 Task: Play online Dominion games in medium mode.
Action: Mouse moved to (513, 464)
Screenshot: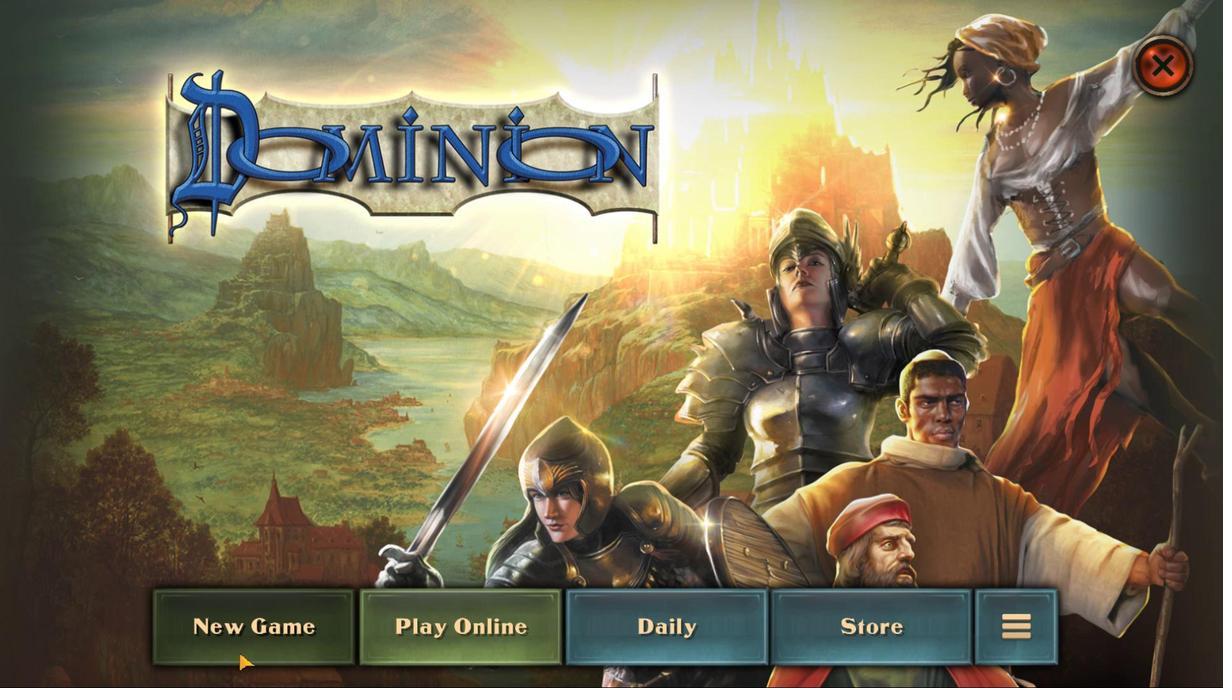 
Action: Mouse pressed left at (513, 464)
Screenshot: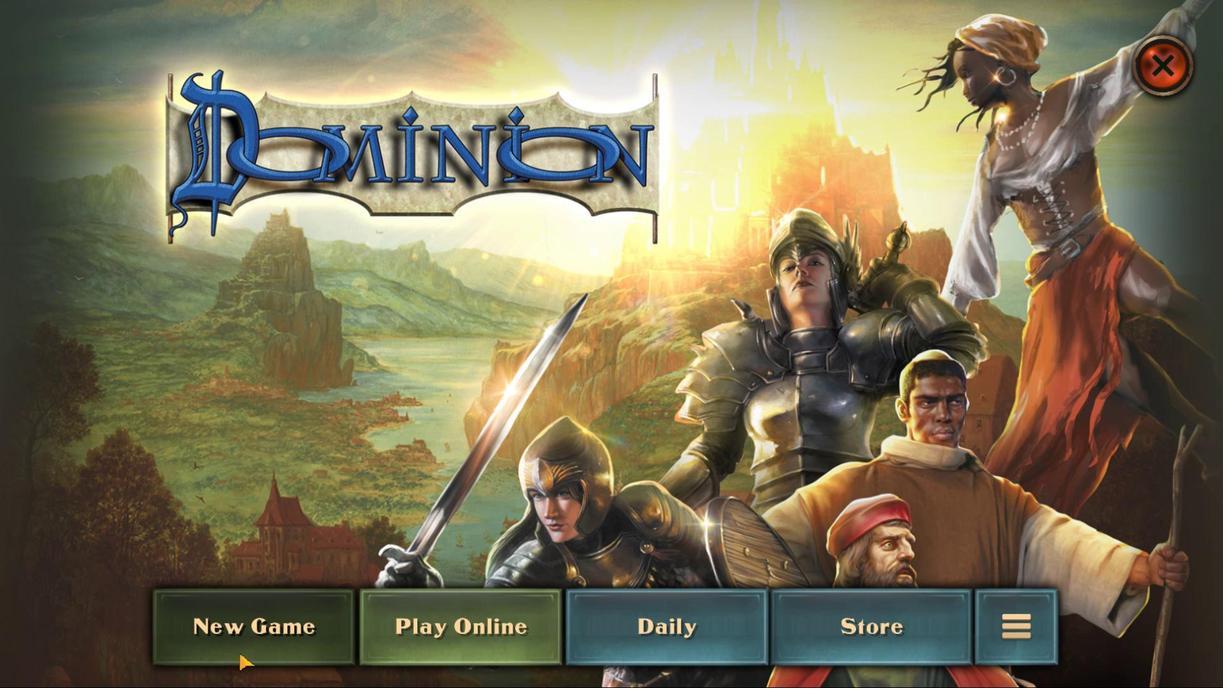 
Action: Mouse moved to (747, 488)
Screenshot: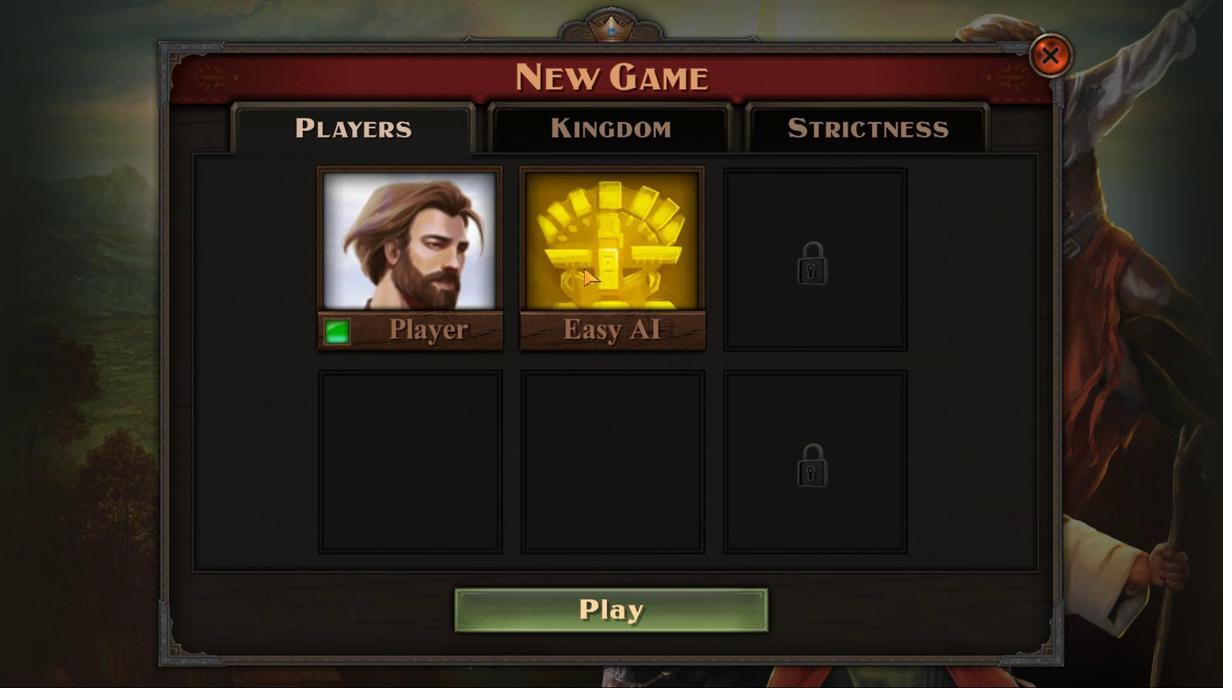 
Action: Mouse pressed left at (747, 488)
Screenshot: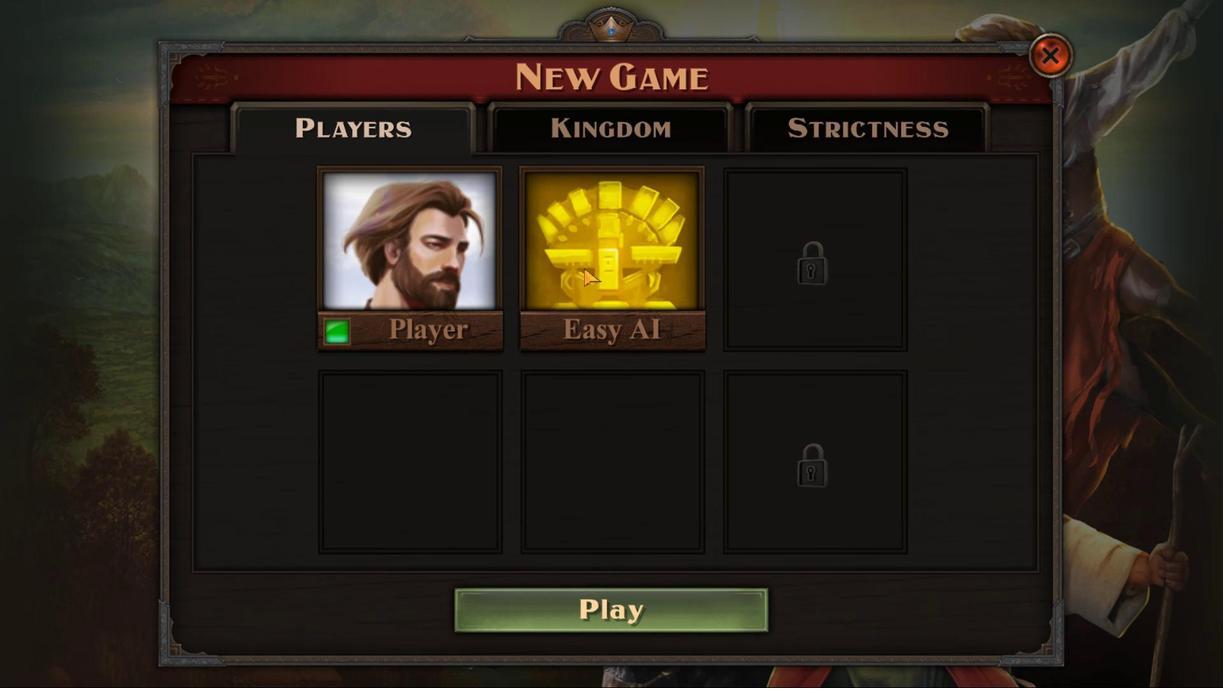
Action: Mouse moved to (578, 474)
Screenshot: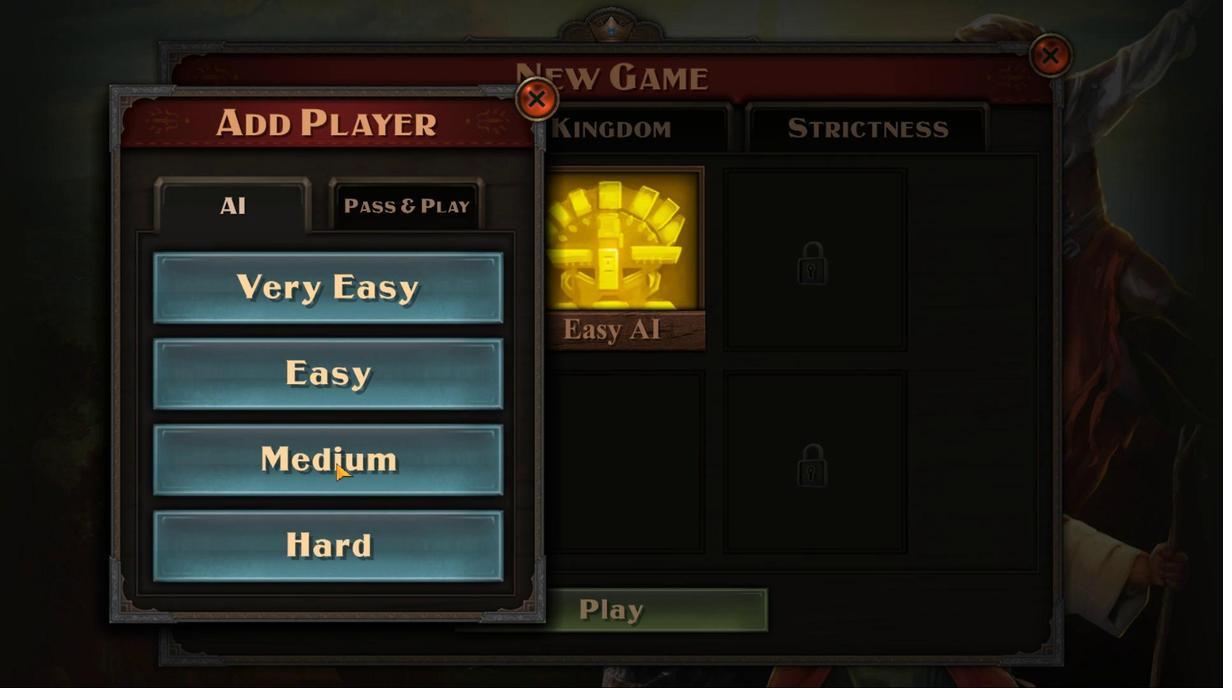 
Action: Mouse pressed left at (578, 474)
Screenshot: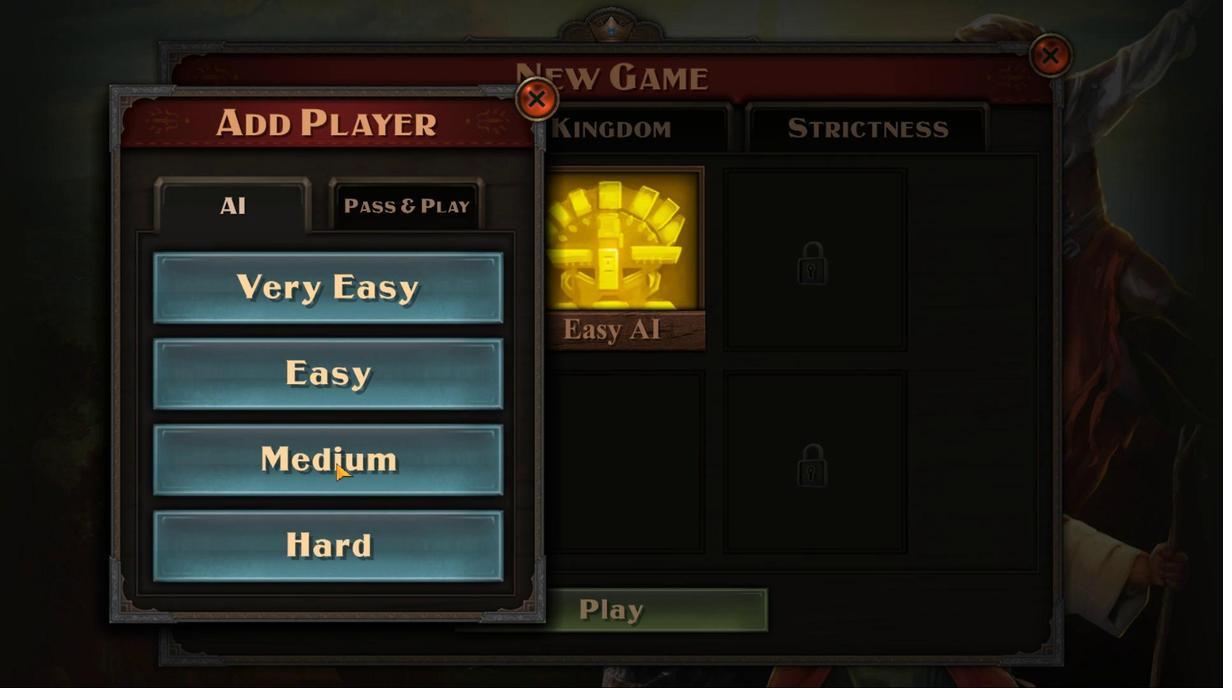
Action: Mouse moved to (778, 466)
Screenshot: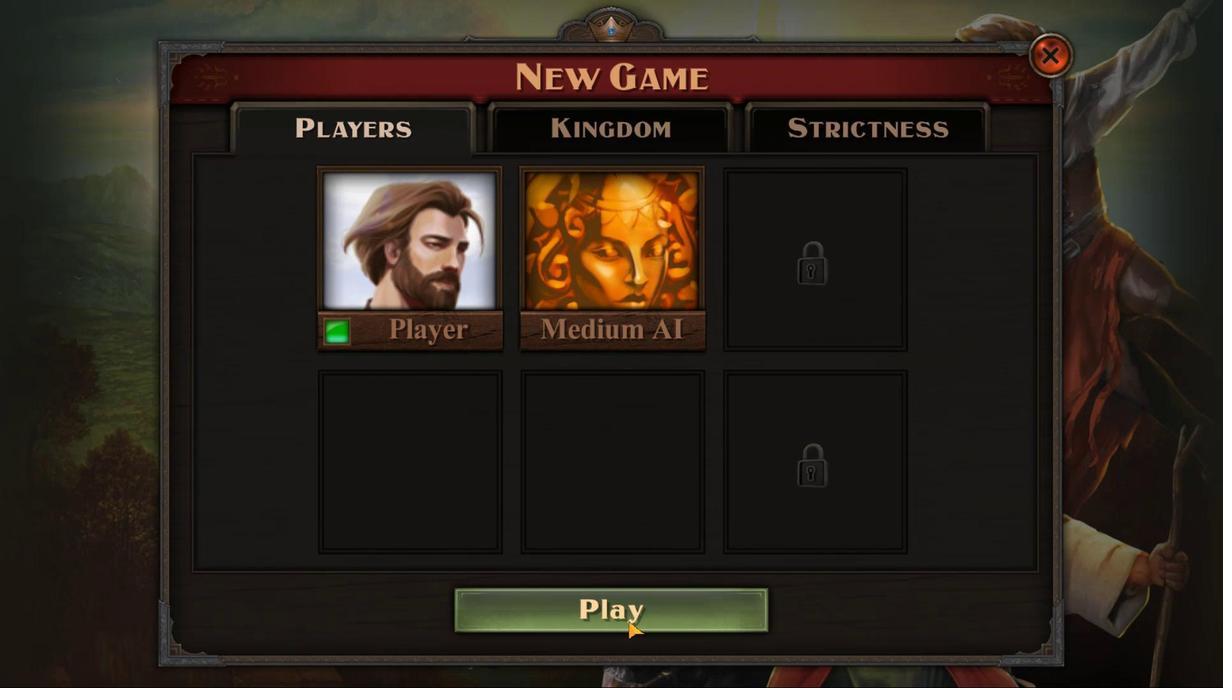 
Action: Mouse pressed left at (778, 466)
Screenshot: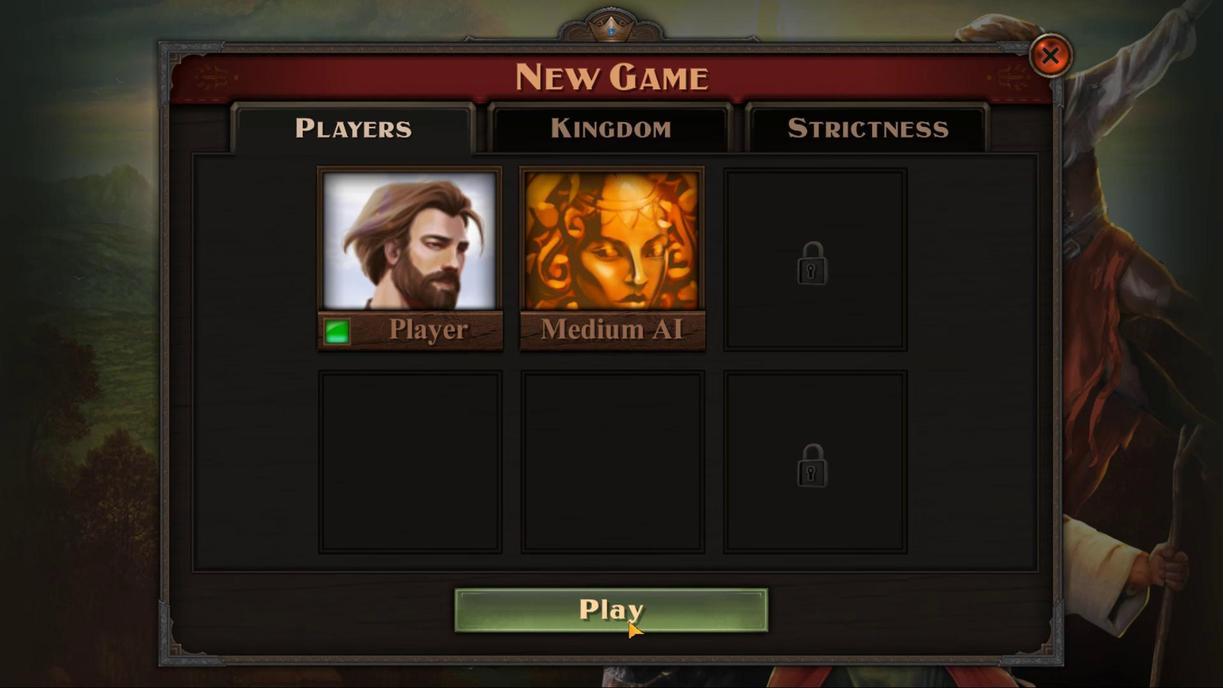 
Action: Mouse moved to (529, 468)
Screenshot: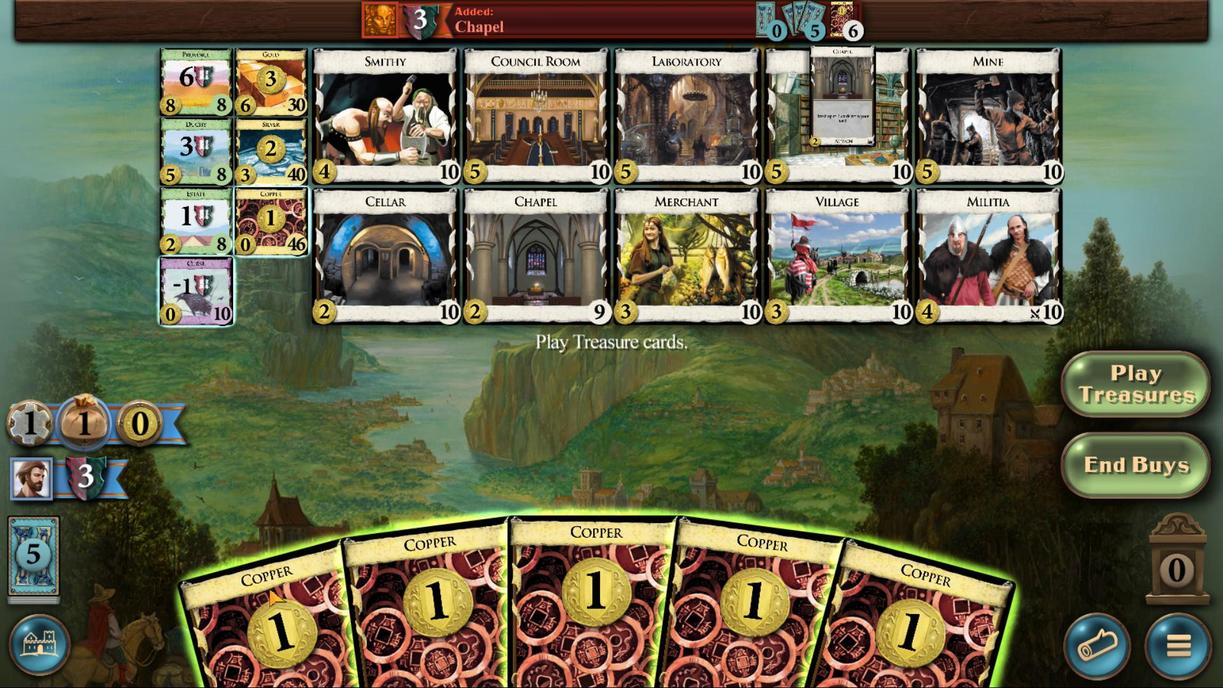 
Action: Mouse scrolled (529, 468) with delta (0, 0)
Screenshot: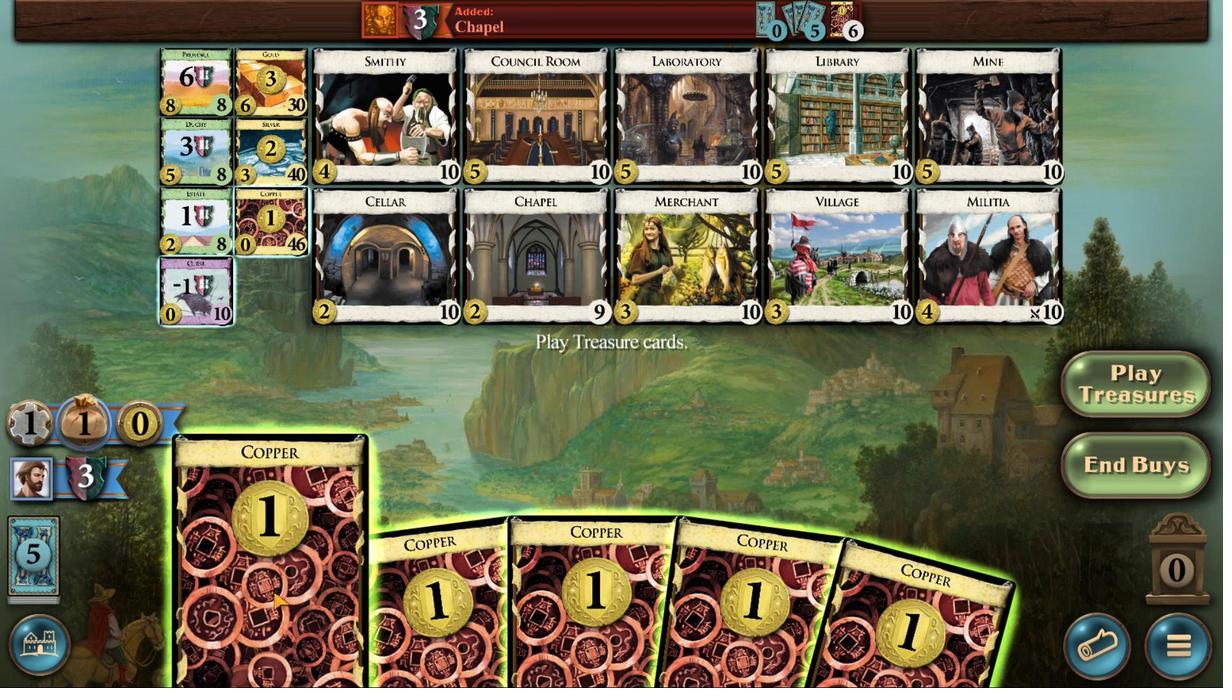
Action: Mouse moved to (531, 468)
Screenshot: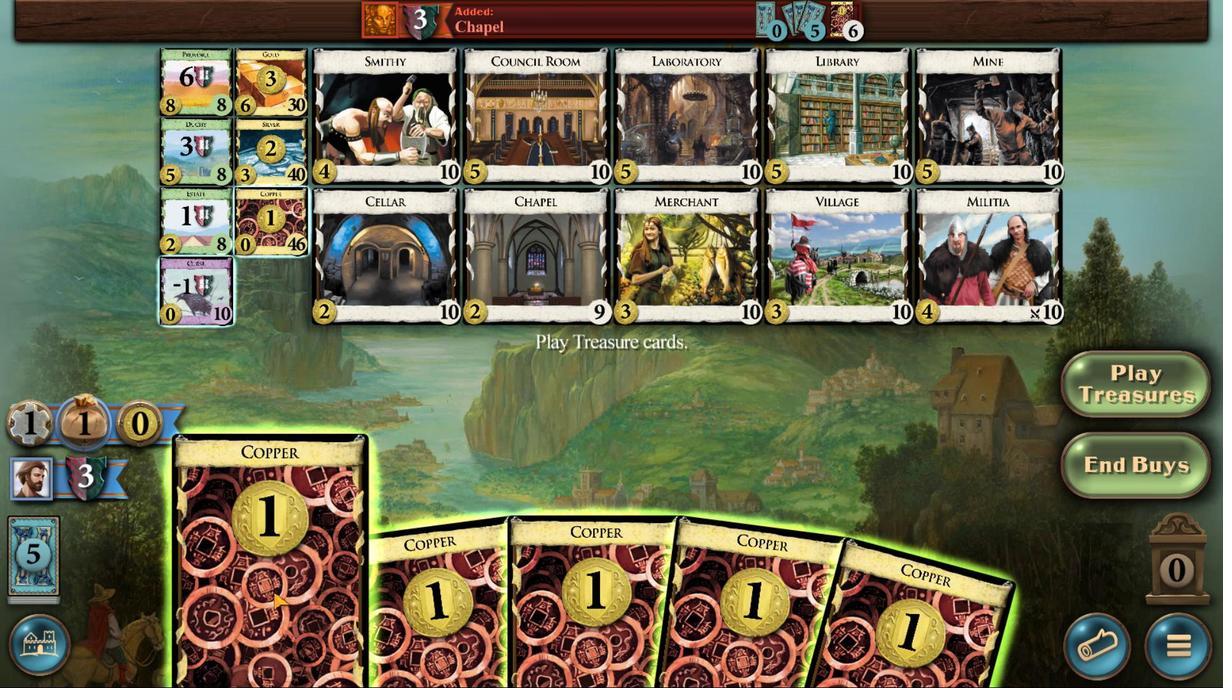 
Action: Mouse scrolled (531, 468) with delta (0, 0)
Screenshot: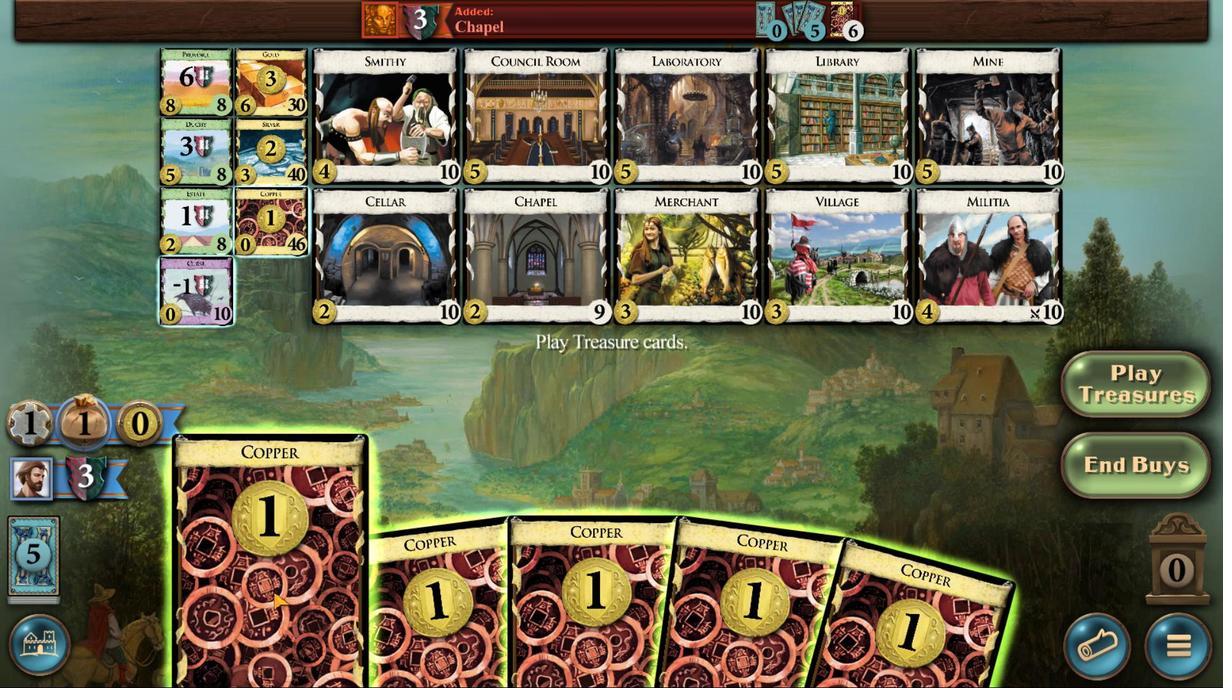 
Action: Mouse moved to (533, 468)
Screenshot: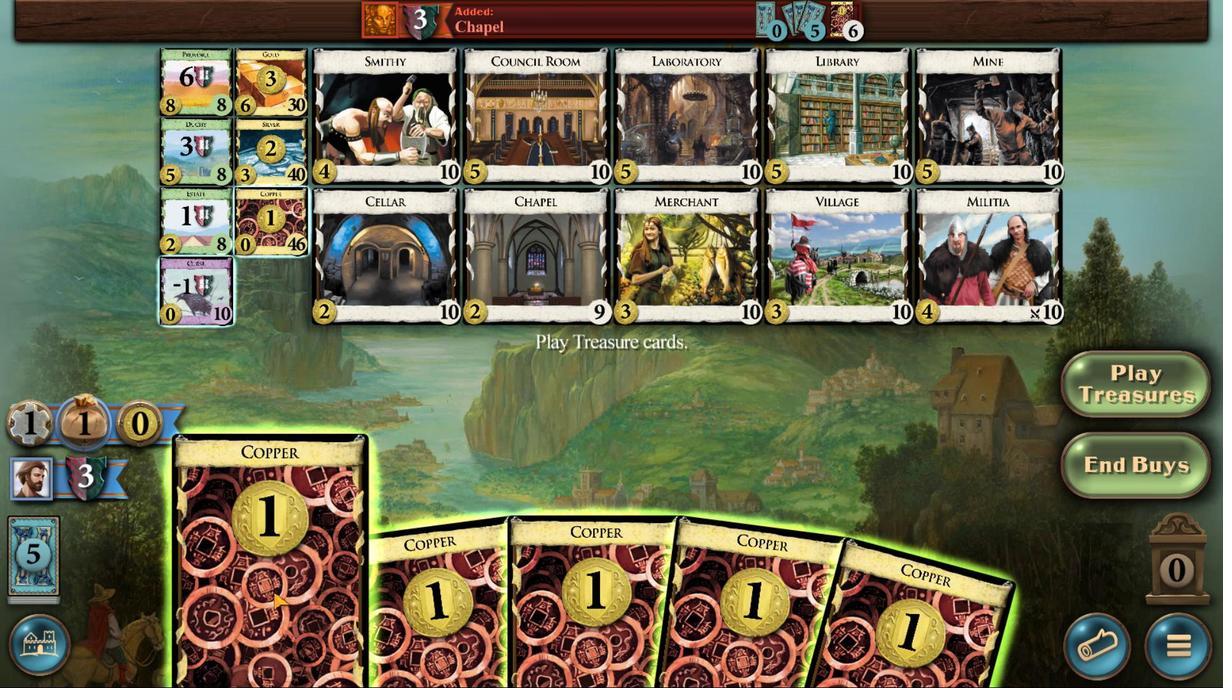 
Action: Mouse scrolled (533, 468) with delta (0, 0)
Screenshot: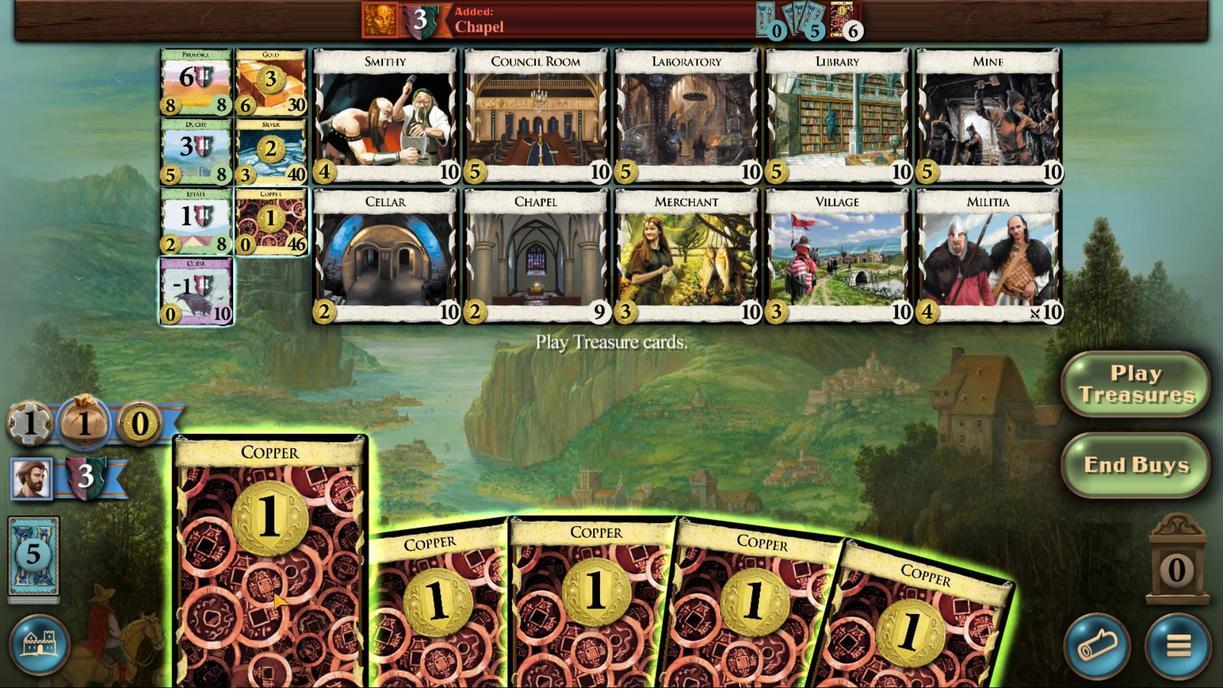 
Action: Mouse moved to (534, 468)
Screenshot: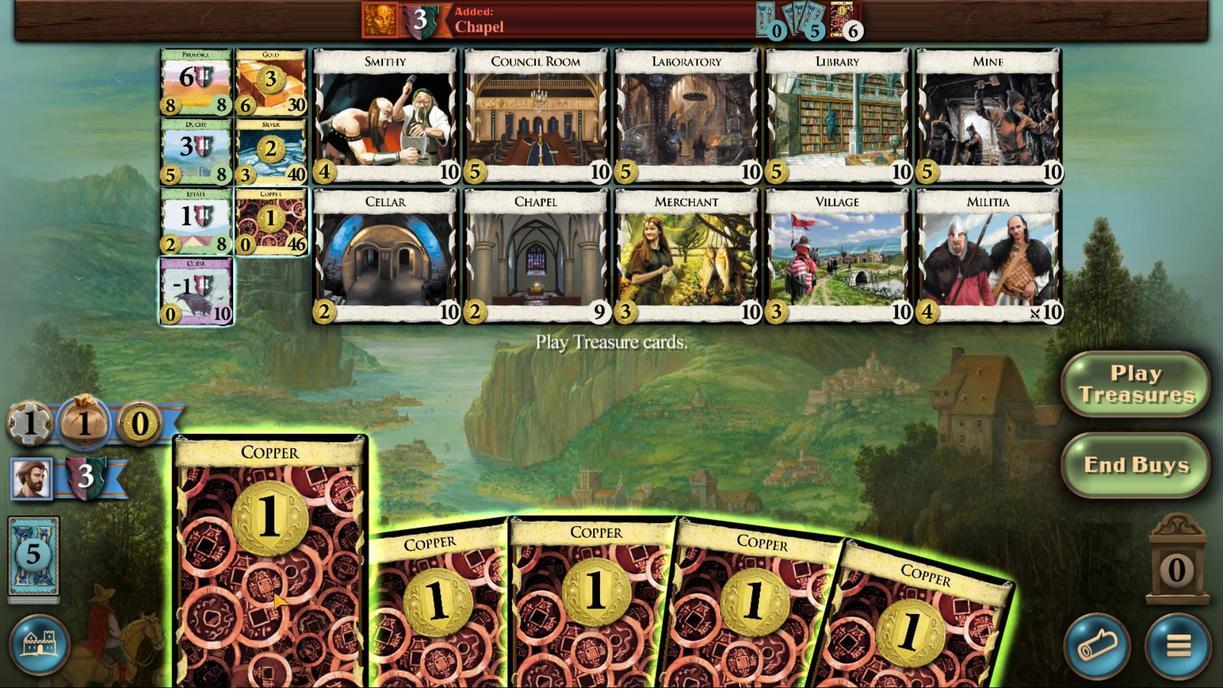 
Action: Mouse scrolled (534, 468) with delta (0, 0)
Screenshot: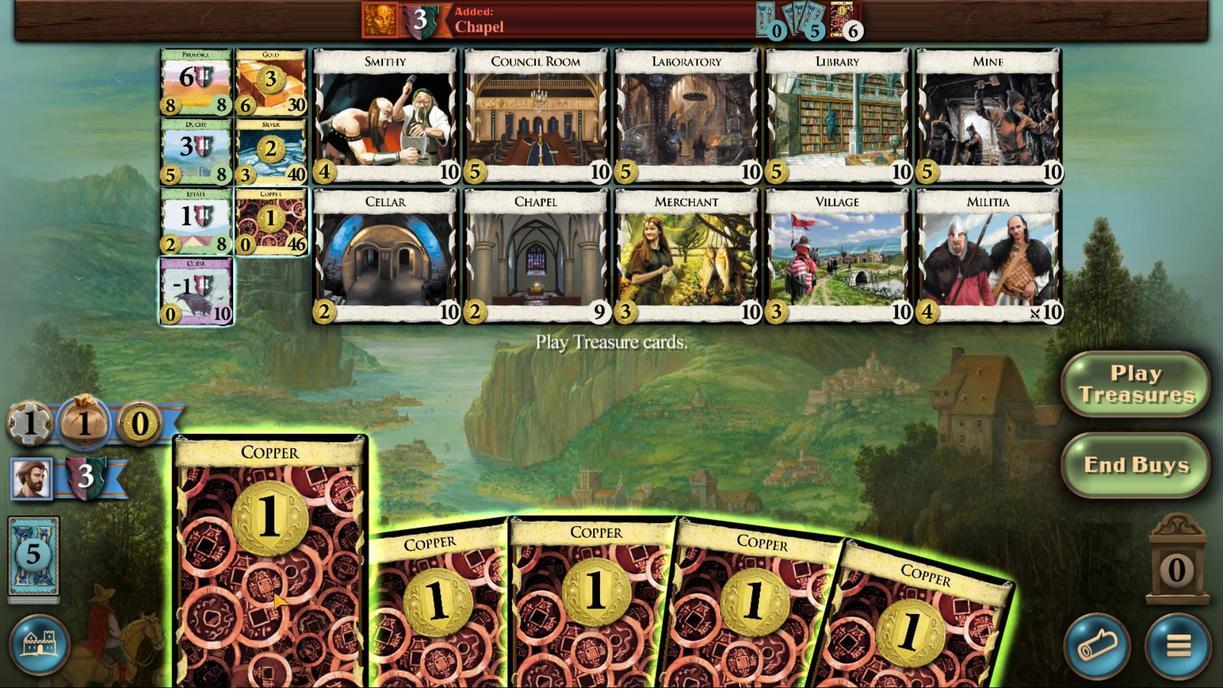 
Action: Mouse moved to (535, 468)
Screenshot: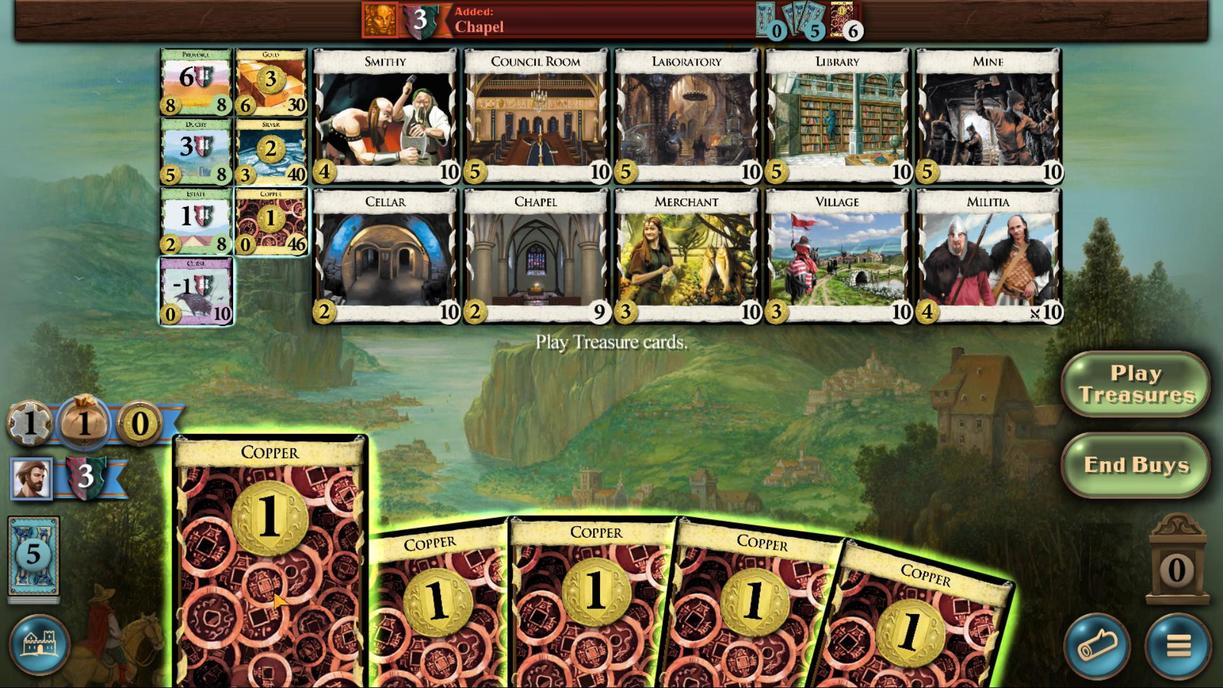 
Action: Mouse scrolled (535, 468) with delta (0, 0)
Screenshot: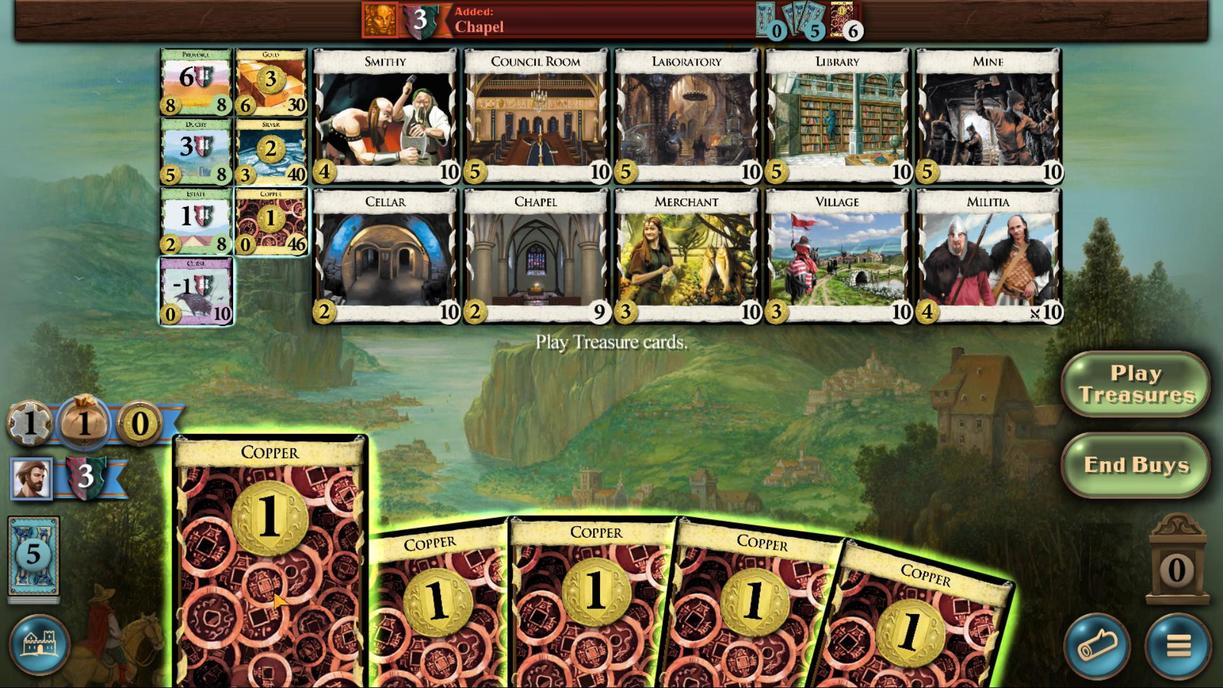 
Action: Mouse scrolled (535, 468) with delta (0, 0)
Screenshot: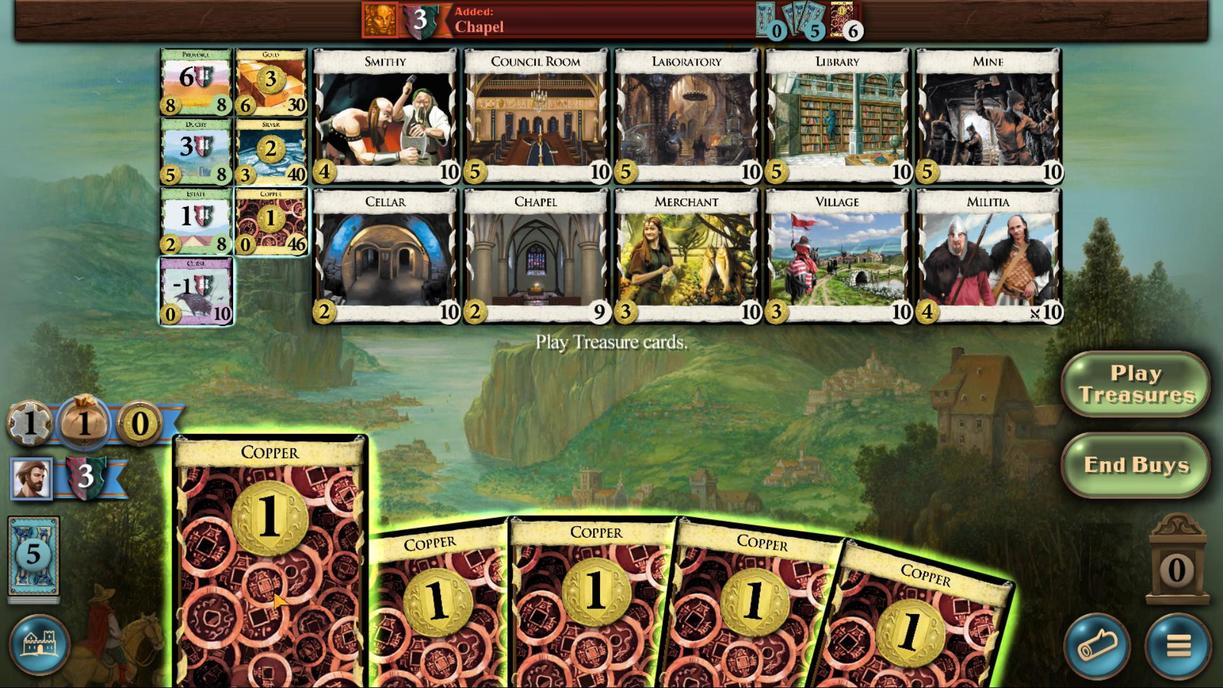 
Action: Mouse moved to (624, 467)
Screenshot: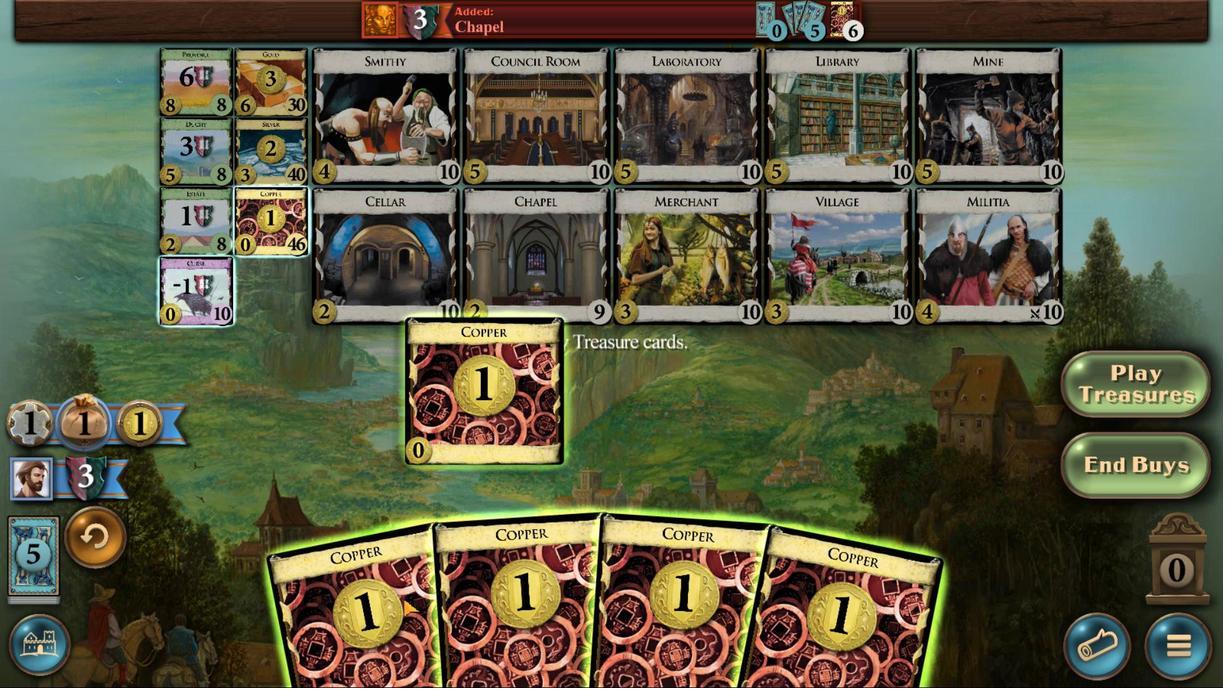 
Action: Mouse scrolled (624, 467) with delta (0, 0)
Screenshot: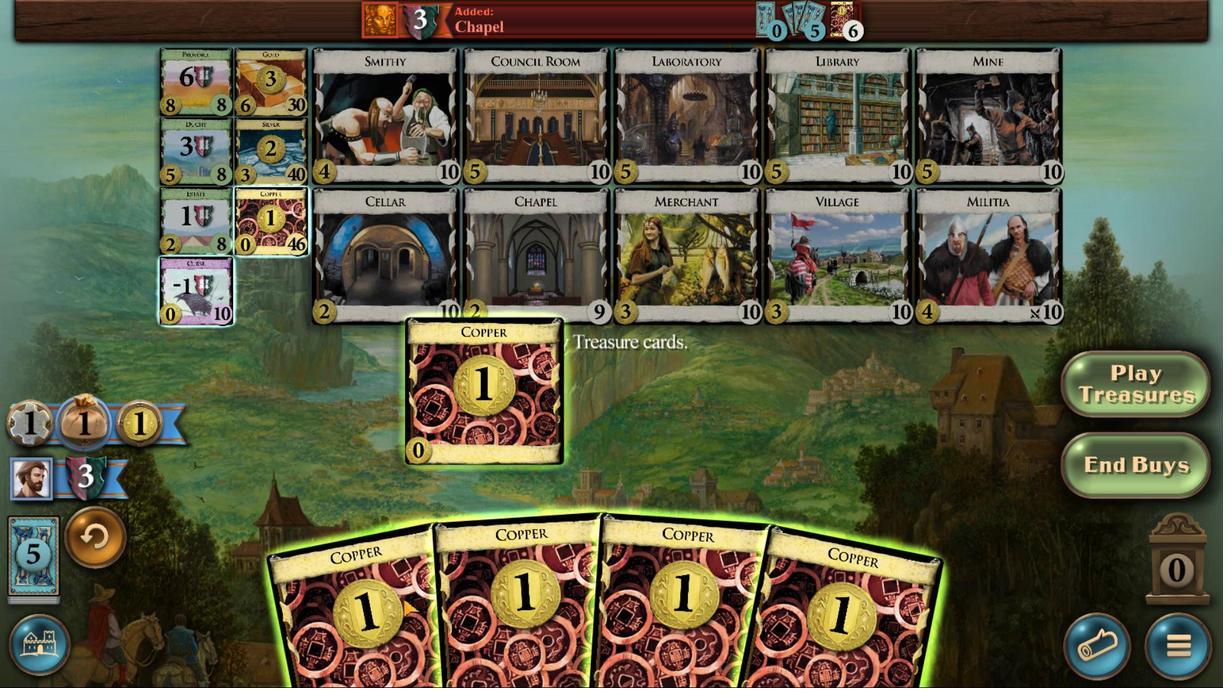 
Action: Mouse moved to (624, 467)
Screenshot: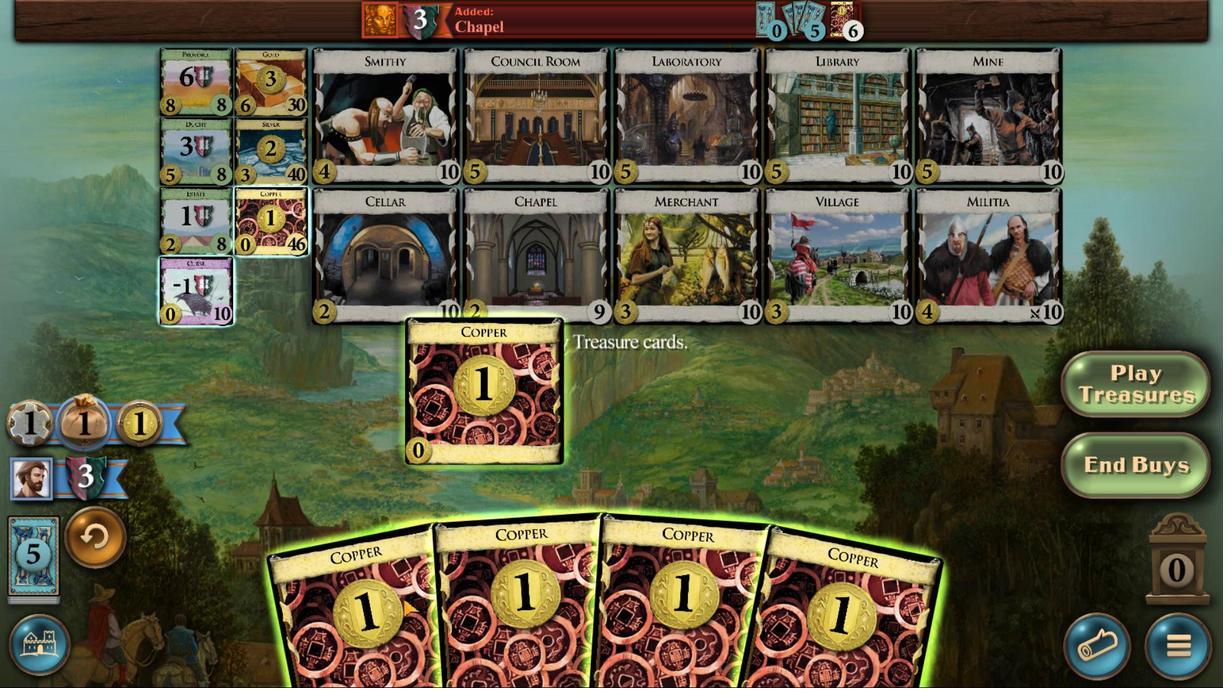 
Action: Mouse scrolled (624, 467) with delta (0, 0)
Screenshot: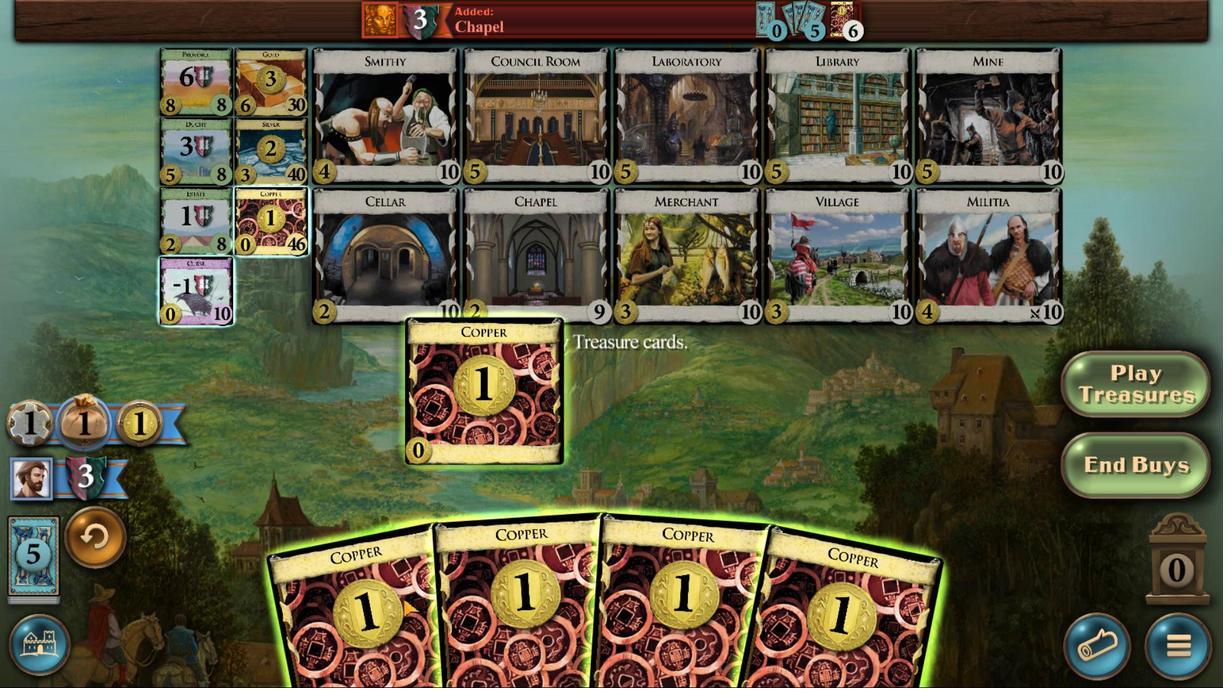 
Action: Mouse moved to (624, 467)
Screenshot: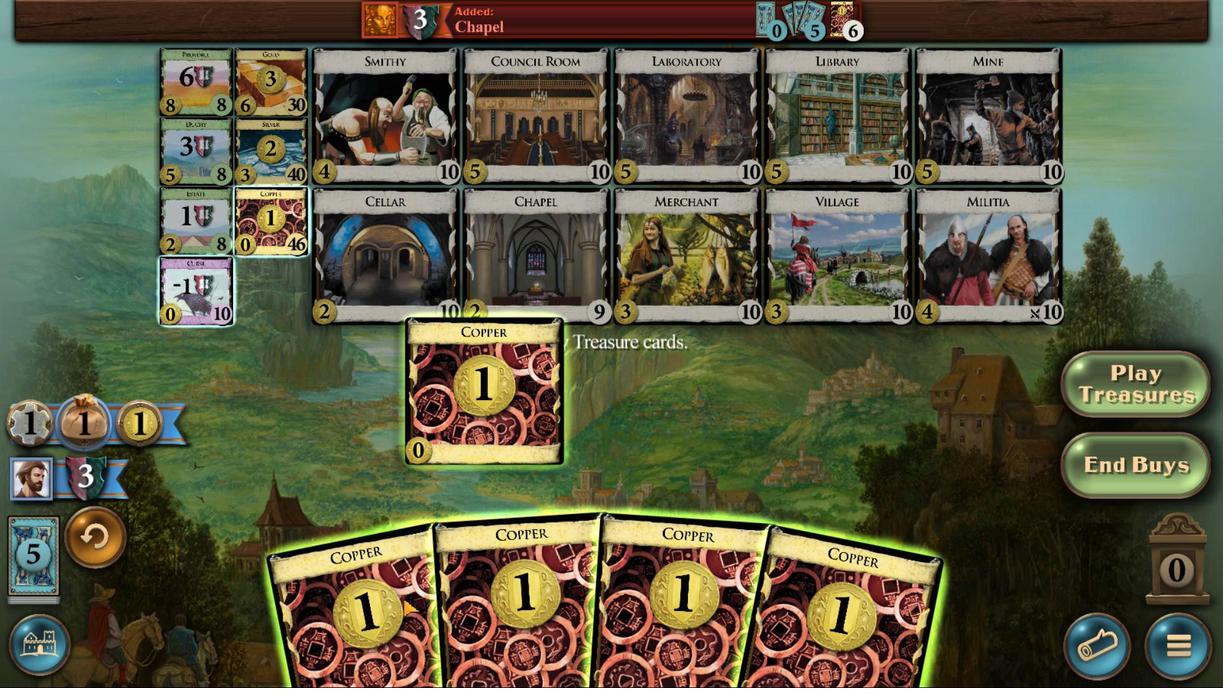 
Action: Mouse scrolled (624, 467) with delta (0, 0)
Screenshot: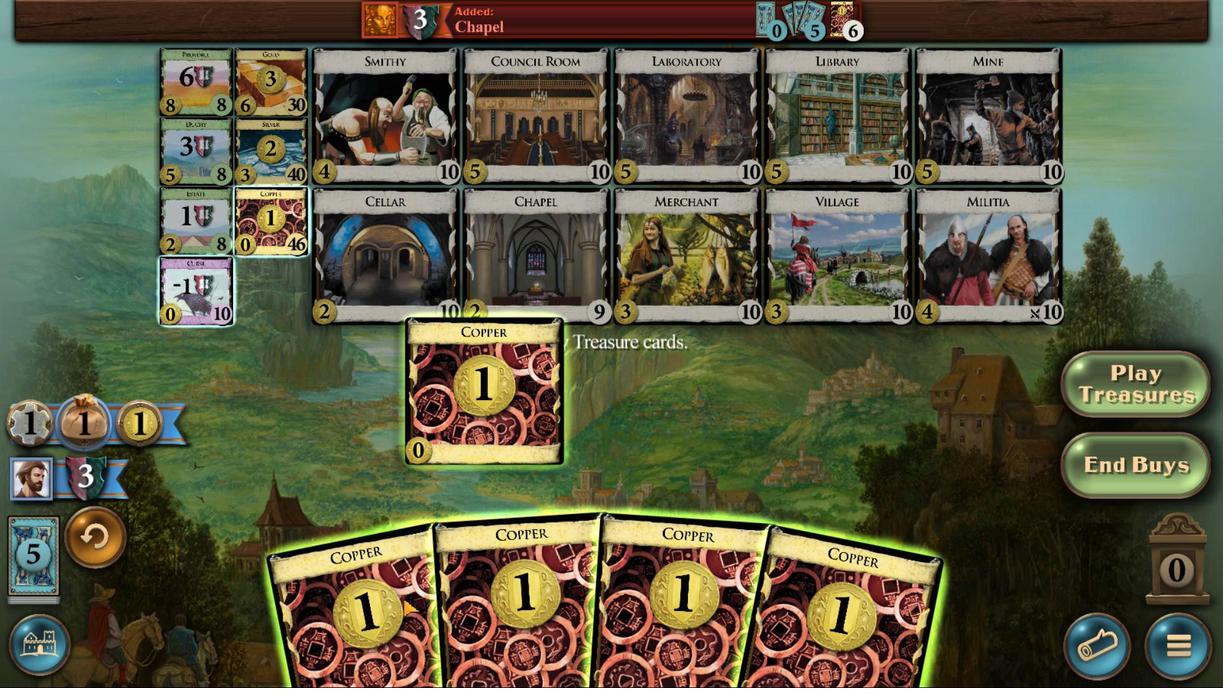 
Action: Mouse scrolled (624, 467) with delta (0, 0)
Screenshot: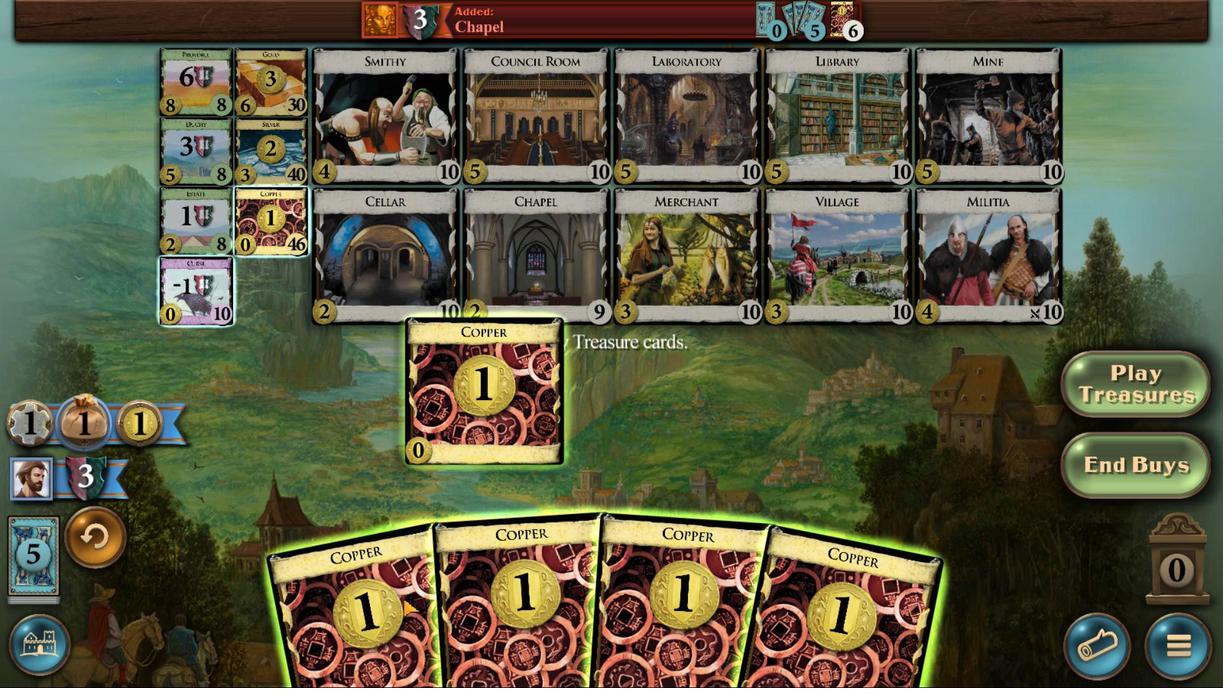 
Action: Mouse scrolled (624, 467) with delta (0, 0)
Screenshot: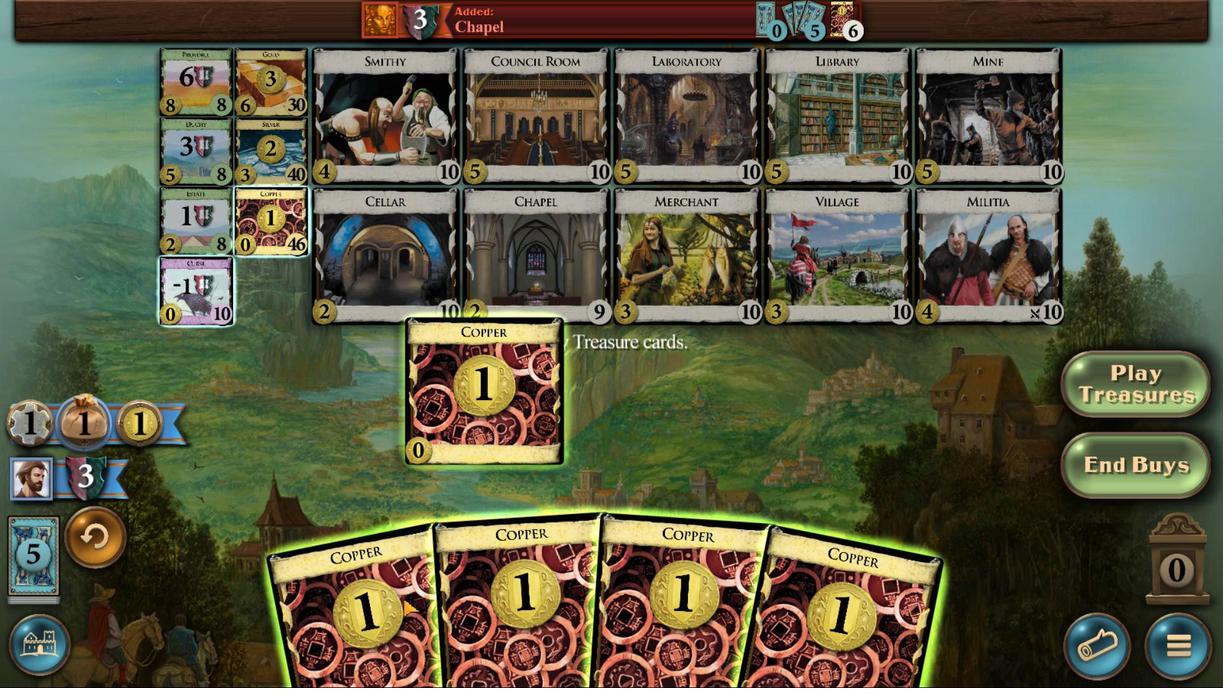 
Action: Mouse scrolled (624, 467) with delta (0, 0)
Screenshot: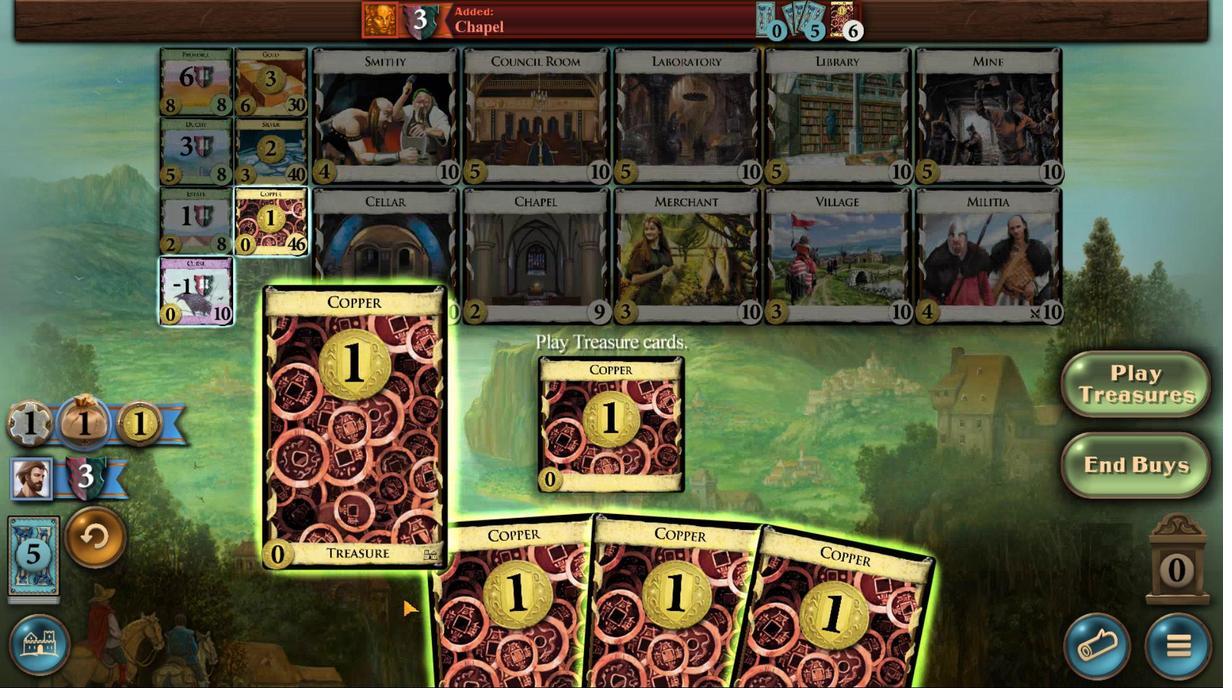 
Action: Mouse scrolled (624, 467) with delta (0, 0)
Screenshot: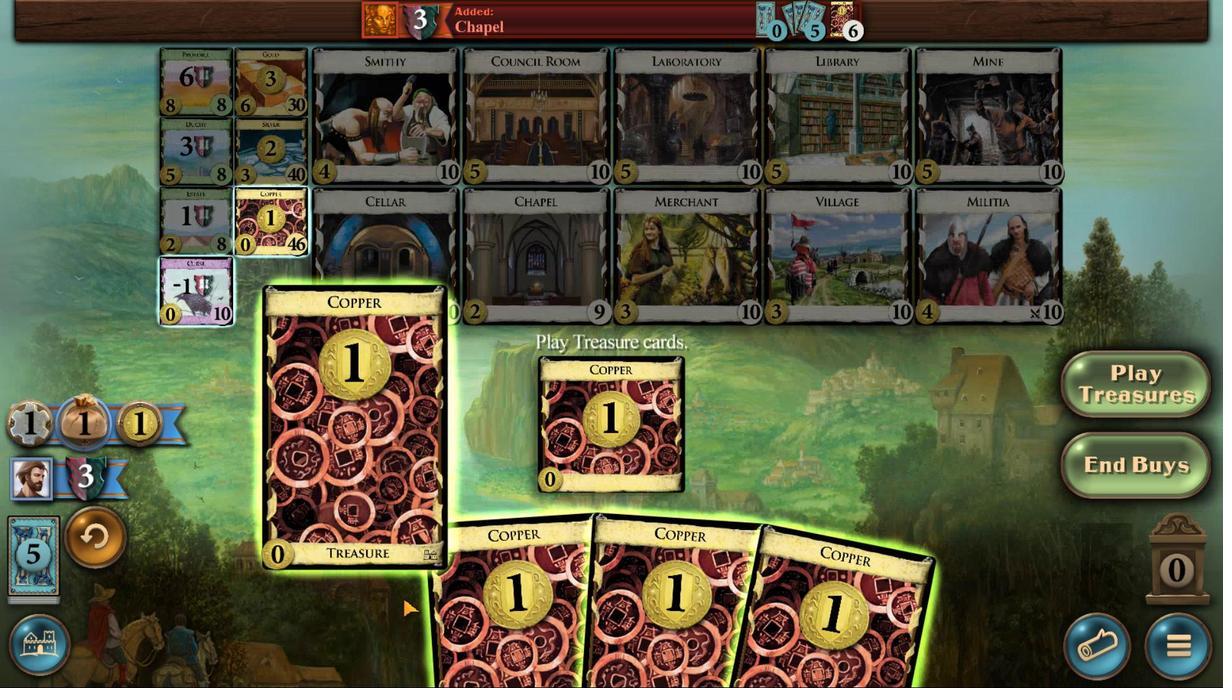 
Action: Mouse scrolled (624, 467) with delta (0, 0)
Screenshot: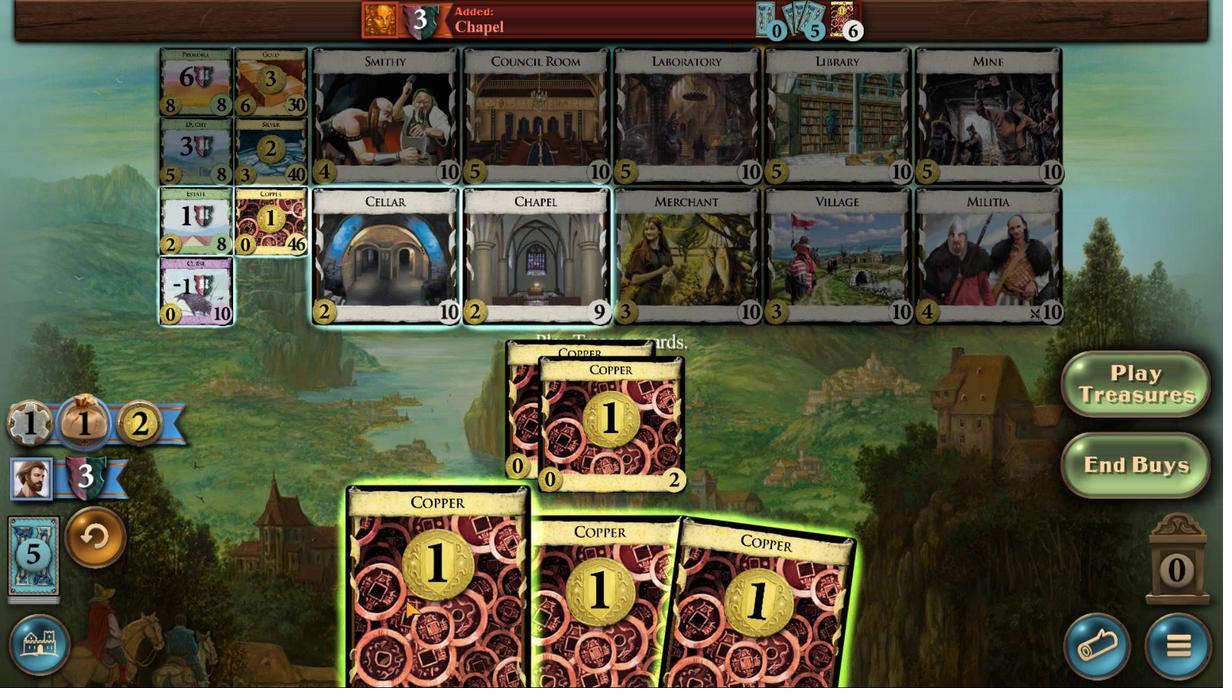 
Action: Mouse moved to (625, 467)
Screenshot: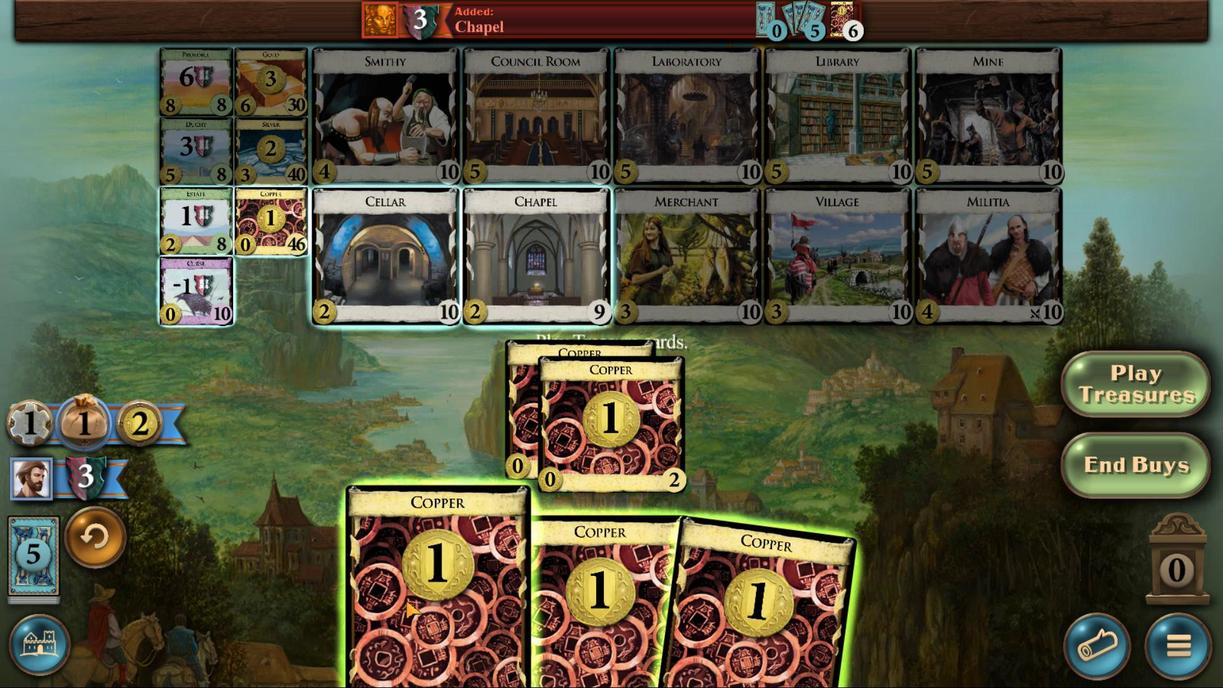 
Action: Mouse scrolled (625, 467) with delta (0, 0)
Screenshot: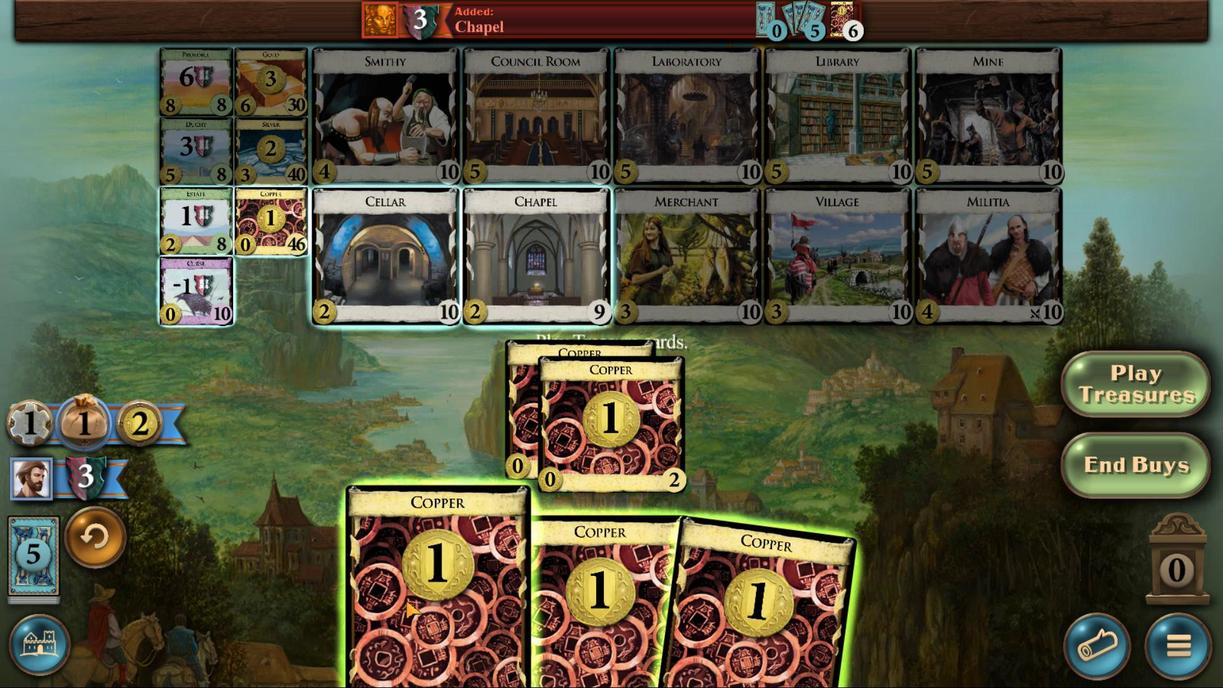 
Action: Mouse moved to (625, 467)
Screenshot: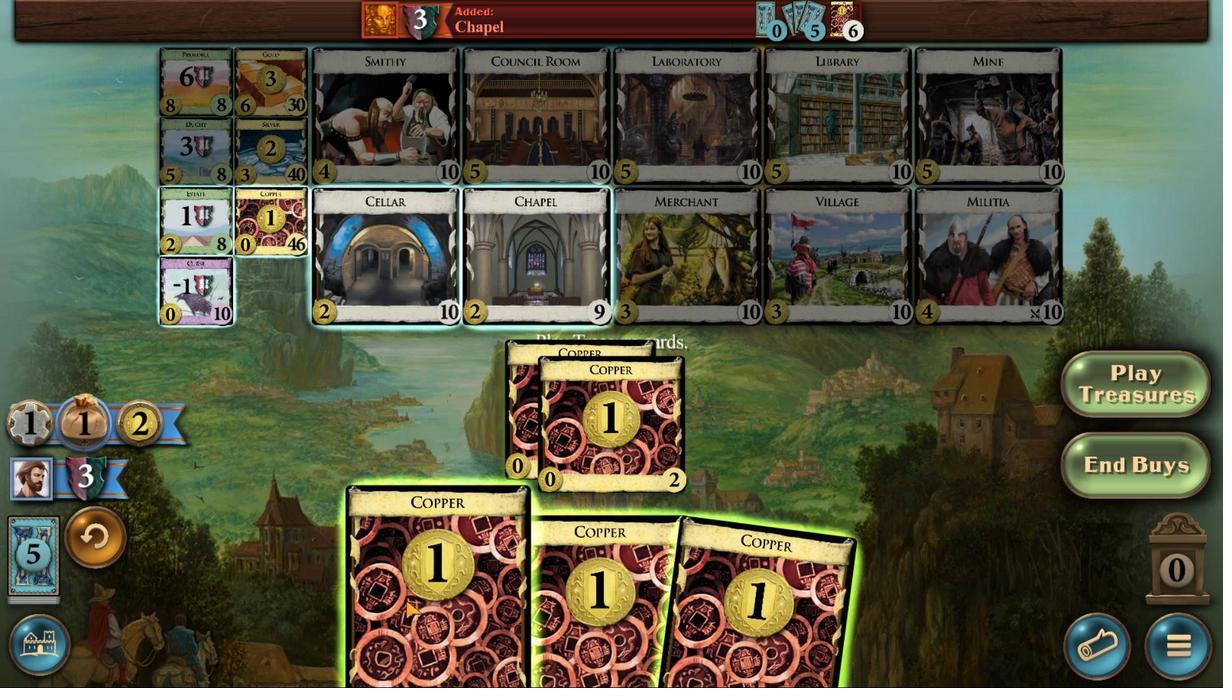 
Action: Mouse scrolled (625, 467) with delta (0, 0)
Screenshot: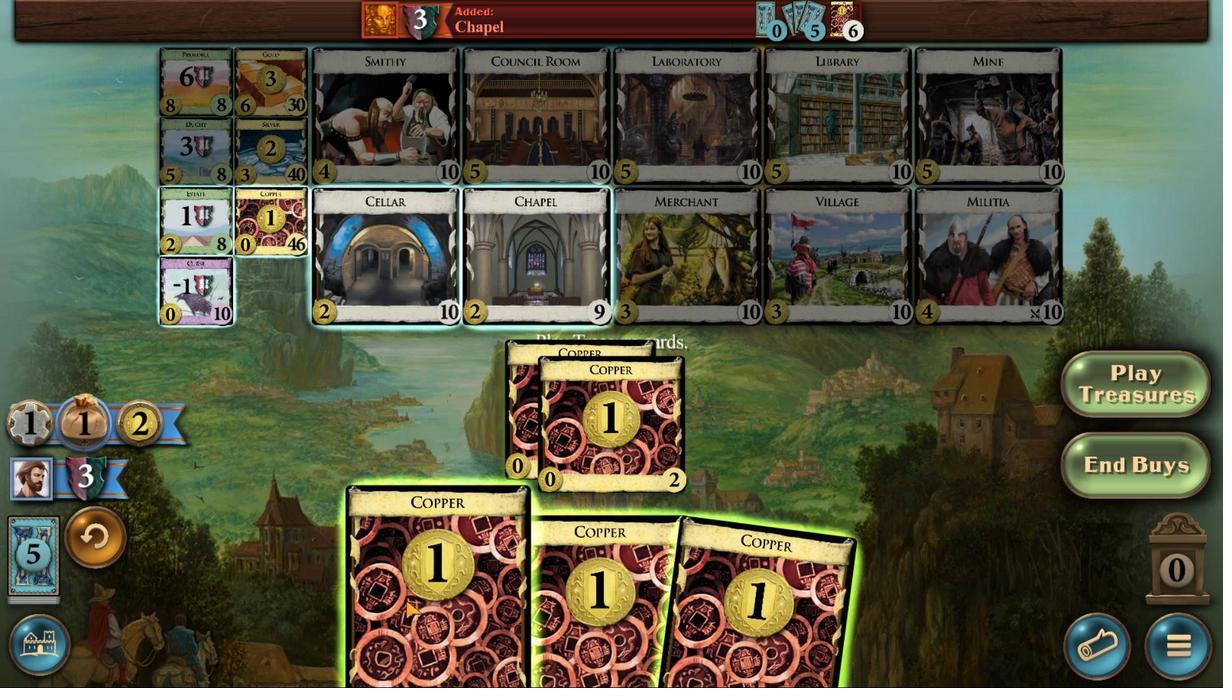 
Action: Mouse scrolled (625, 467) with delta (0, 0)
Screenshot: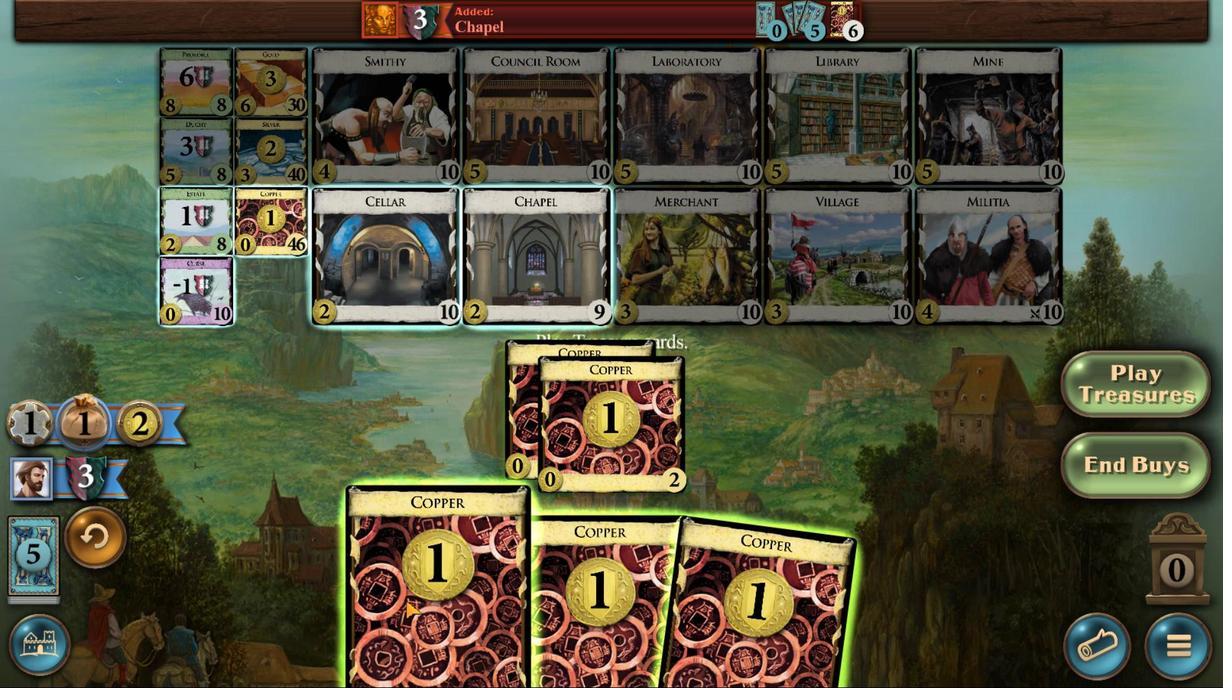 
Action: Mouse scrolled (625, 467) with delta (0, 0)
Screenshot: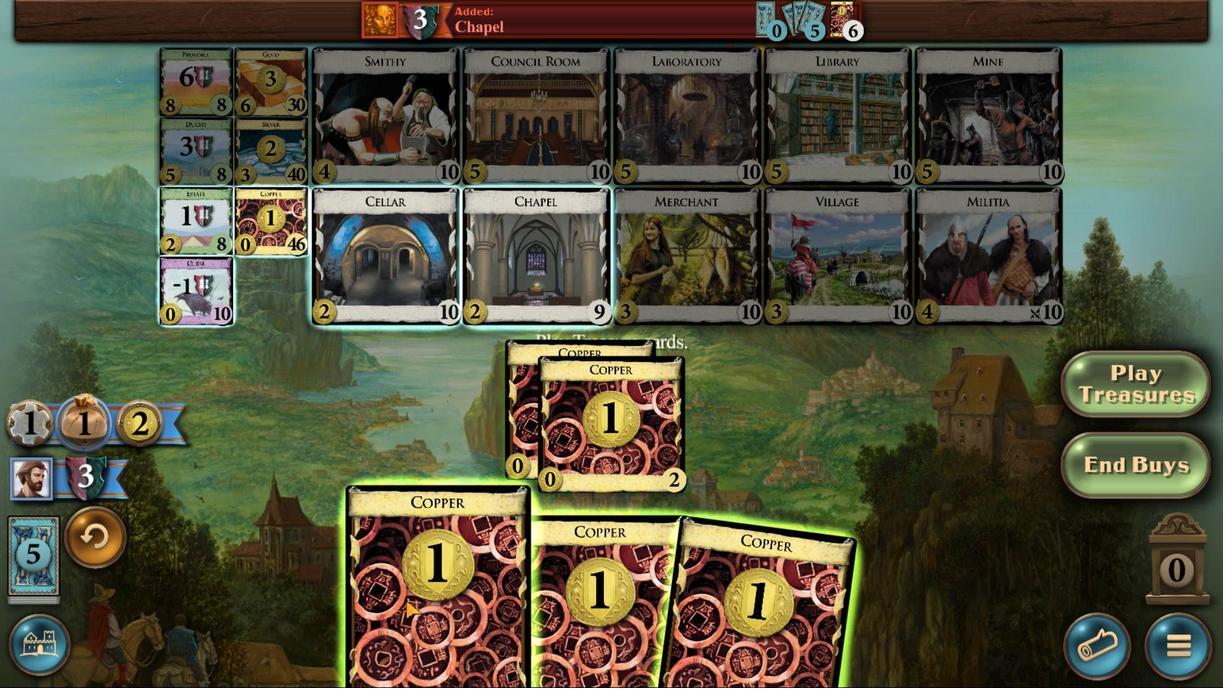 
Action: Mouse scrolled (625, 467) with delta (0, 0)
Screenshot: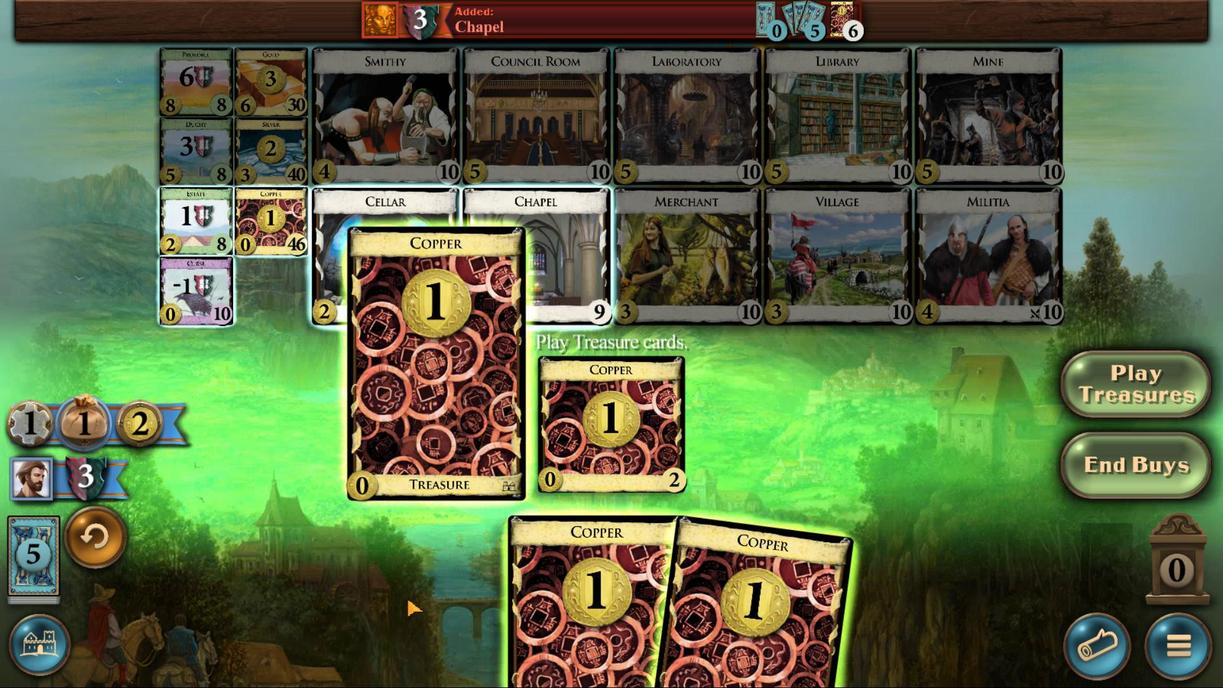 
Action: Mouse moved to (680, 467)
Screenshot: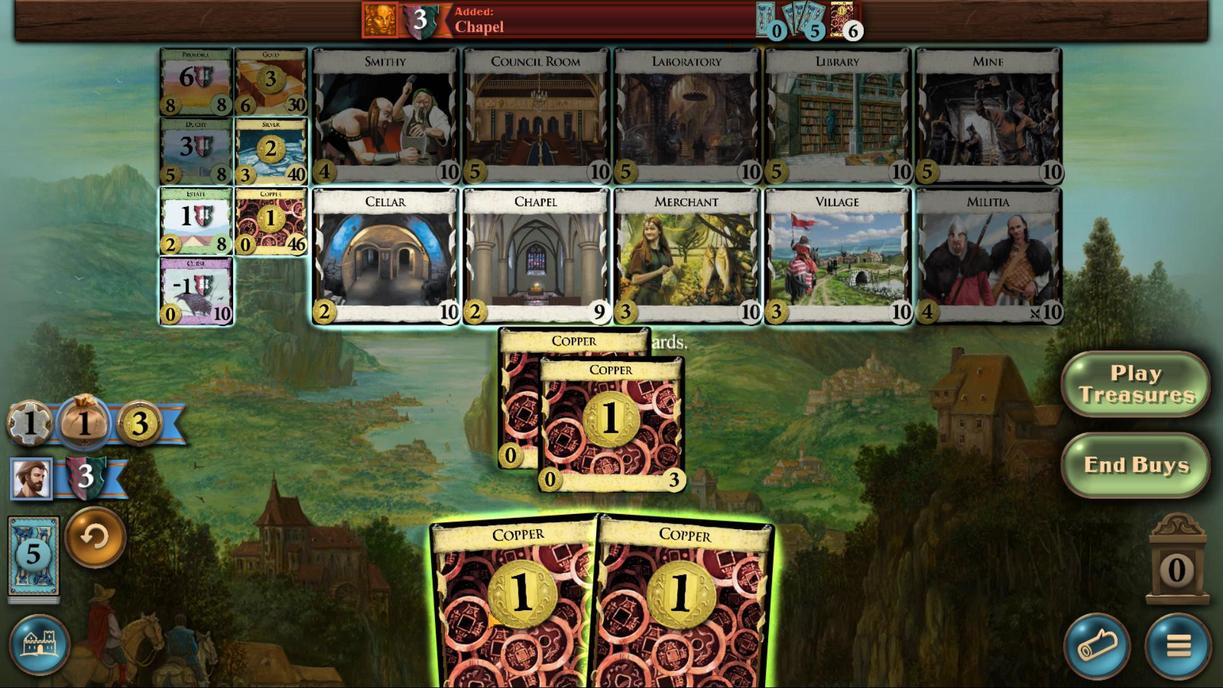 
Action: Mouse scrolled (680, 467) with delta (0, 0)
Screenshot: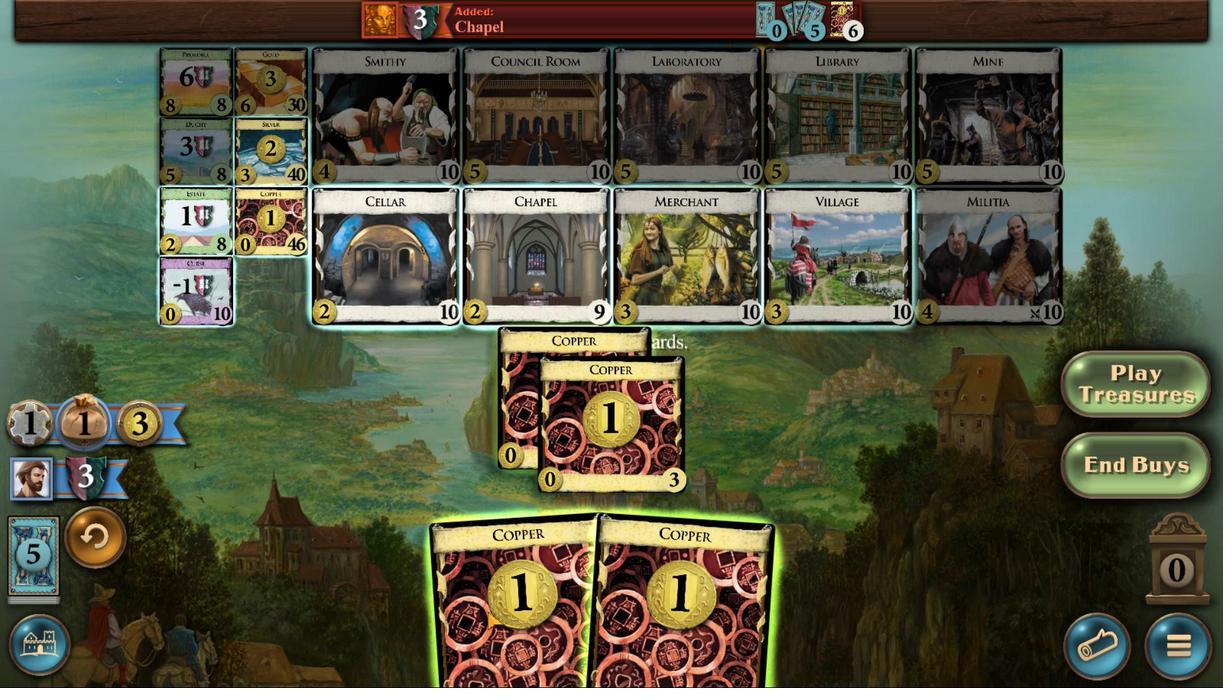 
Action: Mouse moved to (681, 467)
Screenshot: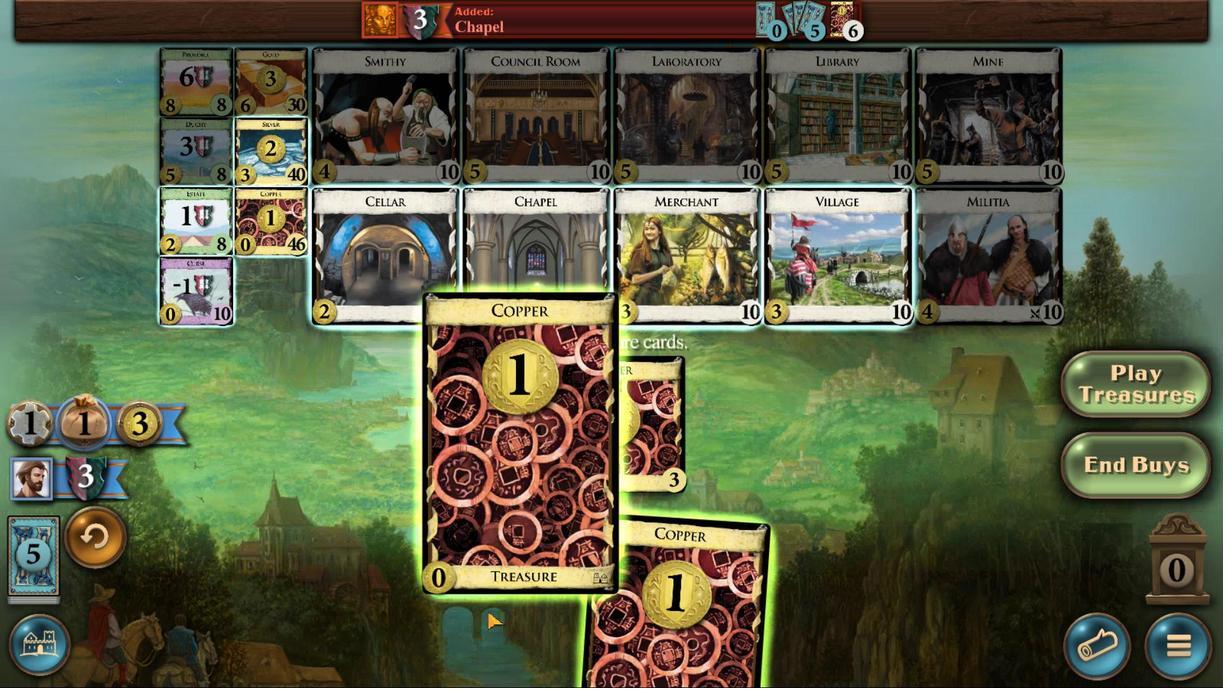 
Action: Mouse scrolled (681, 467) with delta (0, 0)
Screenshot: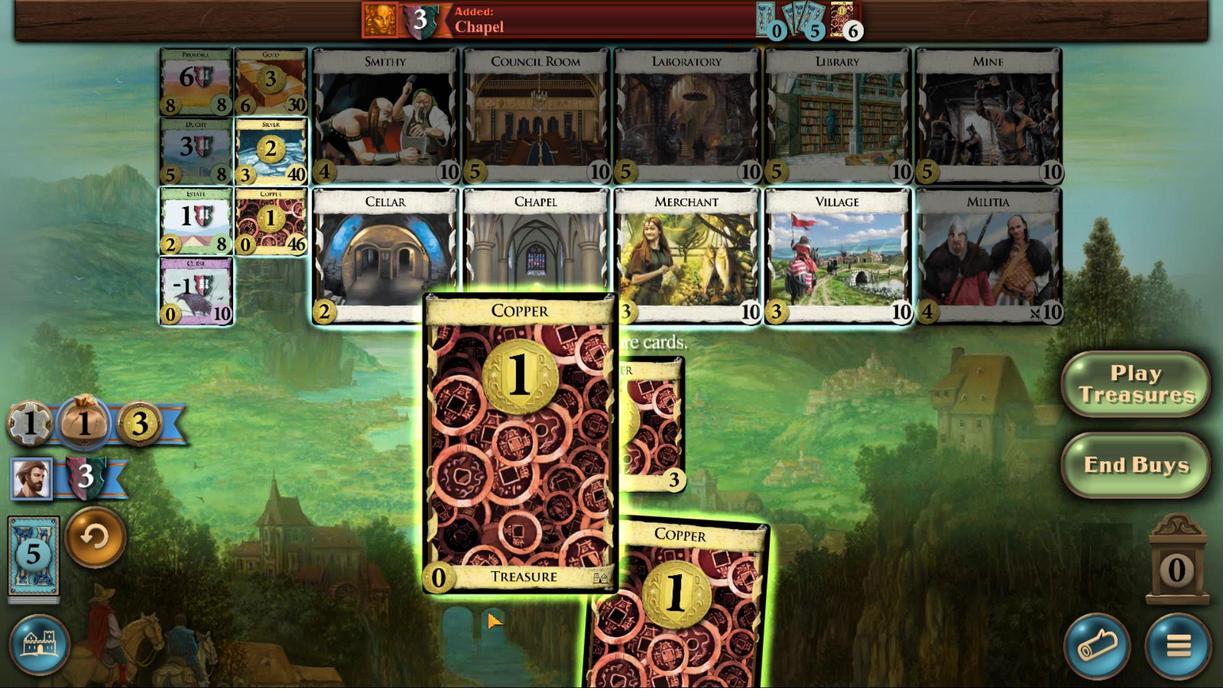 
Action: Mouse moved to (681, 467)
Screenshot: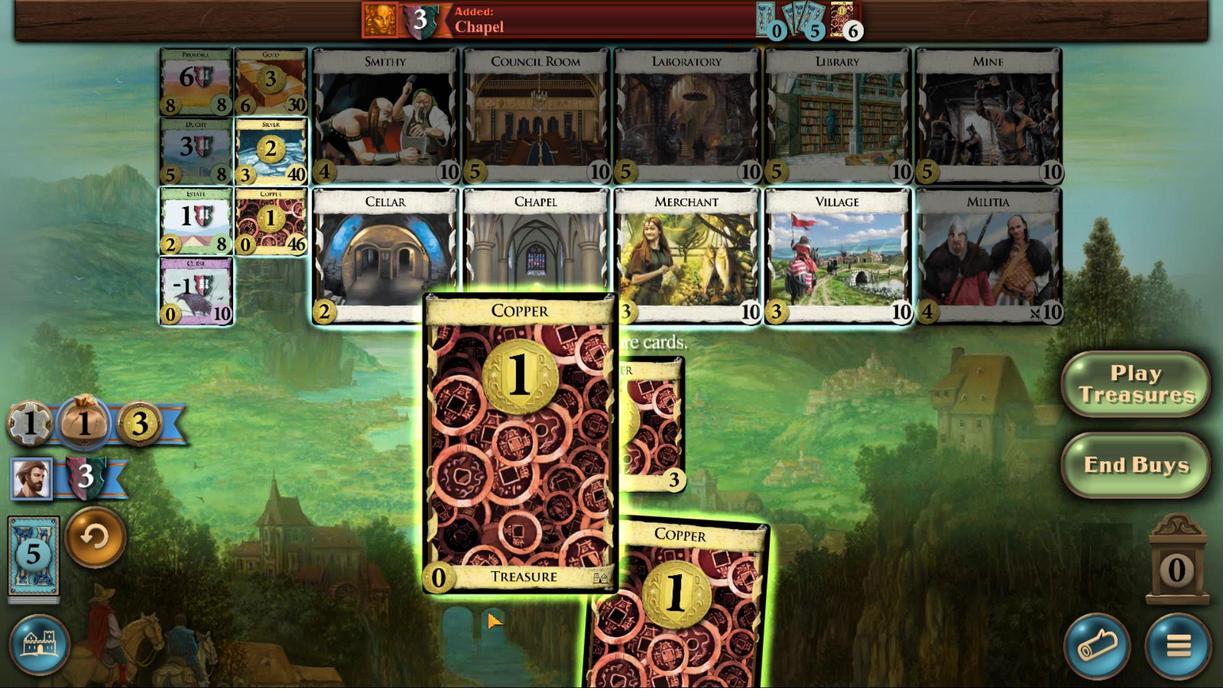 
Action: Mouse scrolled (681, 467) with delta (0, 0)
Screenshot: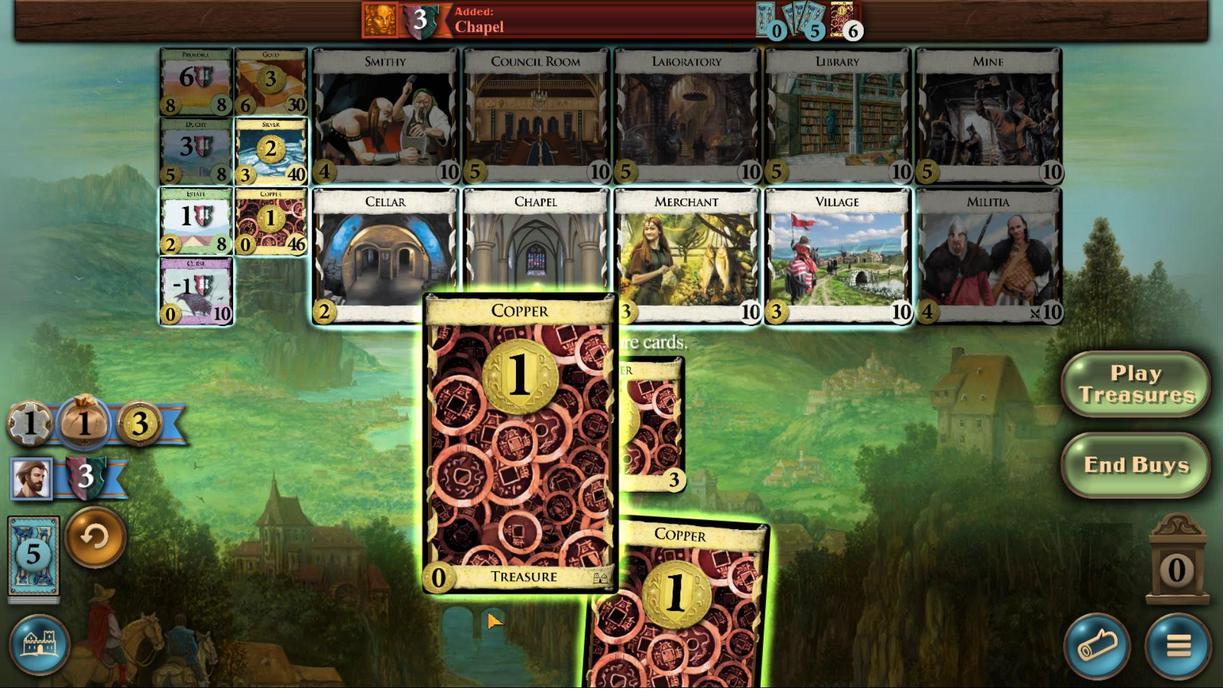 
Action: Mouse scrolled (681, 467) with delta (0, 0)
Screenshot: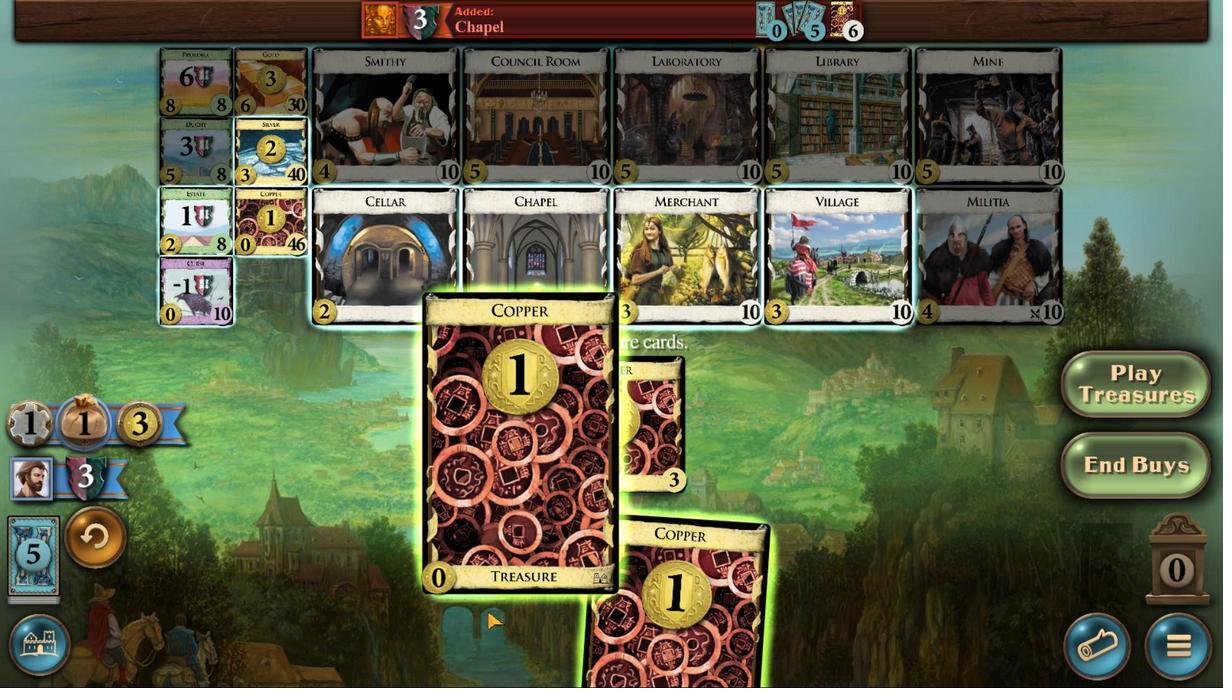 
Action: Mouse scrolled (681, 467) with delta (0, 0)
Screenshot: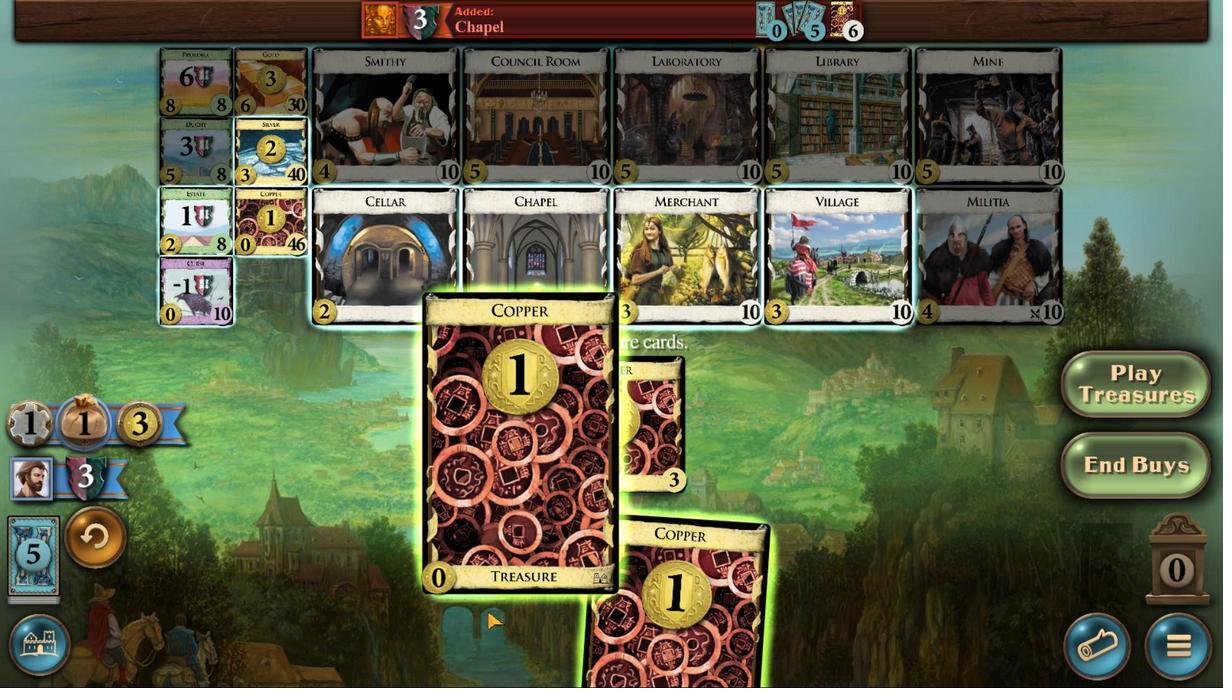 
Action: Mouse scrolled (681, 467) with delta (0, 0)
Screenshot: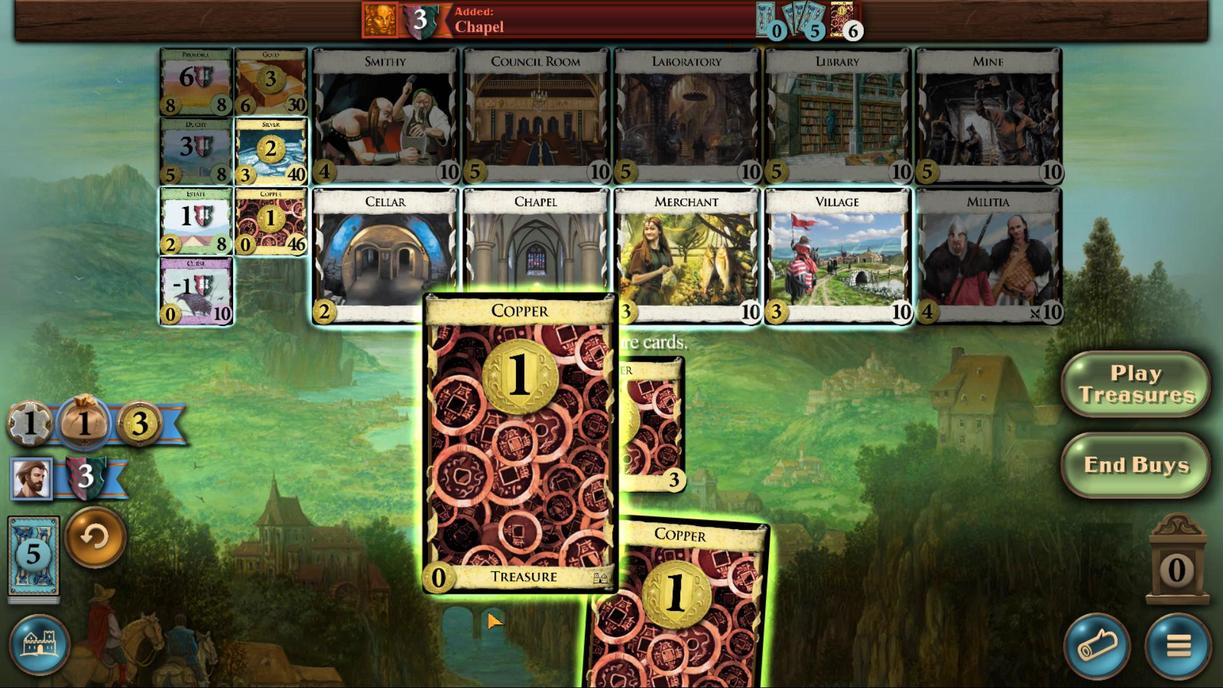 
Action: Mouse scrolled (681, 467) with delta (0, 0)
Screenshot: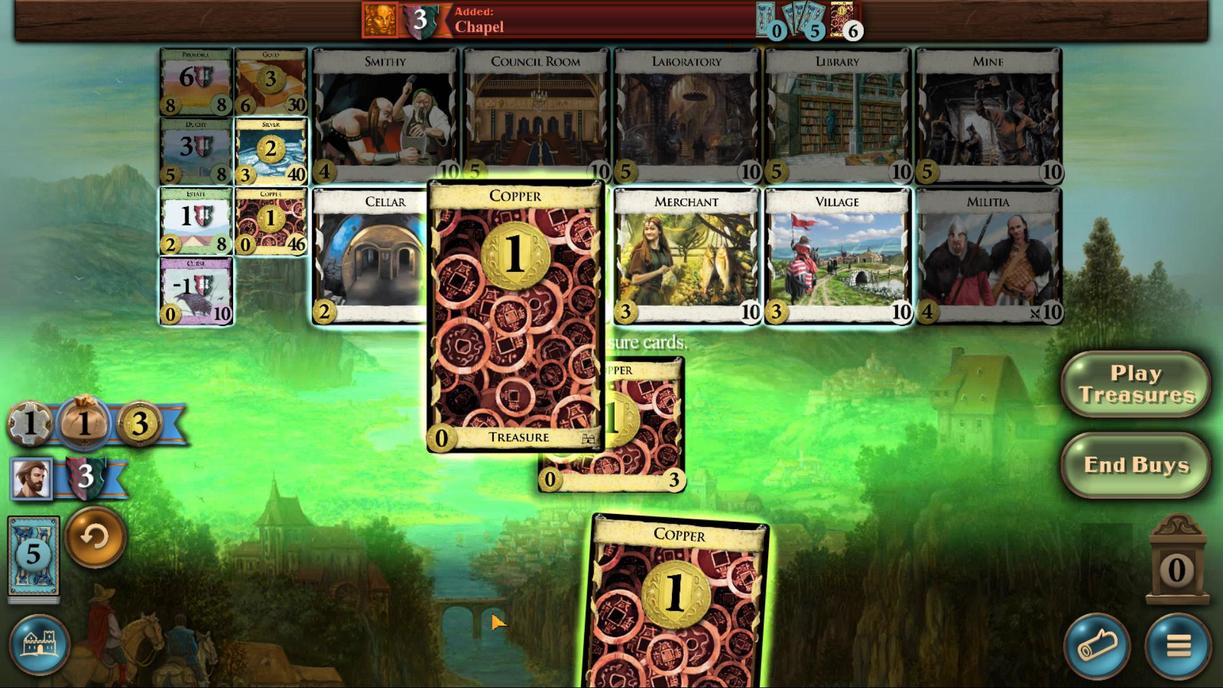 
Action: Mouse moved to (707, 466)
Screenshot: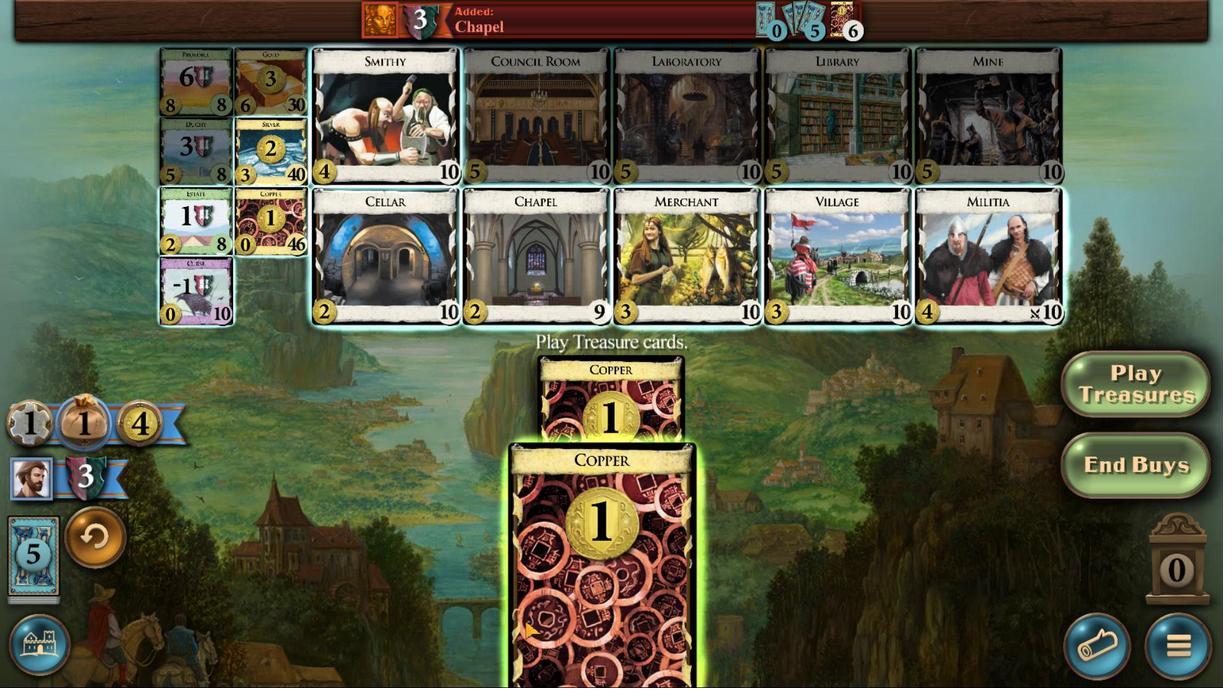 
Action: Mouse scrolled (707, 466) with delta (0, 0)
Screenshot: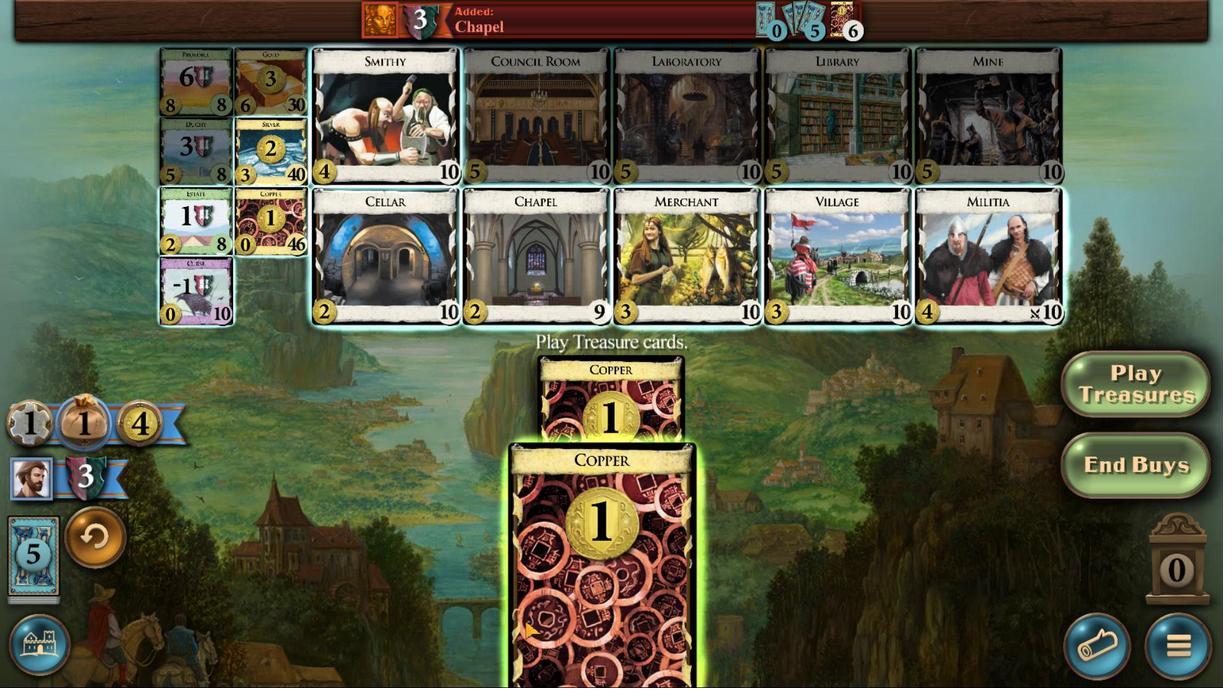 
Action: Mouse scrolled (707, 466) with delta (0, 0)
Screenshot: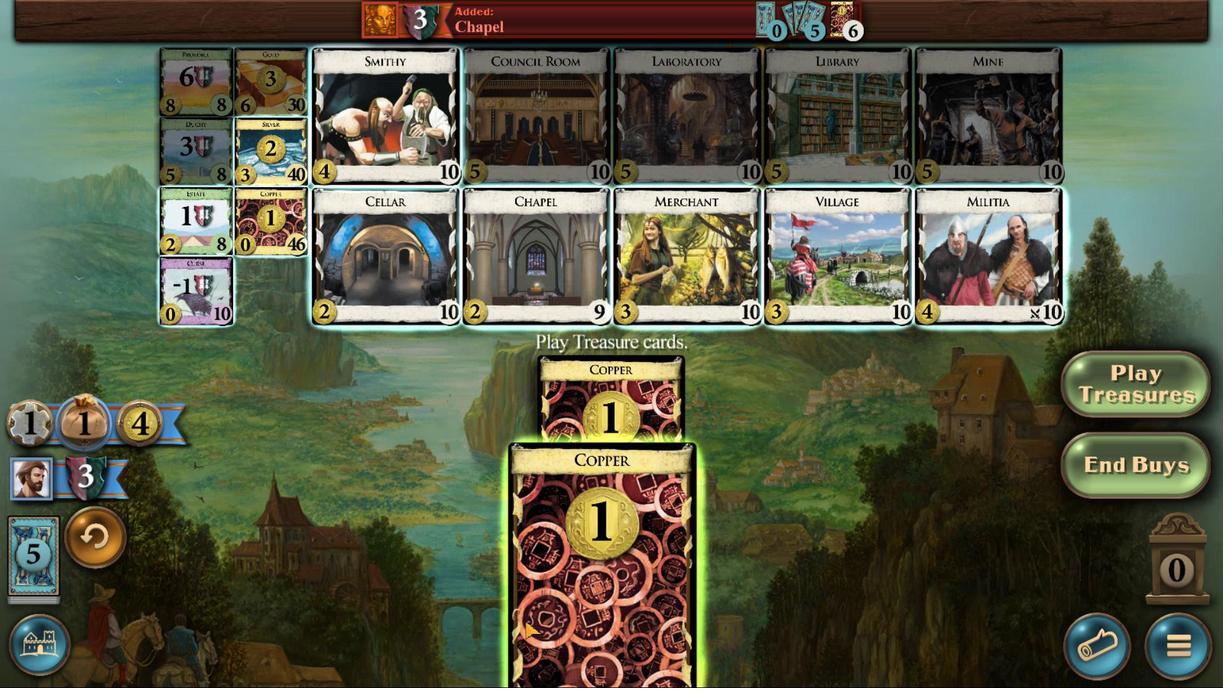 
Action: Mouse scrolled (707, 466) with delta (0, 0)
Screenshot: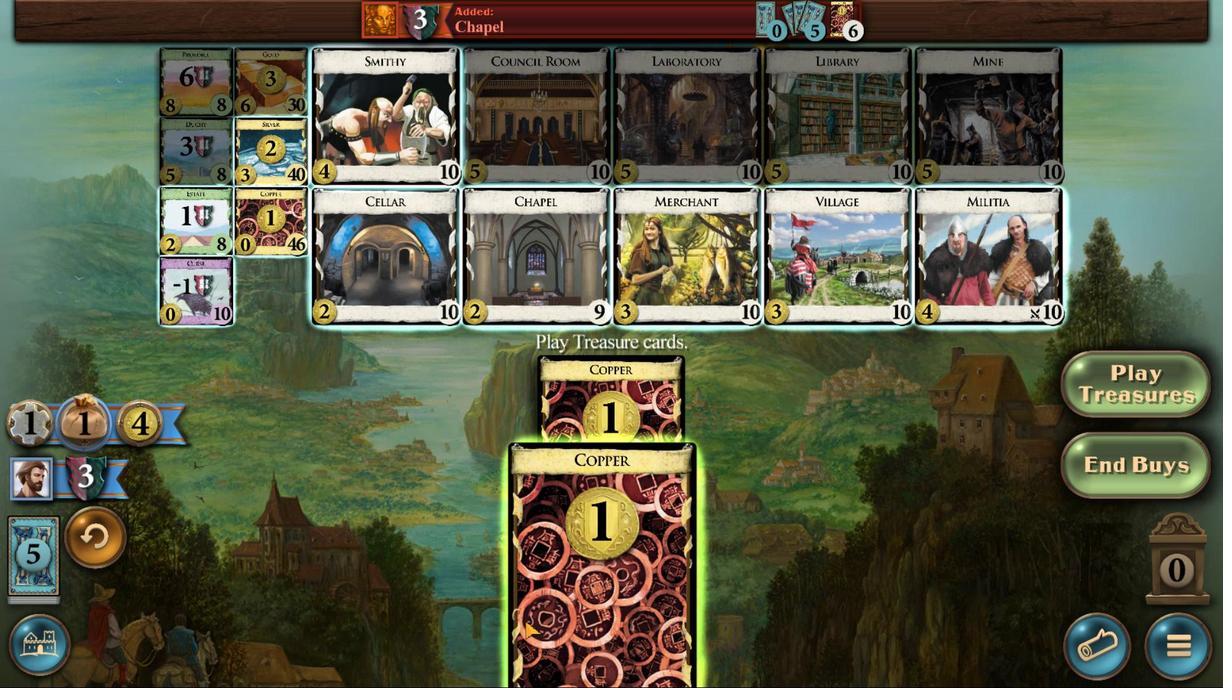 
Action: Mouse moved to (707, 466)
Screenshot: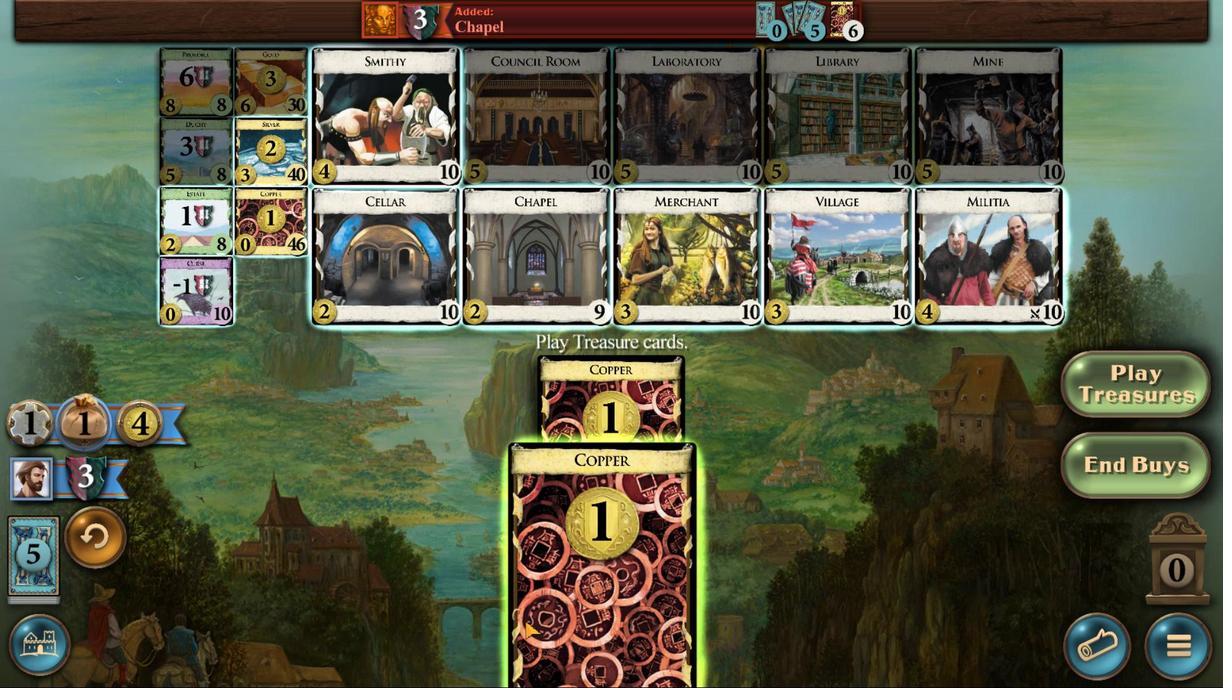 
Action: Mouse scrolled (707, 466) with delta (0, 0)
Screenshot: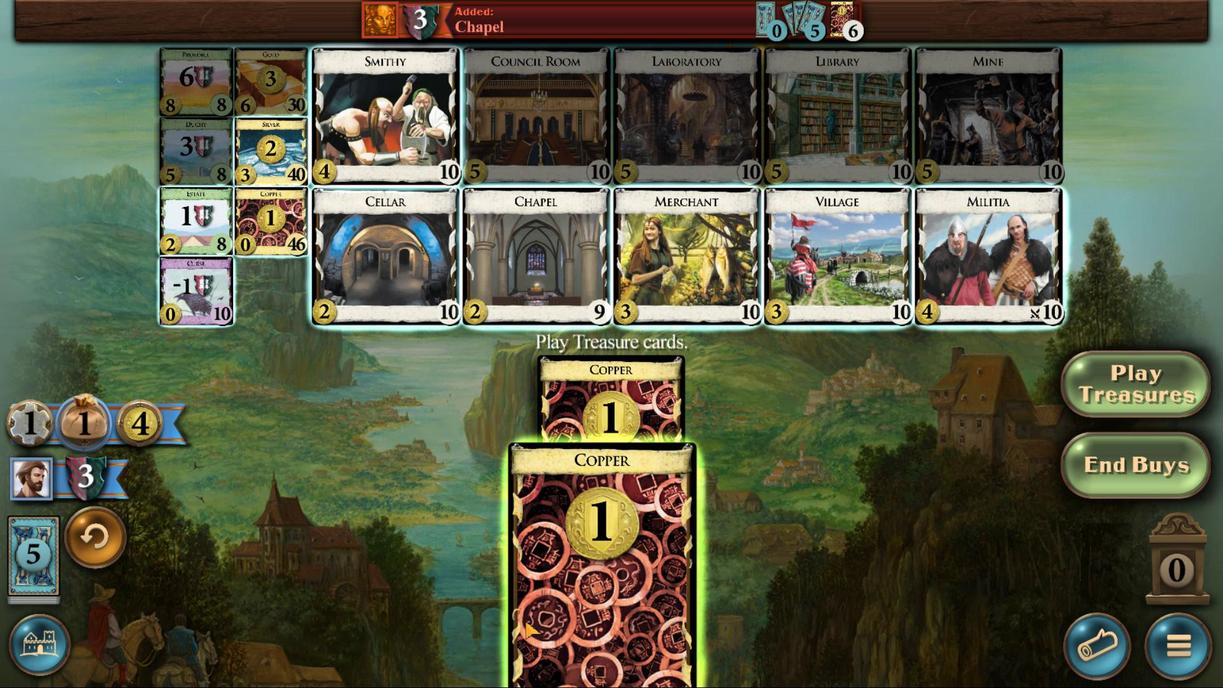 
Action: Mouse scrolled (707, 466) with delta (0, 0)
Screenshot: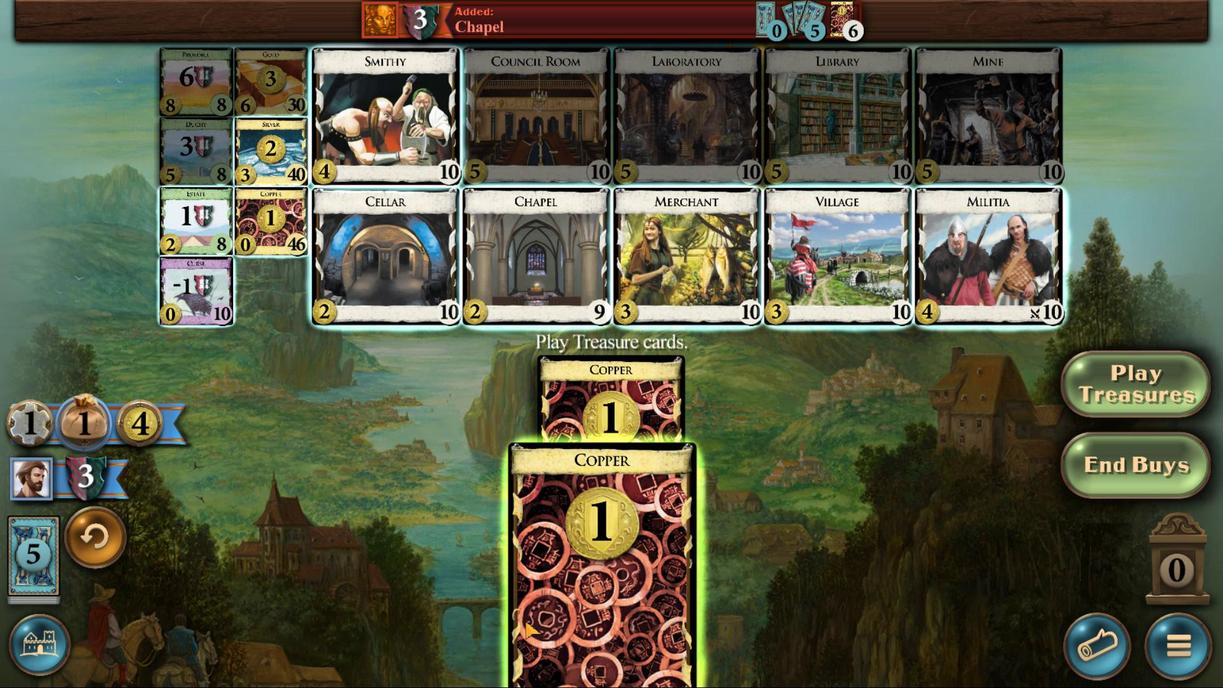 
Action: Mouse scrolled (707, 466) with delta (0, 0)
Screenshot: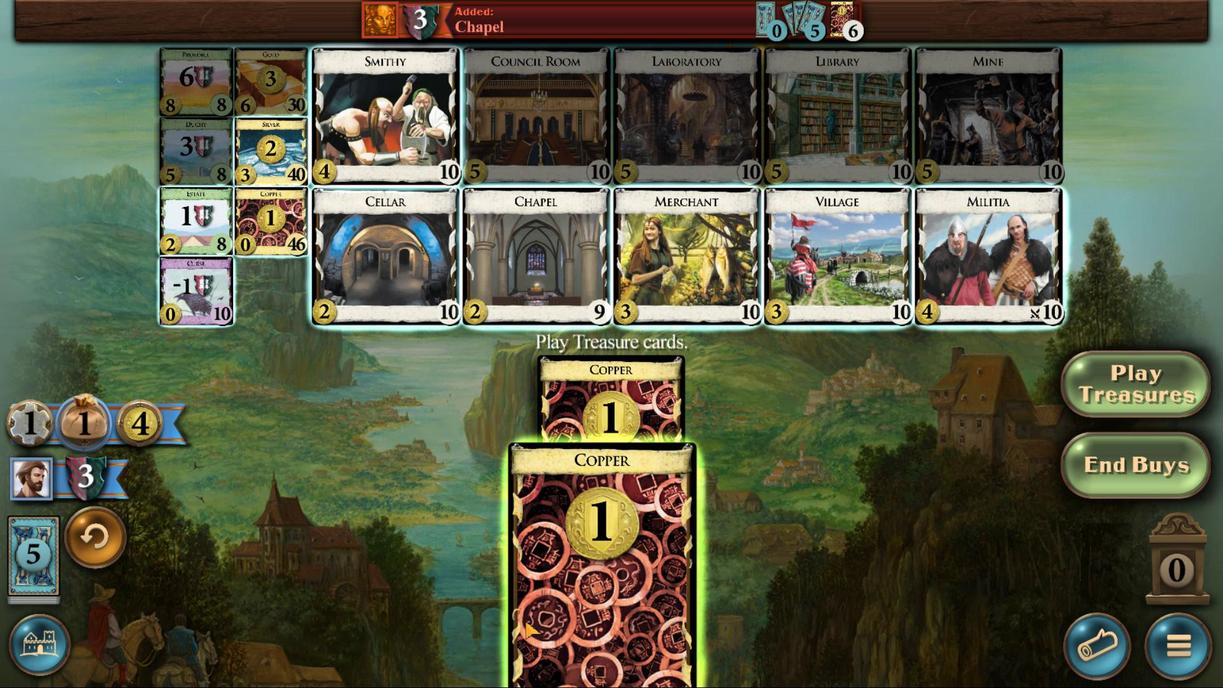 
Action: Mouse scrolled (707, 466) with delta (0, 0)
Screenshot: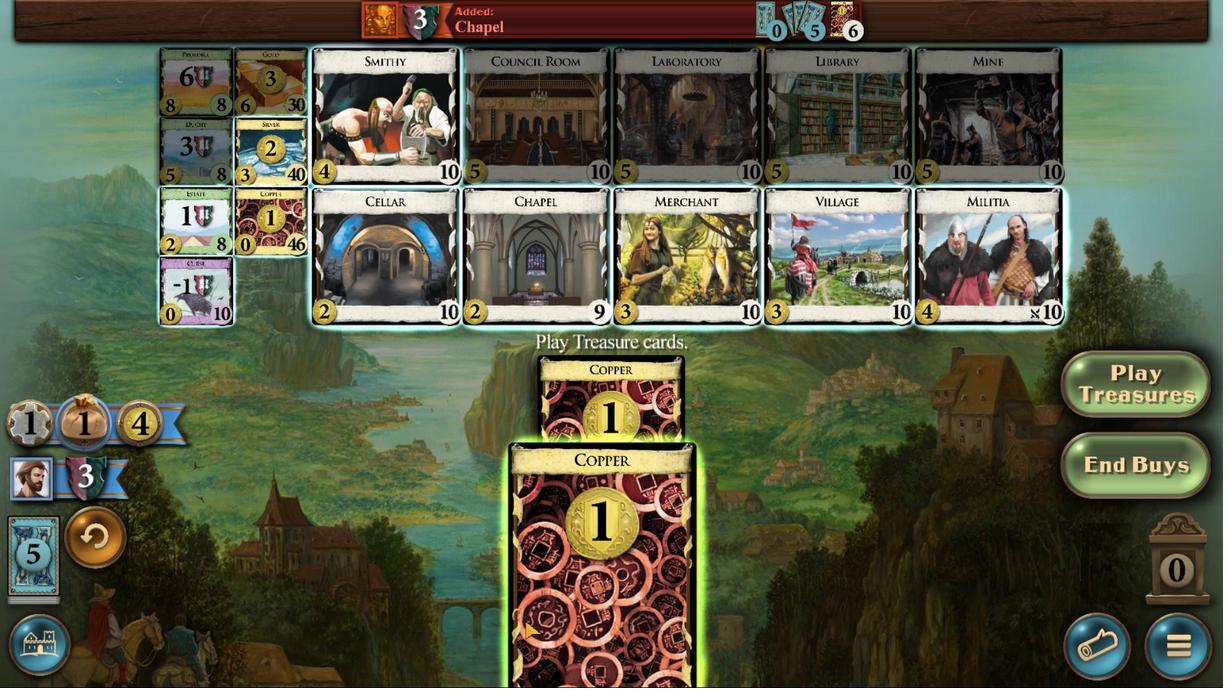 
Action: Mouse moved to (476, 497)
Screenshot: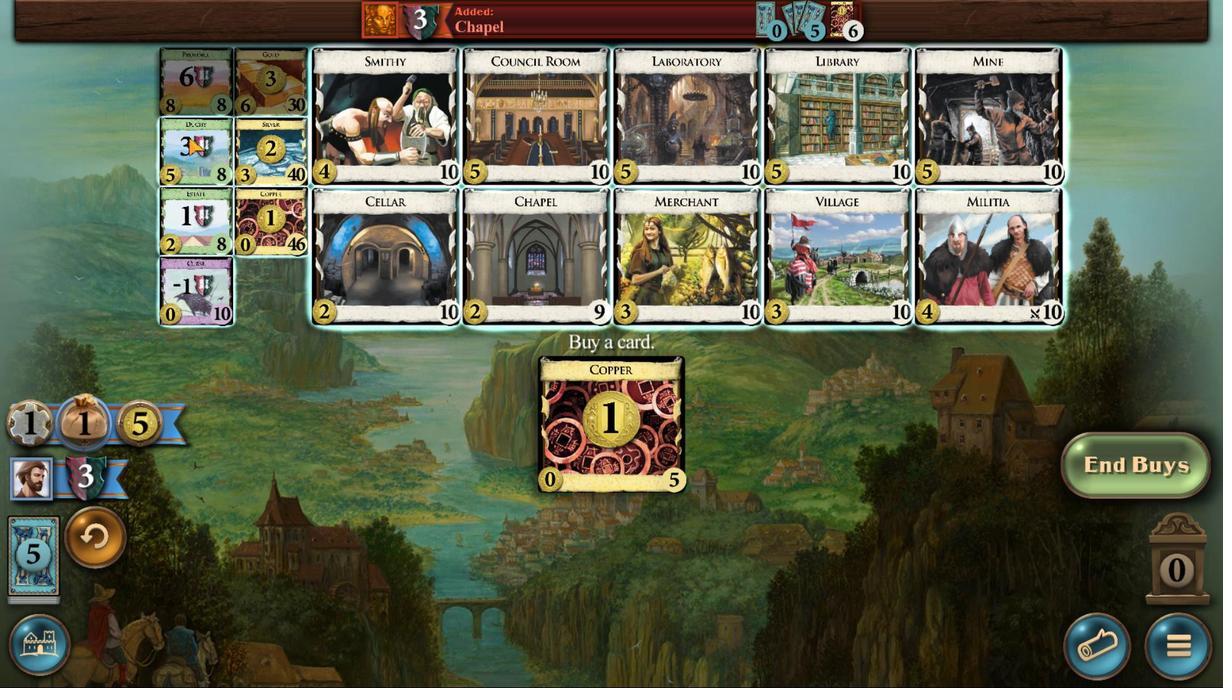 
Action: Mouse pressed left at (476, 497)
Screenshot: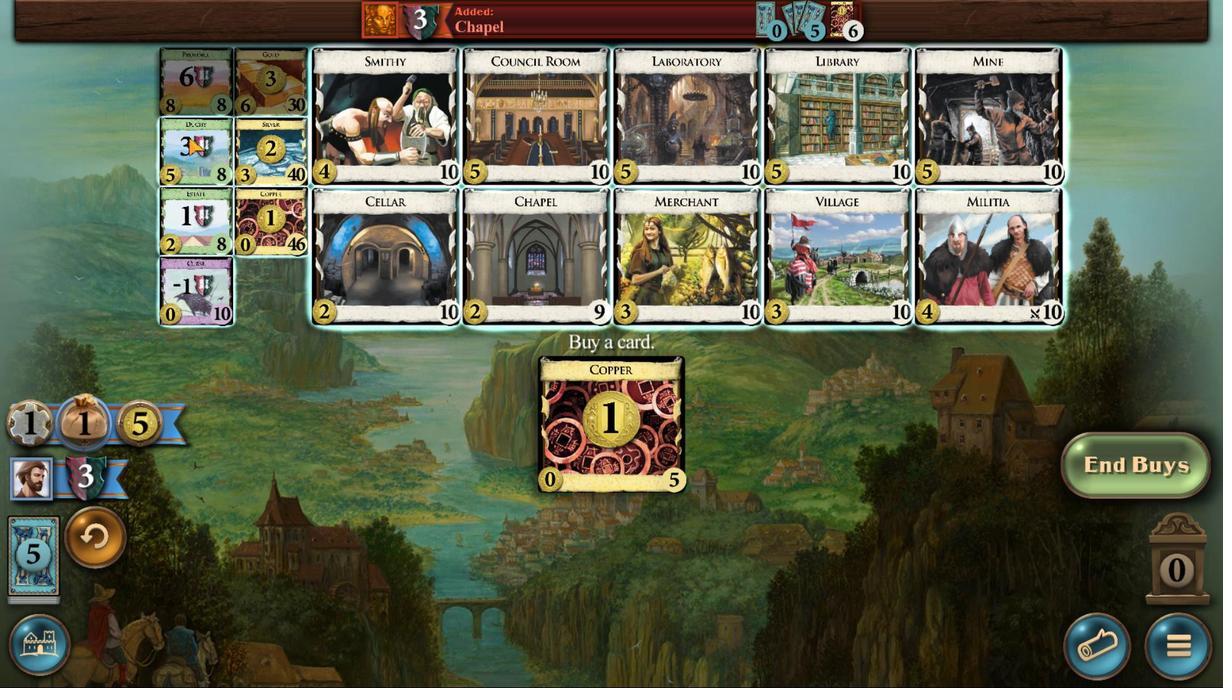 
Action: Mouse moved to (628, 464)
Screenshot: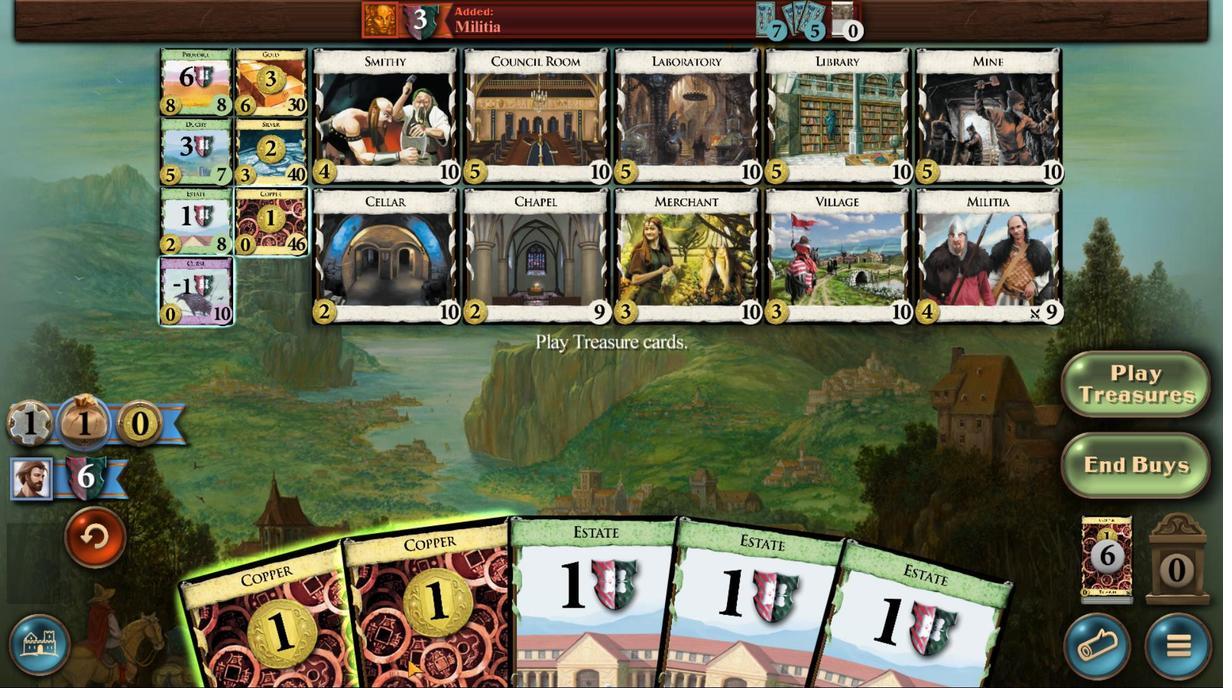
Action: Mouse scrolled (628, 464) with delta (0, 0)
Screenshot: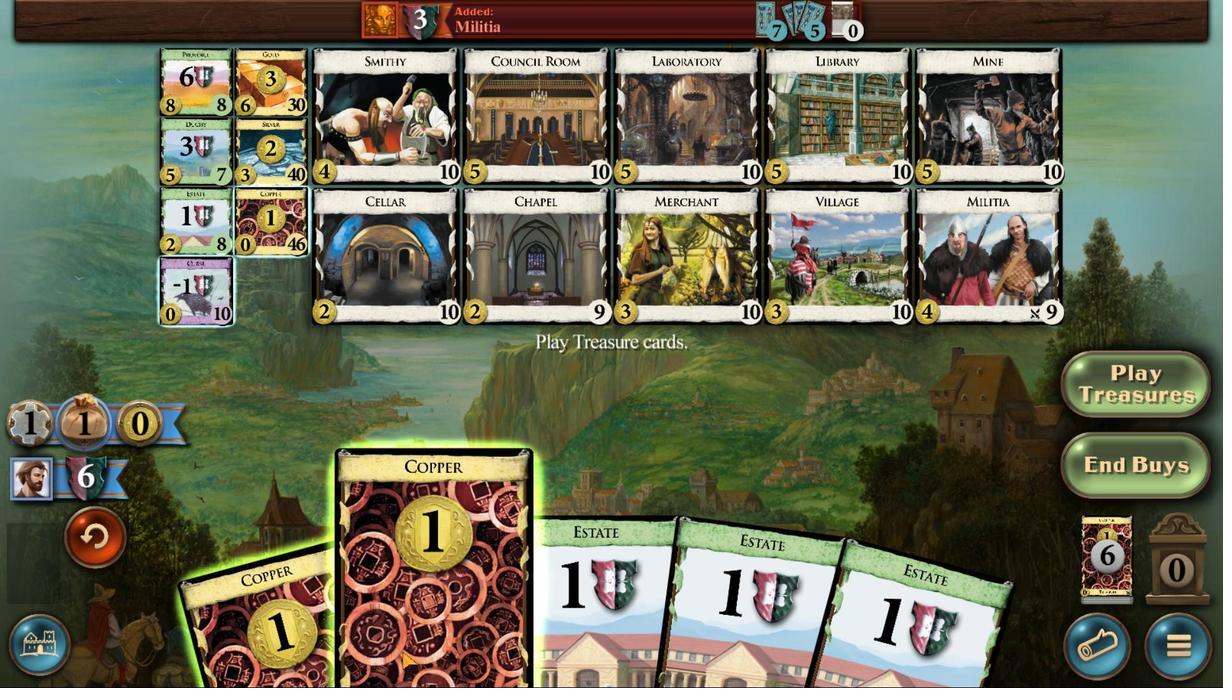 
Action: Mouse moved to (628, 463)
Screenshot: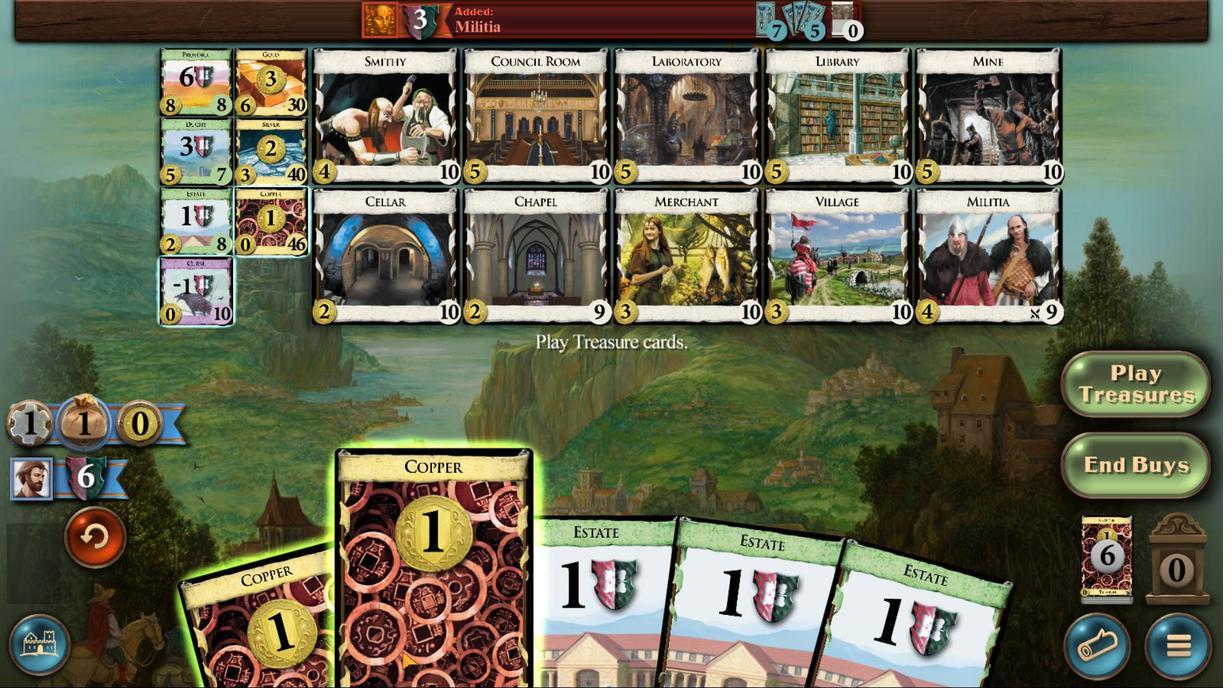 
Action: Mouse scrolled (628, 463) with delta (0, 0)
Screenshot: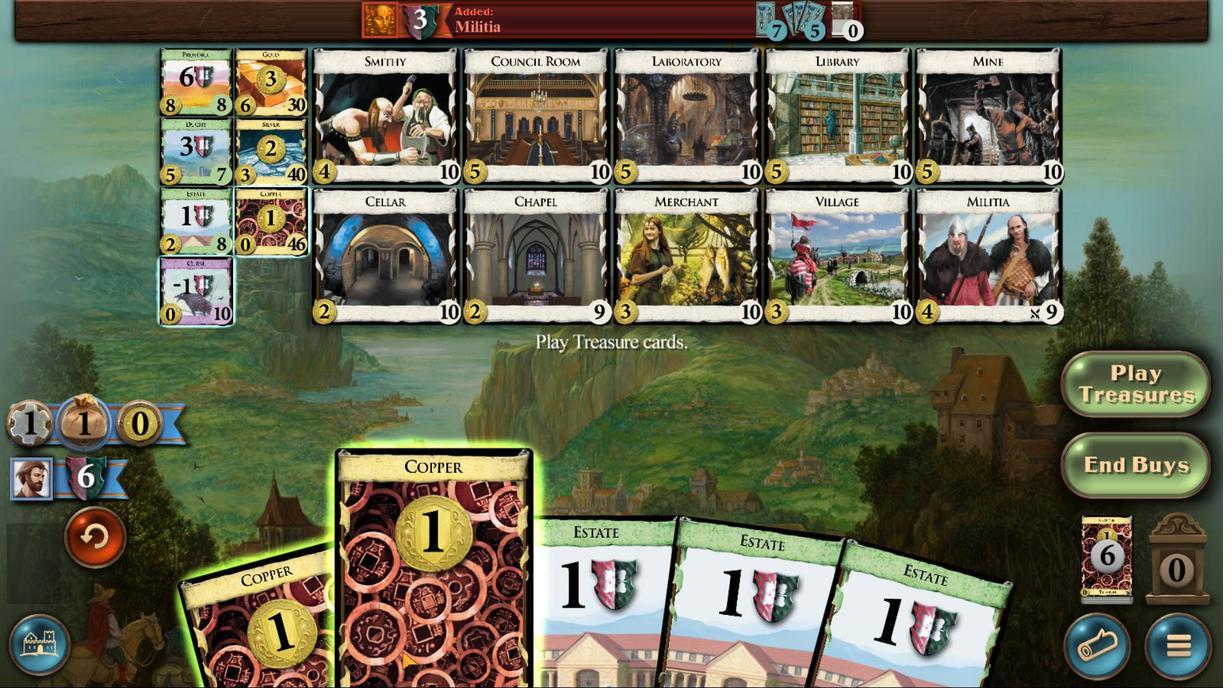 
Action: Mouse moved to (548, 465)
Screenshot: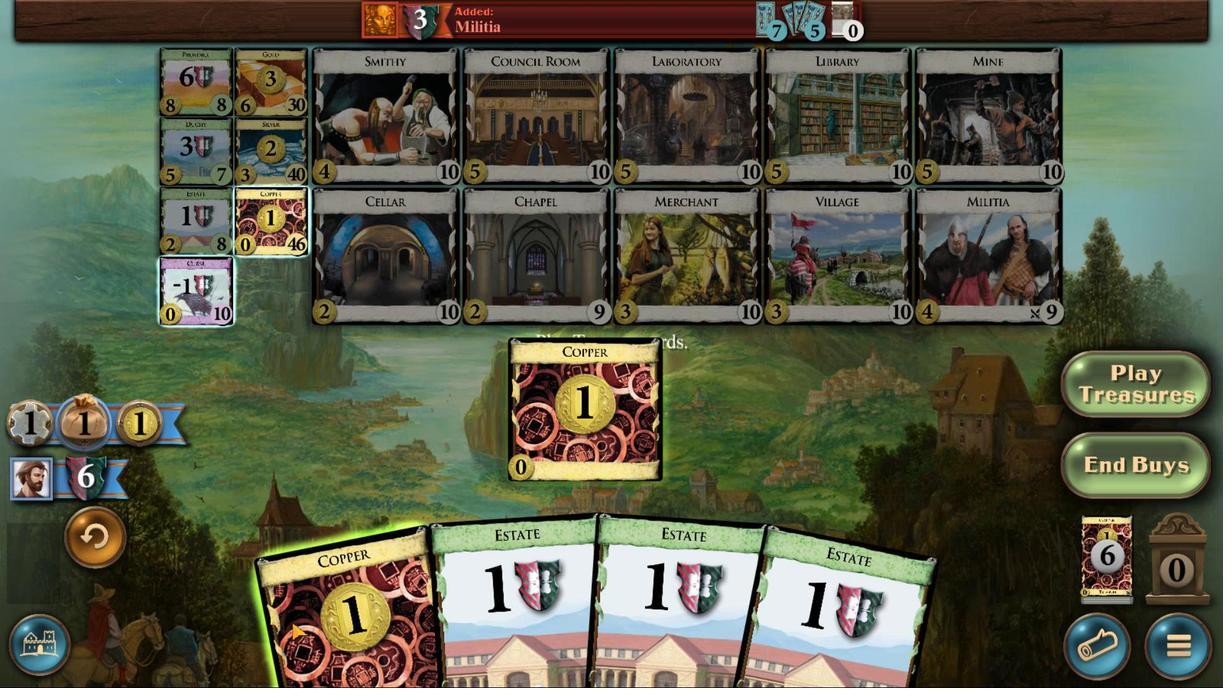 
Action: Mouse scrolled (548, 466) with delta (0, 0)
Screenshot: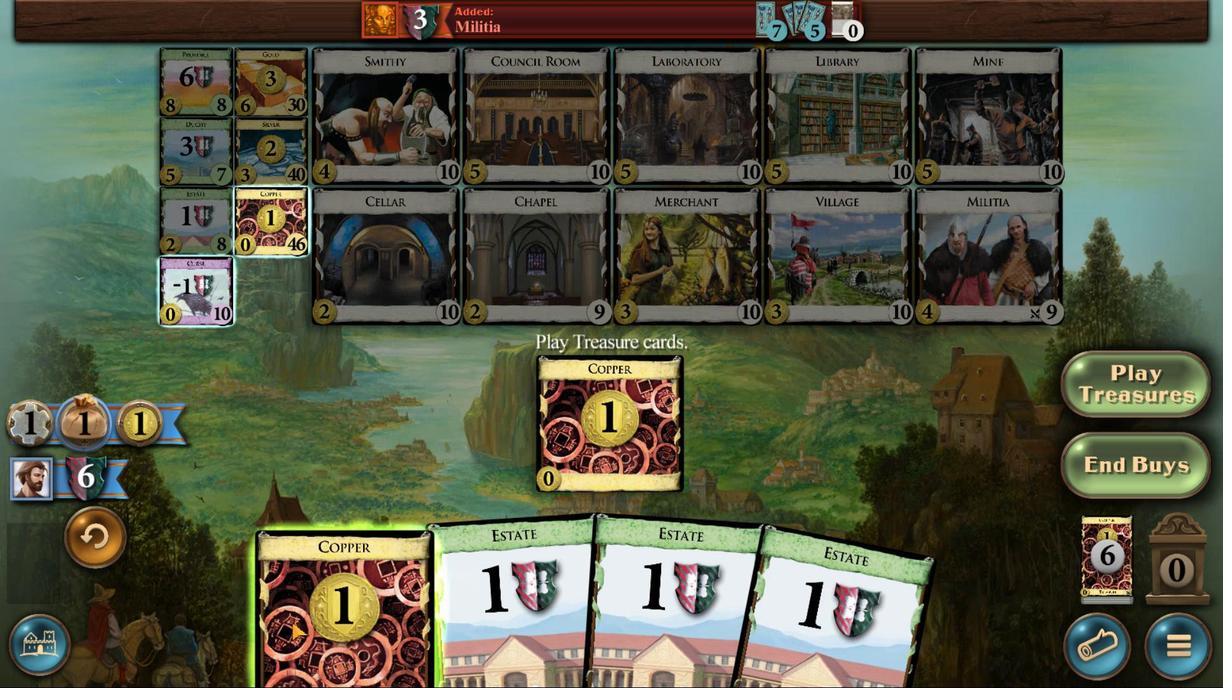 
Action: Mouse scrolled (548, 466) with delta (0, 0)
Screenshot: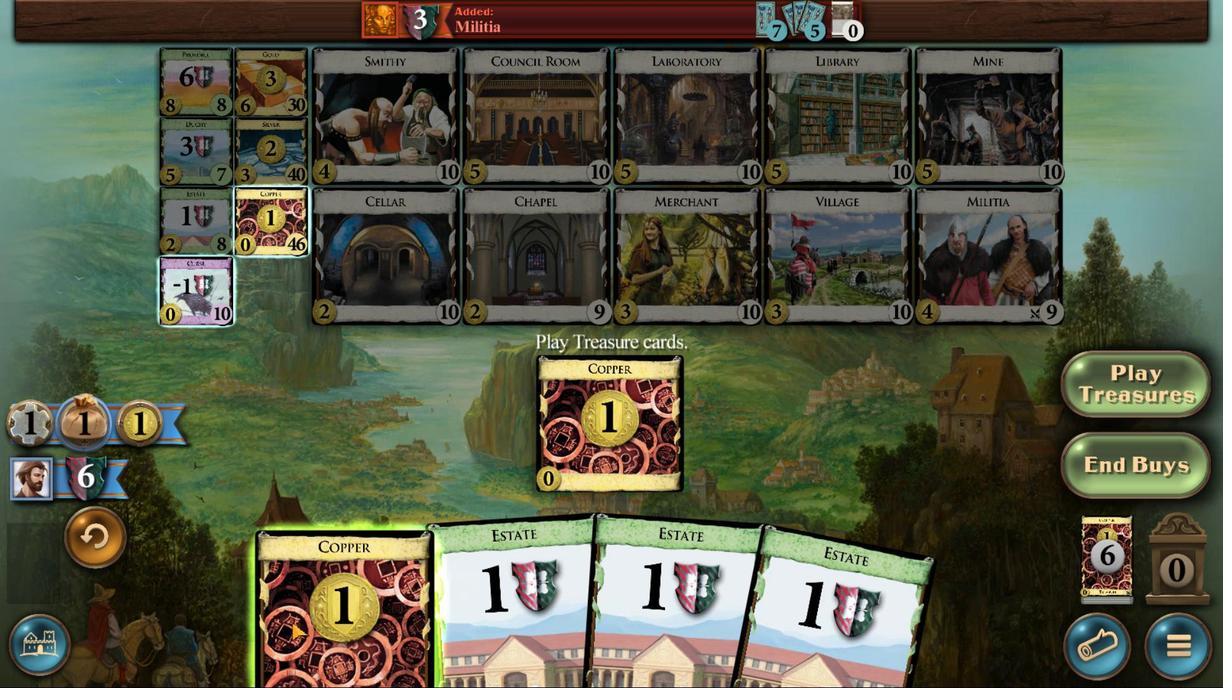 
Action: Mouse scrolled (548, 466) with delta (0, 0)
Screenshot: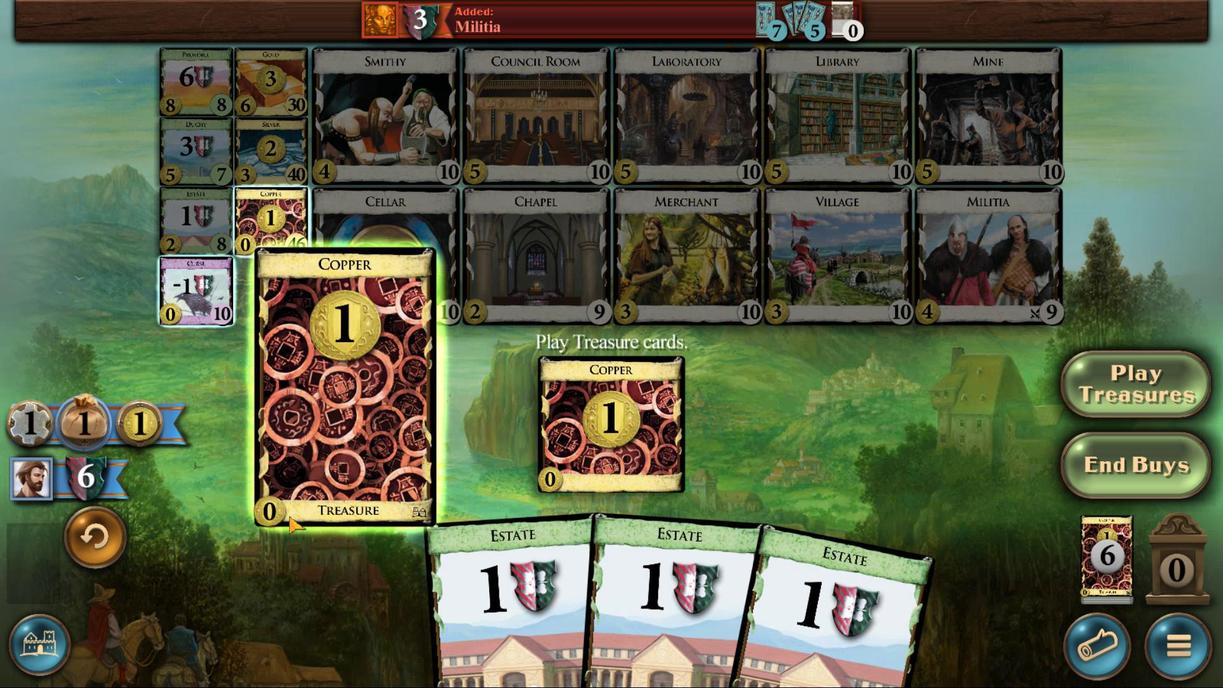 
Action: Mouse moved to (489, 492)
Screenshot: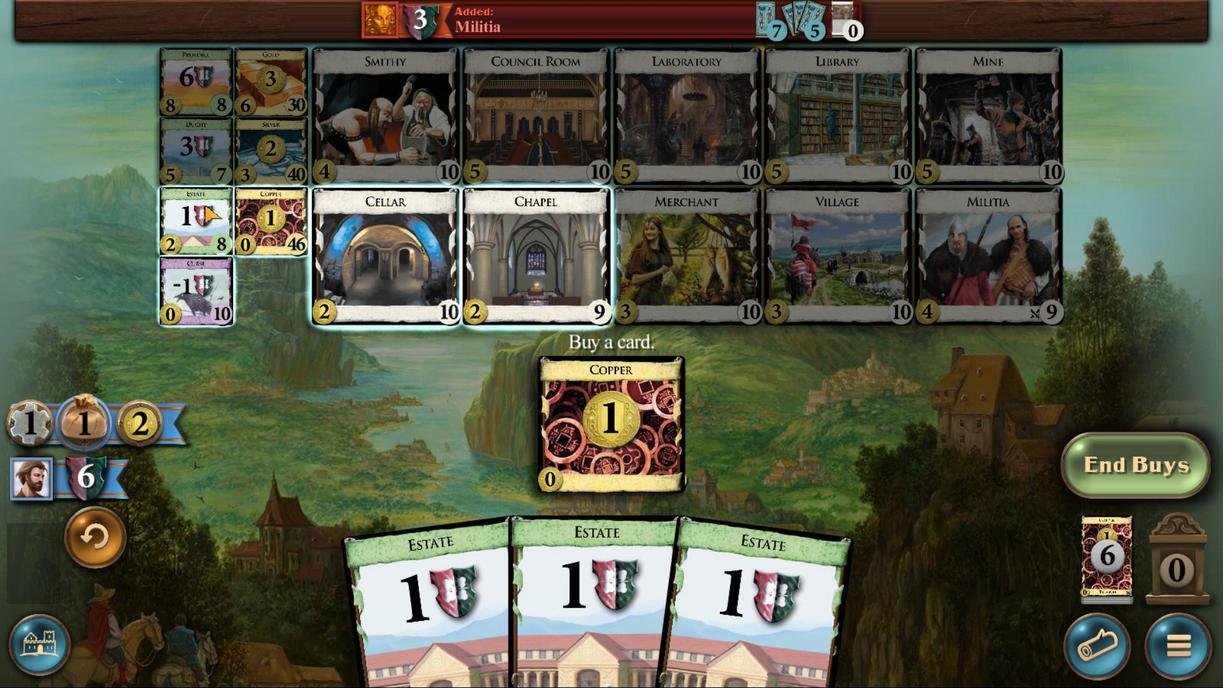 
Action: Mouse pressed left at (489, 492)
Screenshot: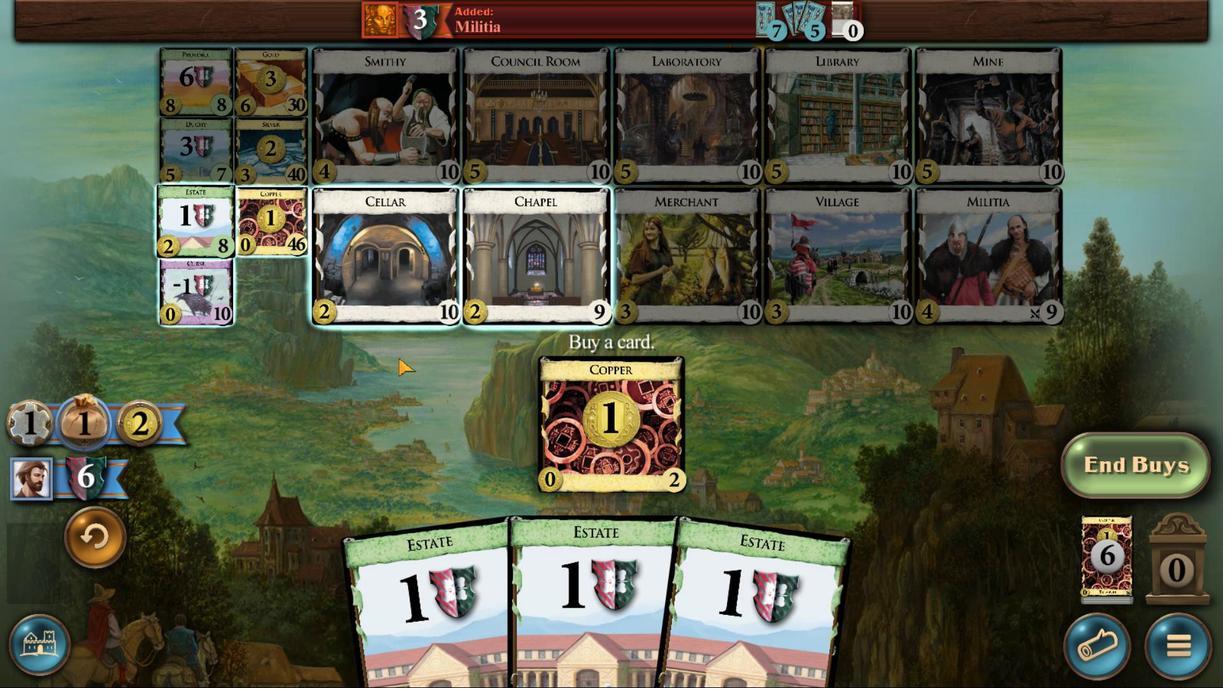 
Action: Mouse moved to (738, 467)
Screenshot: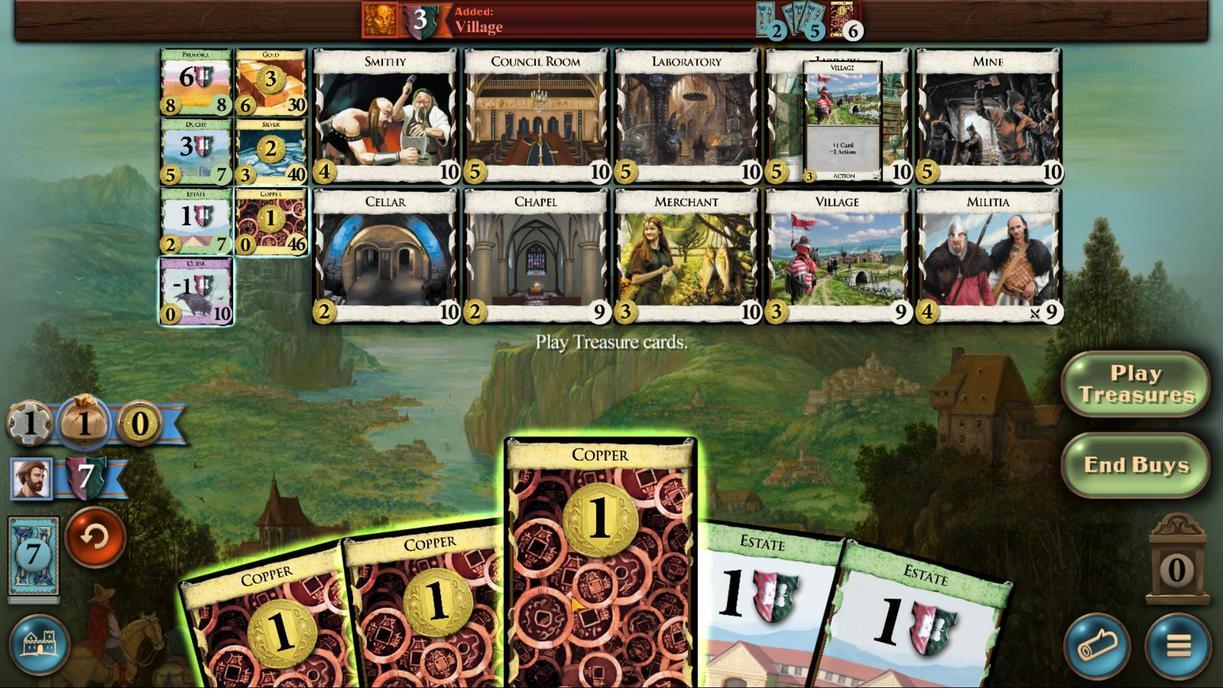 
Action: Mouse scrolled (738, 467) with delta (0, 0)
Screenshot: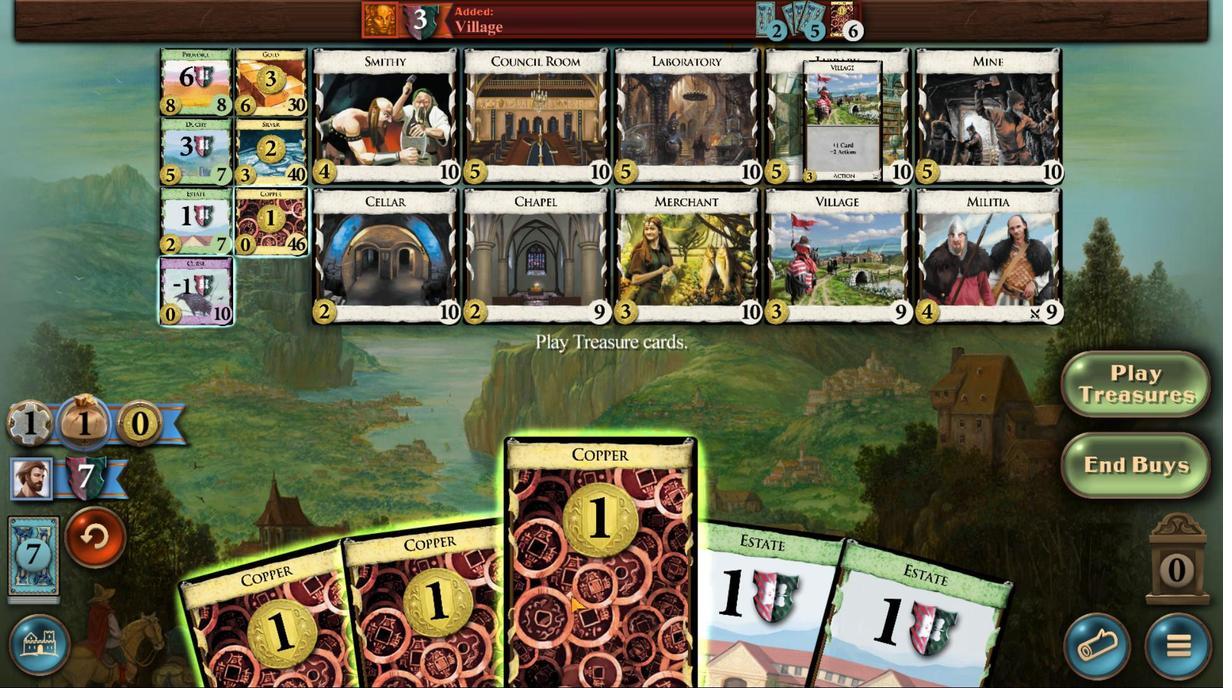 
Action: Mouse scrolled (738, 467) with delta (0, 0)
Screenshot: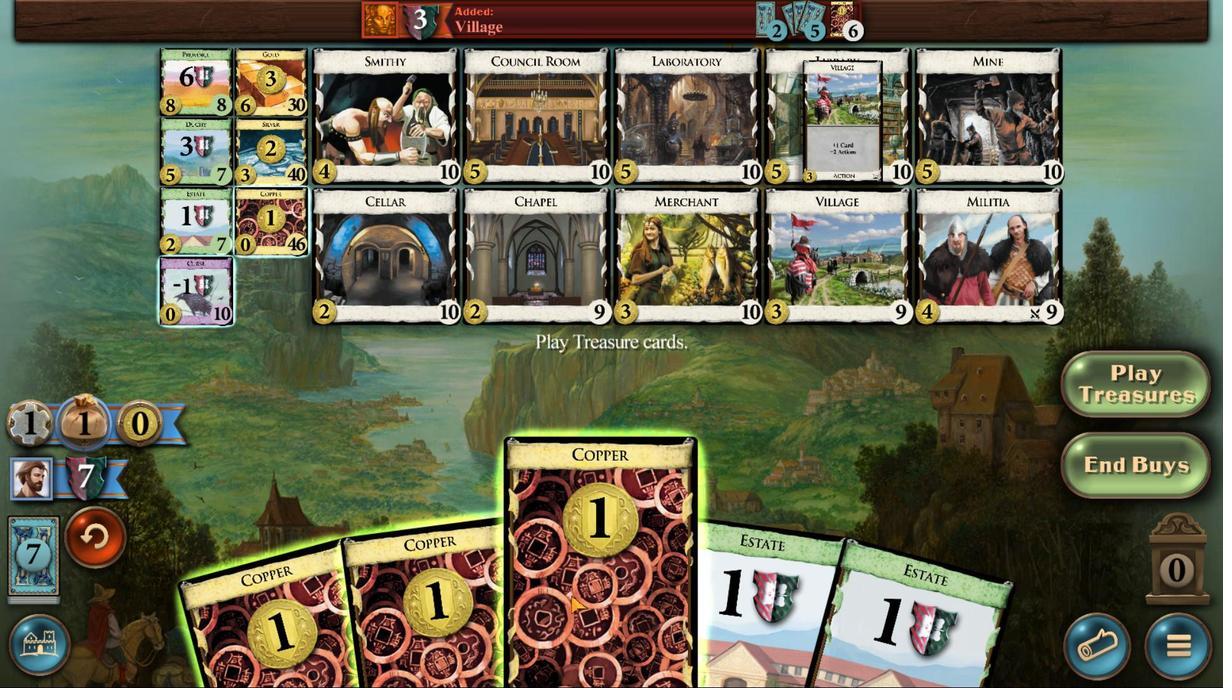 
Action: Mouse scrolled (738, 467) with delta (0, 0)
Screenshot: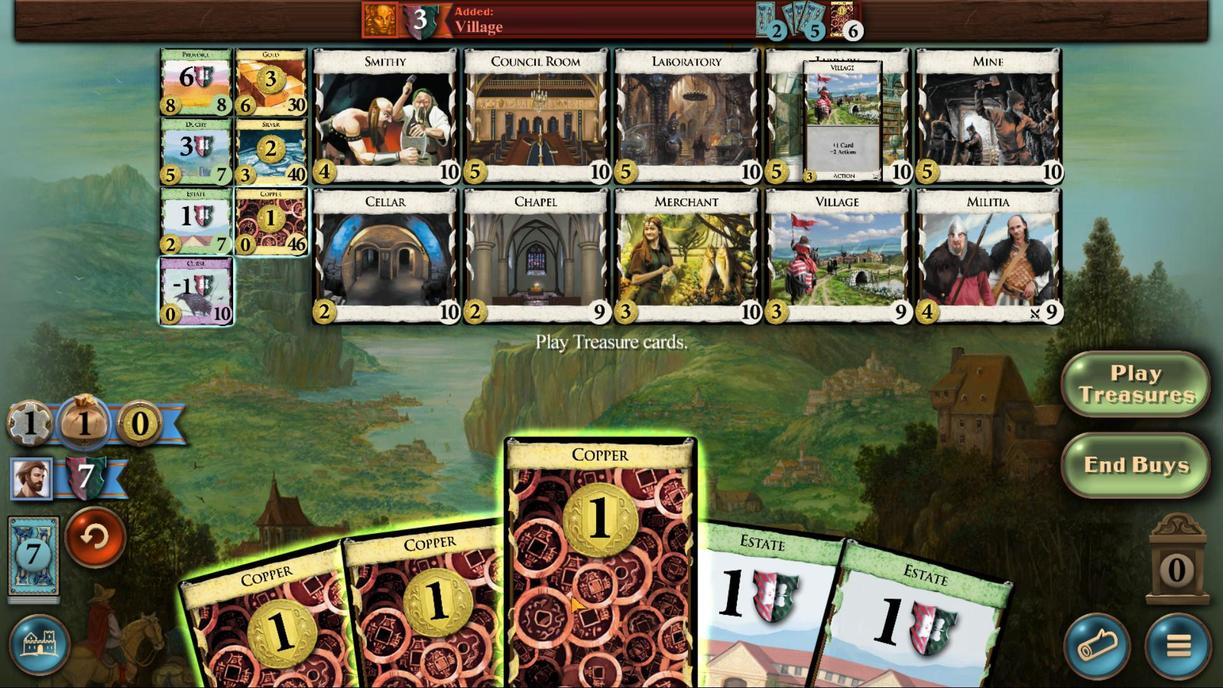 
Action: Mouse moved to (699, 466)
Screenshot: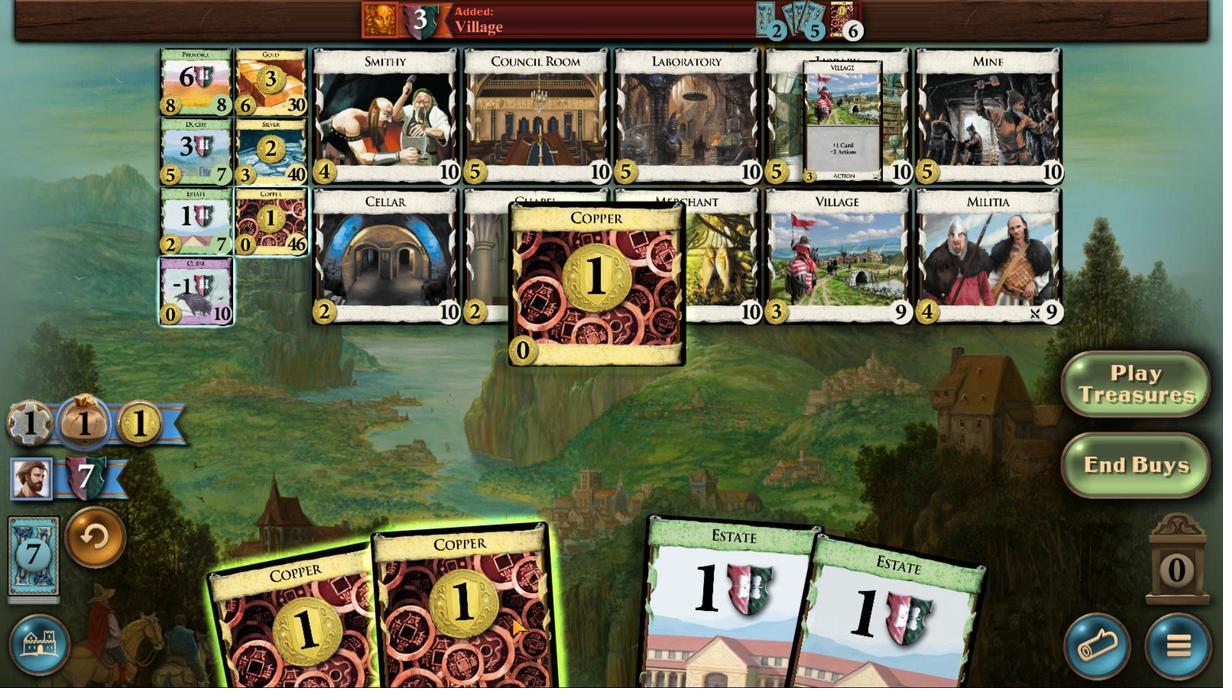 
Action: Mouse scrolled (699, 466) with delta (0, 0)
Screenshot: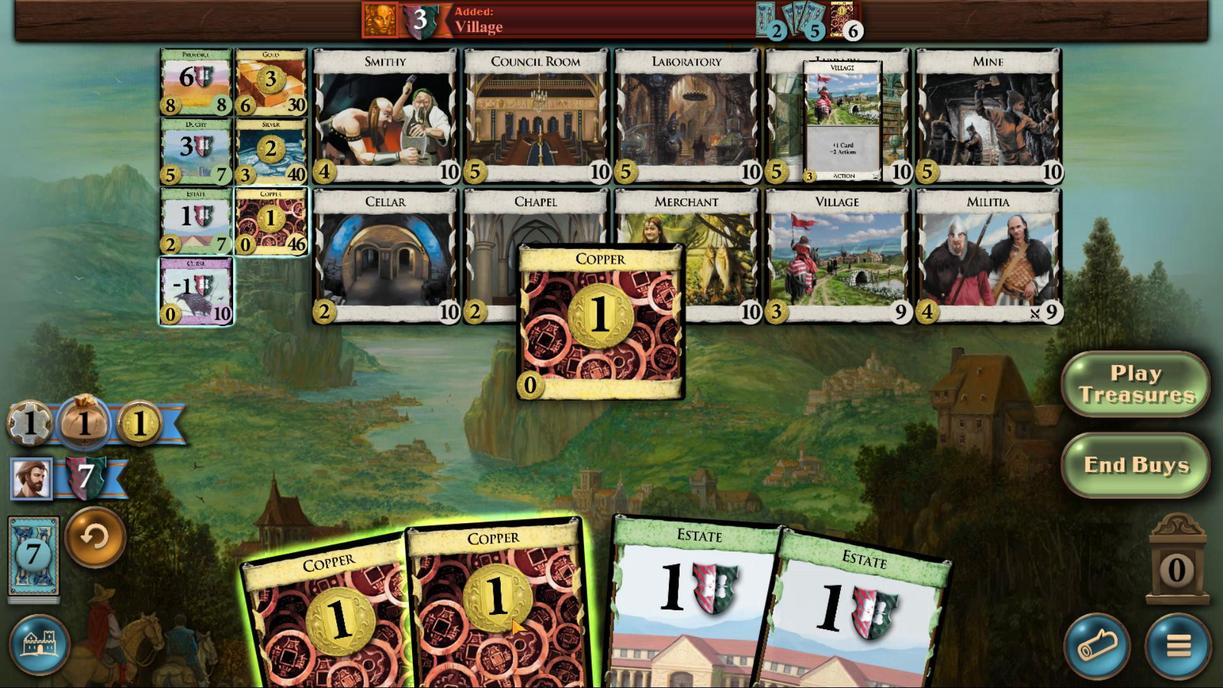 
Action: Mouse scrolled (699, 466) with delta (0, 0)
Screenshot: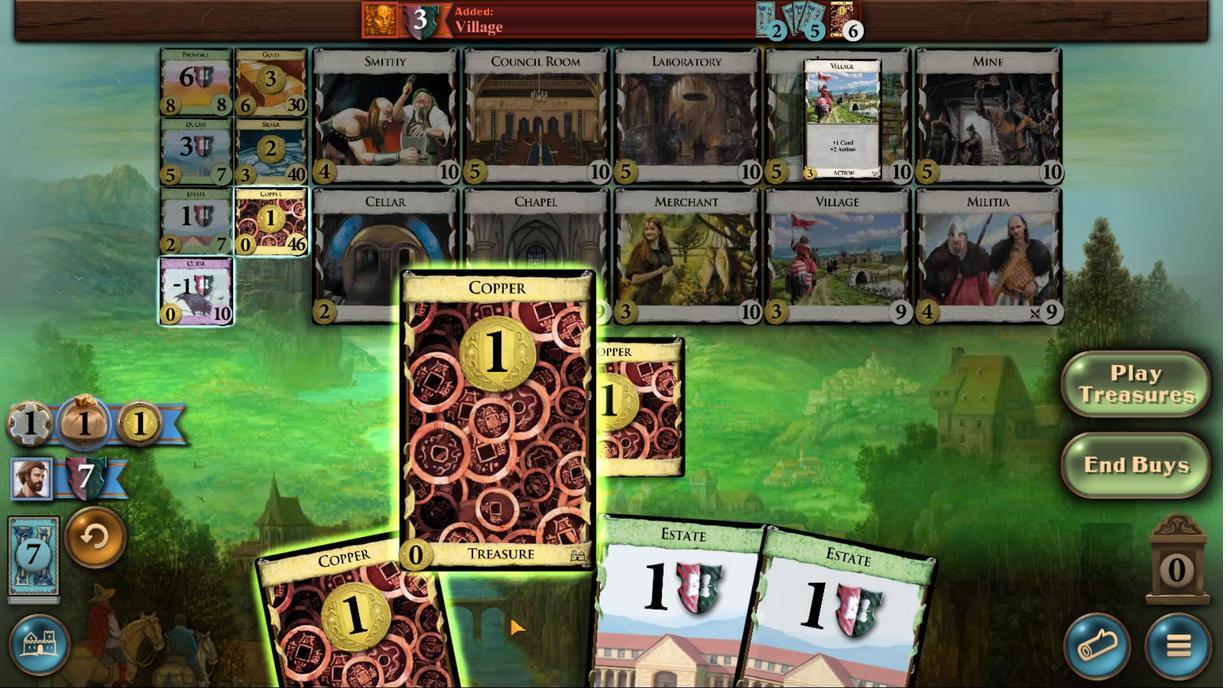 
Action: Mouse moved to (698, 466)
Screenshot: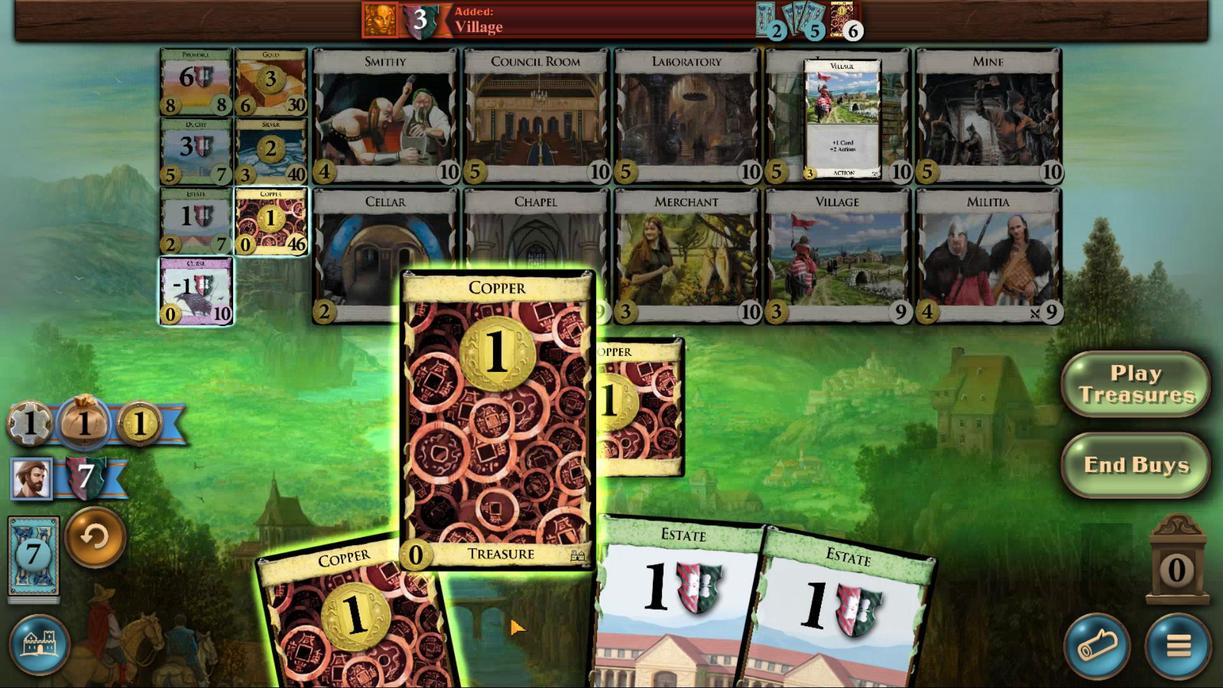 
Action: Mouse scrolled (698, 466) with delta (0, 0)
Screenshot: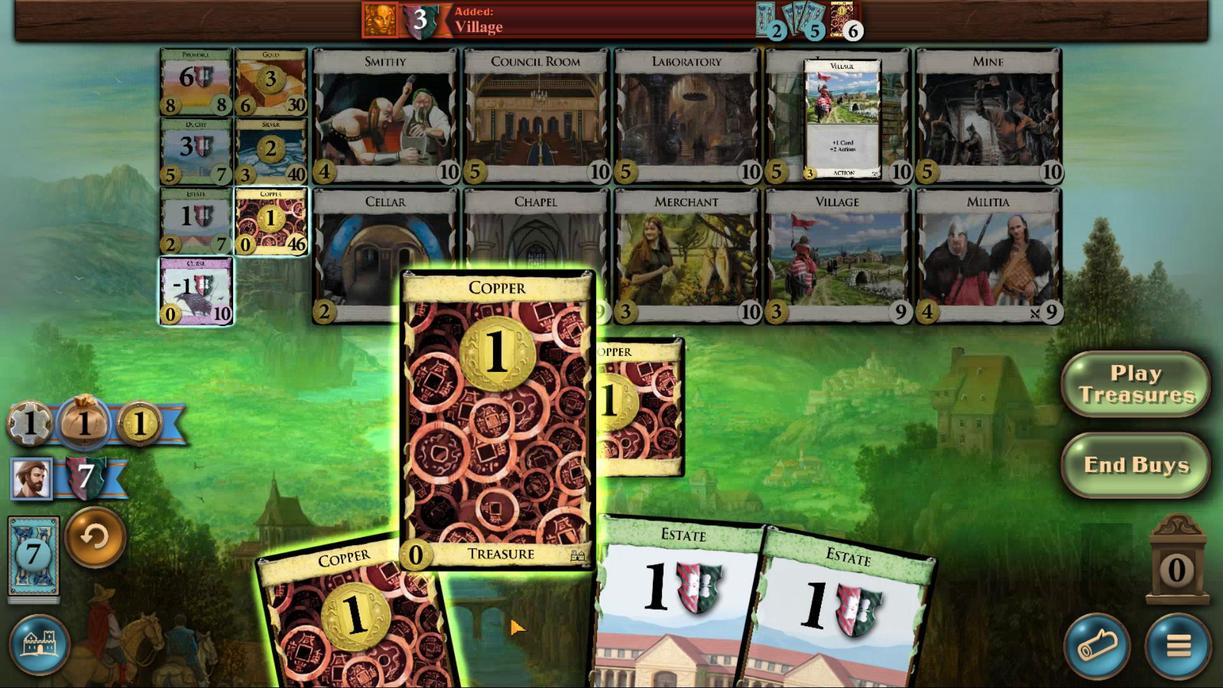 
Action: Mouse moved to (698, 466)
Screenshot: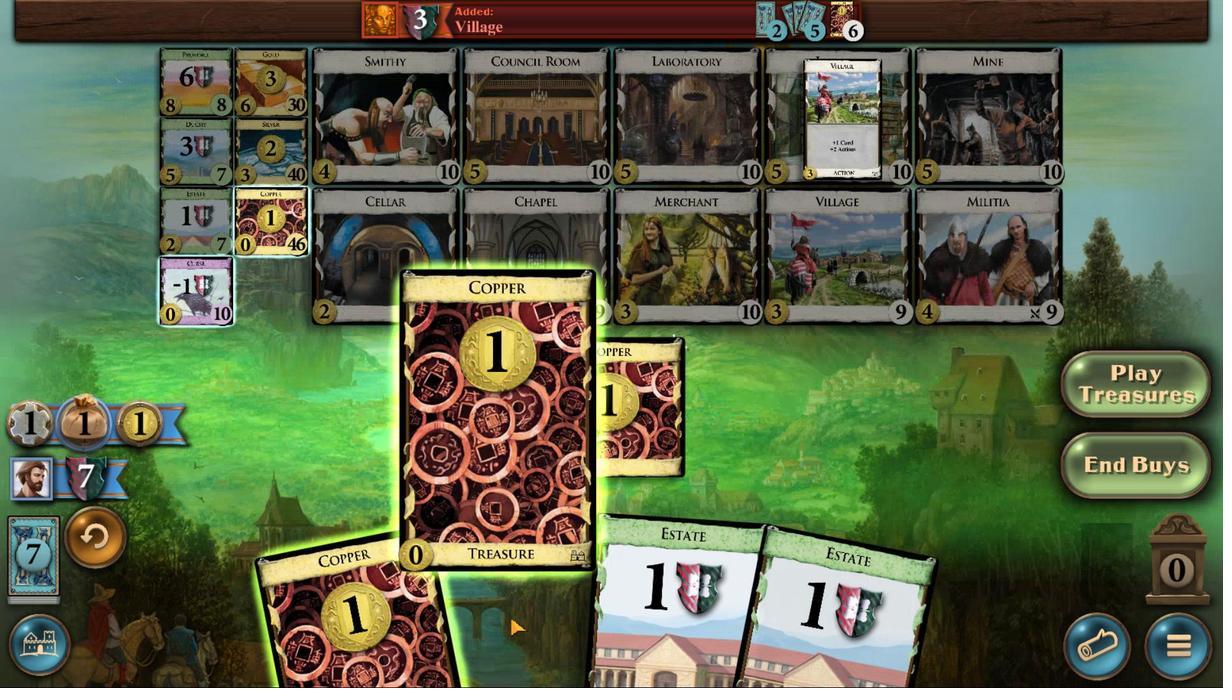 
Action: Mouse scrolled (698, 466) with delta (0, 0)
Screenshot: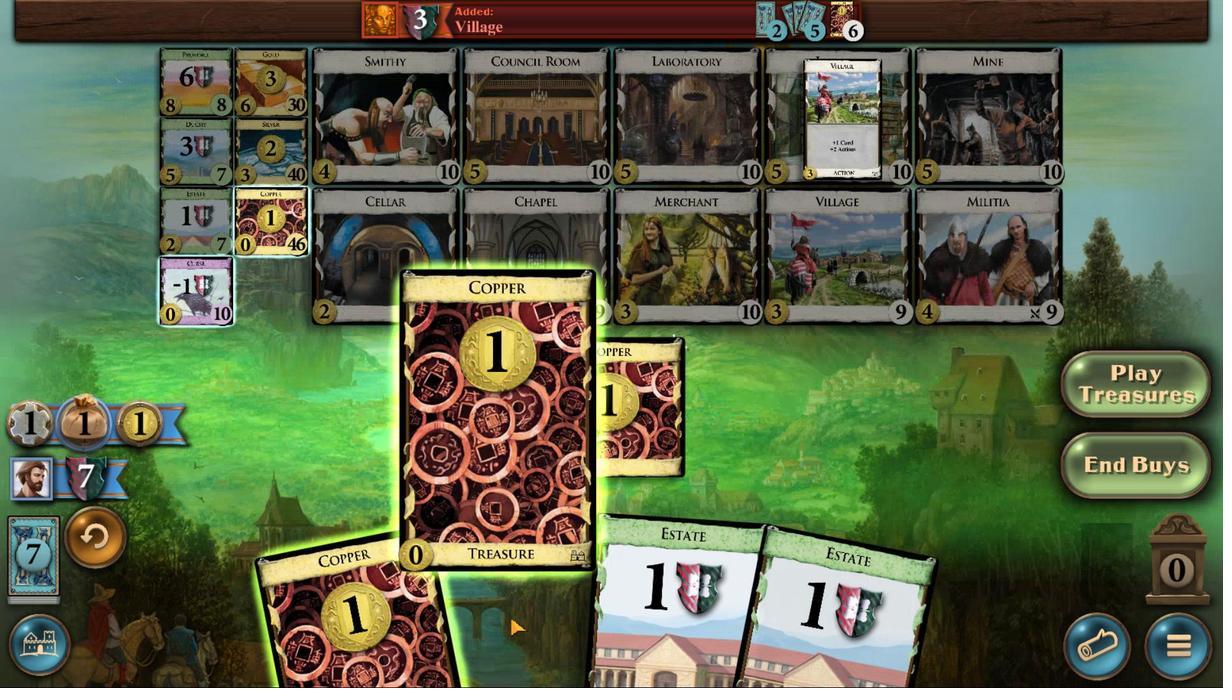 
Action: Mouse scrolled (698, 466) with delta (0, 0)
Screenshot: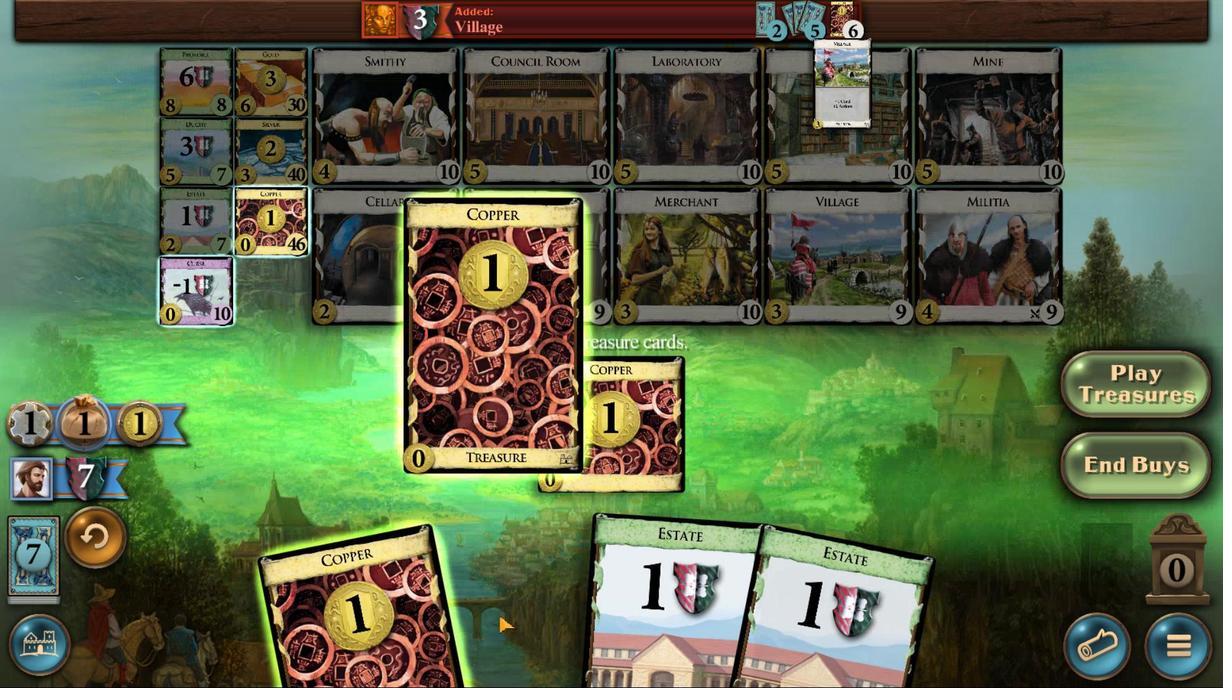 
Action: Mouse moved to (633, 465)
Screenshot: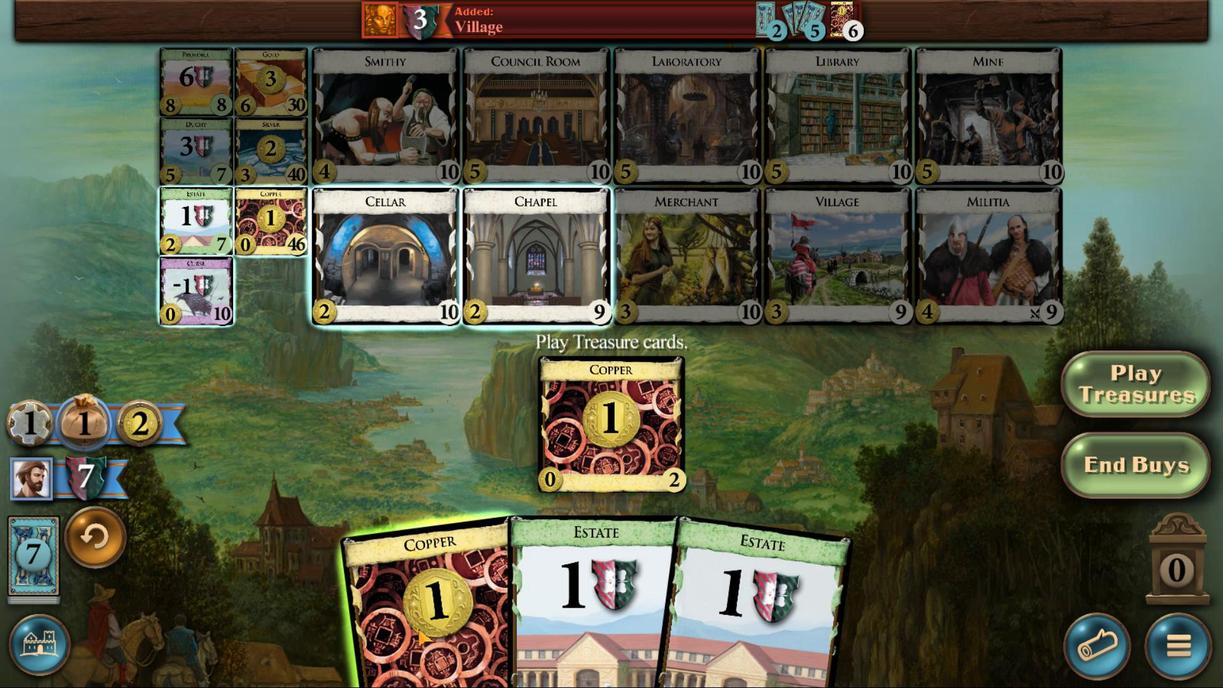 
Action: Mouse scrolled (633, 465) with delta (0, 0)
Screenshot: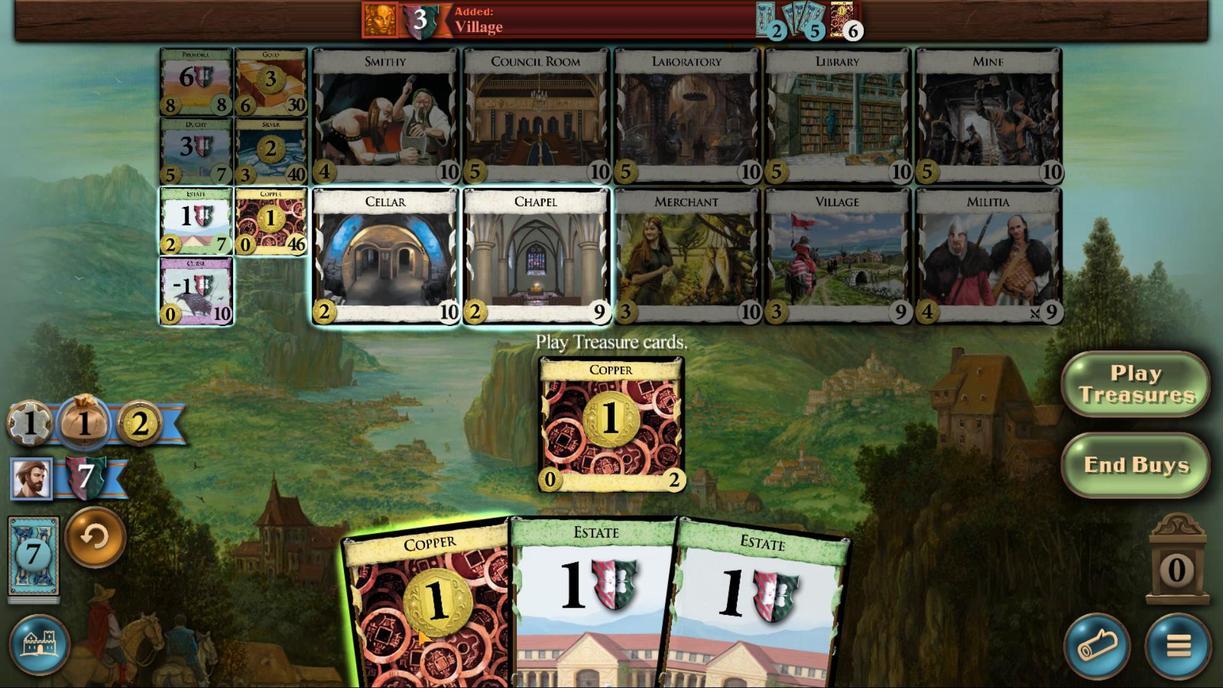 
Action: Mouse moved to (634, 465)
Screenshot: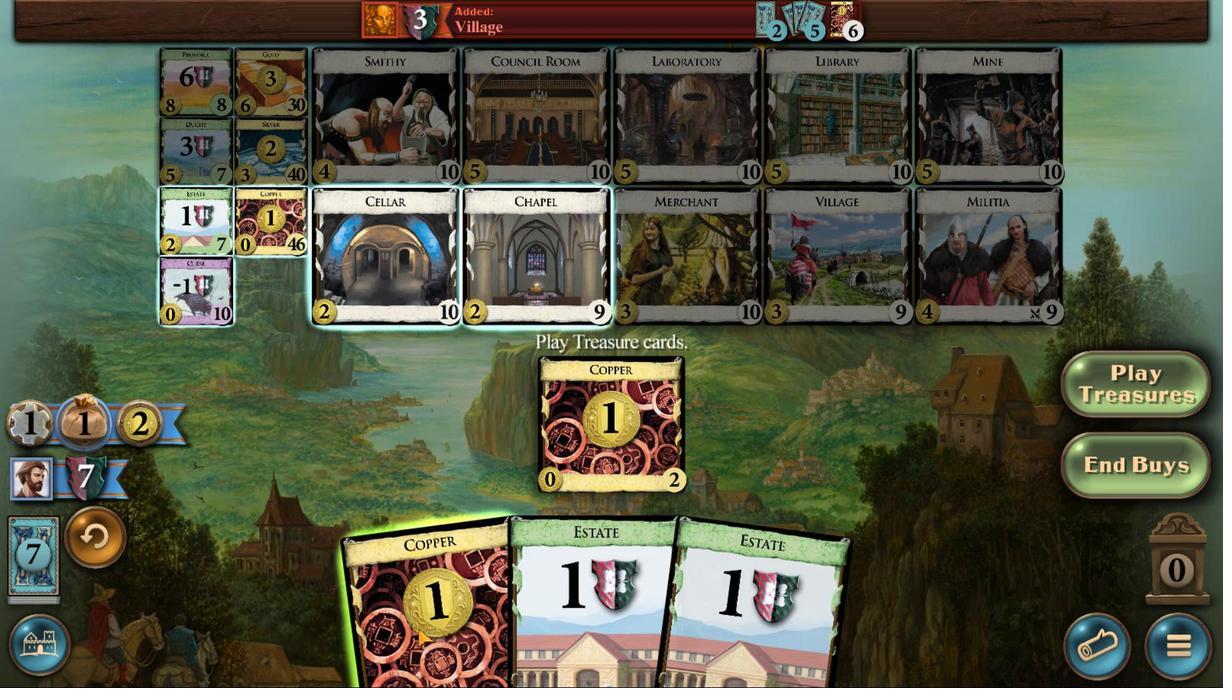 
Action: Mouse scrolled (634, 465) with delta (0, 0)
Screenshot: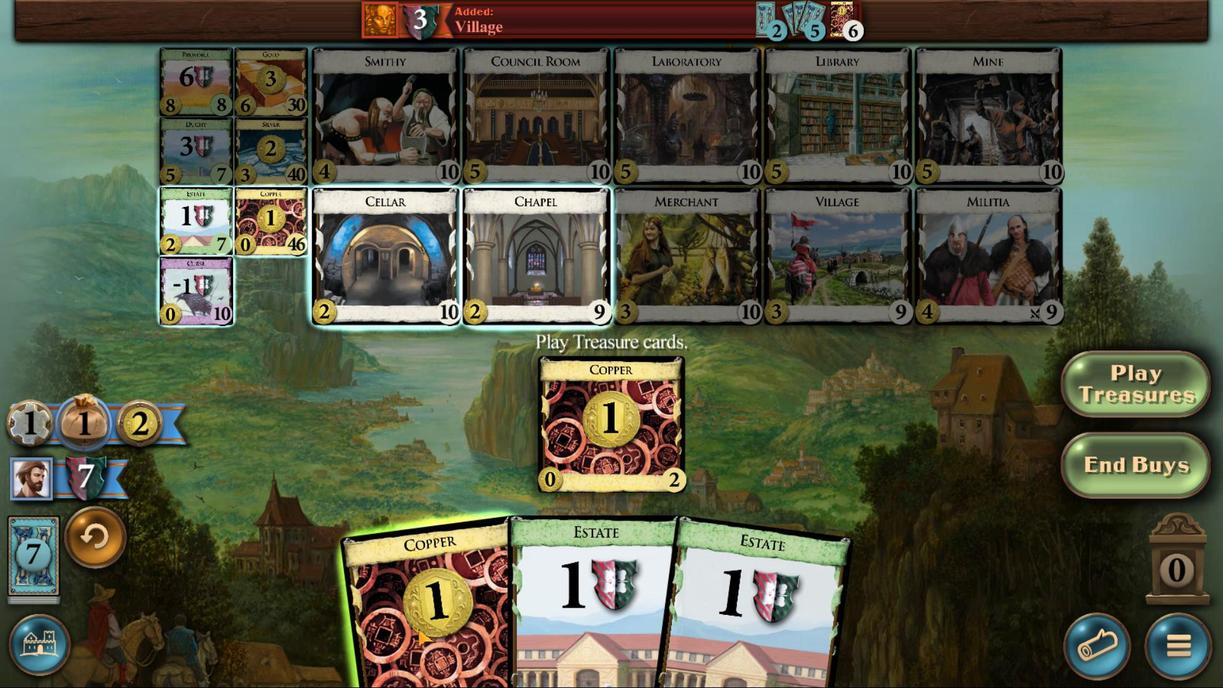 
Action: Mouse moved to (634, 465)
Screenshot: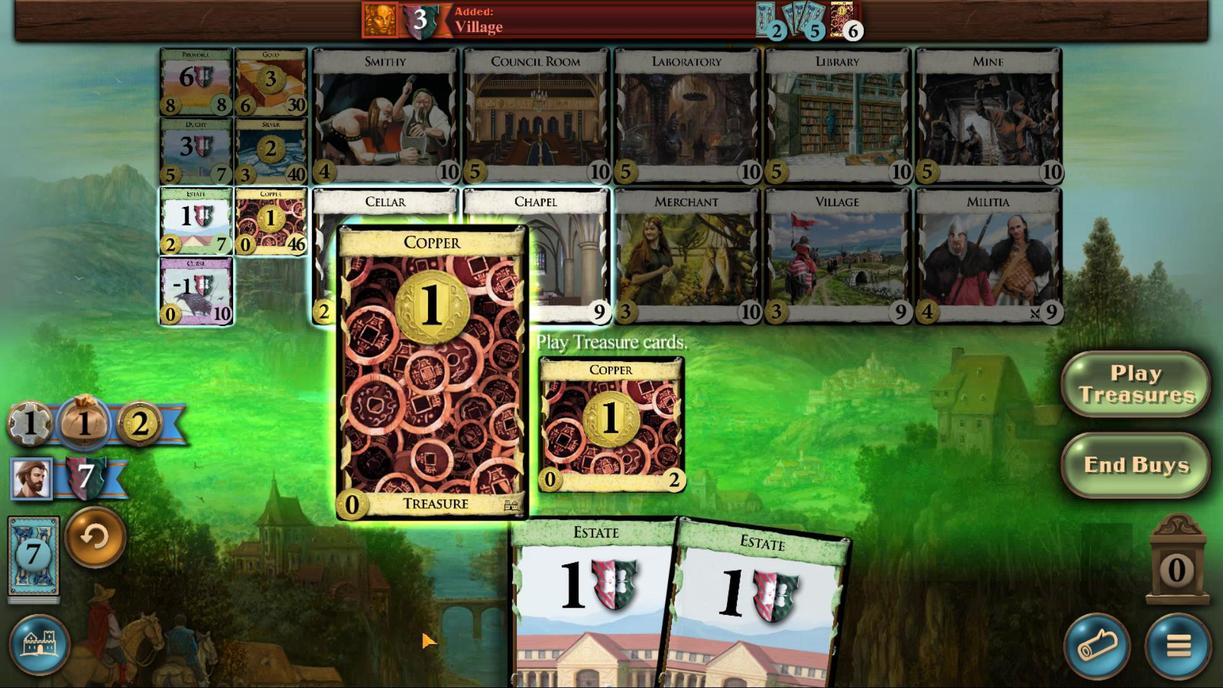 
Action: Mouse scrolled (634, 465) with delta (0, 0)
Screenshot: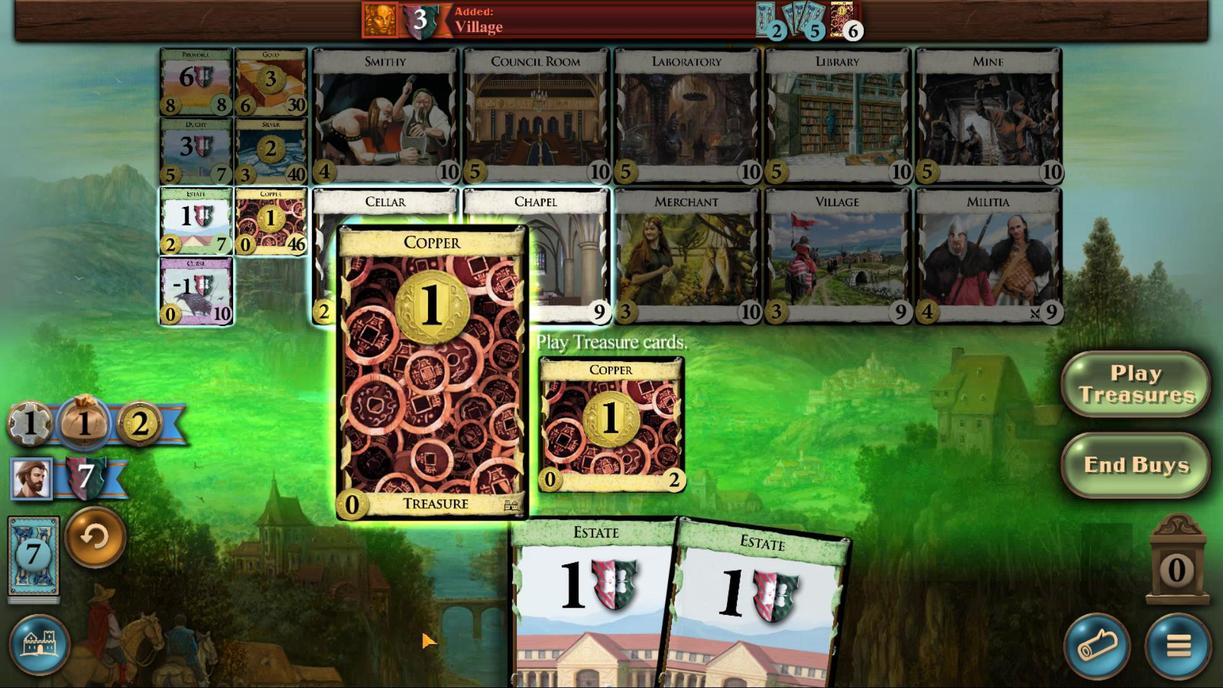 
Action: Mouse moved to (634, 465)
Screenshot: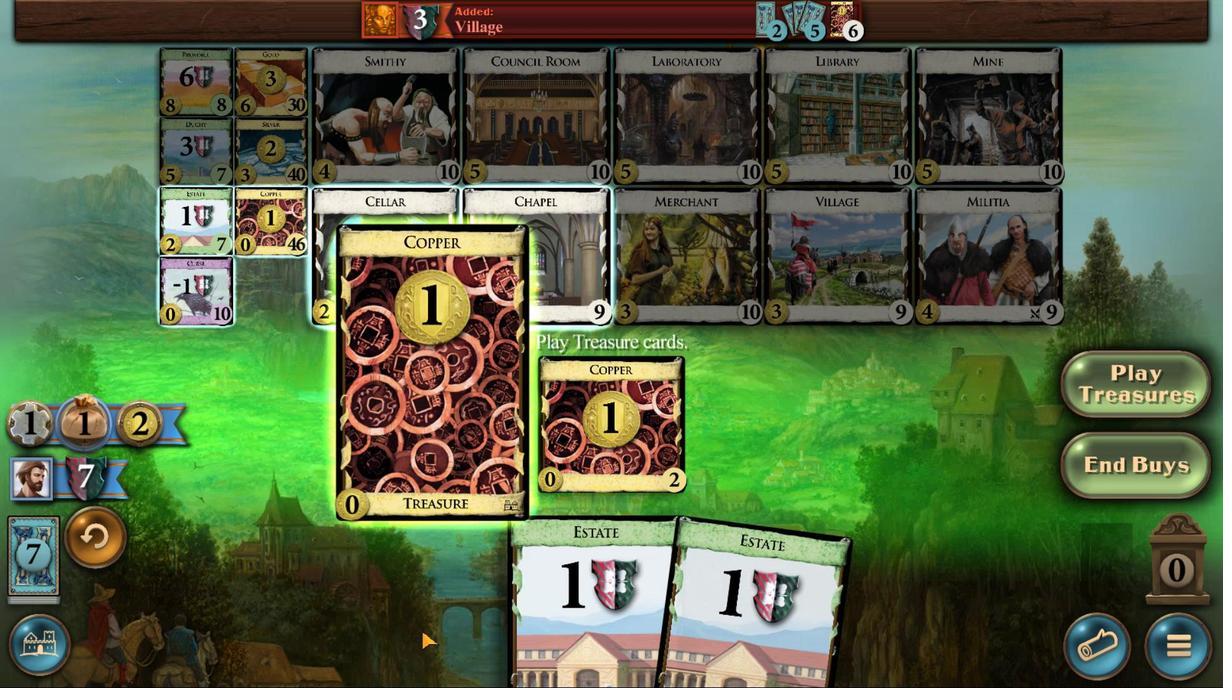 
Action: Mouse scrolled (634, 465) with delta (0, 0)
Screenshot: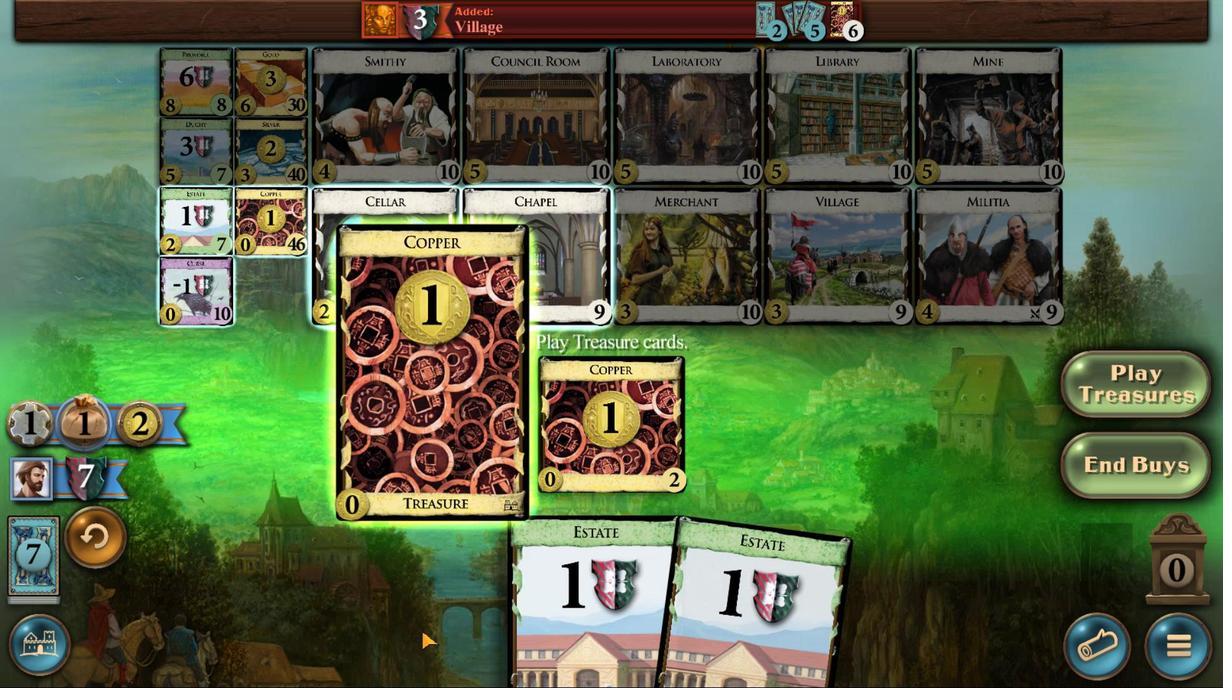 
Action: Mouse moved to (635, 465)
Screenshot: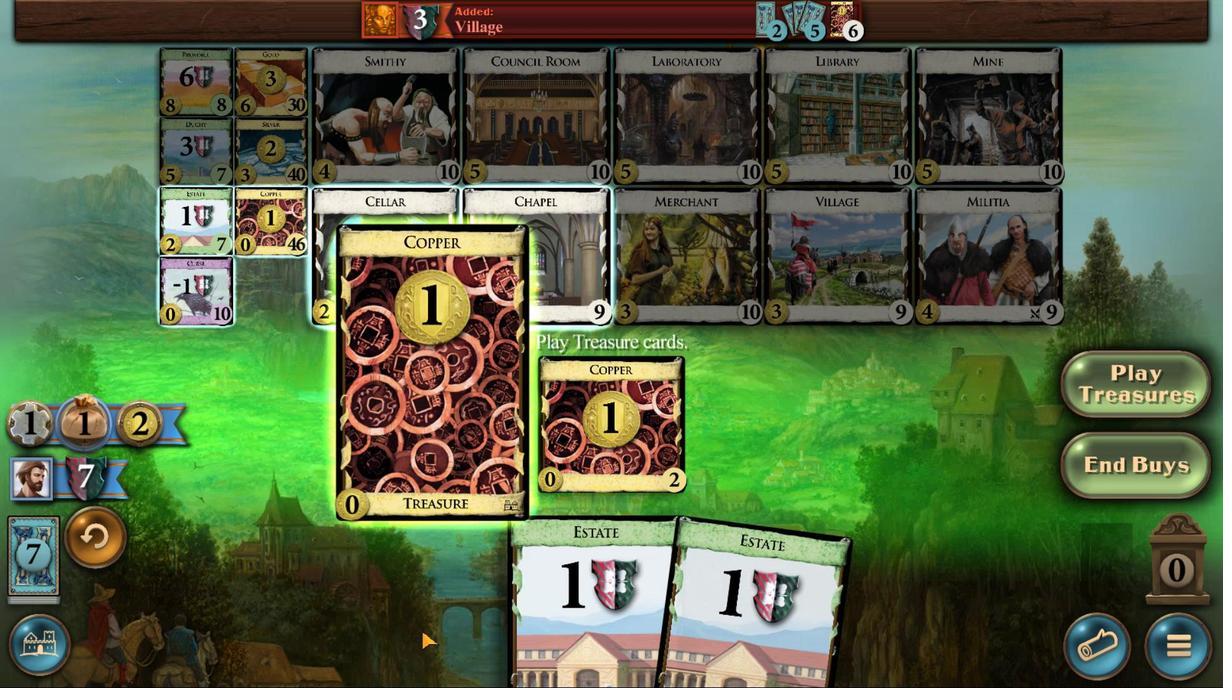 
Action: Mouse scrolled (635, 465) with delta (0, 0)
Screenshot: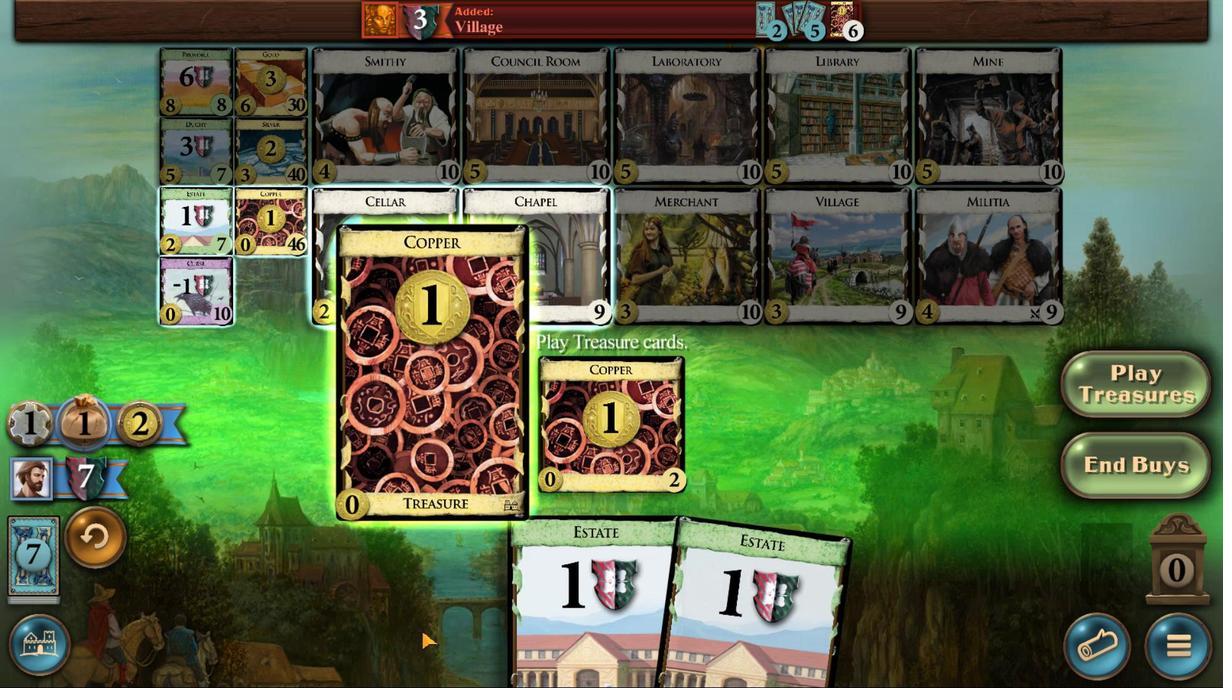 
Action: Mouse moved to (522, 495)
Screenshot: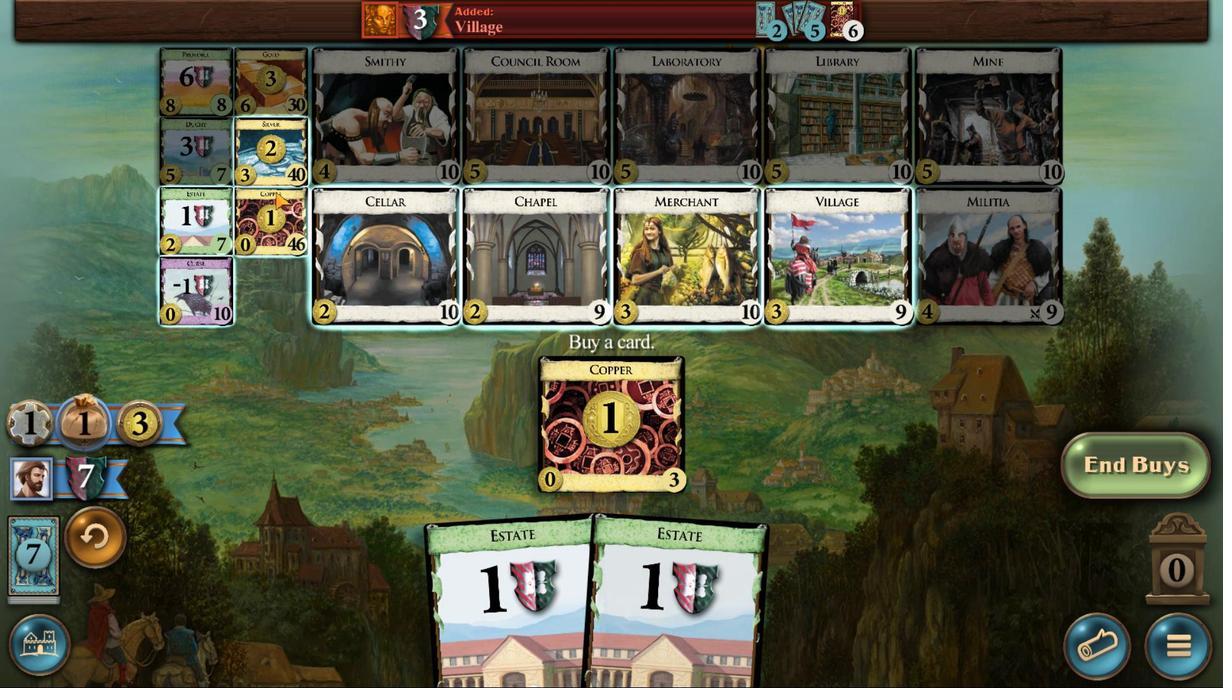 
Action: Mouse pressed left at (522, 495)
Screenshot: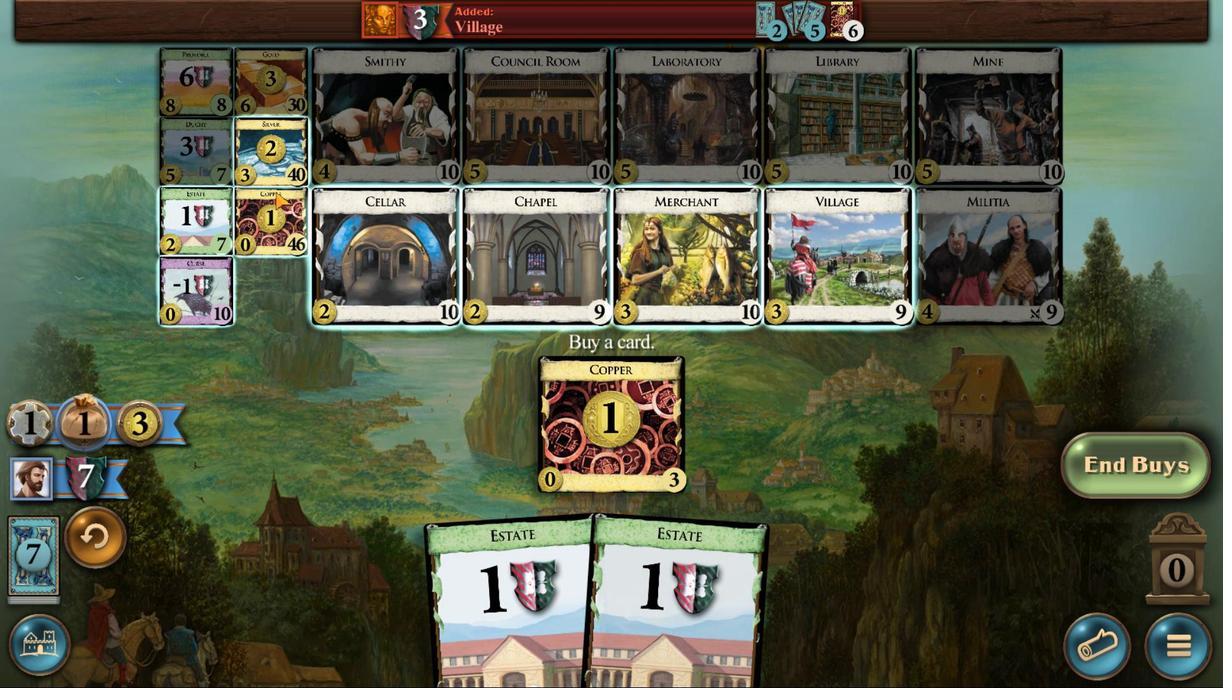 
Action: Mouse moved to (662, 465)
Screenshot: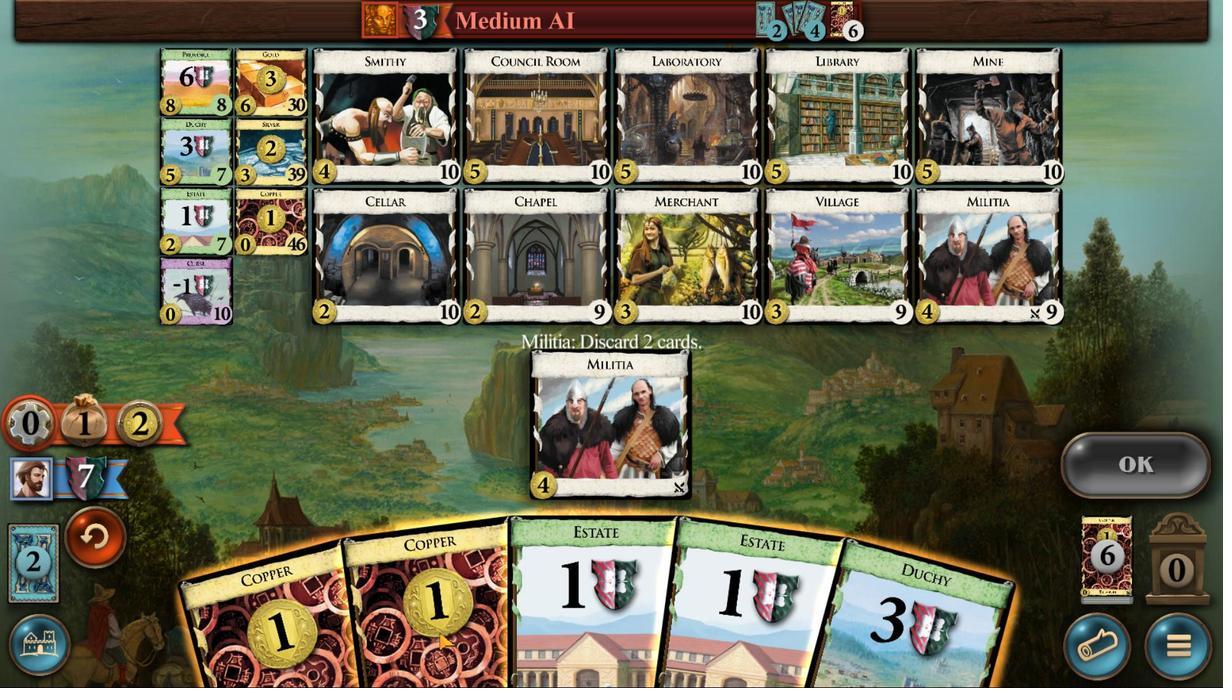 
Action: Mouse scrolled (662, 465) with delta (0, 0)
Screenshot: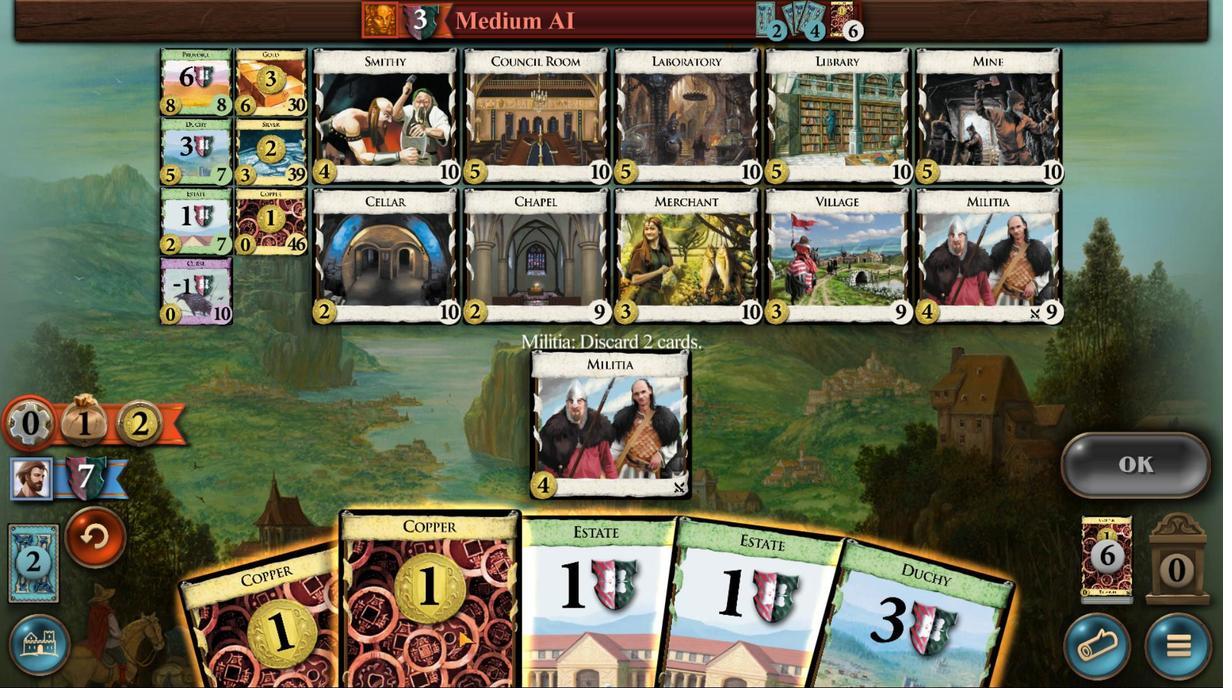 
Action: Mouse moved to (673, 467)
Screenshot: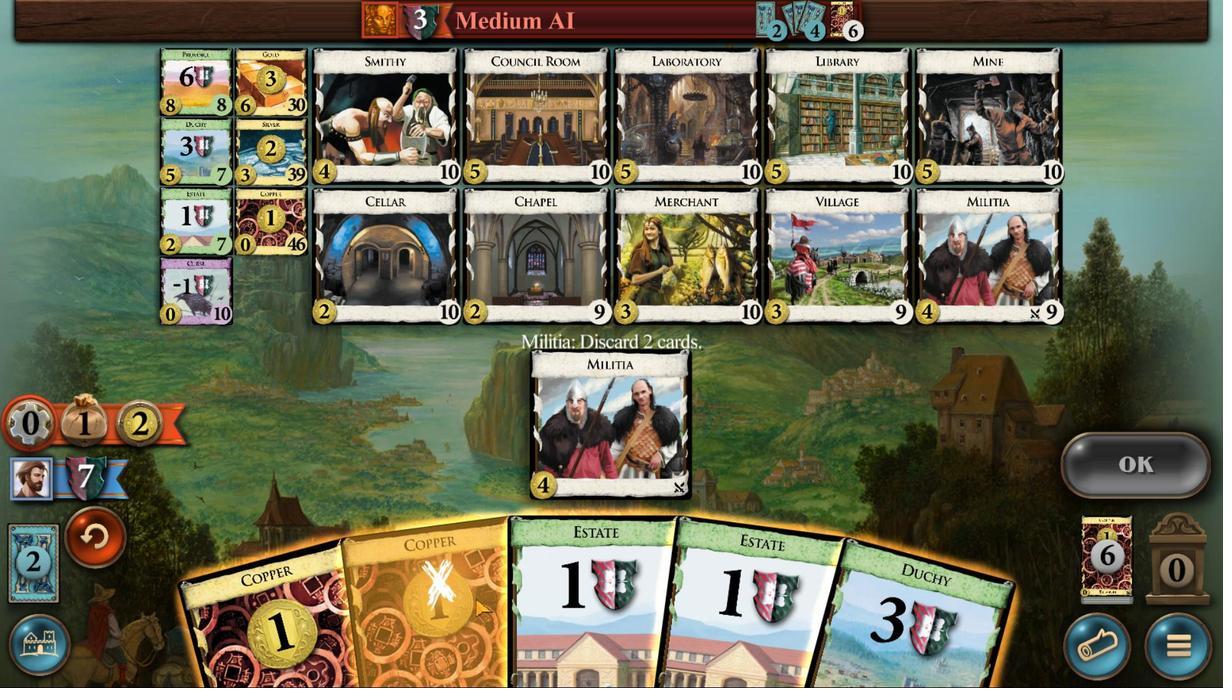 
Action: Mouse scrolled (673, 467) with delta (0, 0)
Screenshot: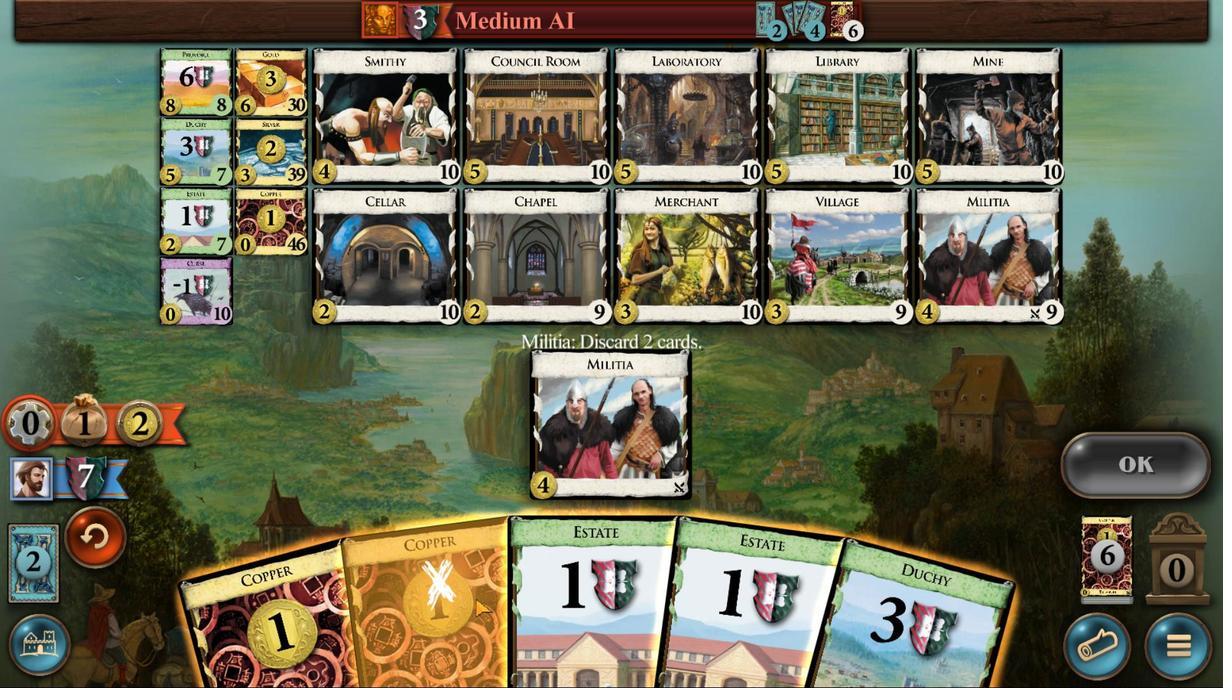 
Action: Mouse scrolled (673, 467) with delta (0, 0)
Screenshot: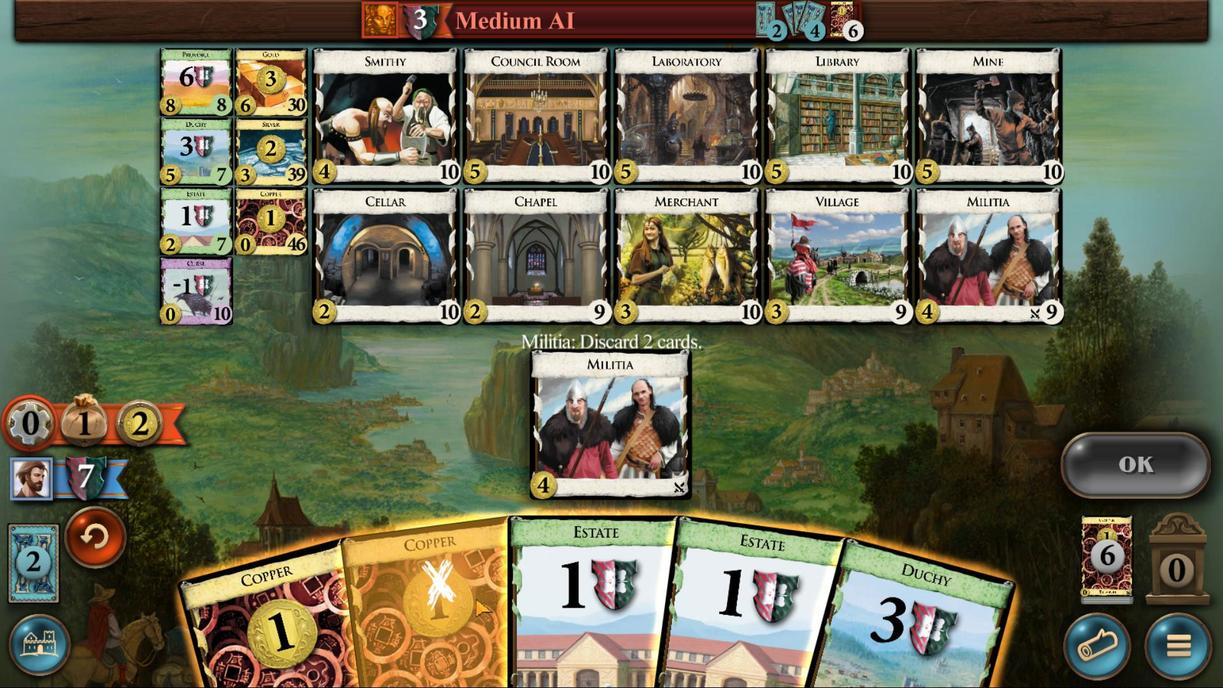 
Action: Mouse scrolled (673, 467) with delta (0, 0)
Screenshot: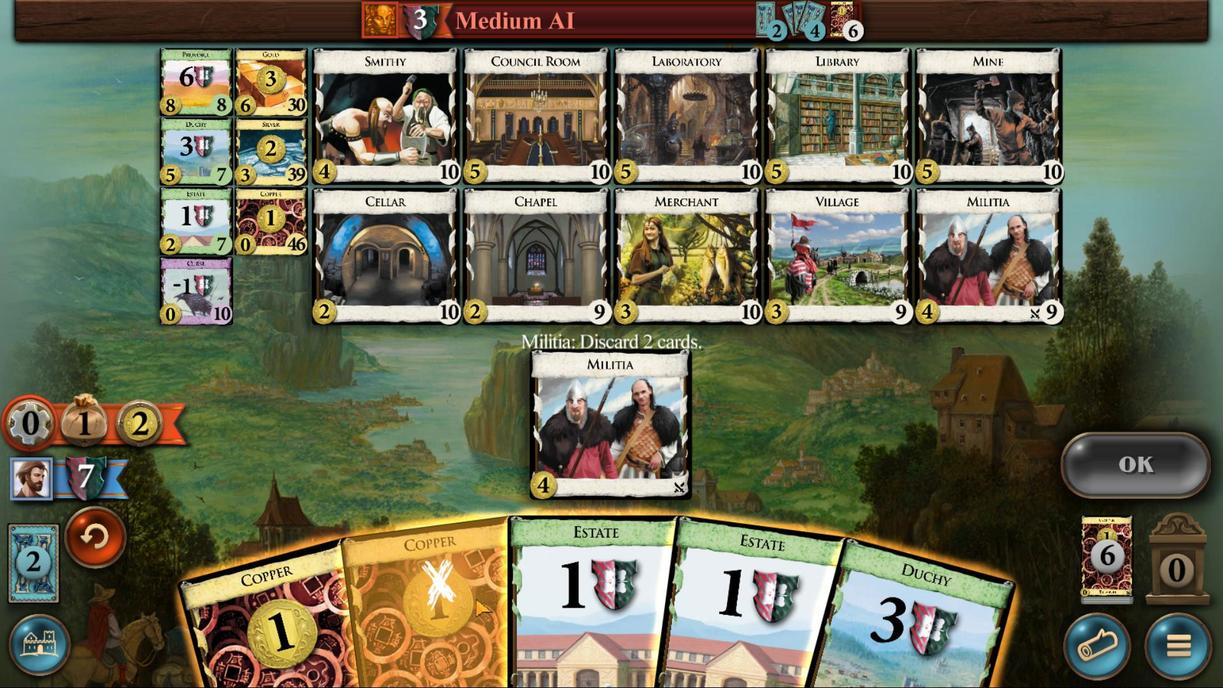 
Action: Mouse scrolled (673, 467) with delta (0, 0)
Screenshot: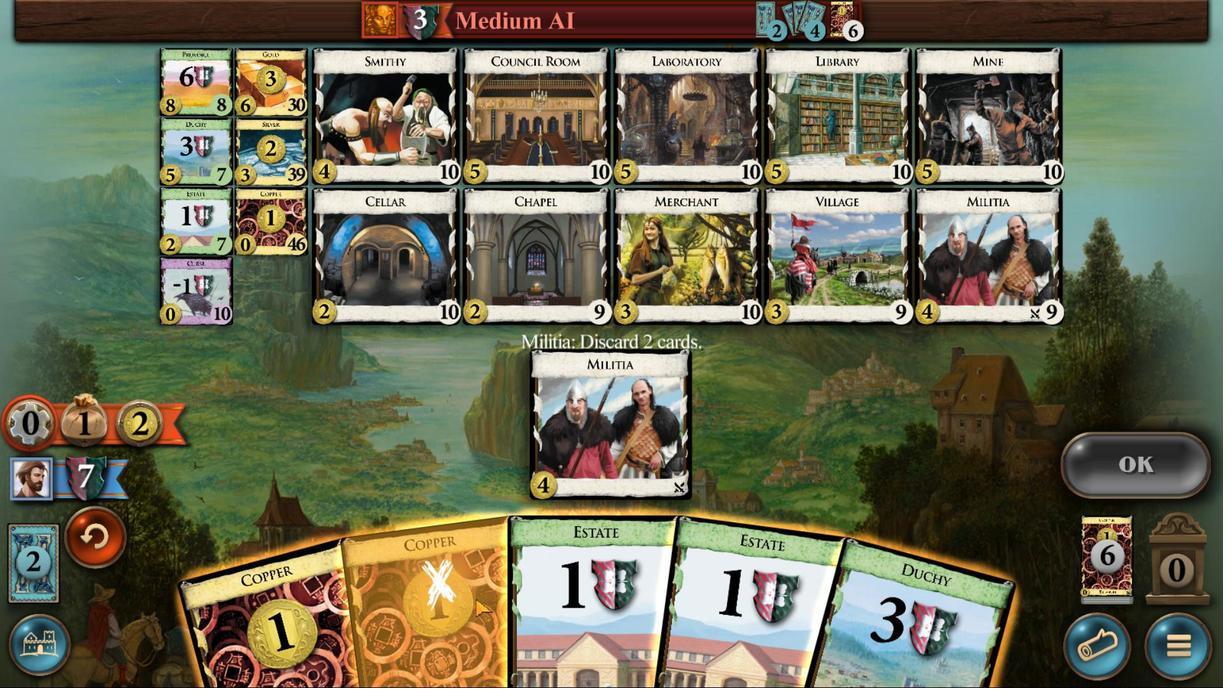 
Action: Mouse scrolled (673, 467) with delta (0, 0)
Screenshot: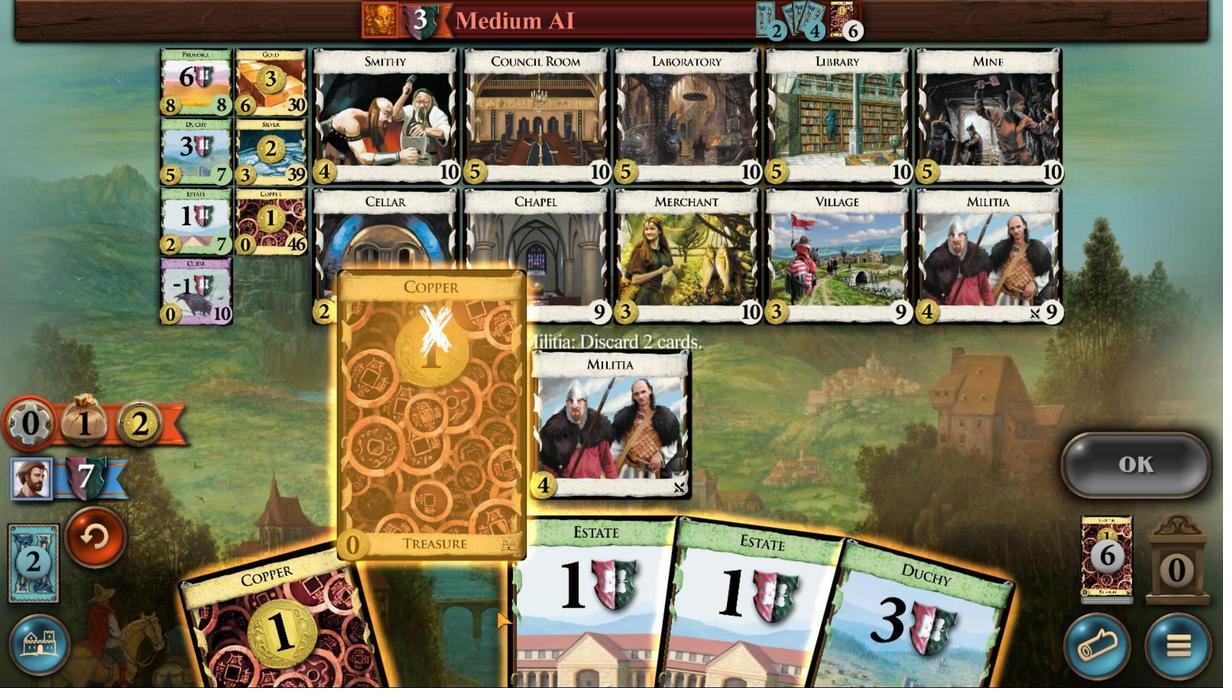 
Action: Mouse scrolled (673, 467) with delta (0, 0)
Screenshot: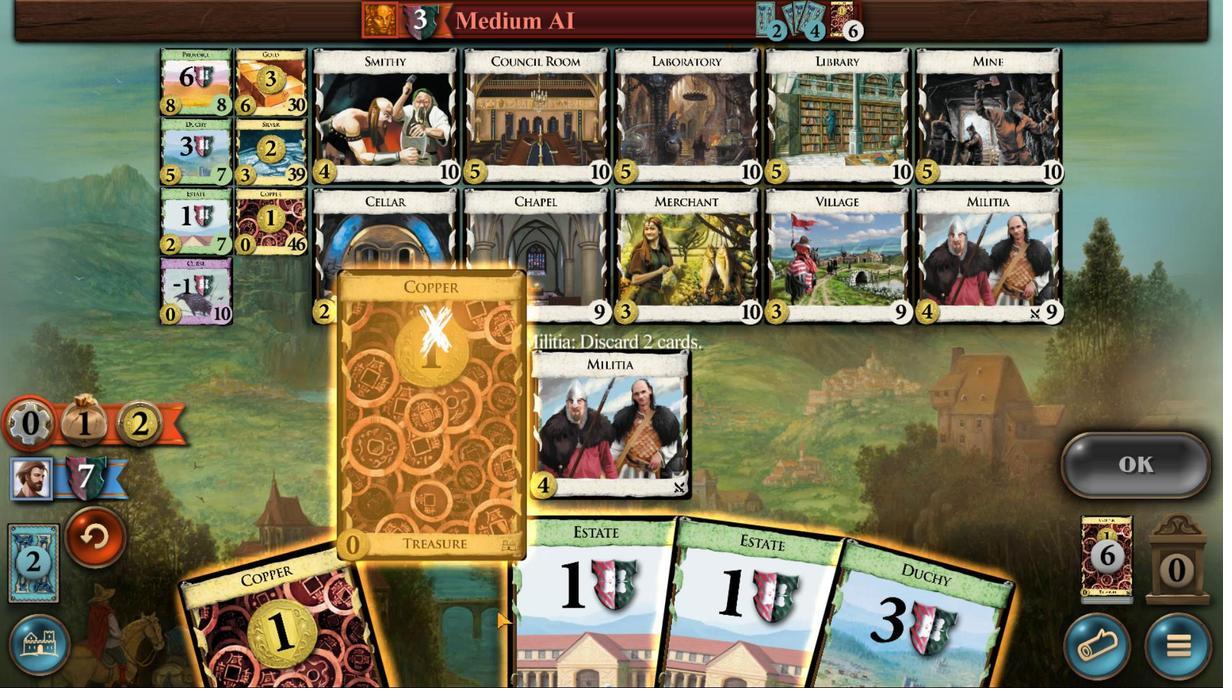 
Action: Mouse moved to (724, 466)
Screenshot: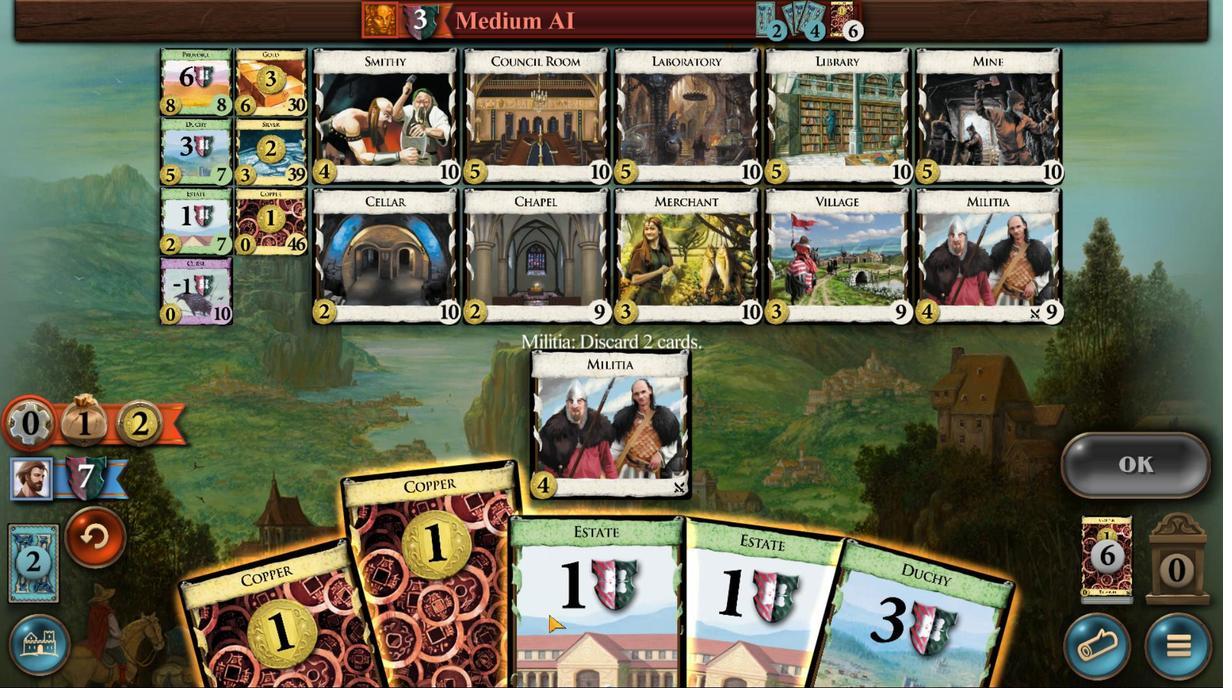 
Action: Mouse scrolled (724, 466) with delta (0, 0)
Screenshot: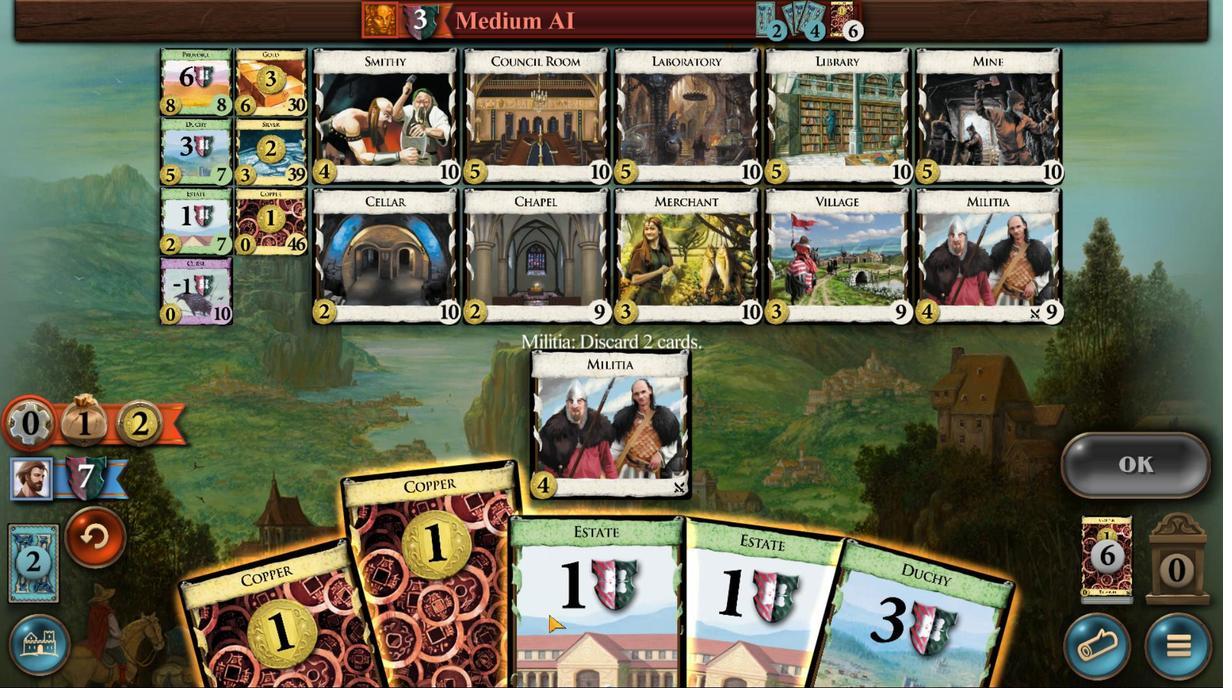 
Action: Mouse moved to (724, 466)
Screenshot: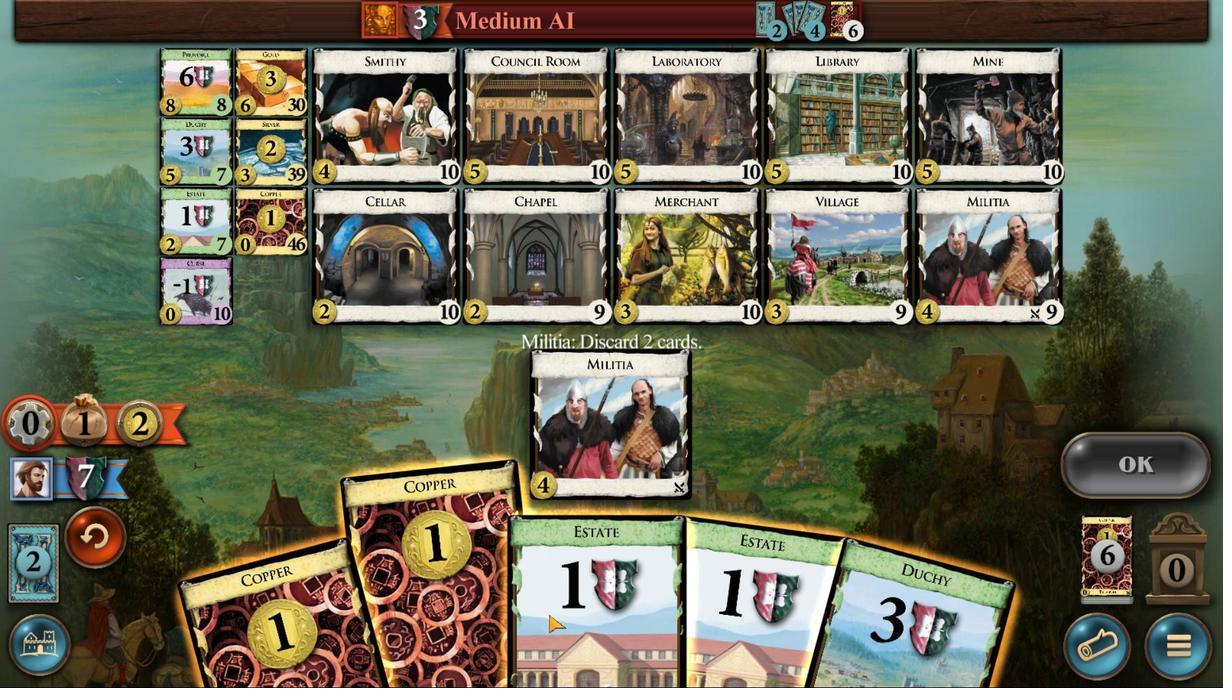 
Action: Mouse scrolled (724, 466) with delta (0, 0)
Screenshot: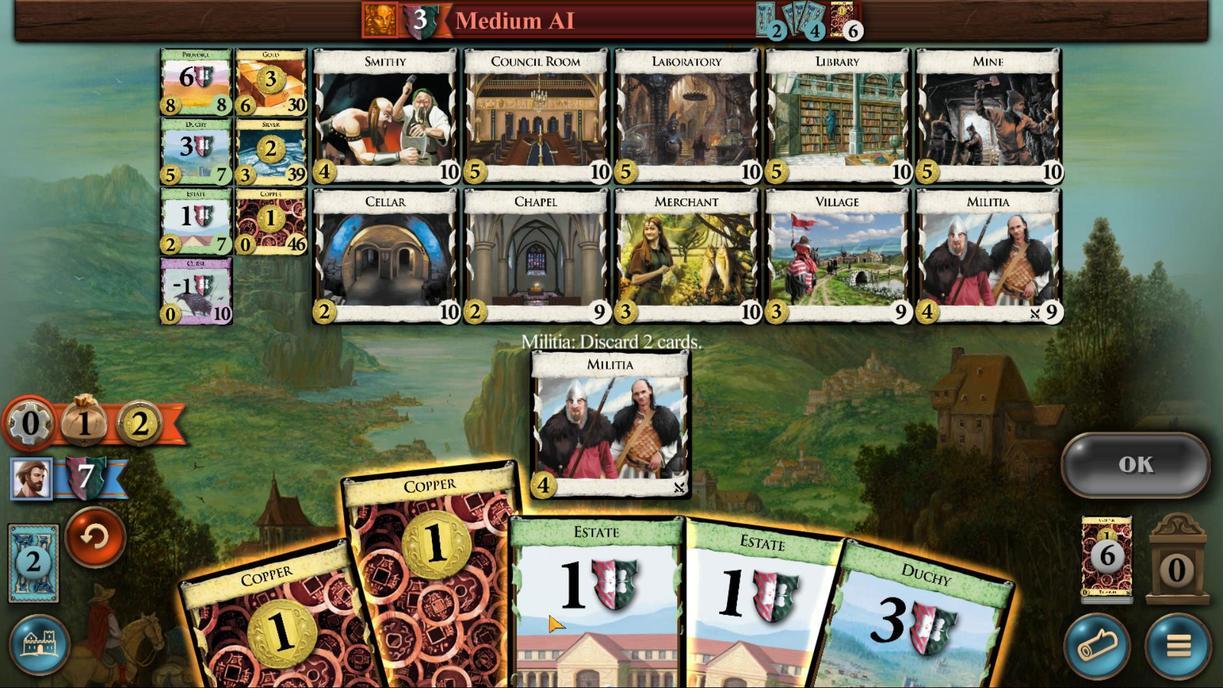 
Action: Mouse scrolled (724, 466) with delta (0, 0)
Screenshot: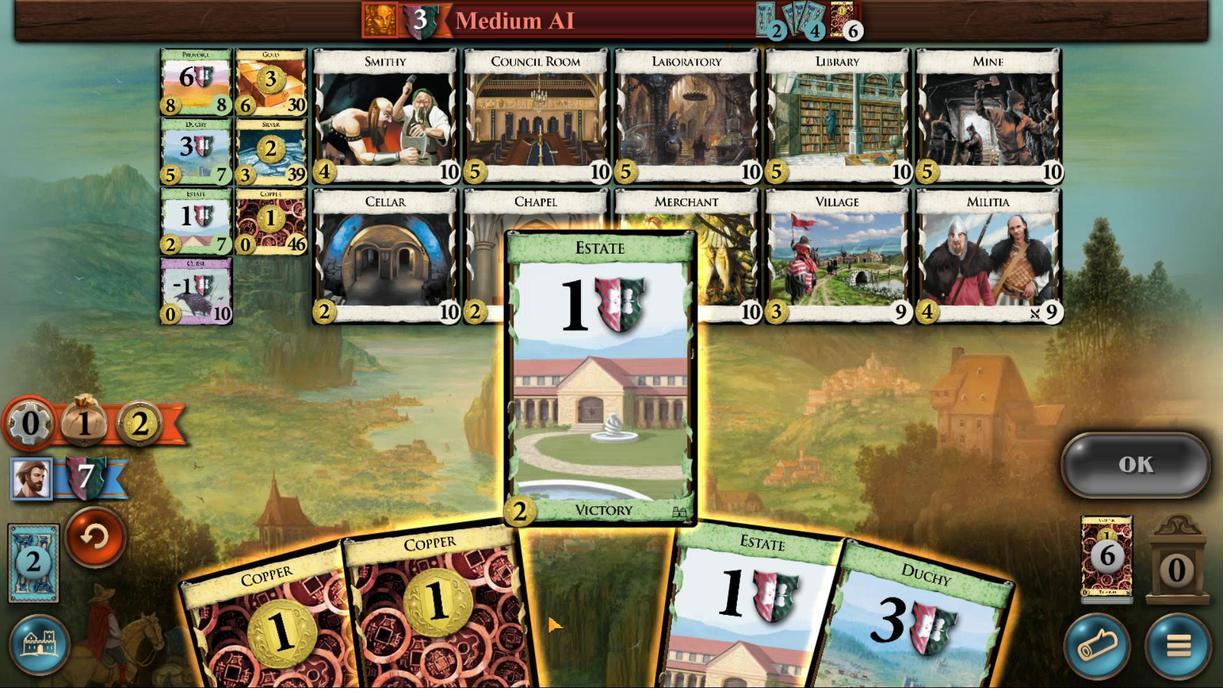 
Action: Mouse moved to (723, 466)
Screenshot: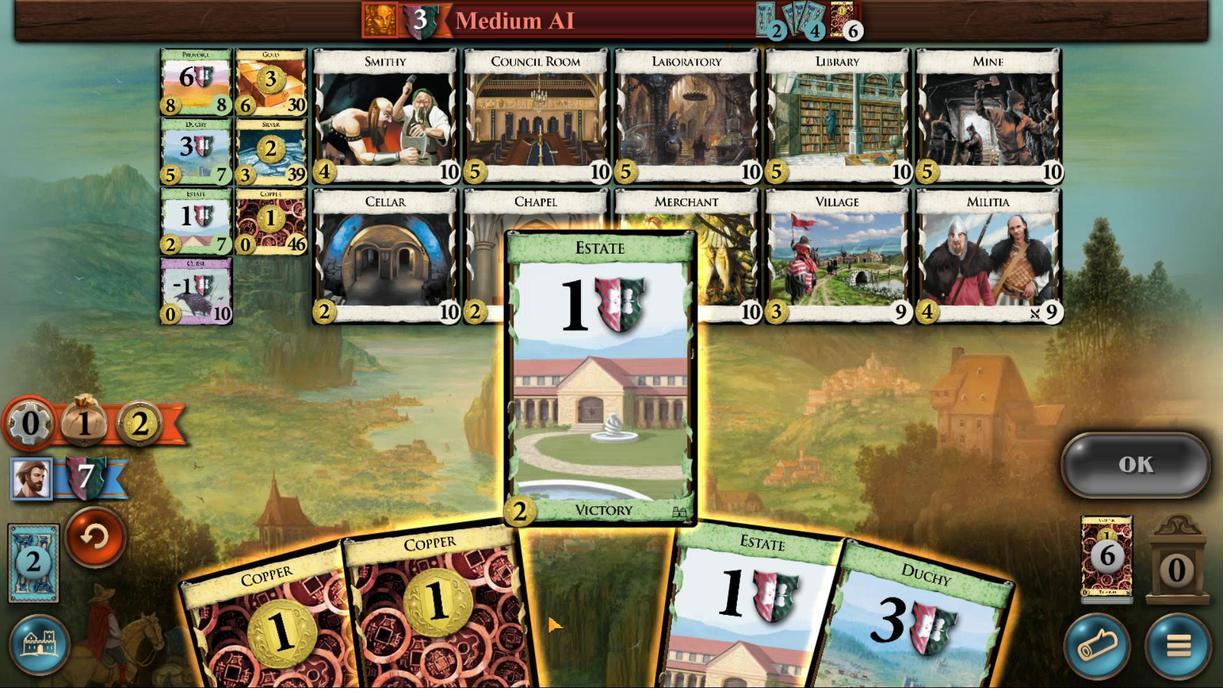 
Action: Mouse scrolled (723, 466) with delta (0, 0)
Screenshot: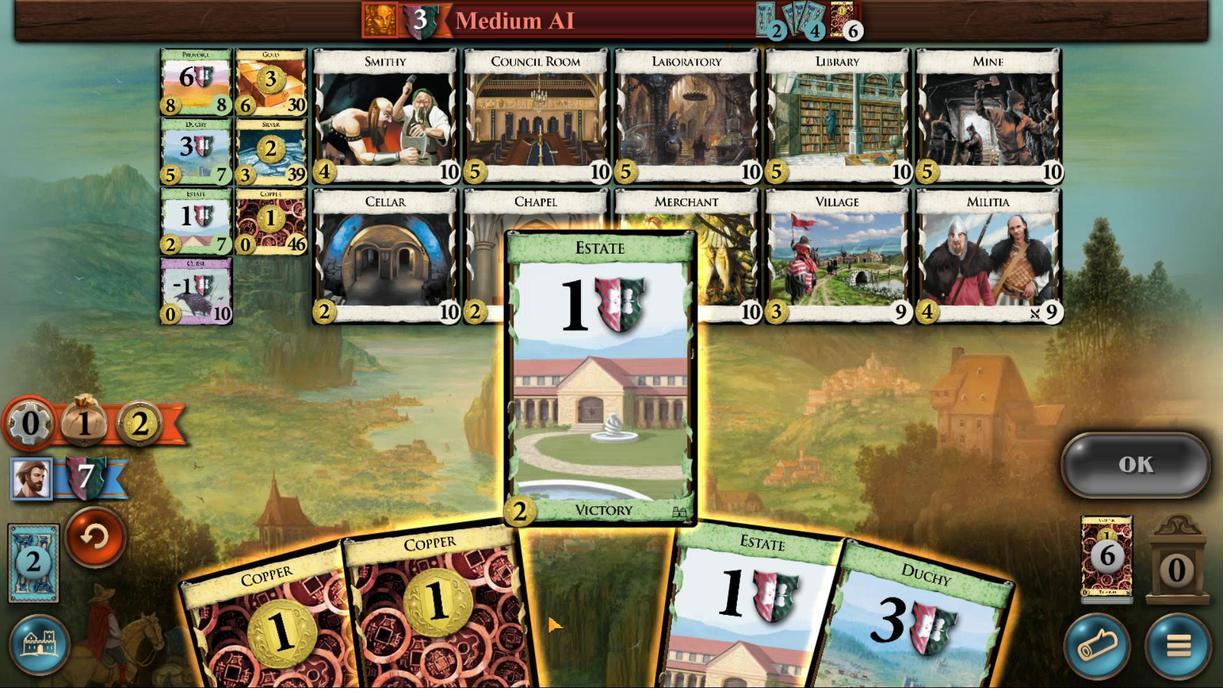 
Action: Mouse scrolled (723, 466) with delta (0, 0)
Screenshot: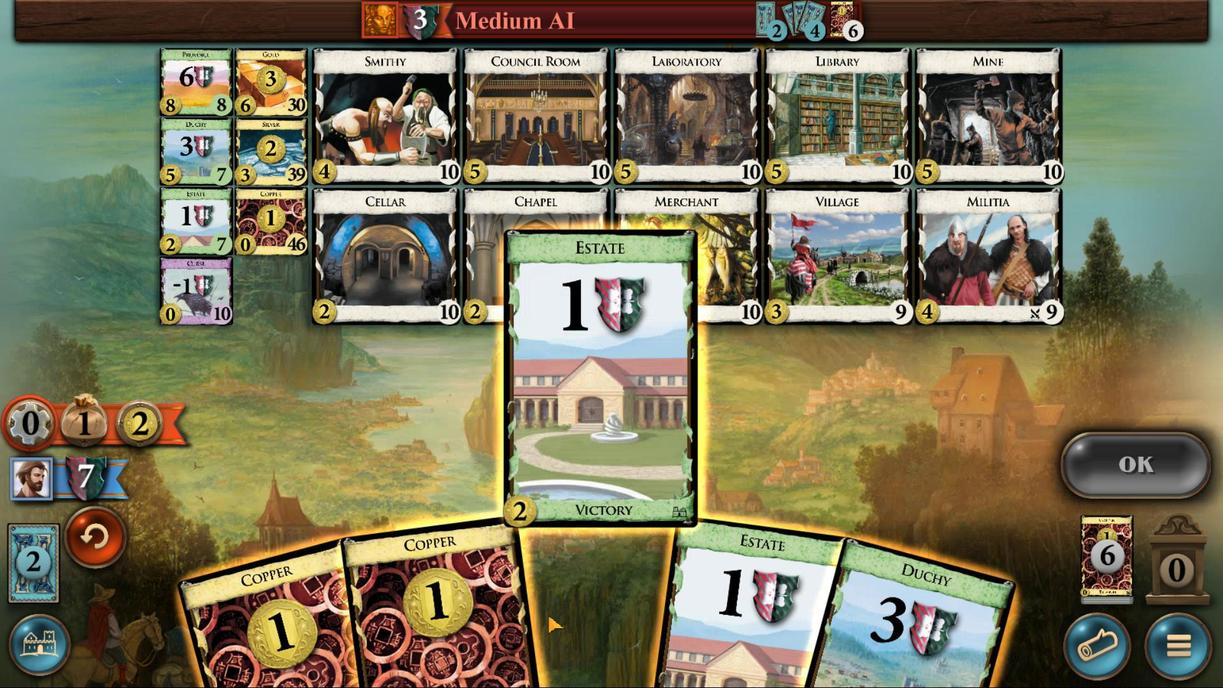 
Action: Mouse scrolled (723, 466) with delta (0, 0)
Screenshot: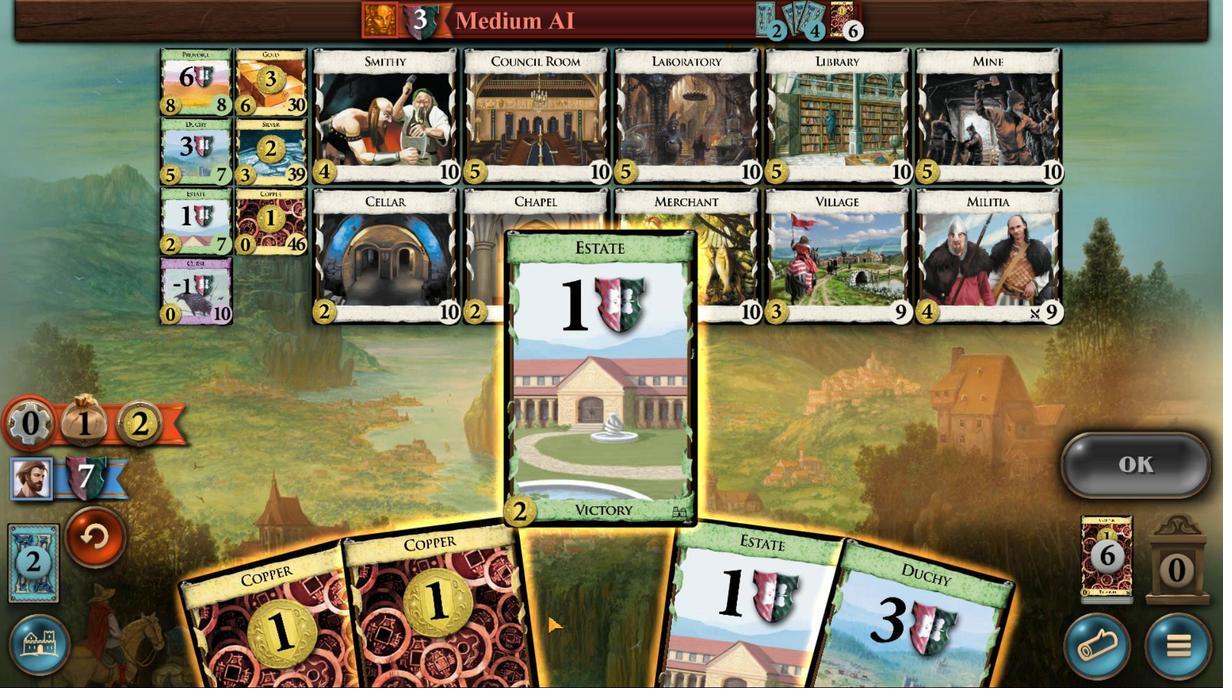 
Action: Mouse moved to (838, 466)
Screenshot: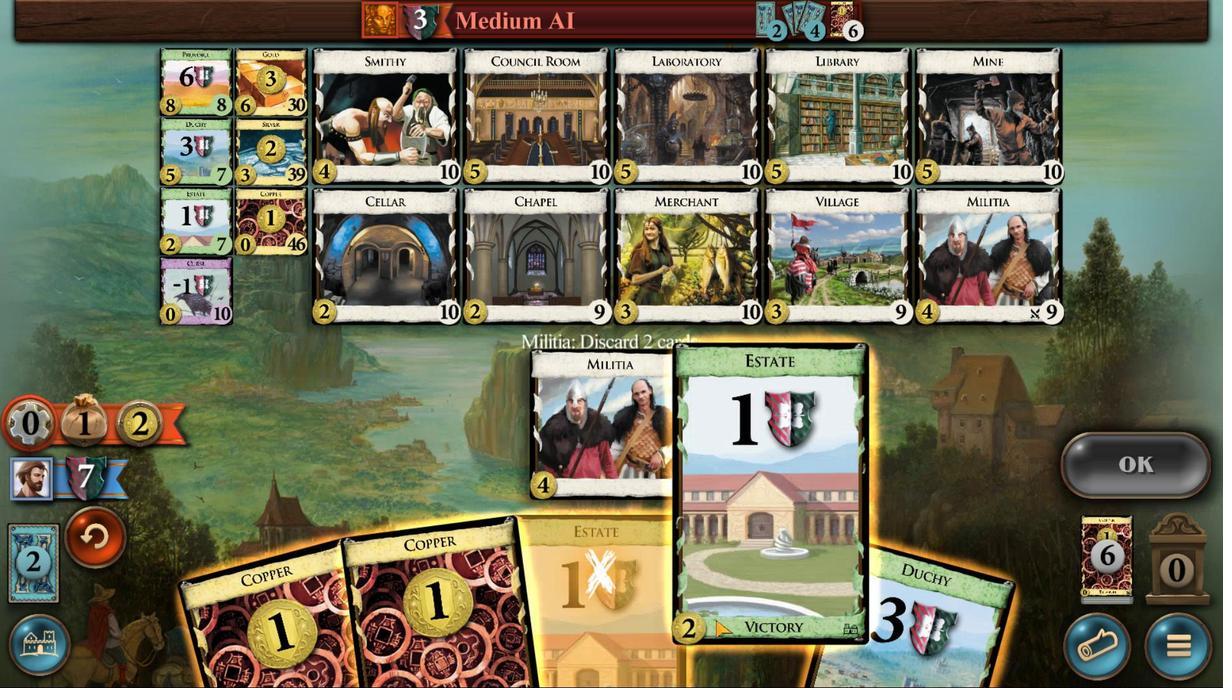 
Action: Mouse scrolled (838, 466) with delta (0, 0)
Screenshot: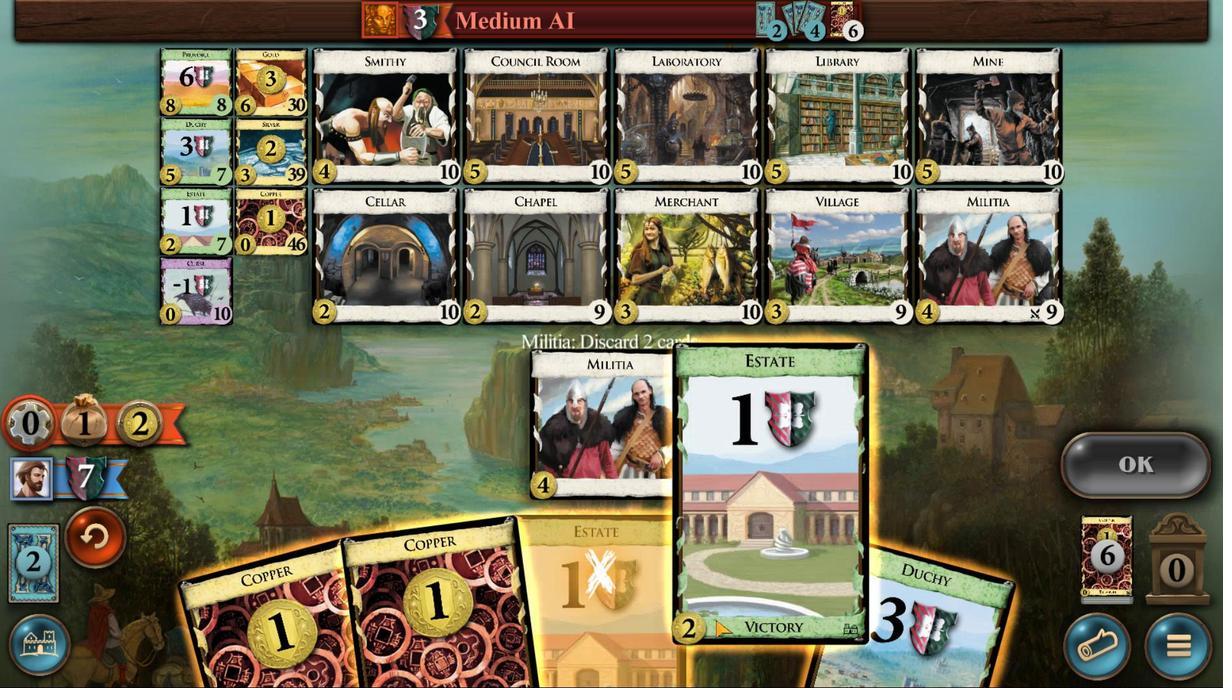 
Action: Mouse moved to (837, 466)
Screenshot: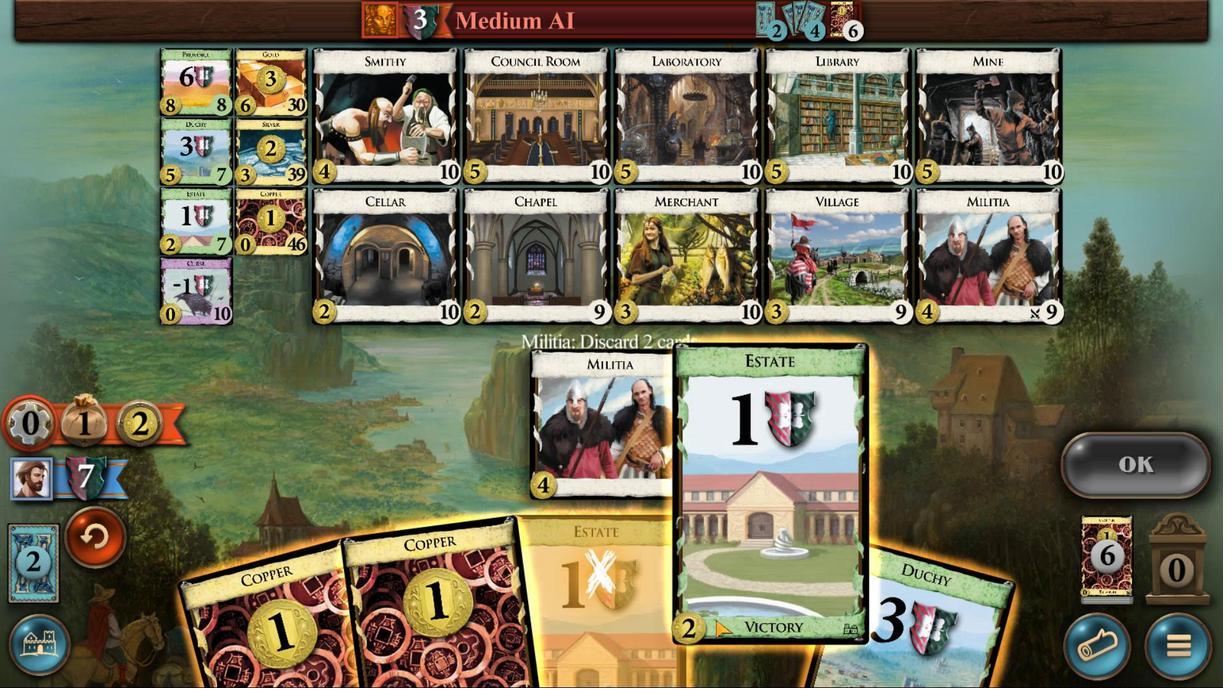 
Action: Mouse scrolled (837, 466) with delta (0, 0)
Screenshot: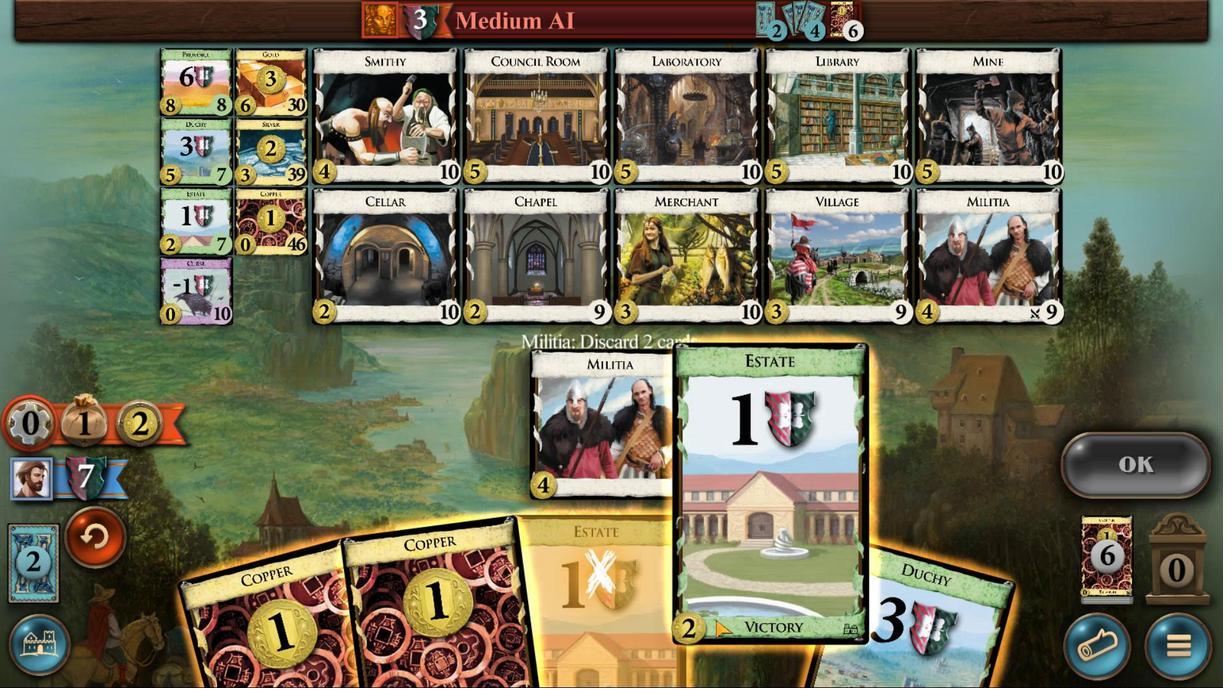 
Action: Mouse moved to (837, 466)
Screenshot: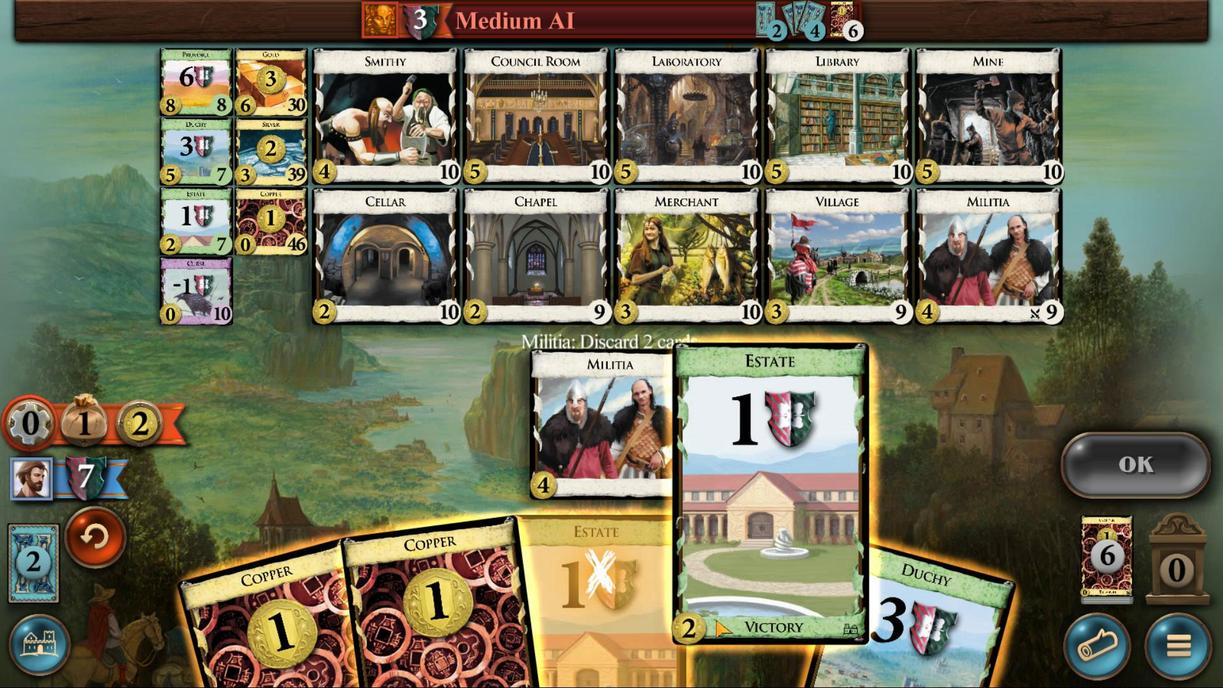 
Action: Mouse scrolled (837, 466) with delta (0, 0)
Screenshot: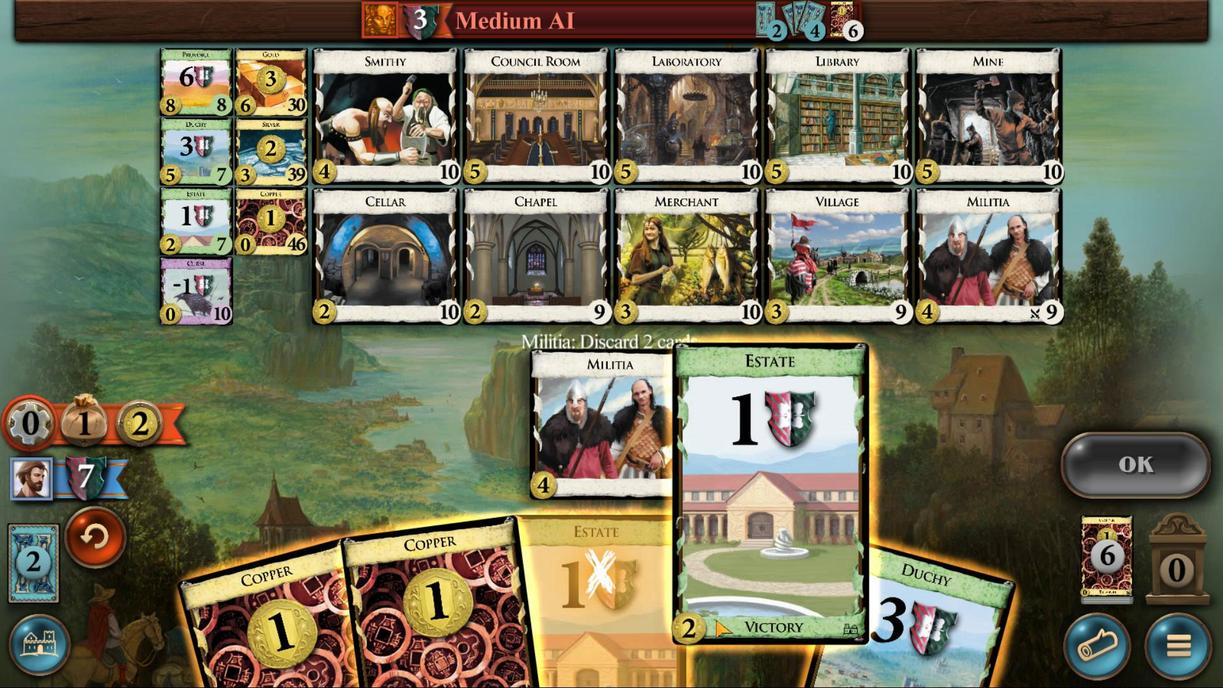 
Action: Mouse scrolled (837, 466) with delta (0, 0)
Screenshot: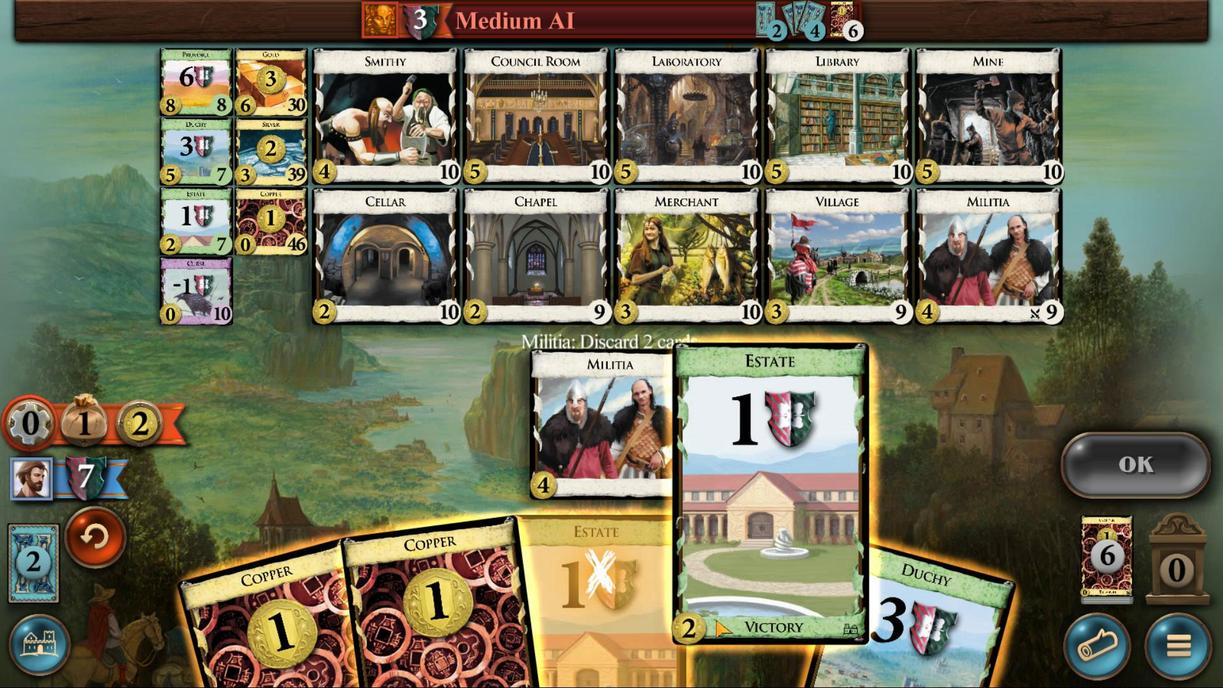 
Action: Mouse scrolled (837, 466) with delta (0, 0)
Screenshot: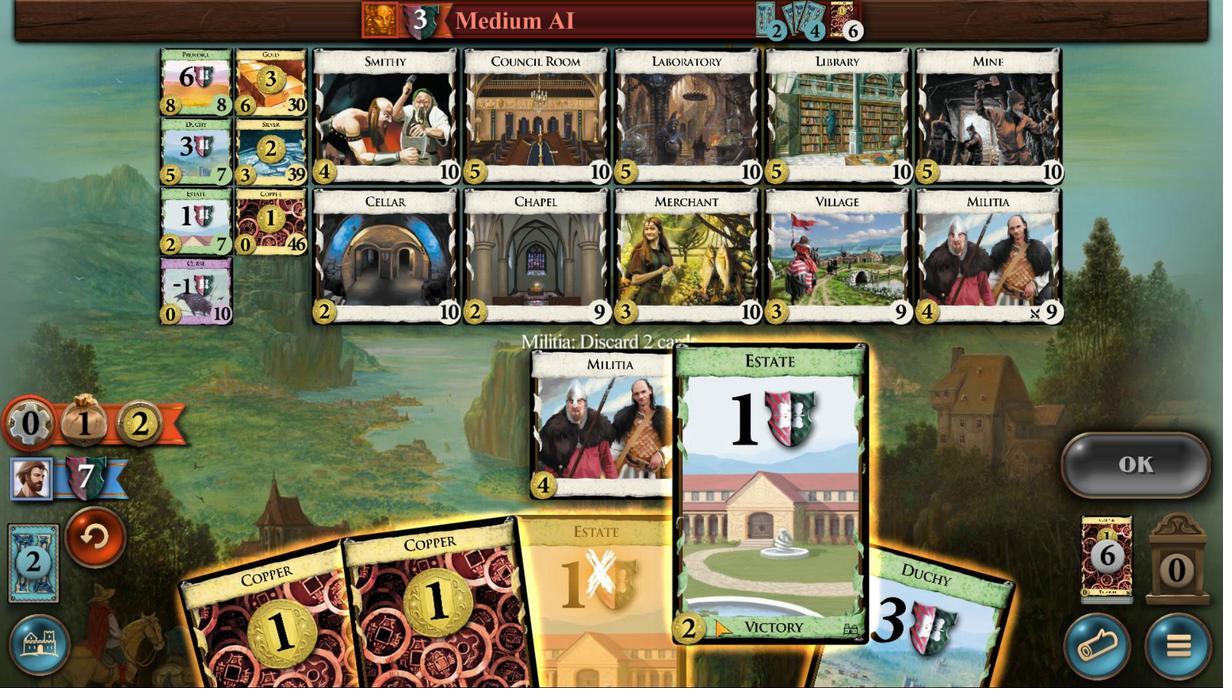 
Action: Mouse scrolled (837, 466) with delta (0, 0)
Screenshot: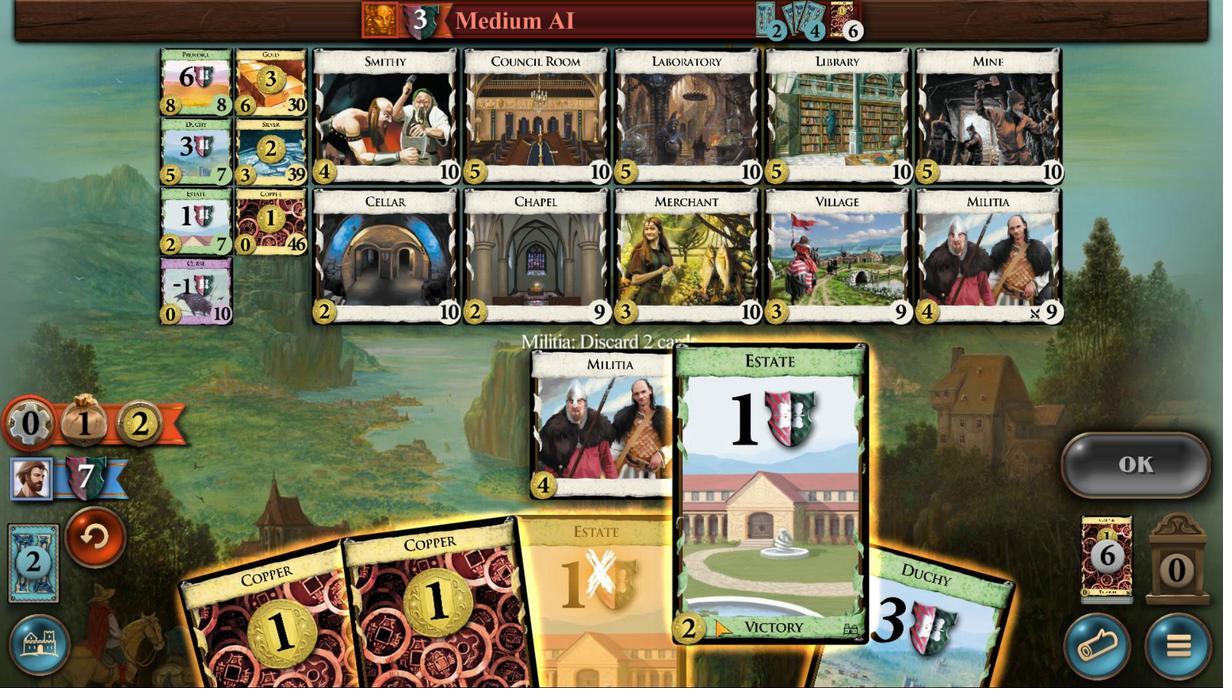 
Action: Mouse moved to (1133, 476)
Screenshot: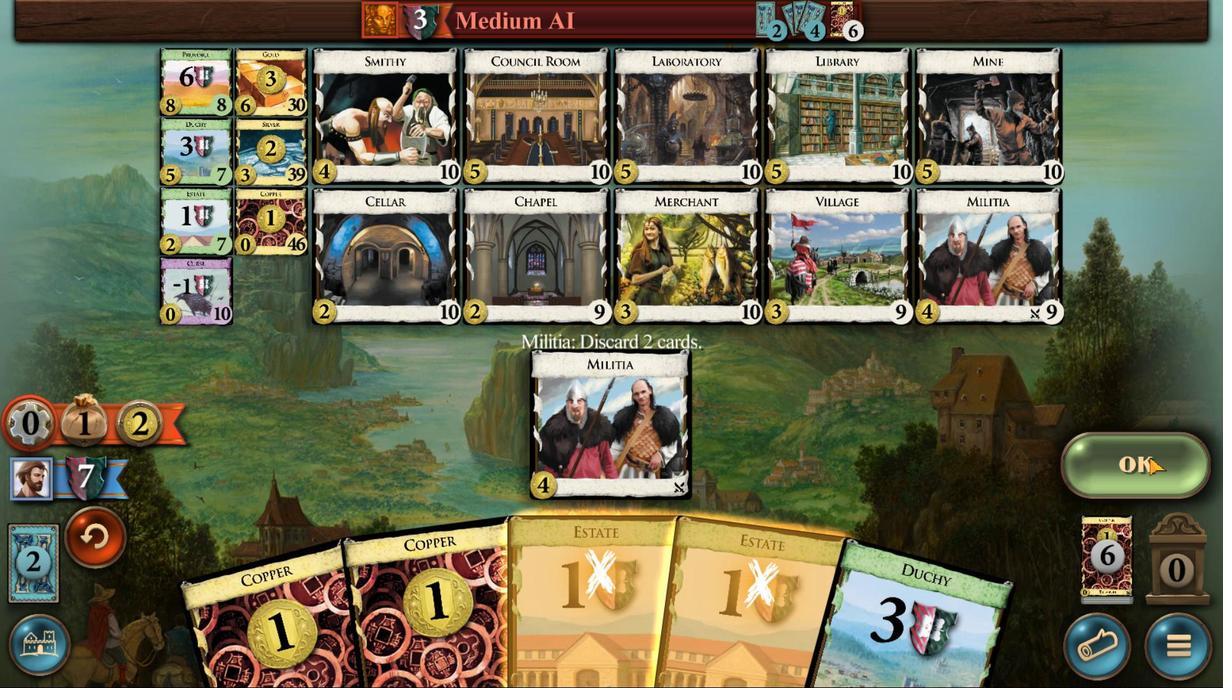 
Action: Mouse pressed left at (1133, 476)
Screenshot: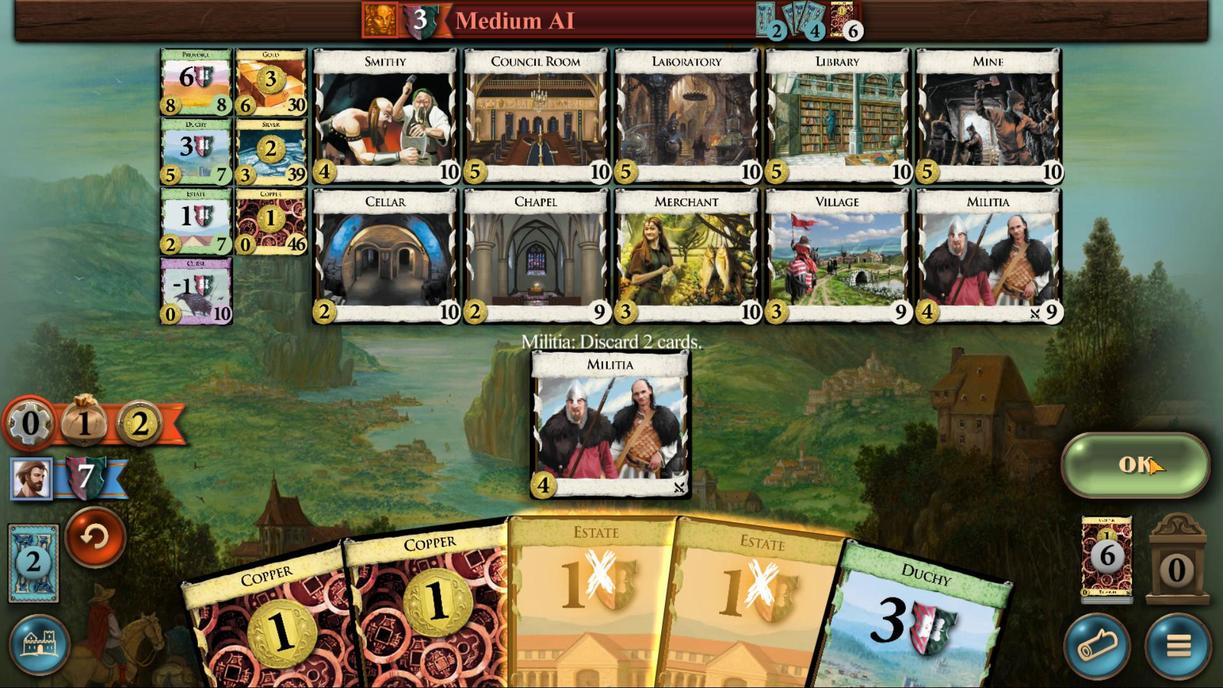 
Action: Mouse moved to (748, 468)
Screenshot: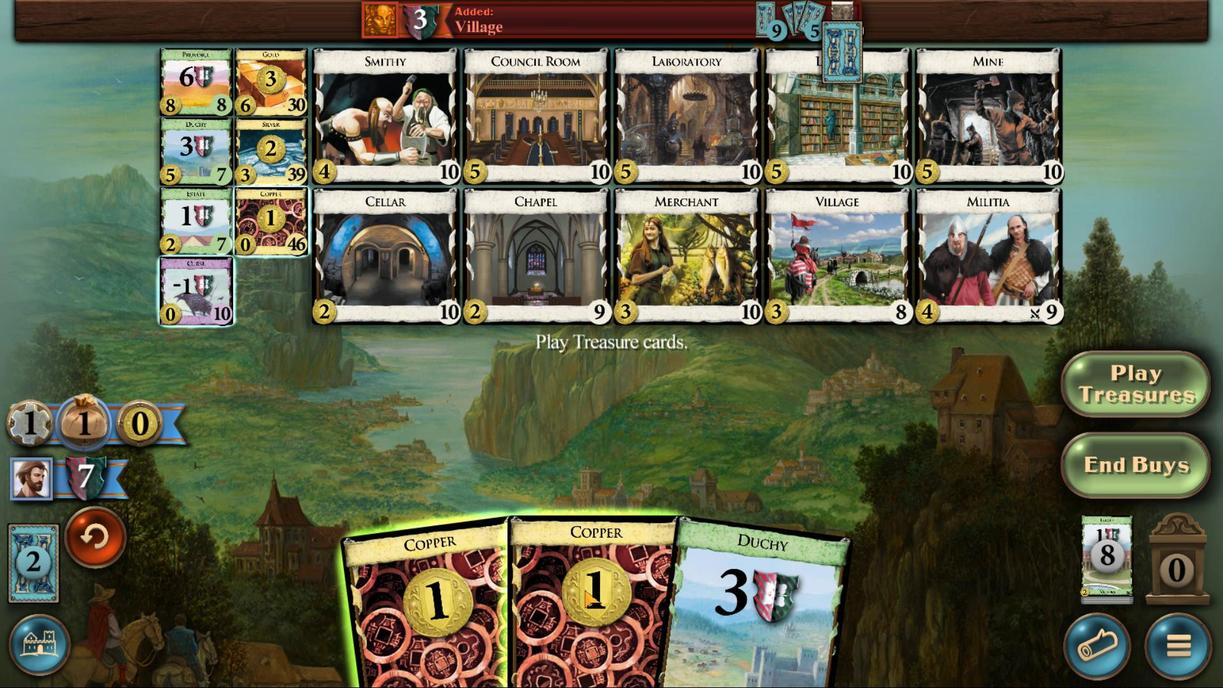 
Action: Mouse scrolled (748, 468) with delta (0, 0)
Screenshot: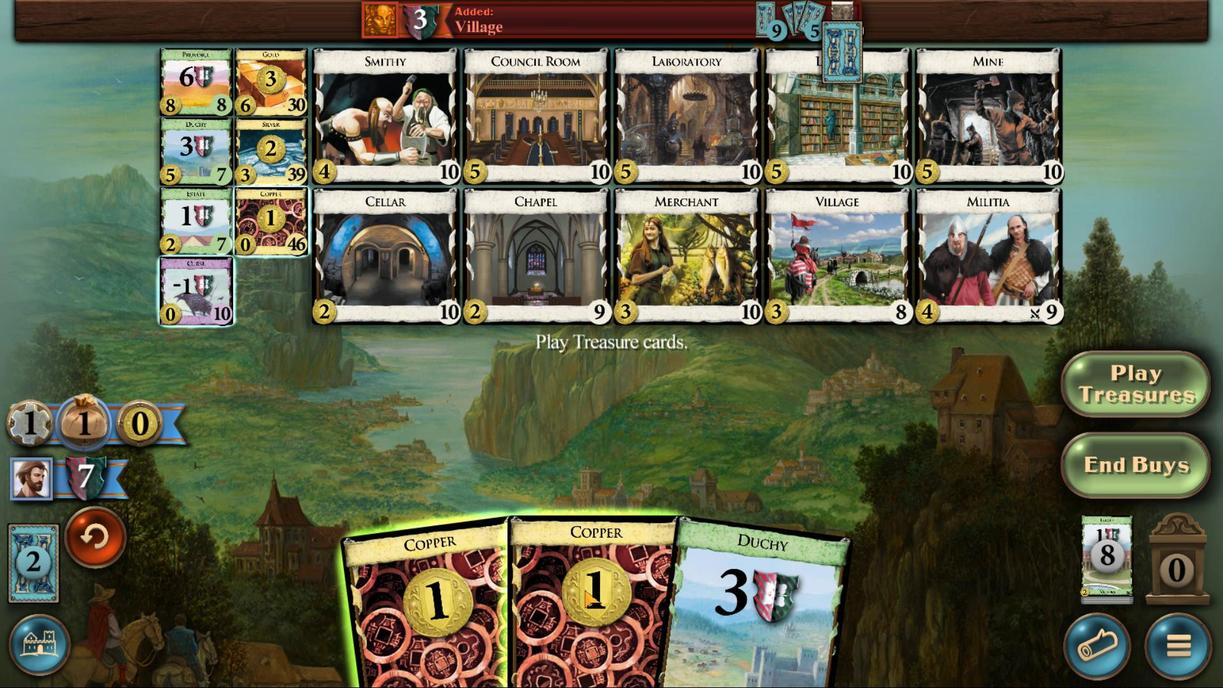 
Action: Mouse moved to (748, 468)
Screenshot: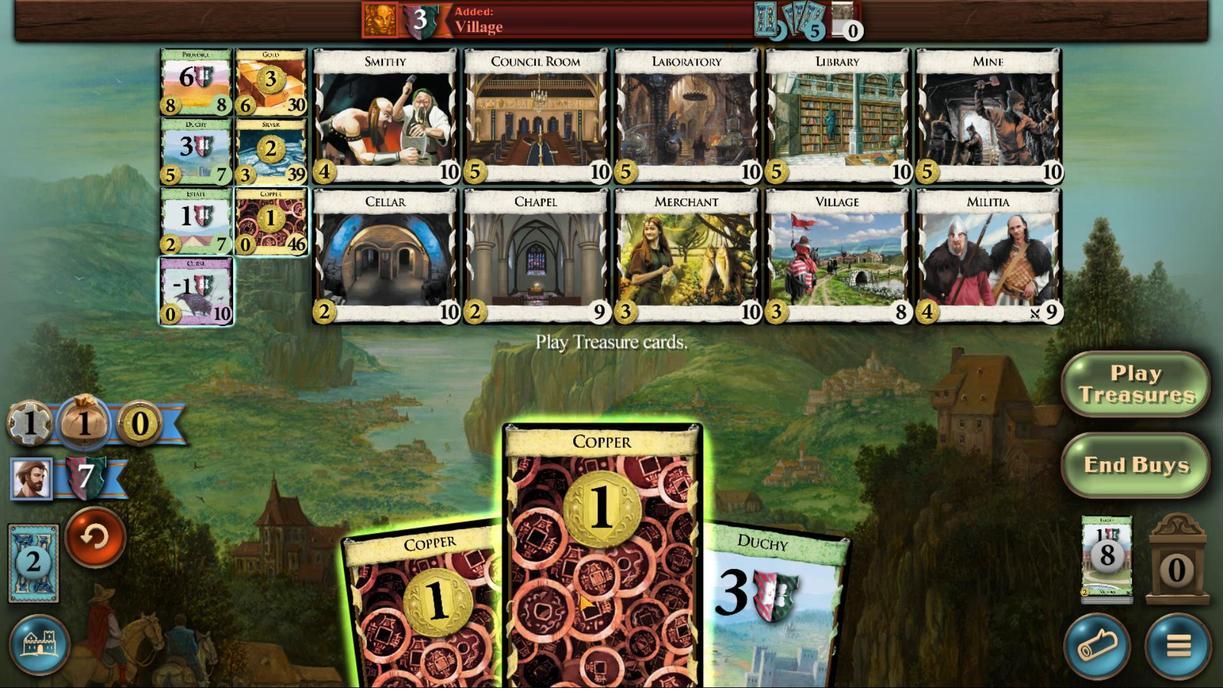 
Action: Mouse scrolled (748, 468) with delta (0, 0)
Screenshot: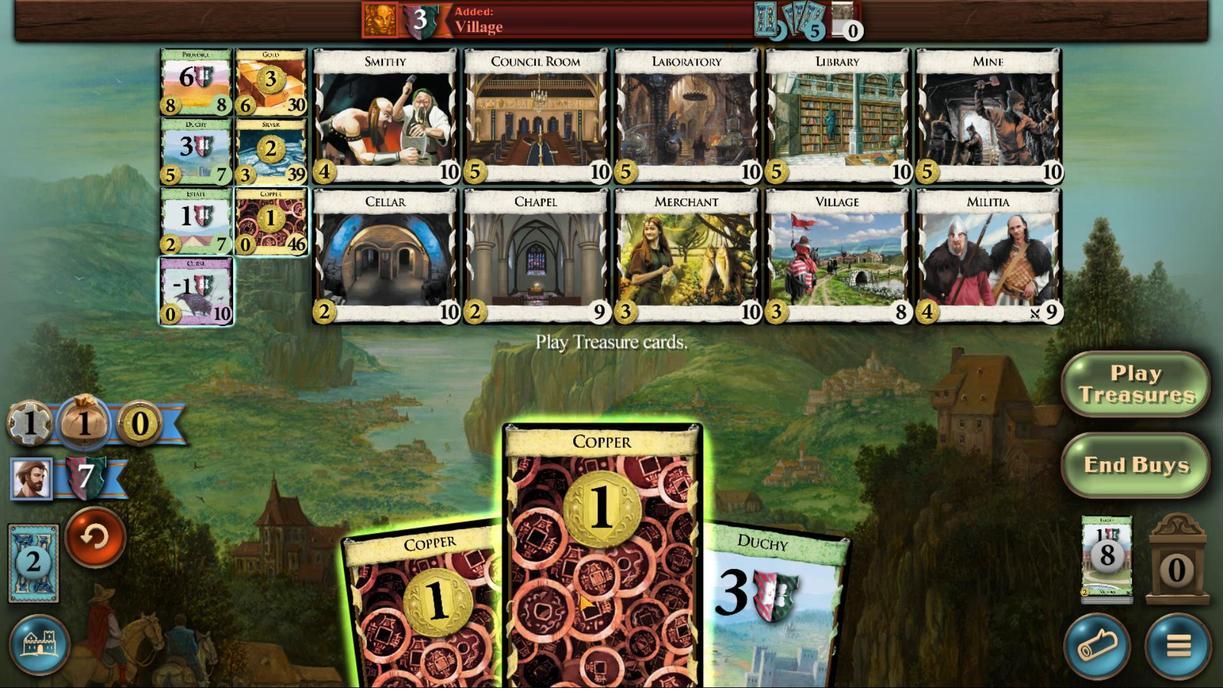 
Action: Mouse moved to (747, 467)
Screenshot: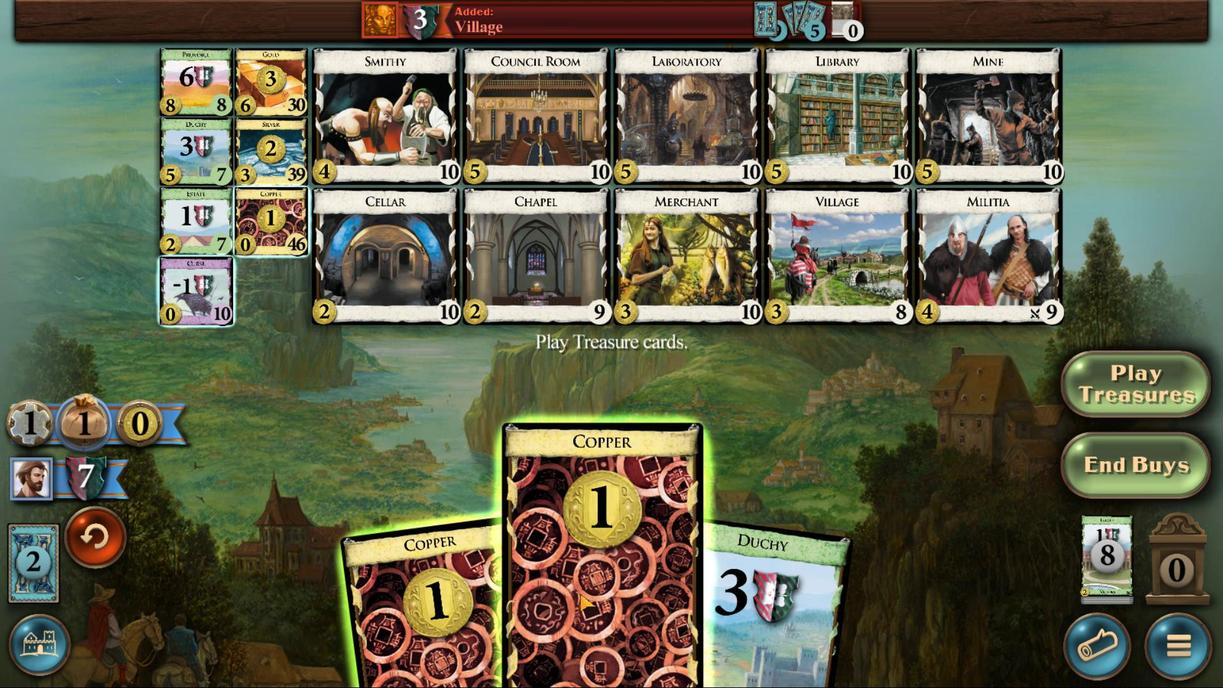 
Action: Mouse scrolled (747, 467) with delta (0, 0)
Screenshot: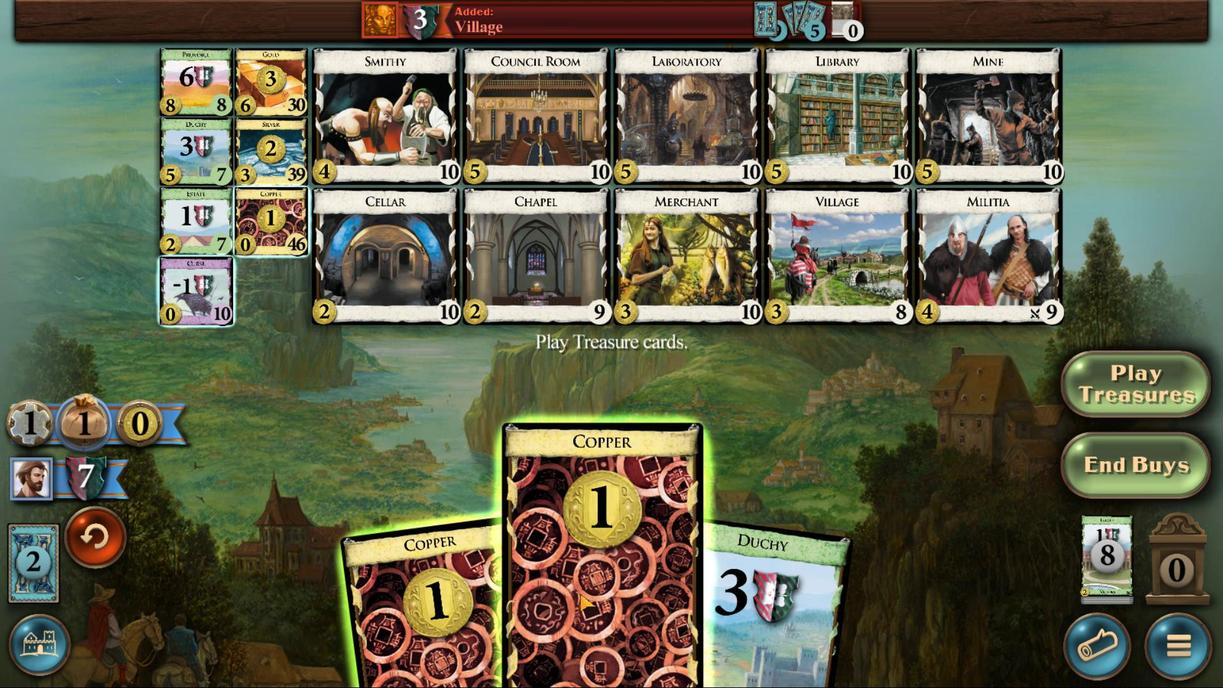 
Action: Mouse moved to (746, 467)
Screenshot: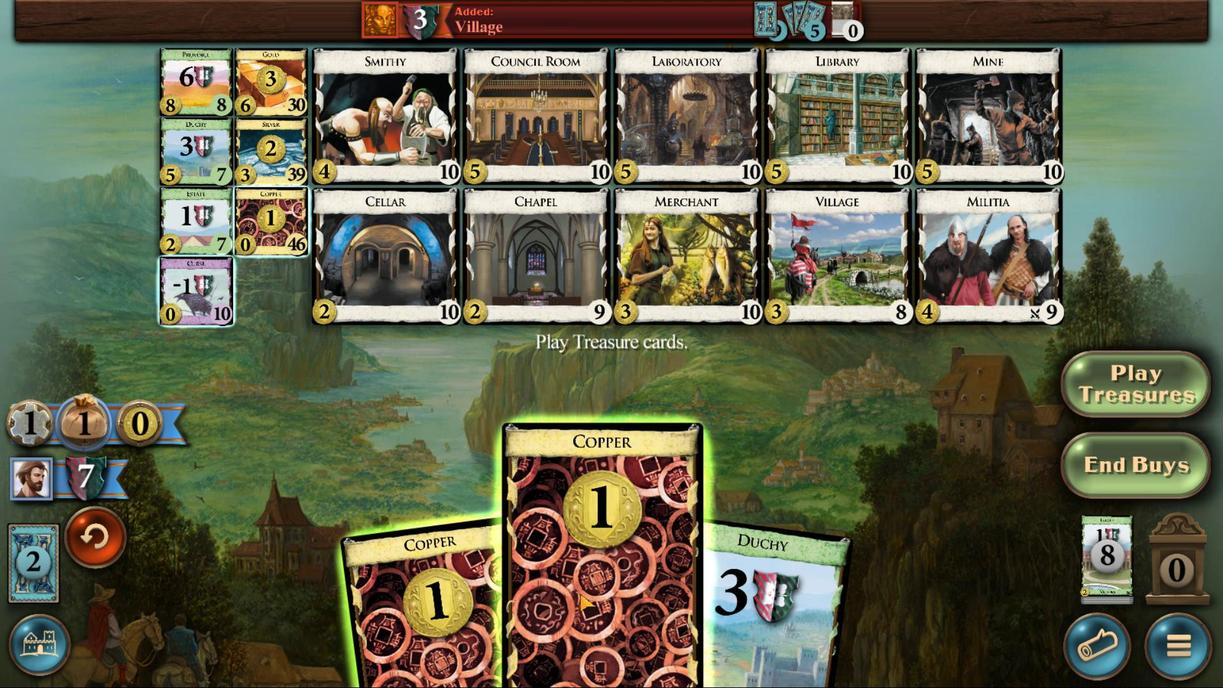 
Action: Mouse scrolled (746, 467) with delta (0, 0)
Screenshot: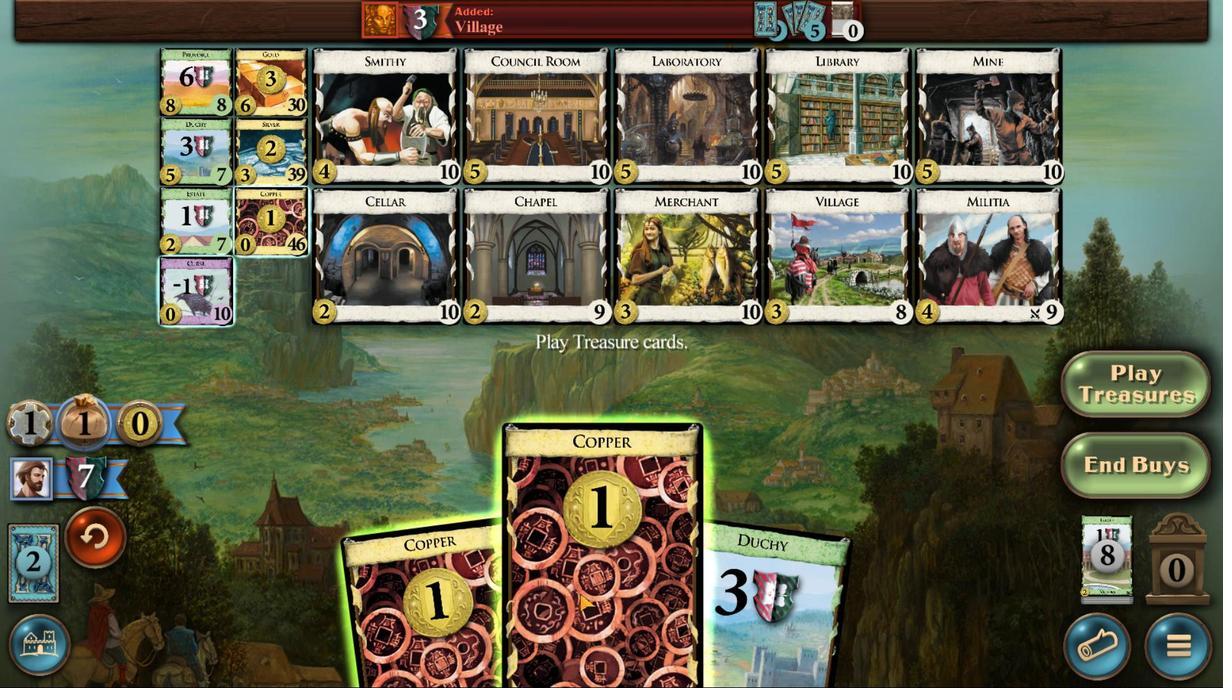 
Action: Mouse scrolled (746, 467) with delta (0, 0)
Screenshot: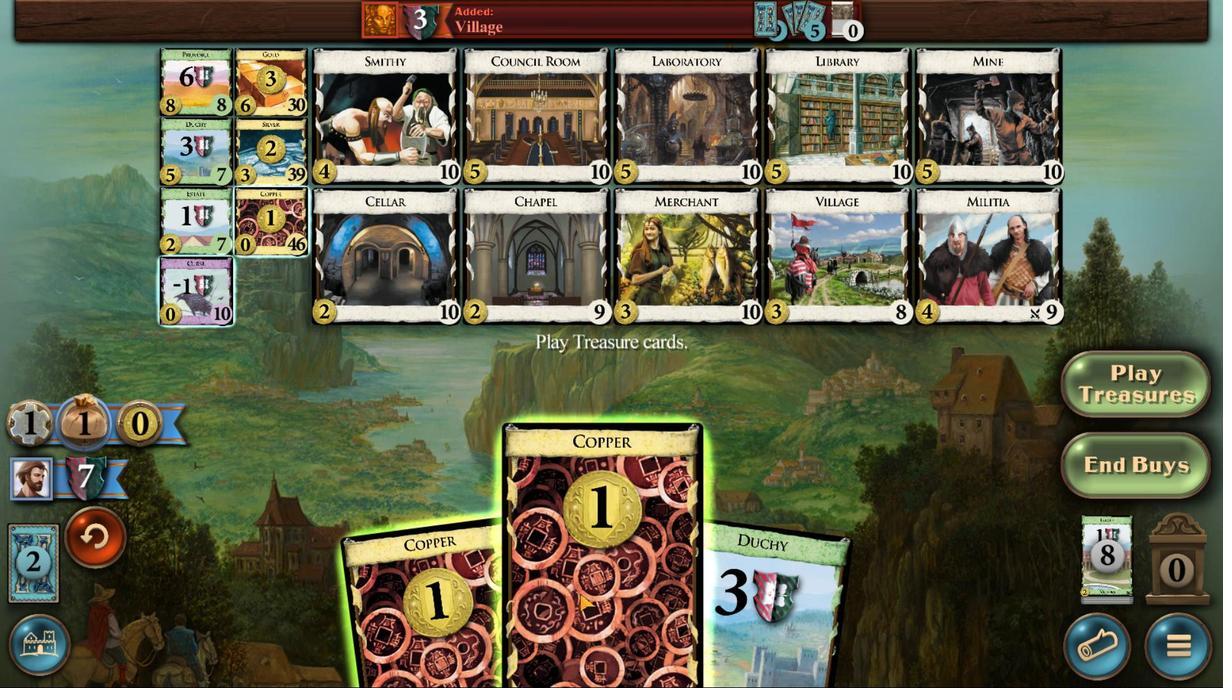 
Action: Mouse moved to (745, 467)
Screenshot: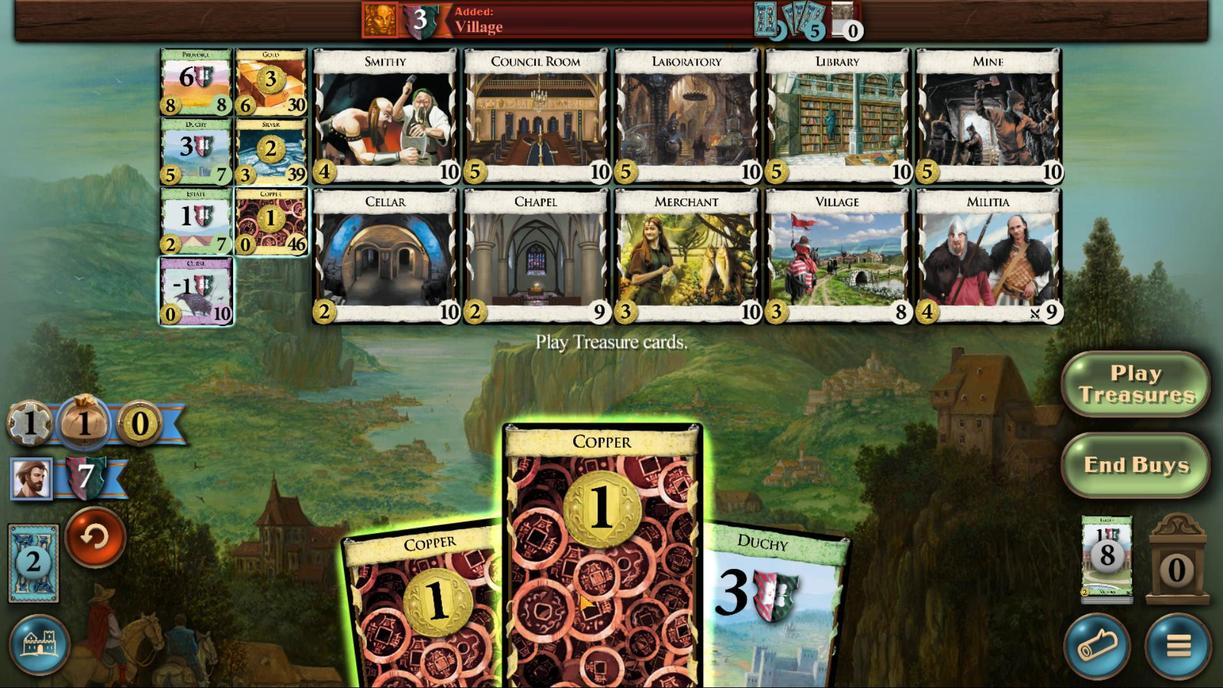 
Action: Mouse scrolled (745, 467) with delta (0, 0)
Screenshot: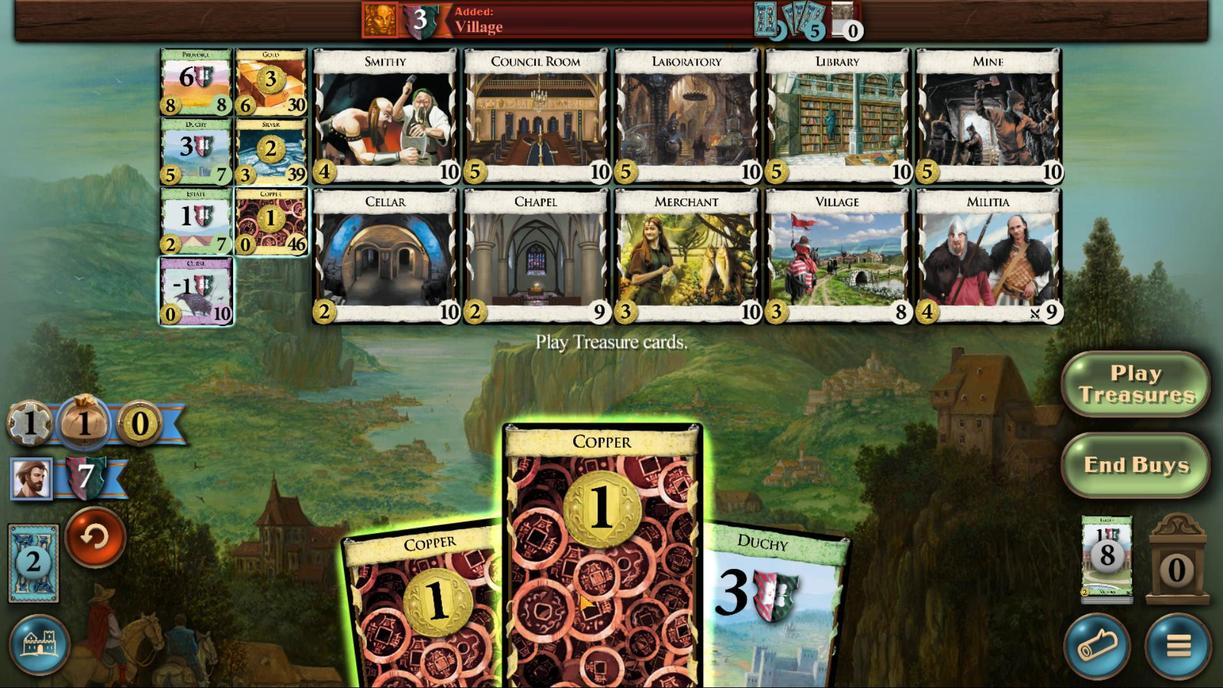 
Action: Mouse moved to (694, 467)
Screenshot: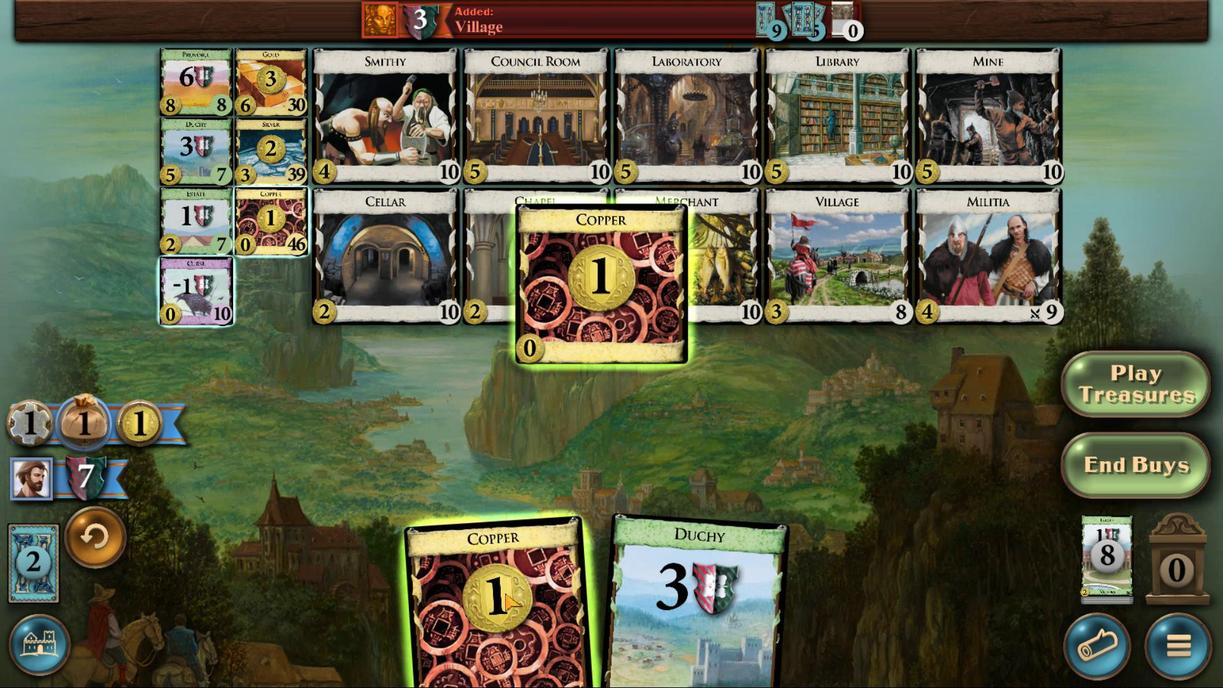 
Action: Mouse scrolled (694, 467) with delta (0, 0)
Screenshot: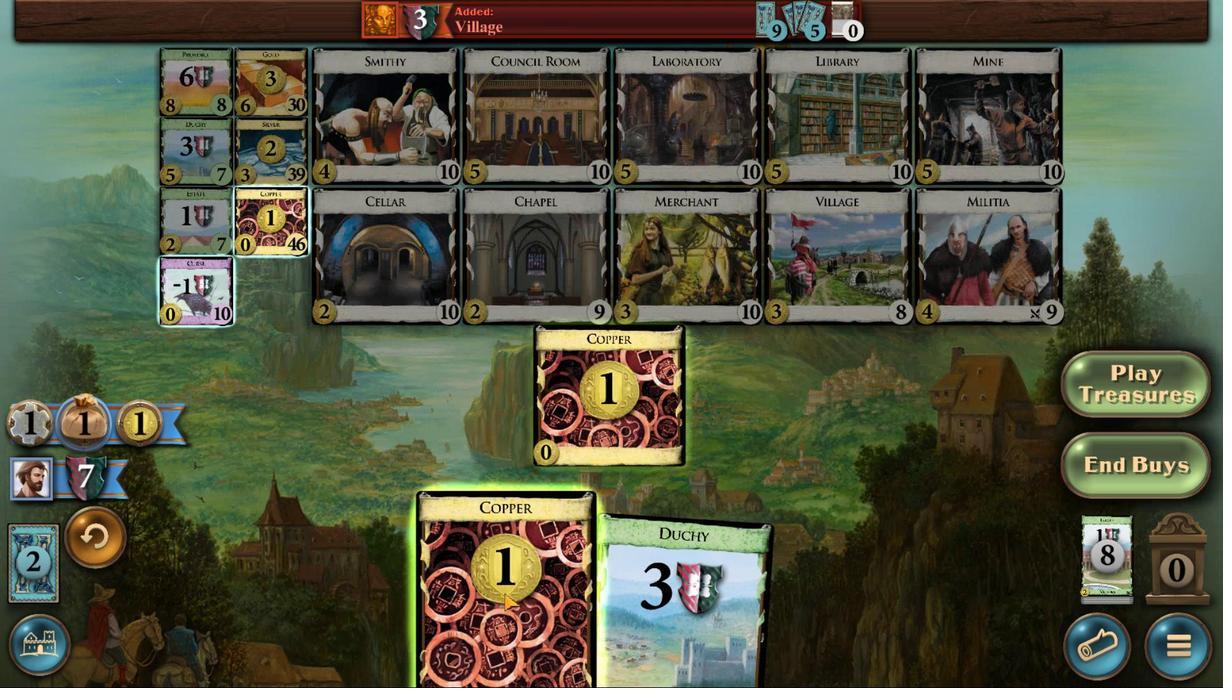 
Action: Mouse moved to (694, 467)
Screenshot: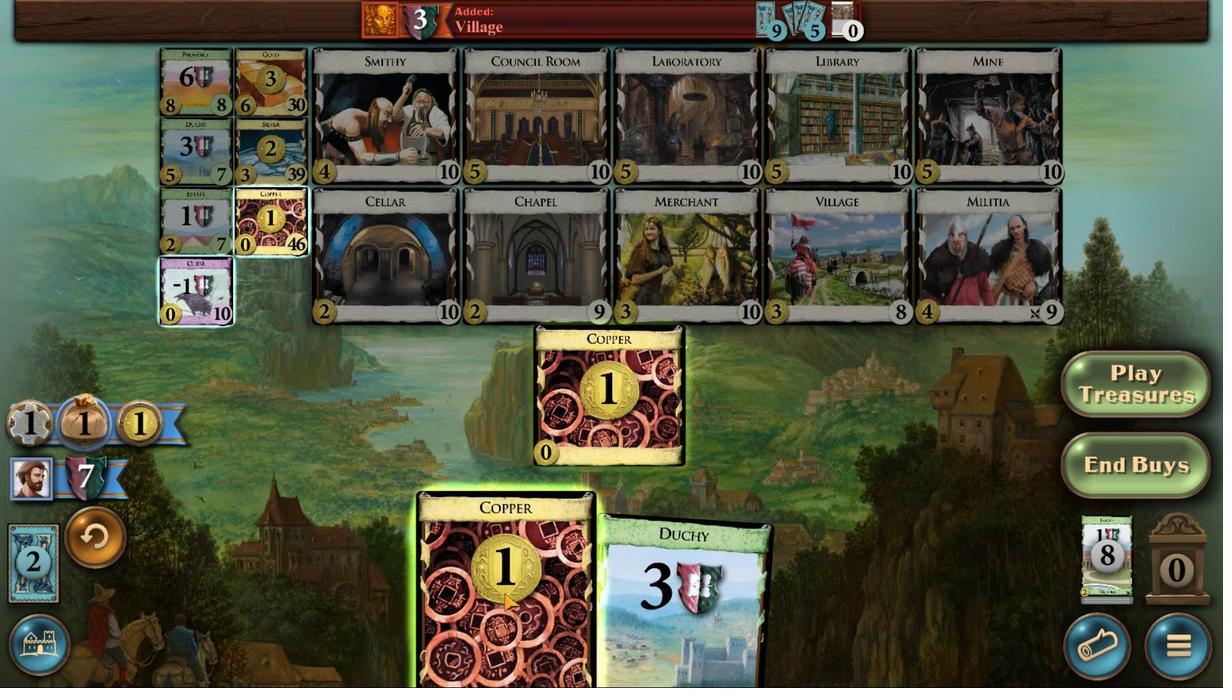 
Action: Mouse scrolled (694, 467) with delta (0, 0)
Screenshot: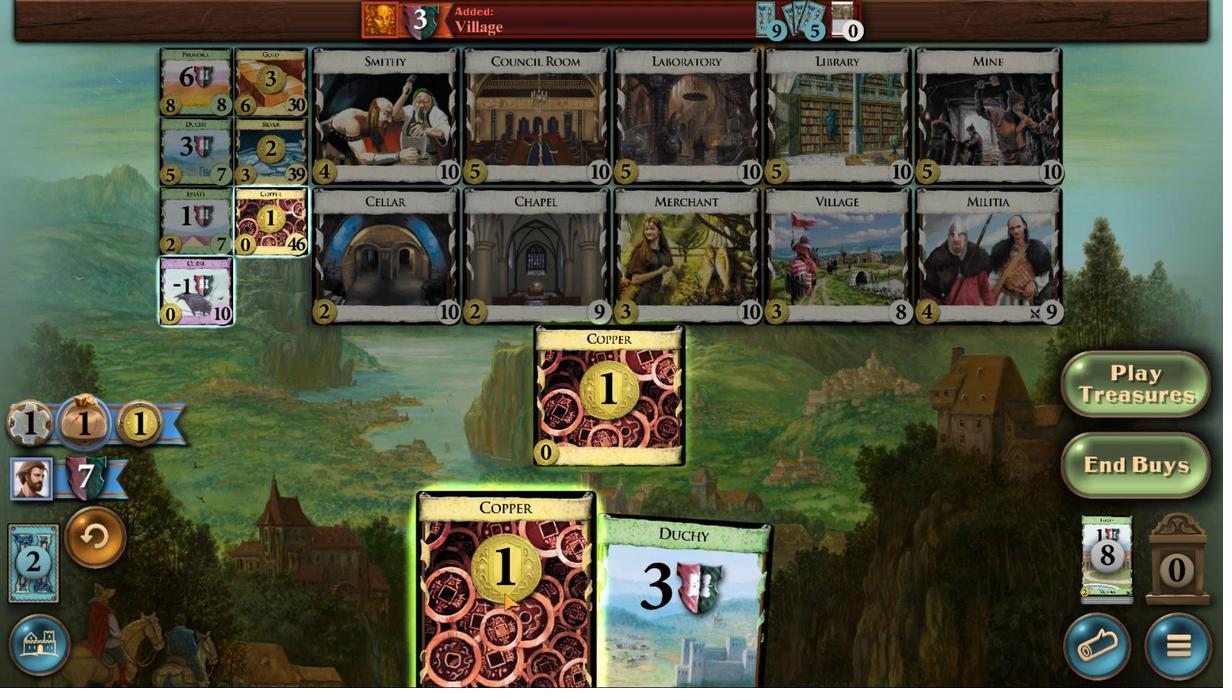
Action: Mouse scrolled (694, 467) with delta (0, 0)
Screenshot: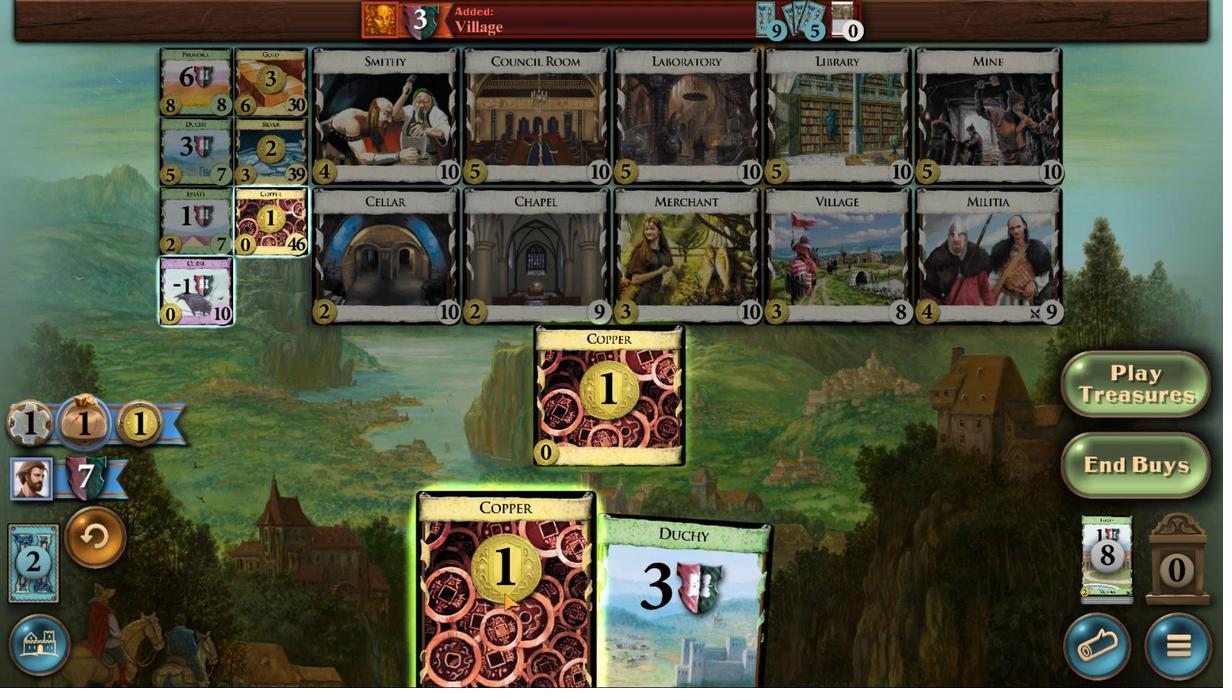 
Action: Mouse moved to (694, 467)
Screenshot: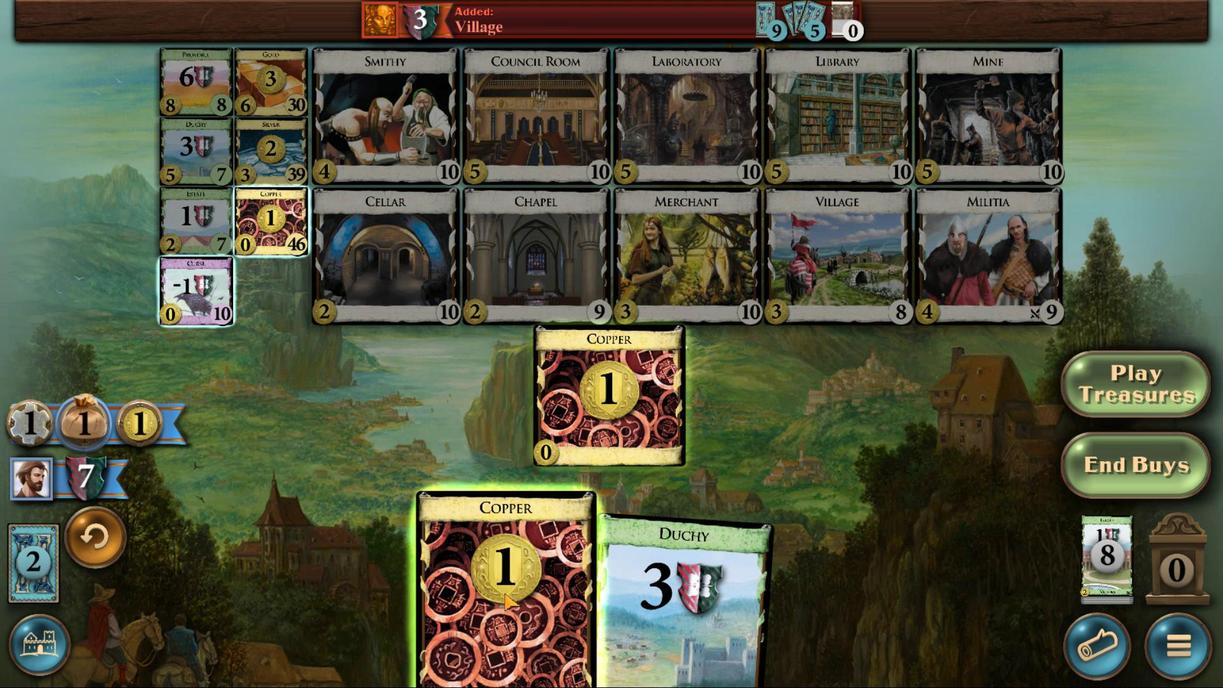 
Action: Mouse scrolled (694, 467) with delta (0, 0)
Screenshot: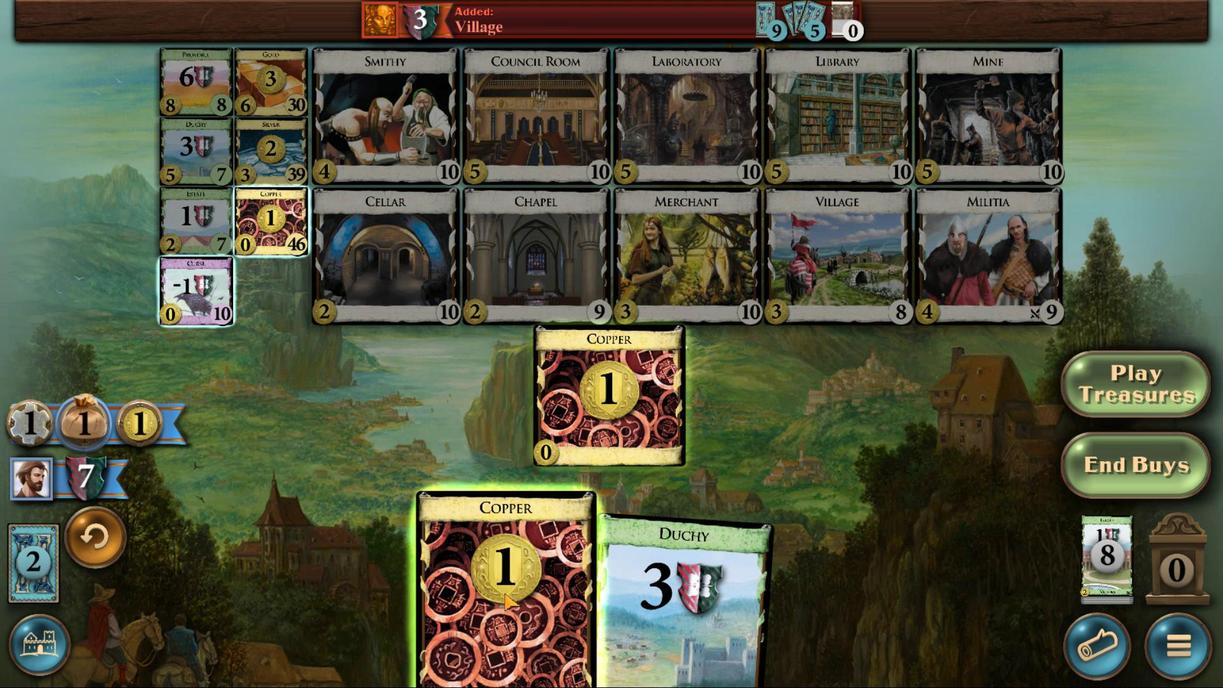 
Action: Mouse scrolled (694, 467) with delta (0, 0)
Screenshot: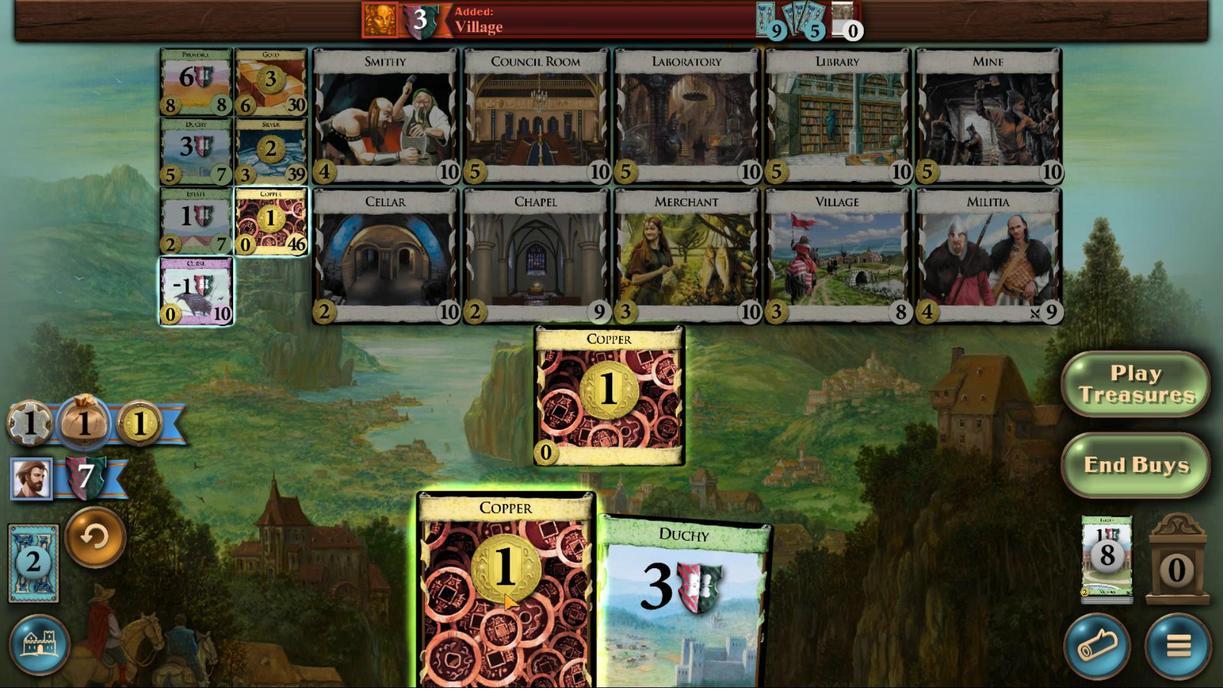 
Action: Mouse moved to (693, 467)
Screenshot: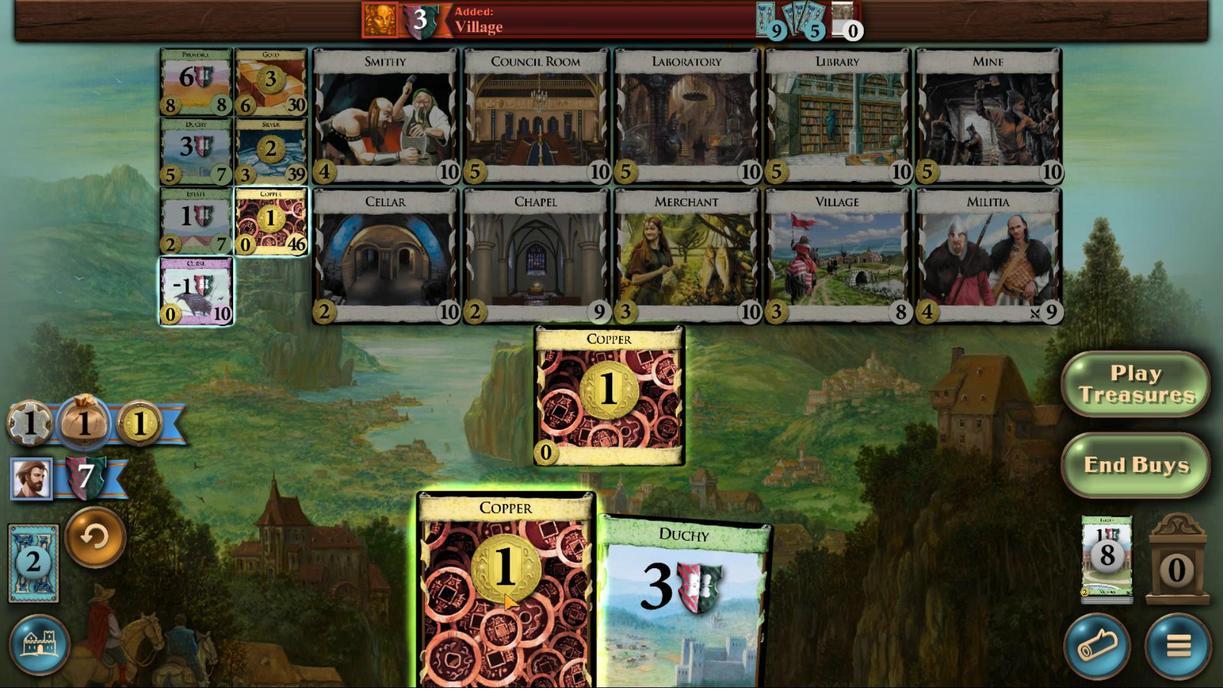 
Action: Mouse scrolled (693, 467) with delta (0, 0)
Screenshot: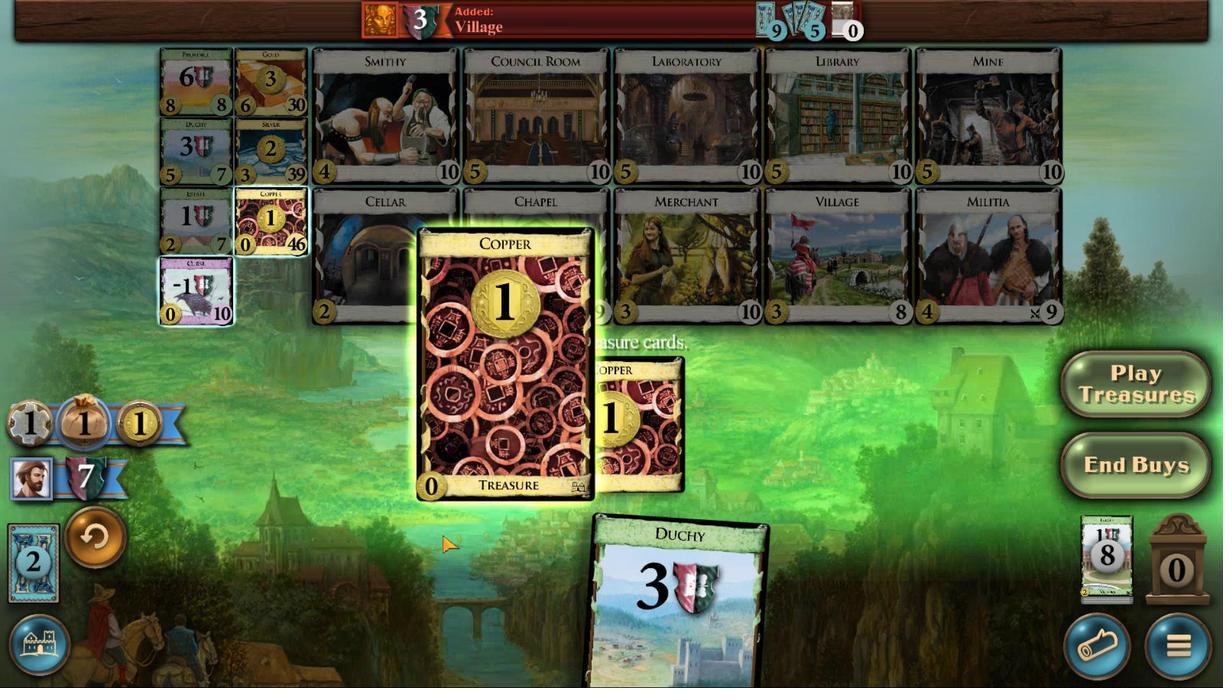 
Action: Mouse moved to (482, 491)
Screenshot: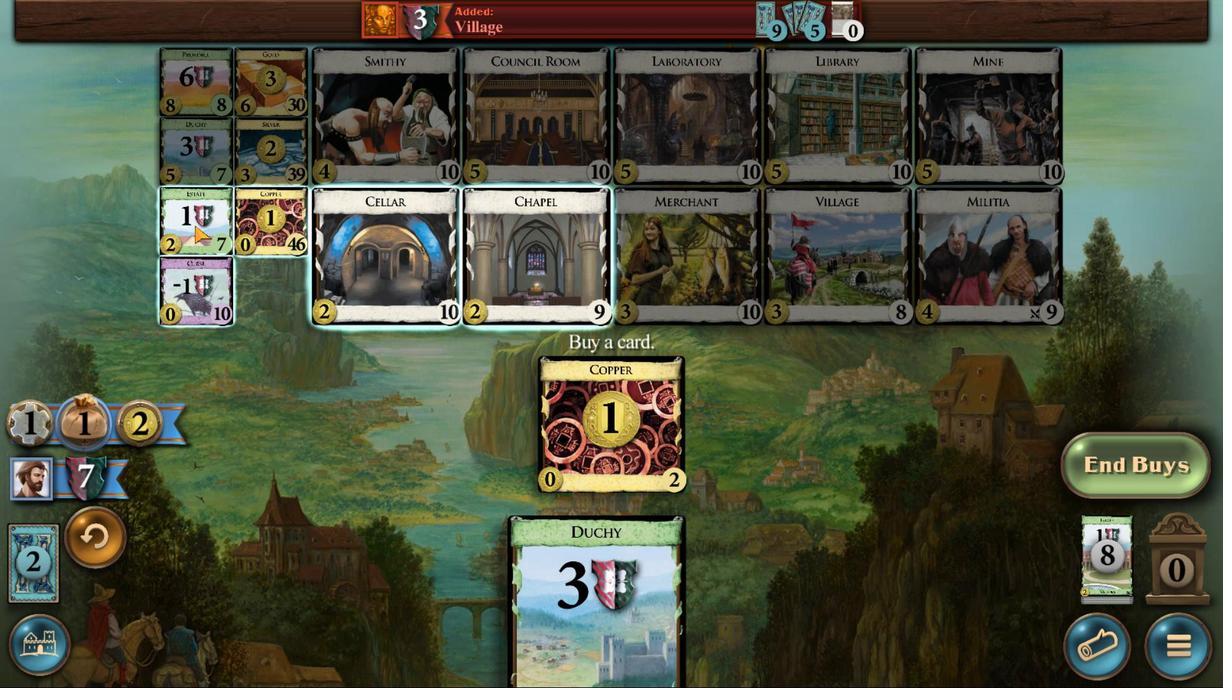 
Action: Mouse pressed left at (482, 491)
Screenshot: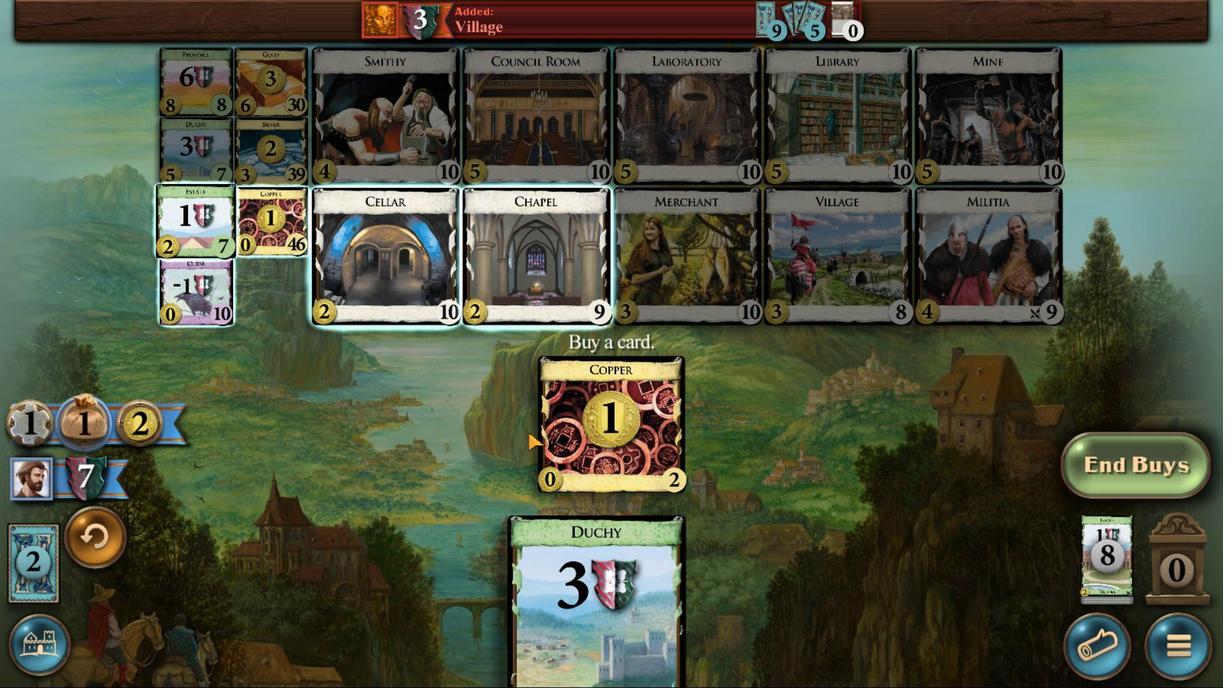 
Action: Mouse moved to (868, 469)
Screenshot: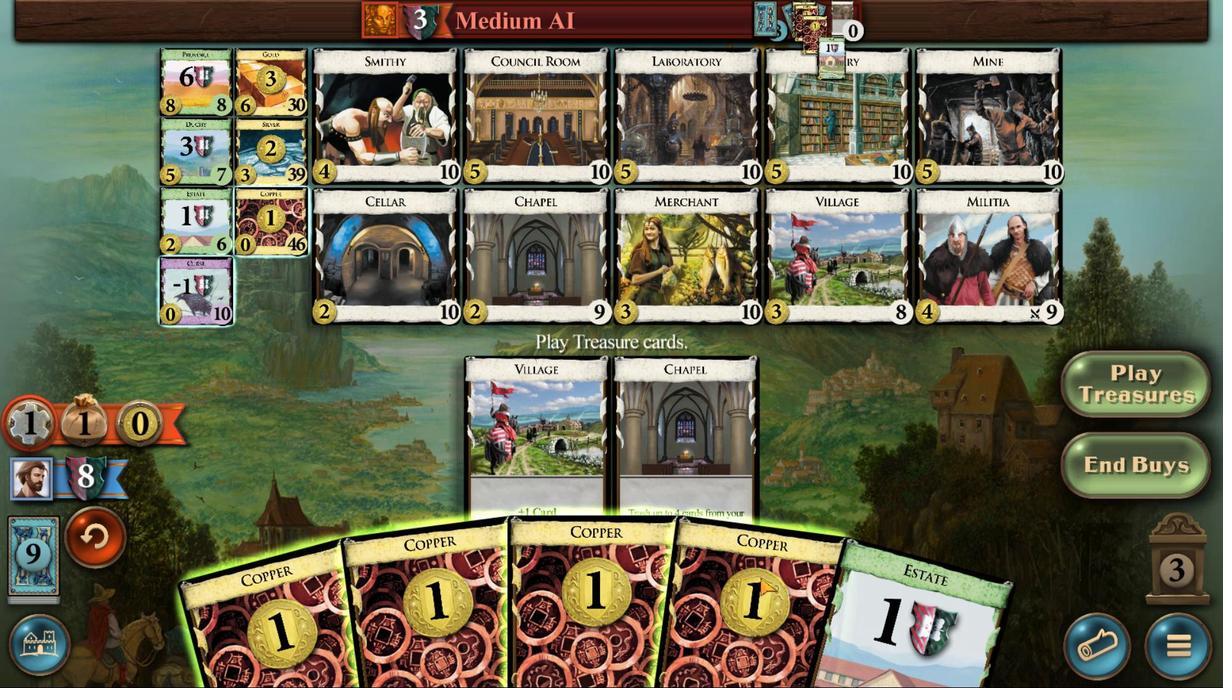 
Action: Mouse scrolled (868, 469) with delta (0, 0)
Screenshot: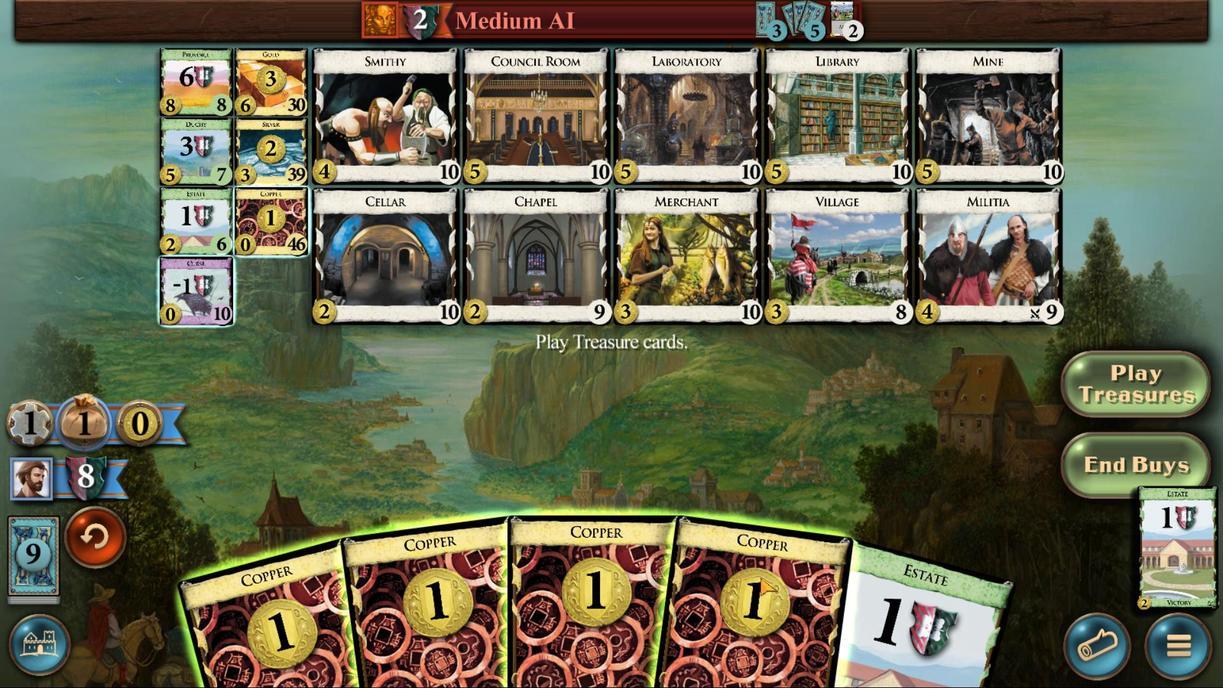 
Action: Mouse scrolled (868, 469) with delta (0, 0)
Screenshot: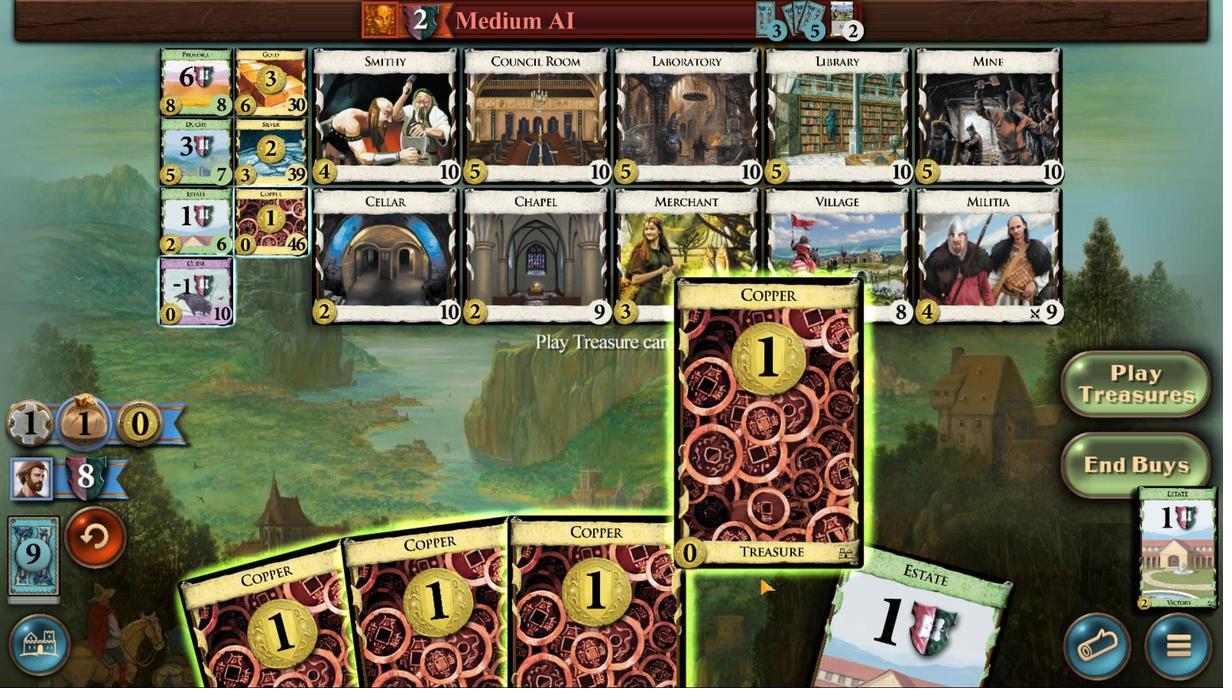 
Action: Mouse scrolled (868, 469) with delta (0, 0)
Screenshot: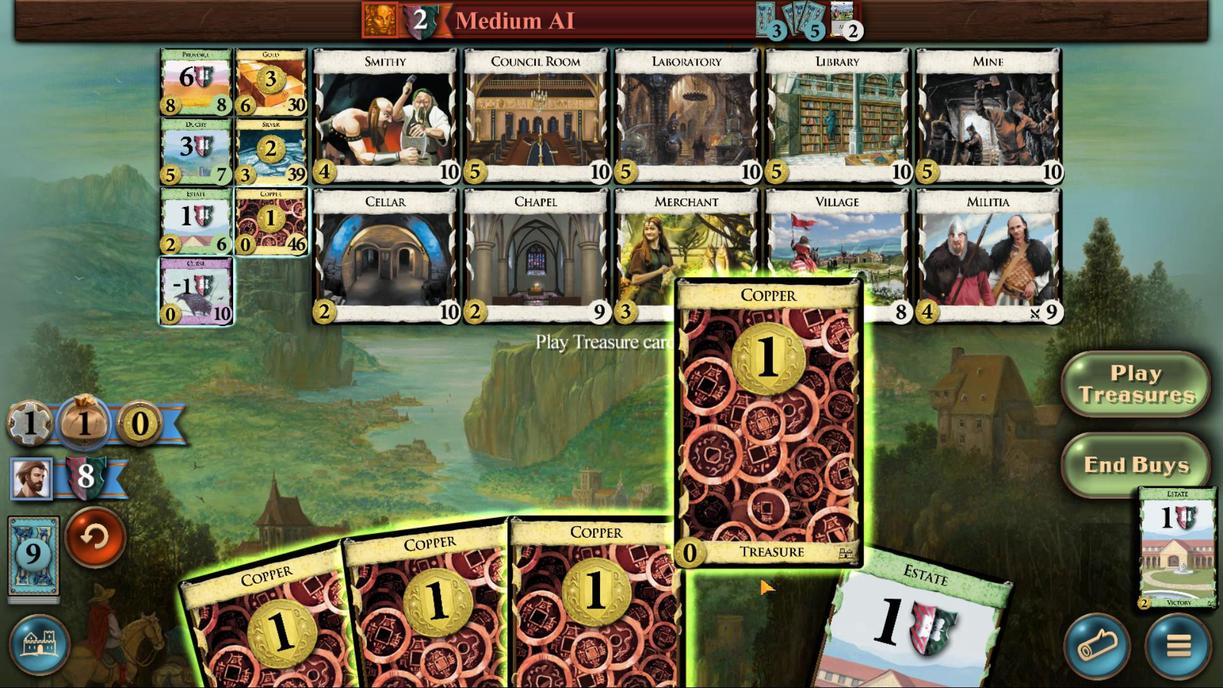 
Action: Mouse moved to (787, 469)
Screenshot: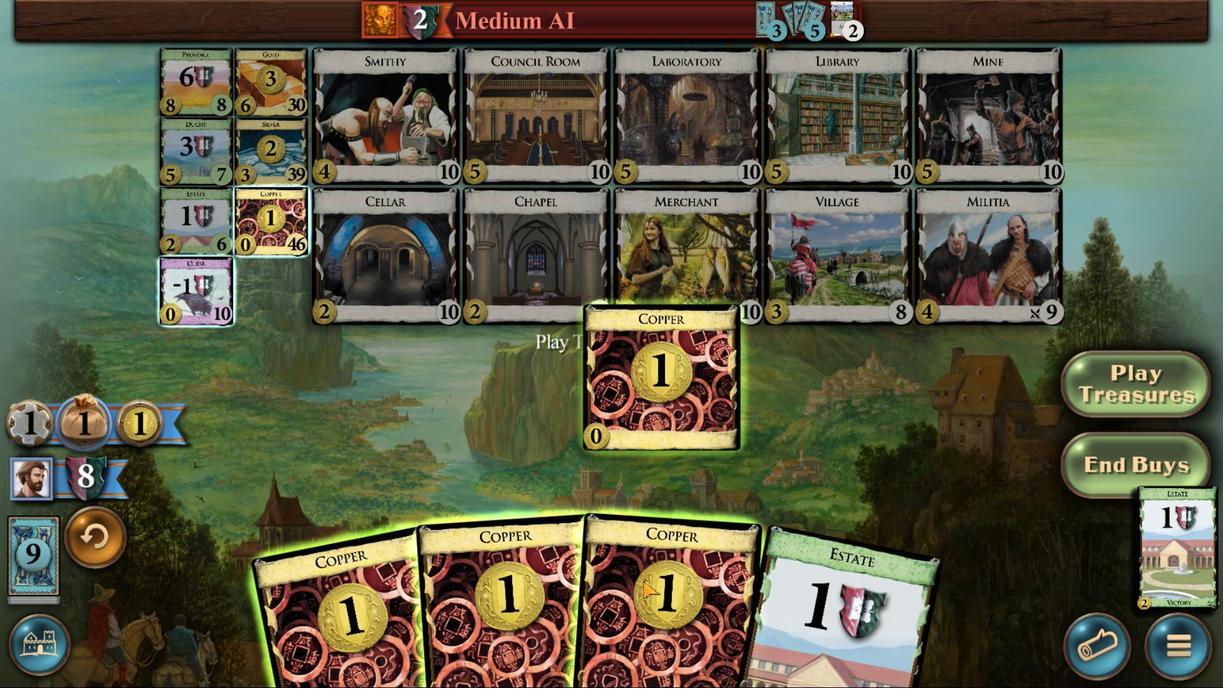 
Action: Mouse scrolled (787, 469) with delta (0, 0)
Screenshot: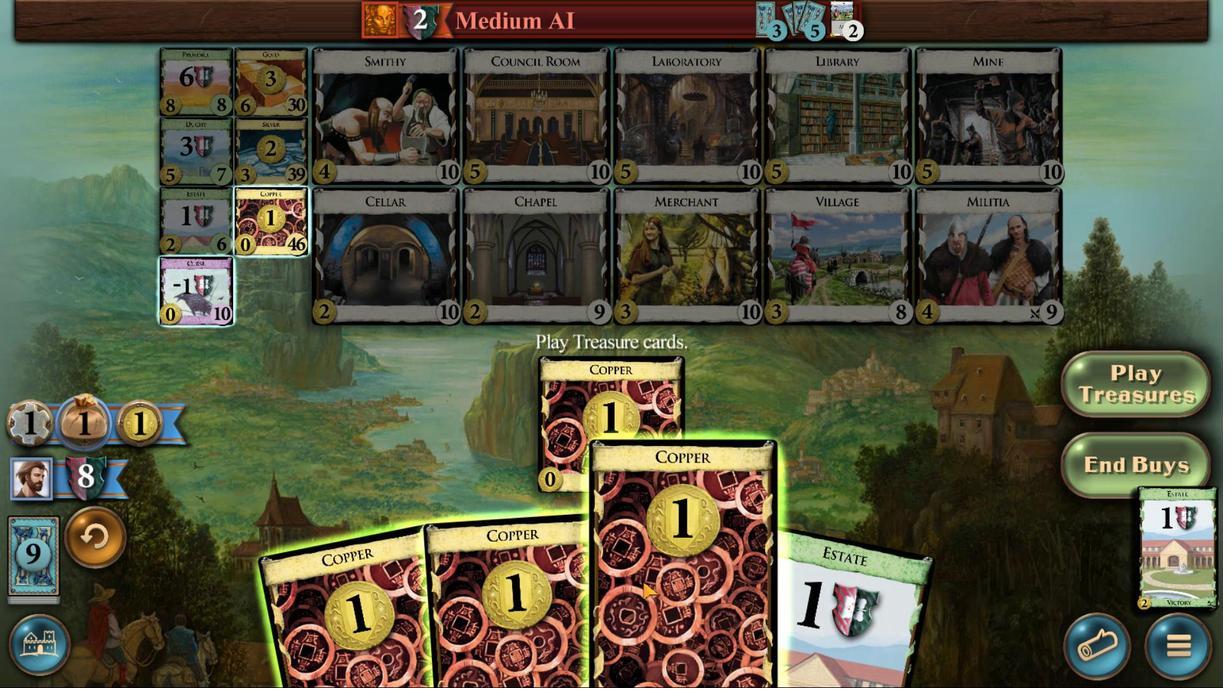 
Action: Mouse moved to (787, 469)
Screenshot: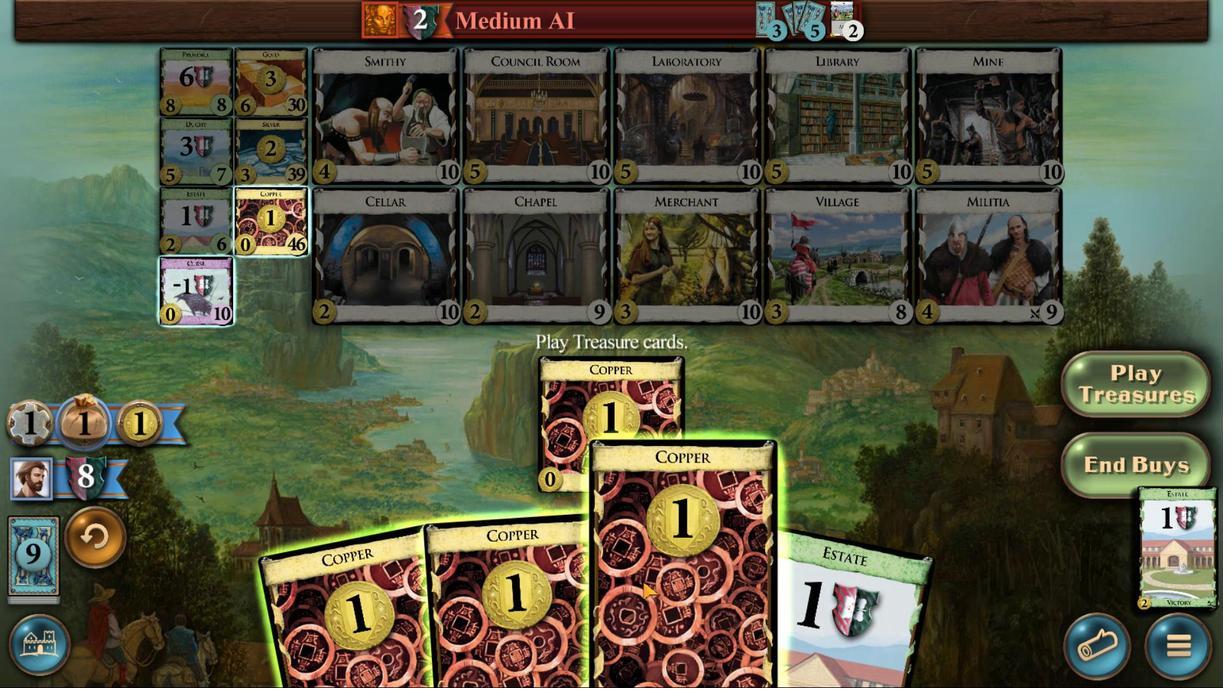 
Action: Mouse scrolled (787, 469) with delta (0, 0)
Screenshot: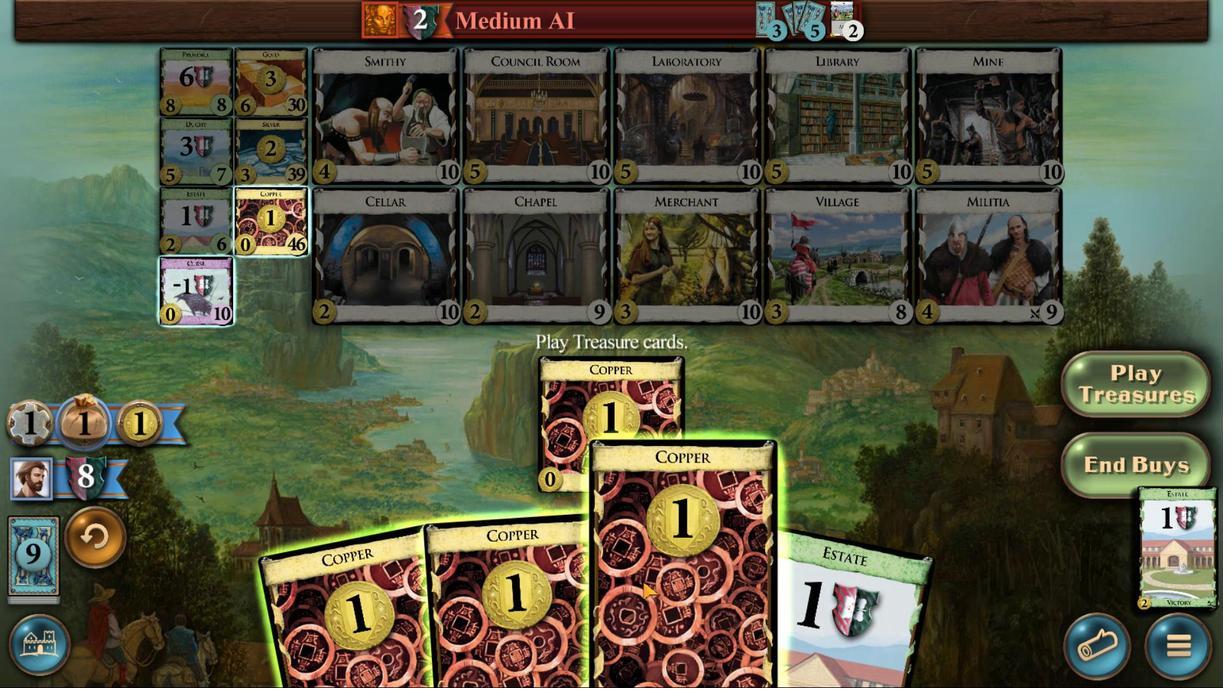 
Action: Mouse moved to (787, 469)
Screenshot: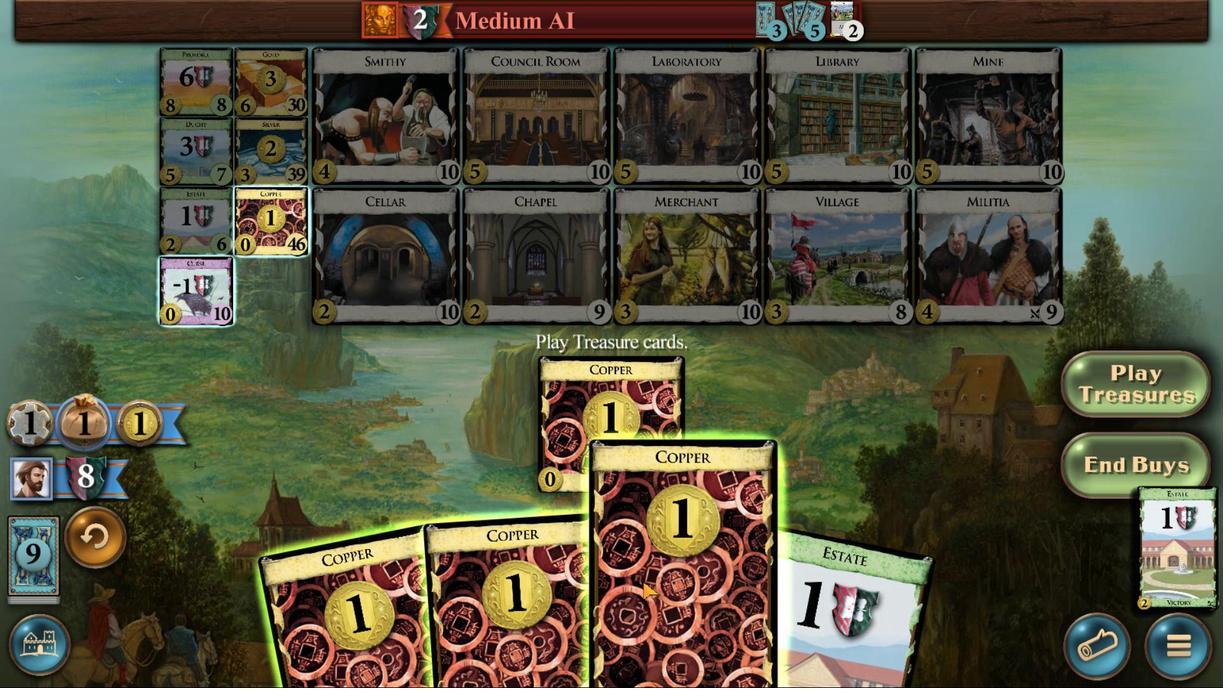 
Action: Mouse scrolled (787, 469) with delta (0, 0)
Screenshot: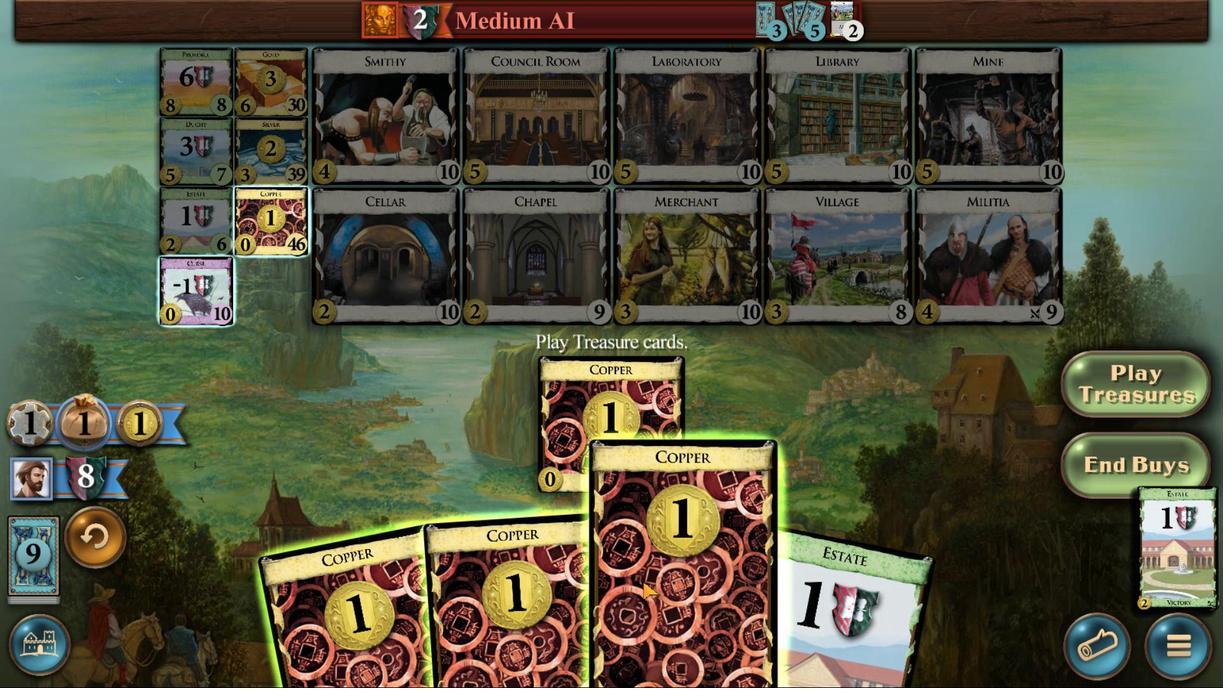
Action: Mouse scrolled (787, 469) with delta (0, 0)
Screenshot: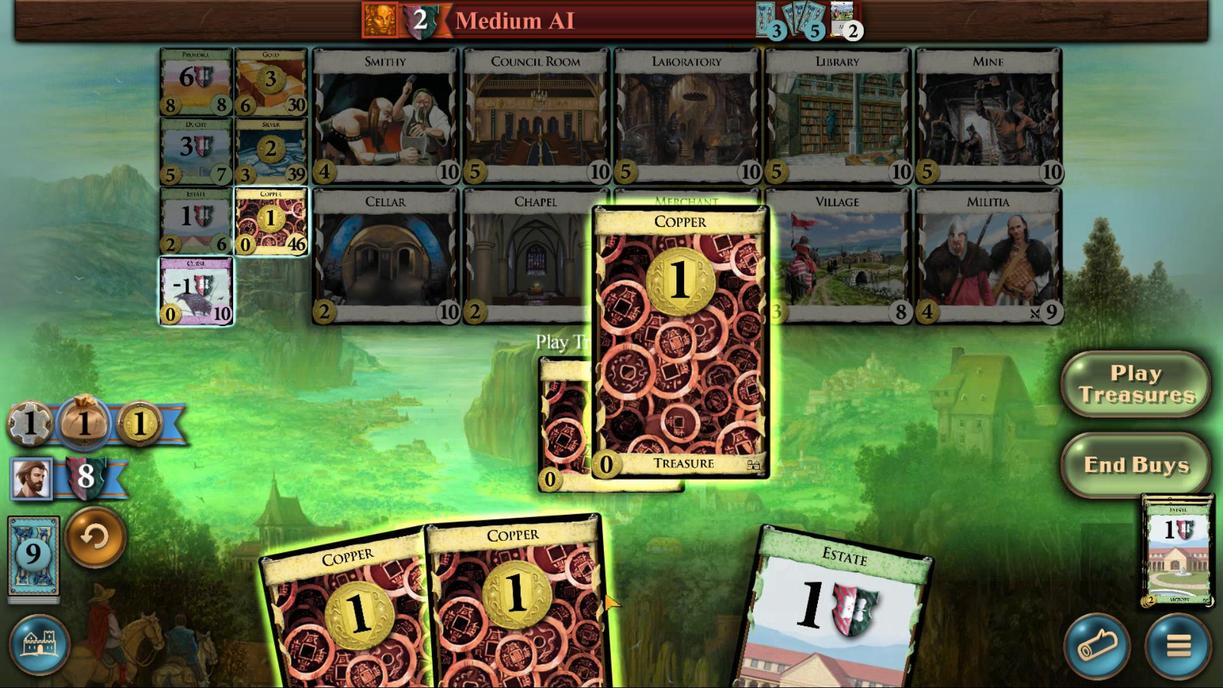 
Action: Mouse moved to (752, 467)
Screenshot: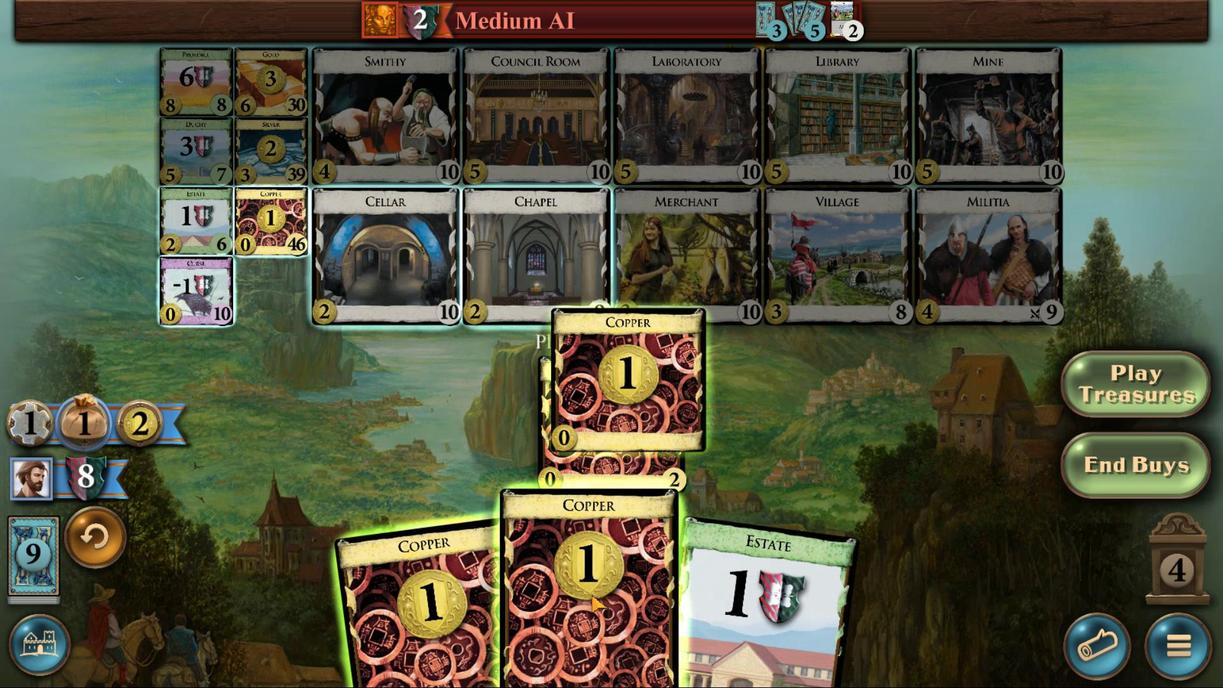 
Action: Mouse scrolled (752, 467) with delta (0, 0)
Screenshot: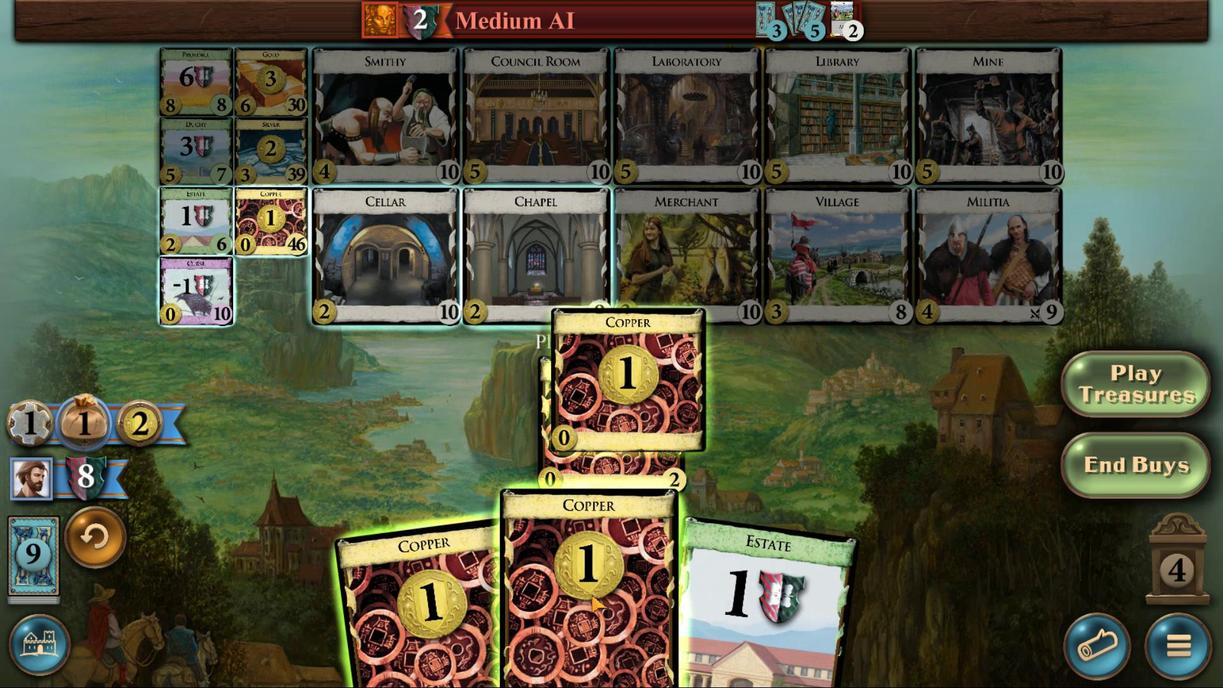 
Action: Mouse scrolled (752, 467) with delta (0, 0)
Screenshot: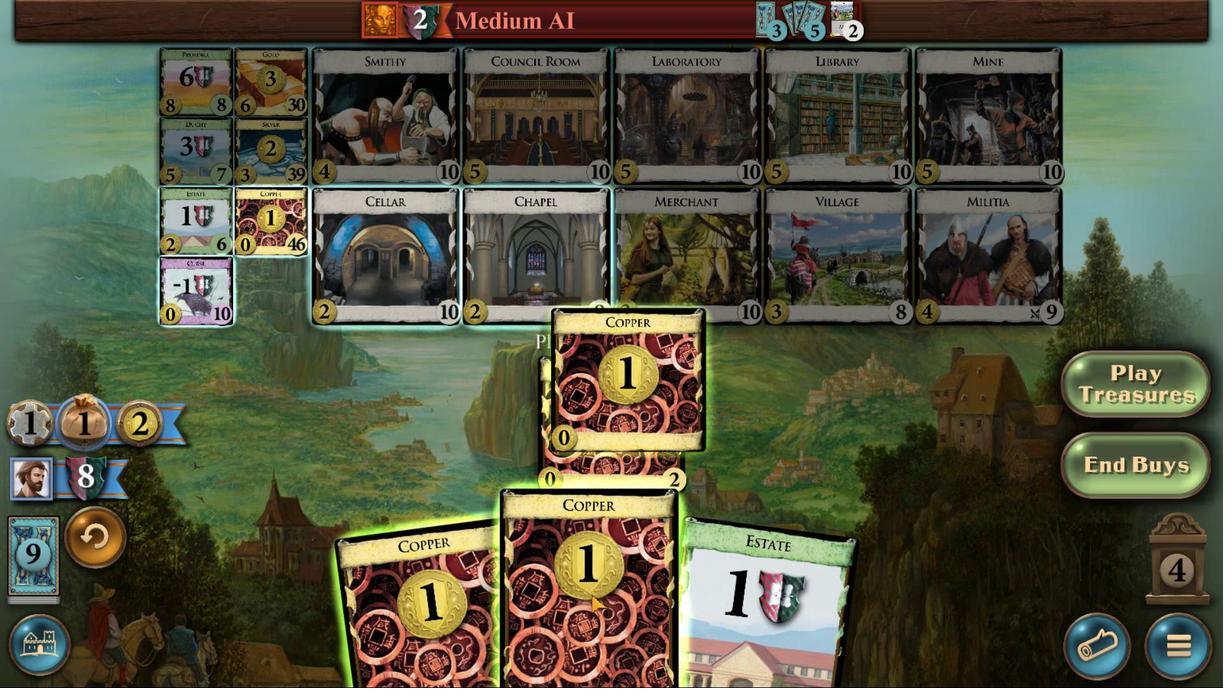 
Action: Mouse scrolled (752, 467) with delta (0, 0)
Screenshot: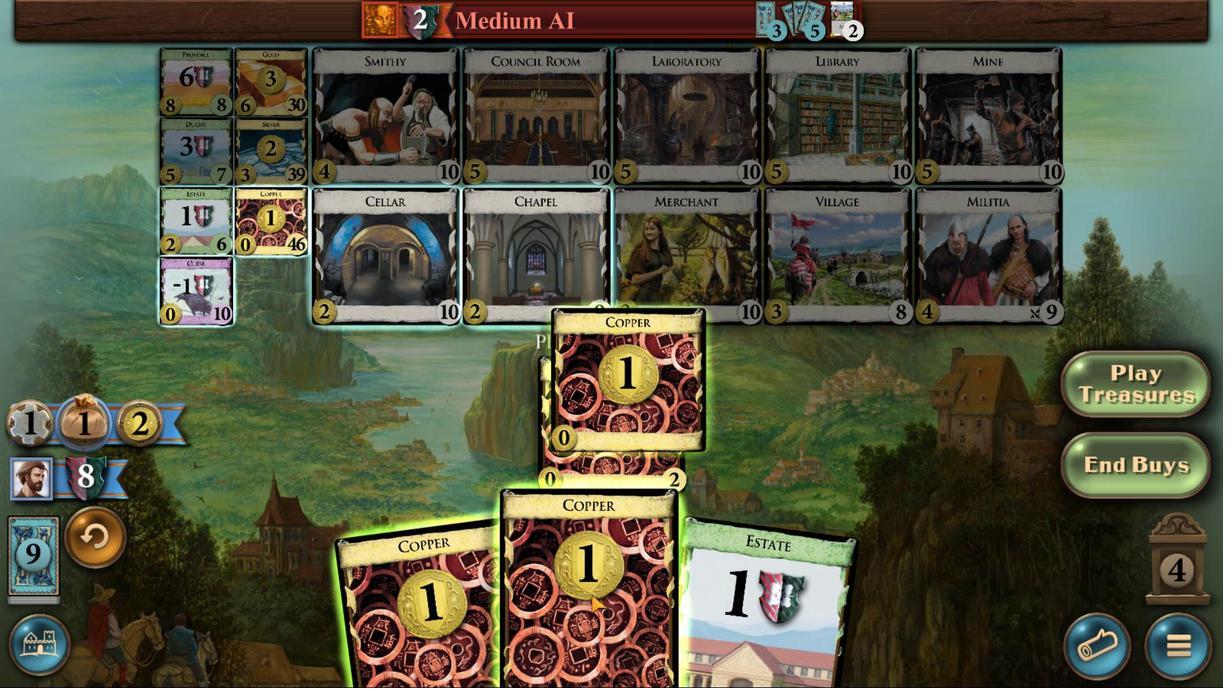 
Action: Mouse scrolled (752, 467) with delta (0, 0)
Screenshot: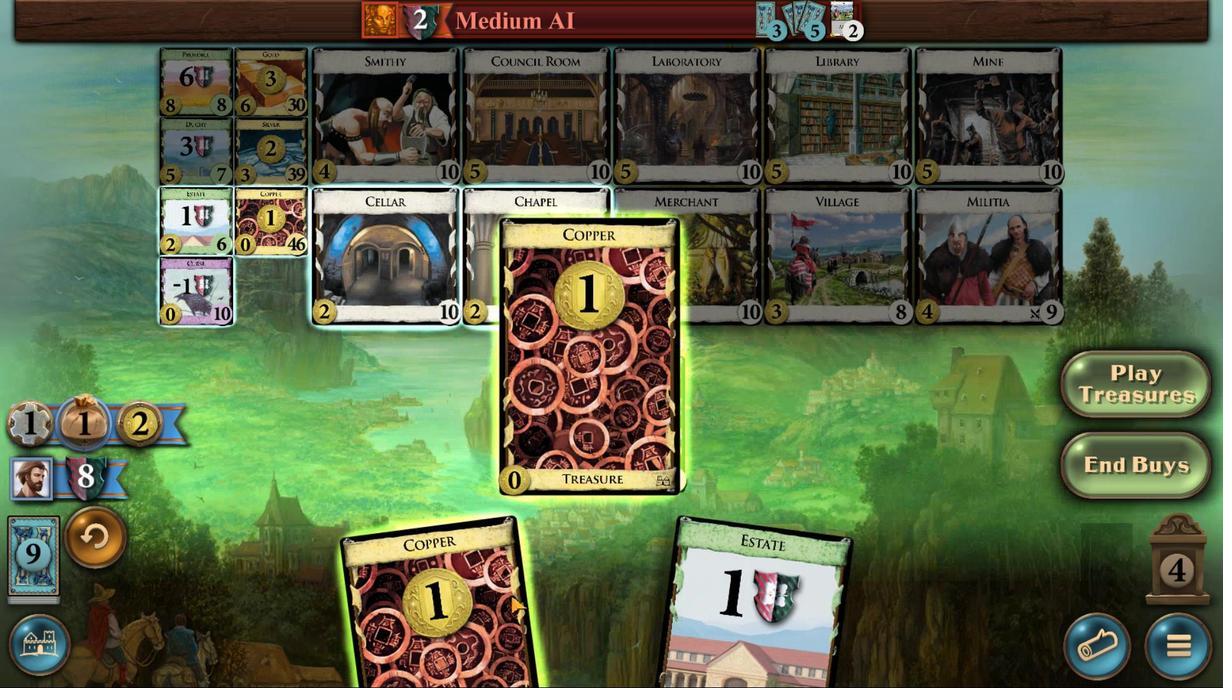
Action: Mouse moved to (681, 467)
Screenshot: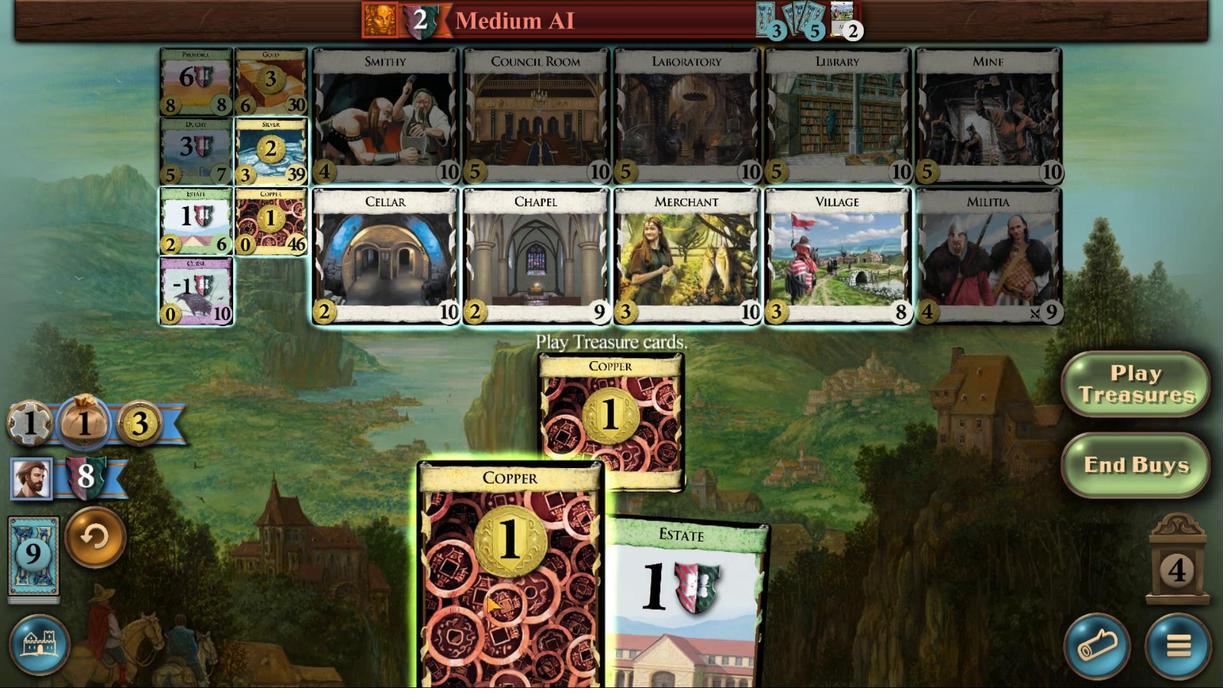 
Action: Mouse scrolled (681, 467) with delta (0, 0)
Screenshot: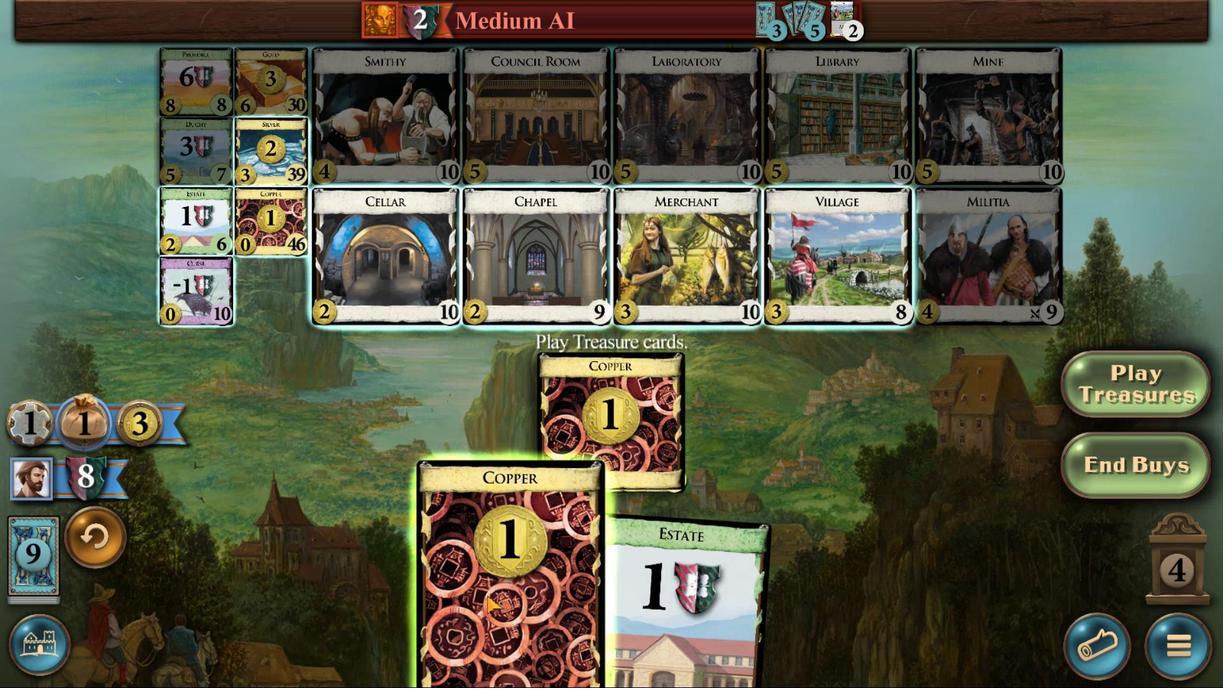 
Action: Mouse scrolled (681, 467) with delta (0, 0)
Screenshot: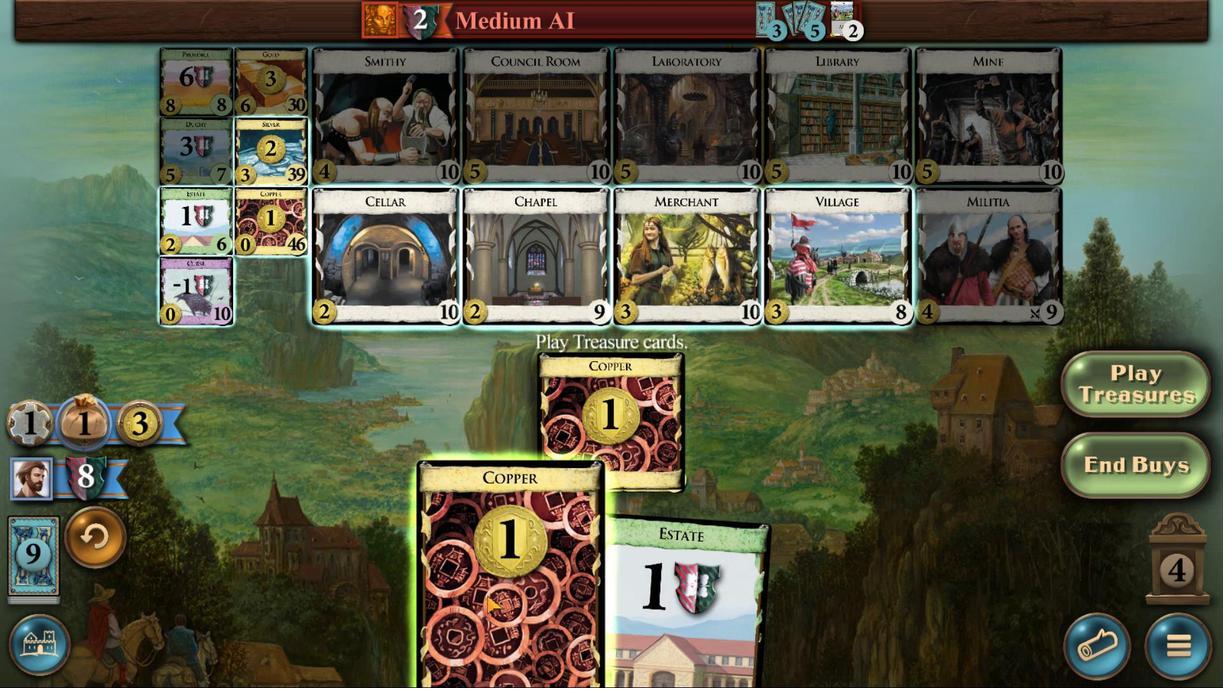 
Action: Mouse scrolled (681, 467) with delta (0, 0)
Screenshot: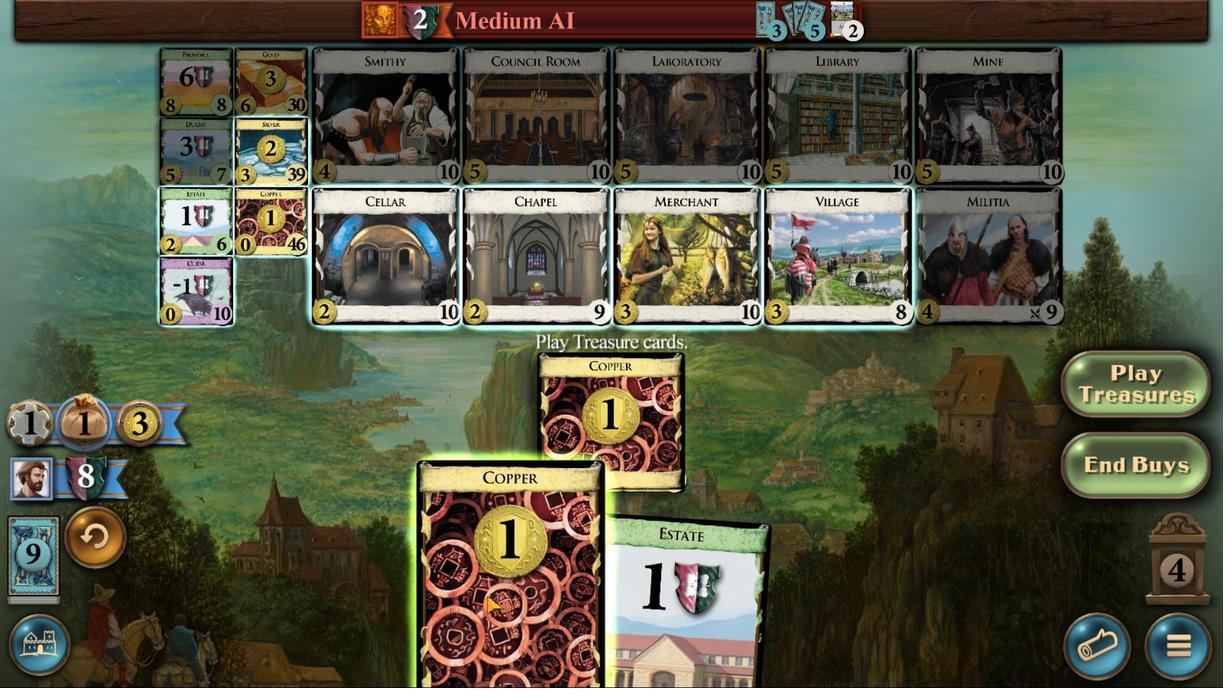 
Action: Mouse scrolled (681, 467) with delta (0, 0)
Screenshot: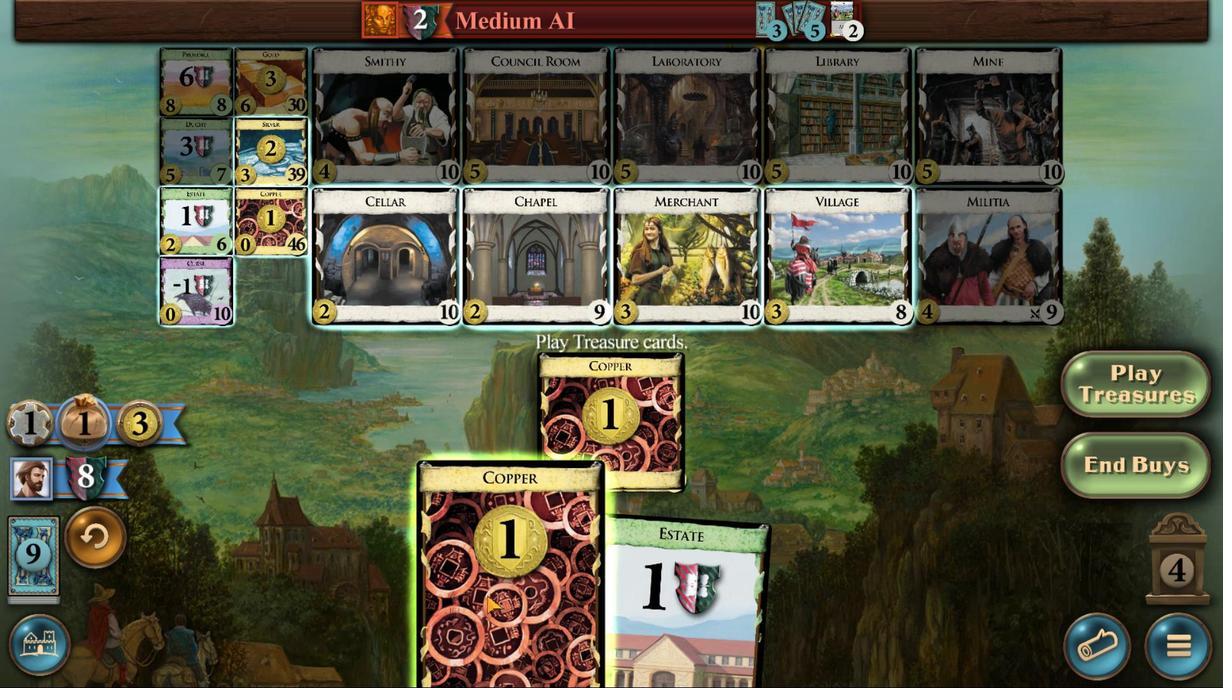 
Action: Mouse scrolled (681, 467) with delta (0, 0)
Screenshot: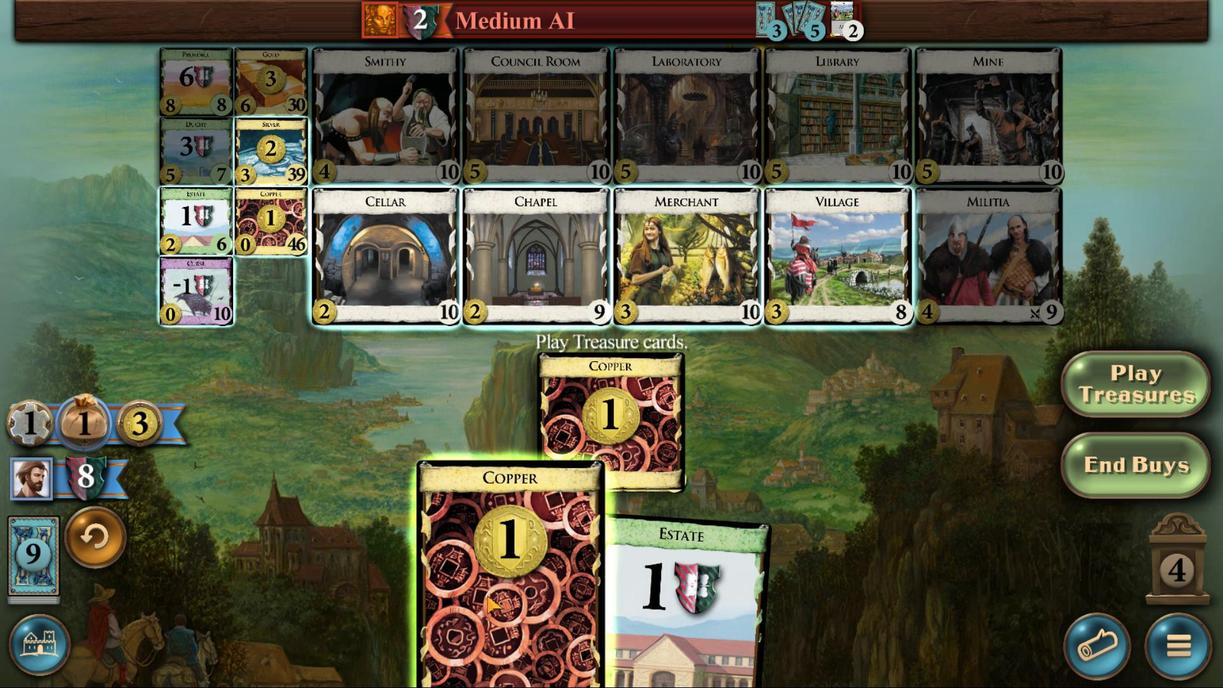 
Action: Mouse moved to (525, 495)
Screenshot: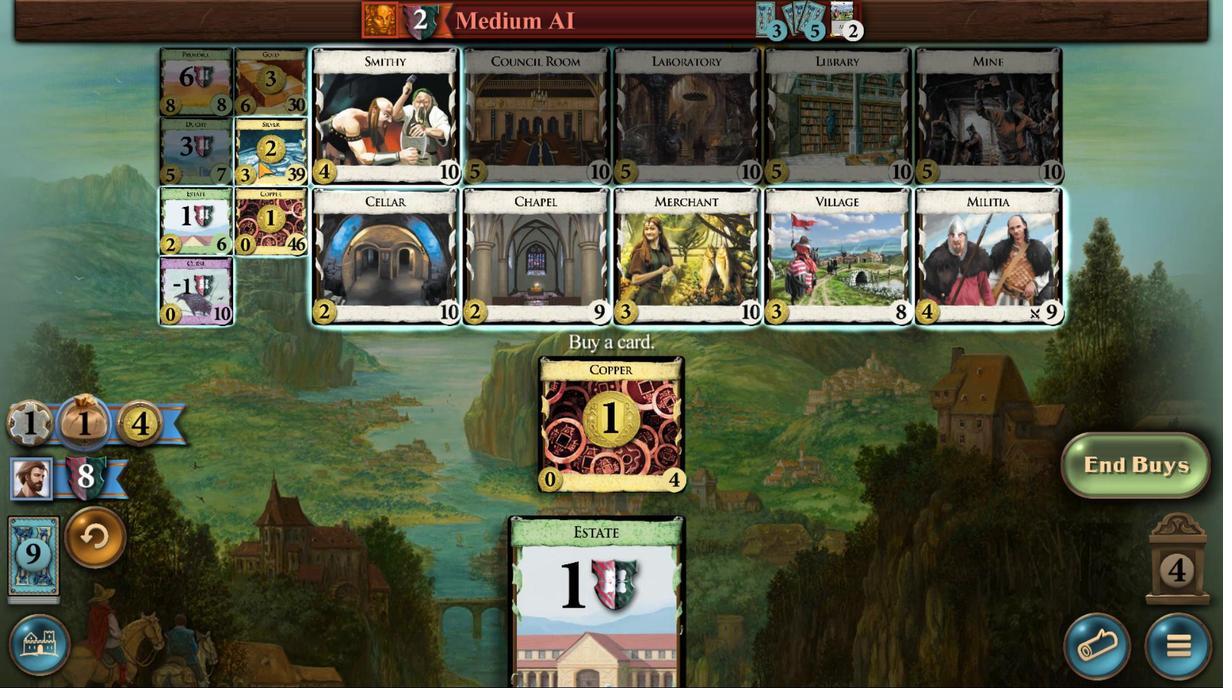 
Action: Mouse pressed left at (525, 495)
Screenshot: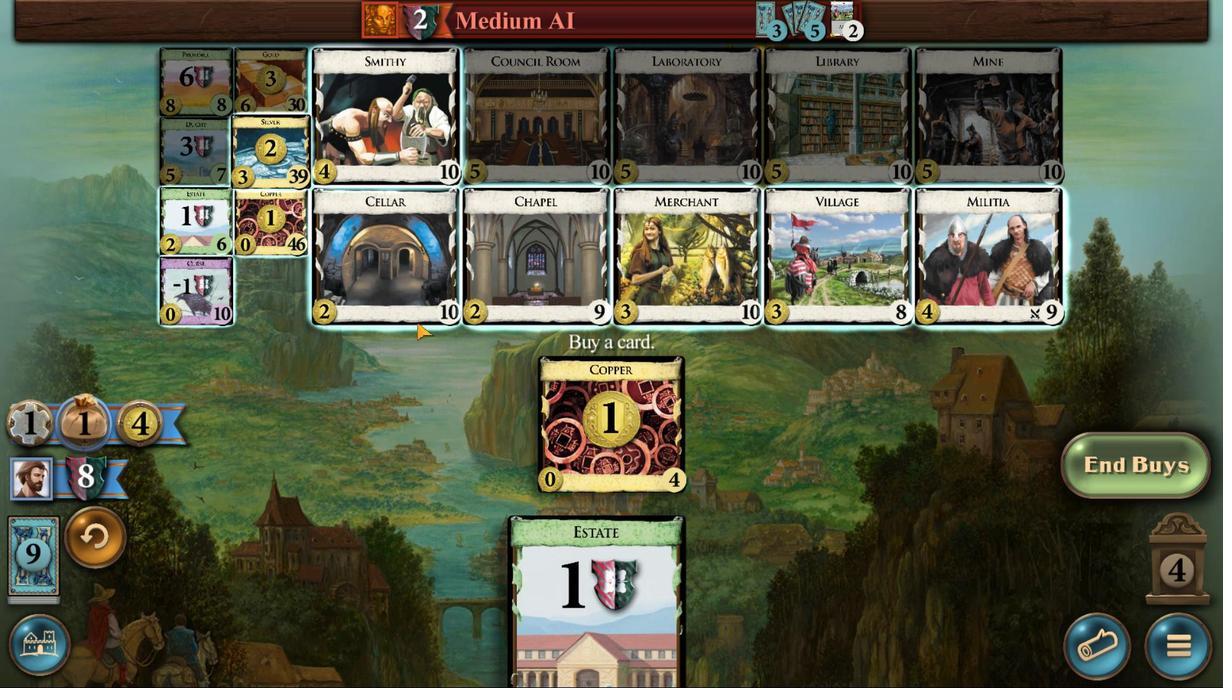 
Action: Mouse moved to (894, 468)
Screenshot: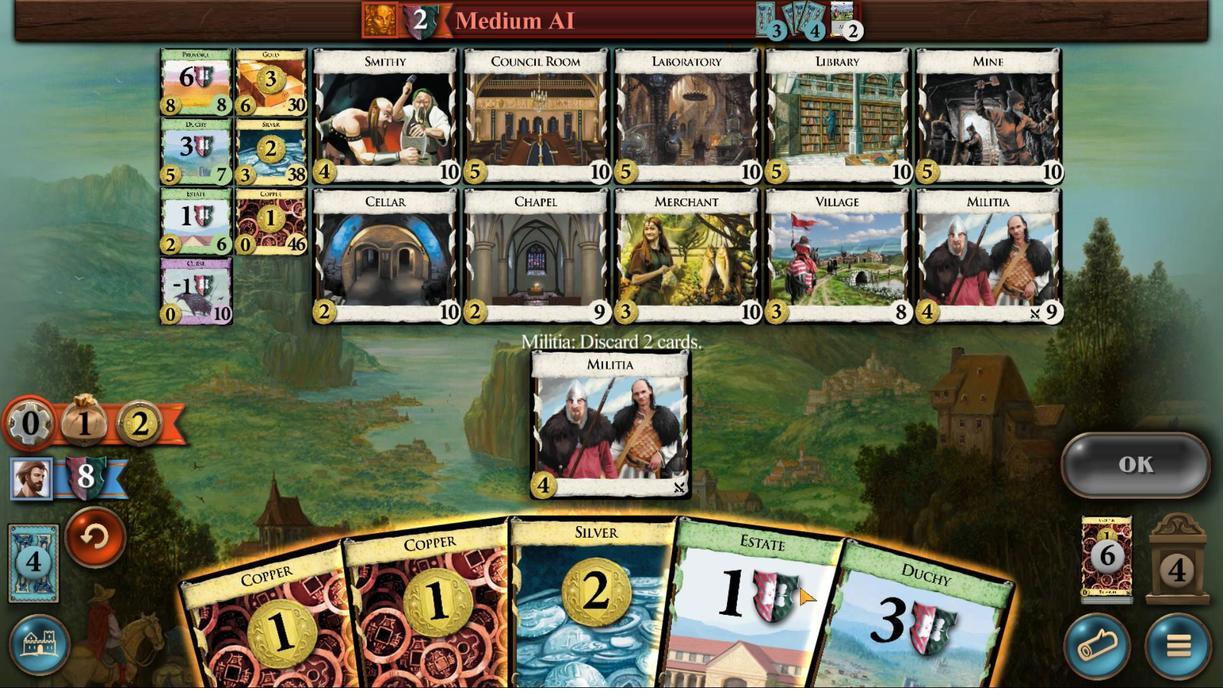 
Action: Mouse scrolled (894, 468) with delta (0, 0)
Screenshot: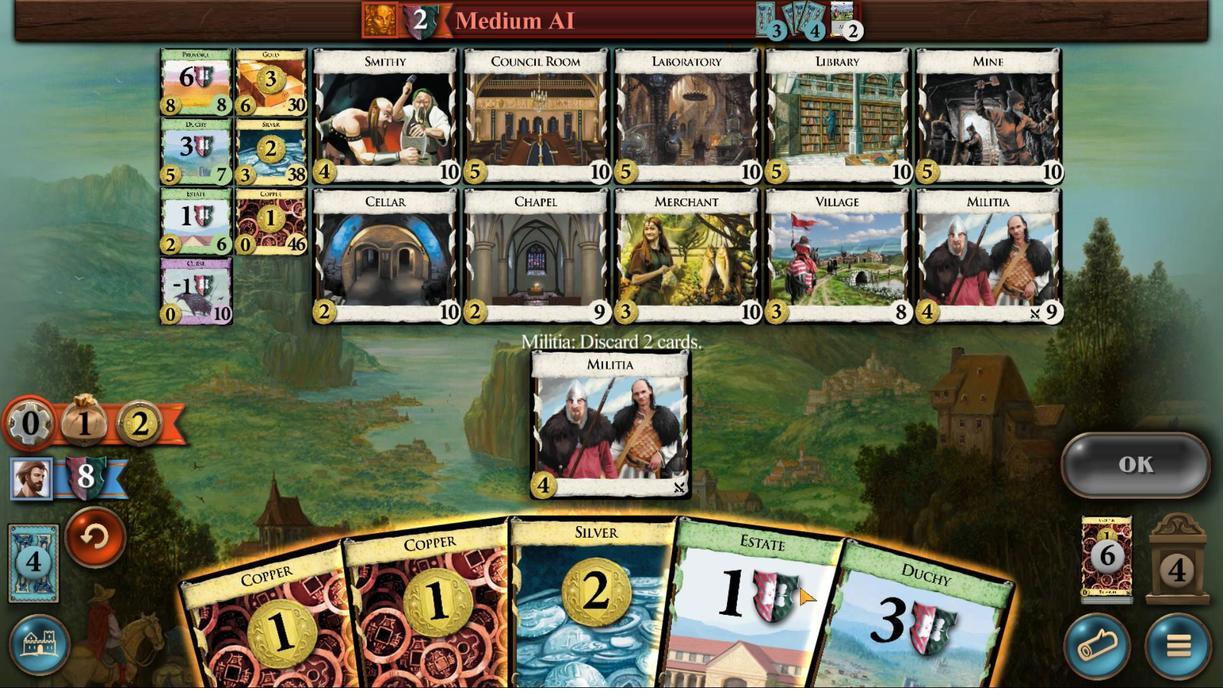
Action: Mouse moved to (894, 467)
Screenshot: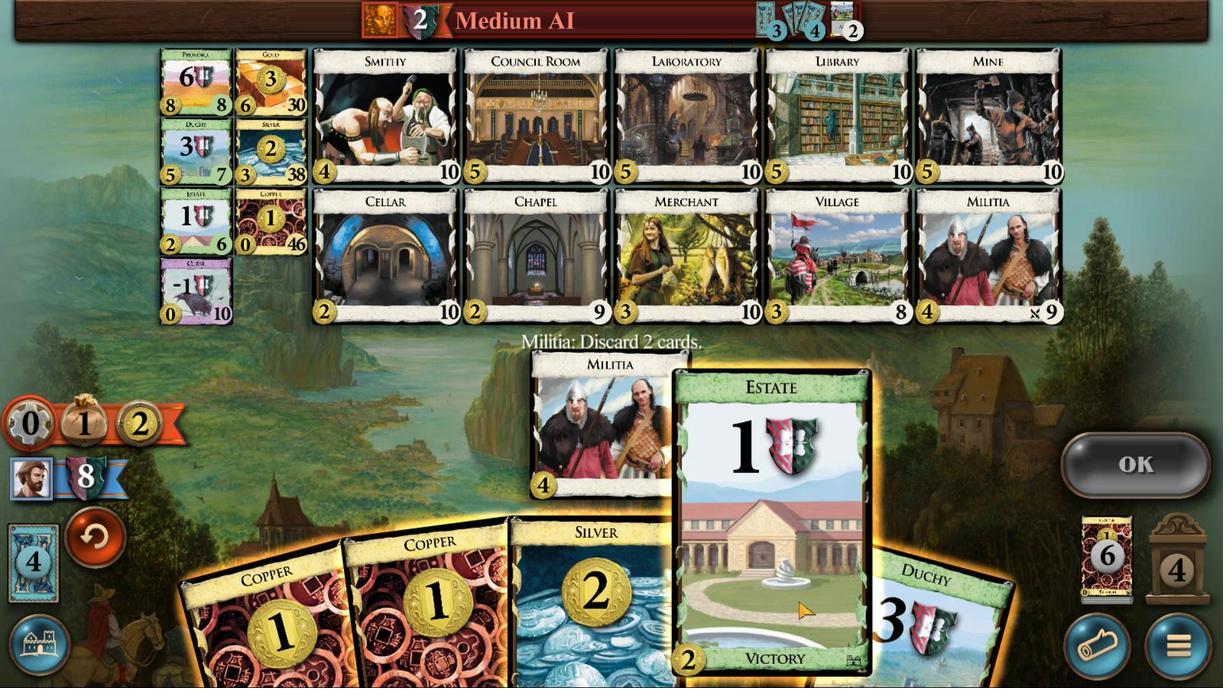 
Action: Mouse scrolled (894, 467) with delta (0, 0)
Screenshot: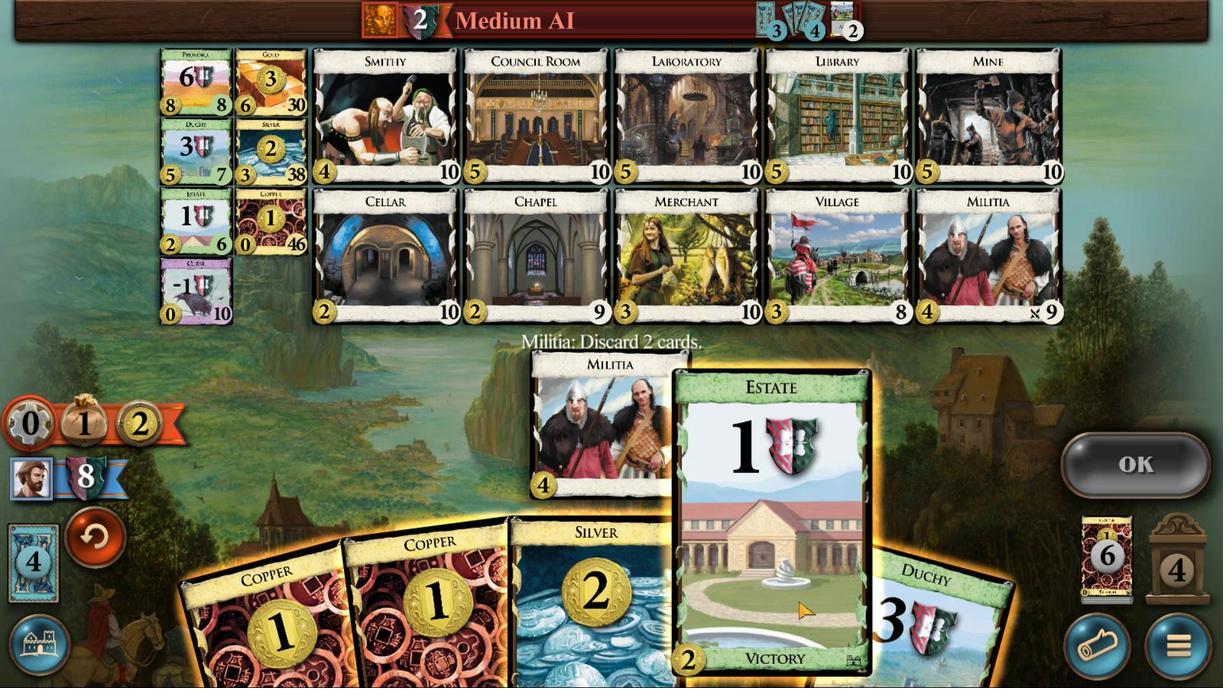 
Action: Mouse moved to (894, 467)
Screenshot: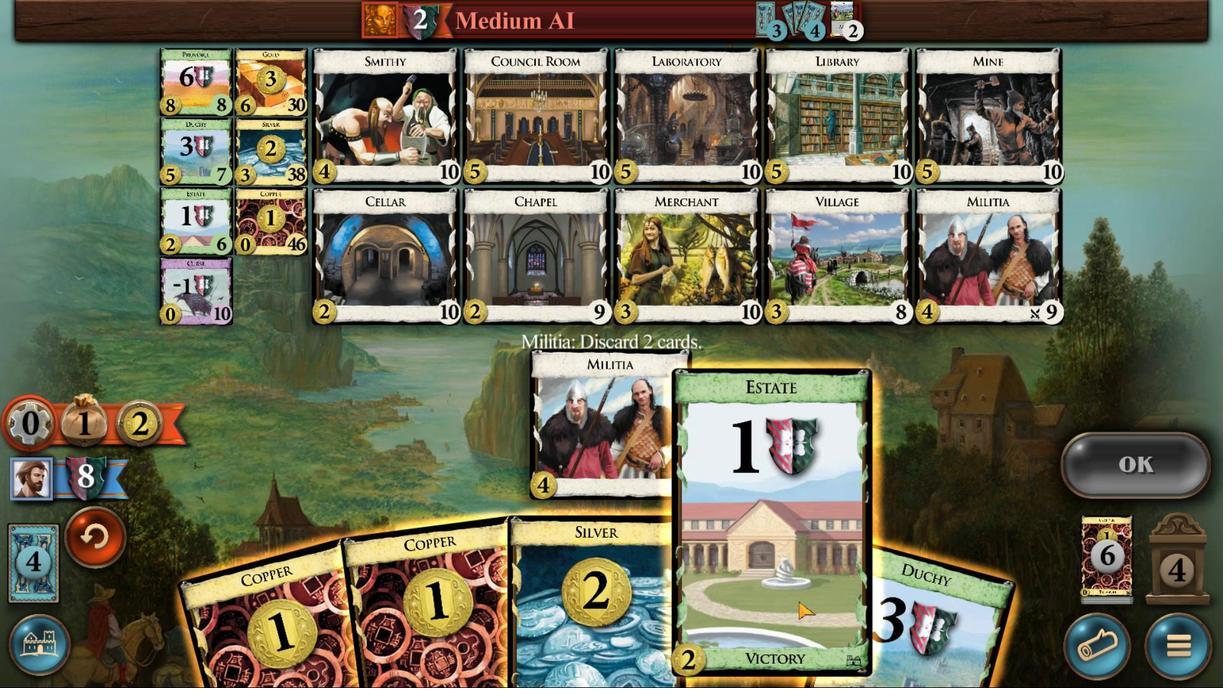 
Action: Mouse scrolled (894, 467) with delta (0, 0)
Screenshot: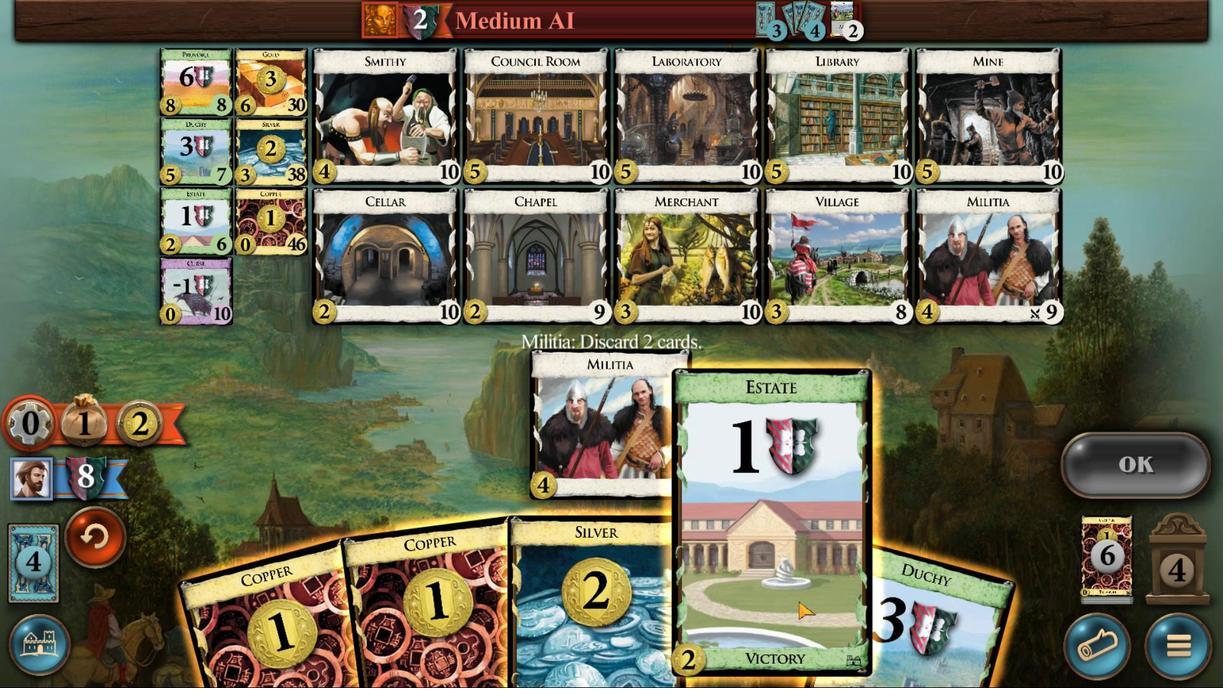 
Action: Mouse moved to (894, 467)
Screenshot: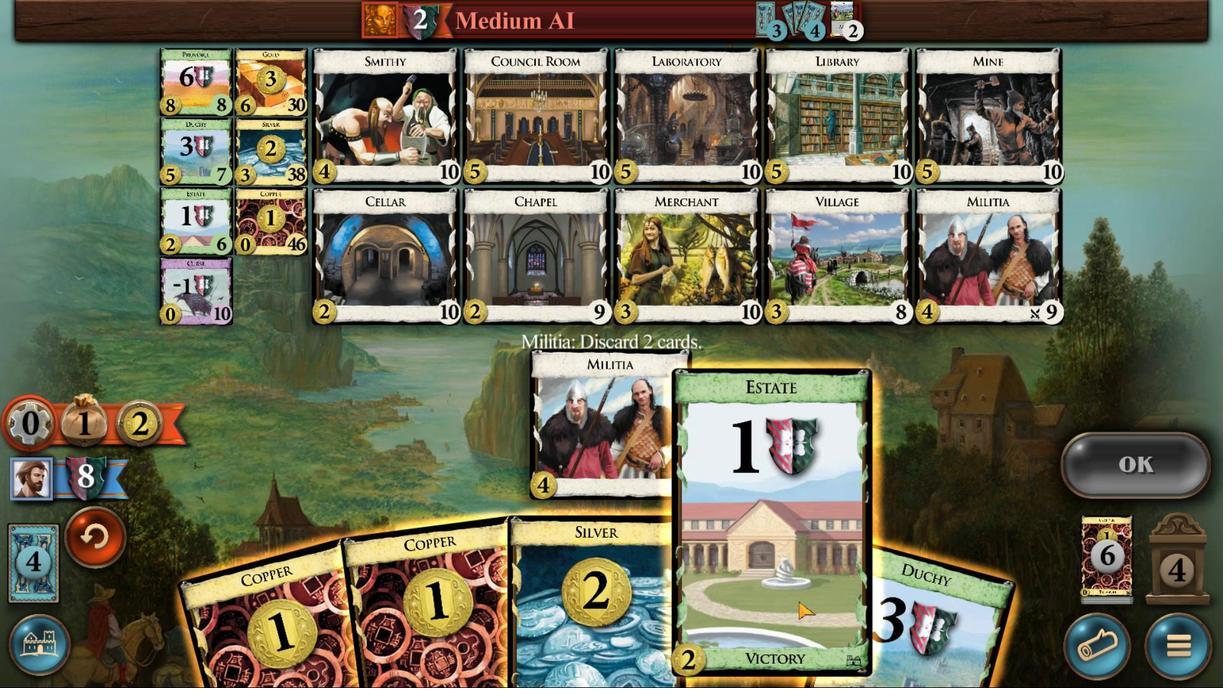 
Action: Mouse scrolled (894, 467) with delta (0, 0)
Screenshot: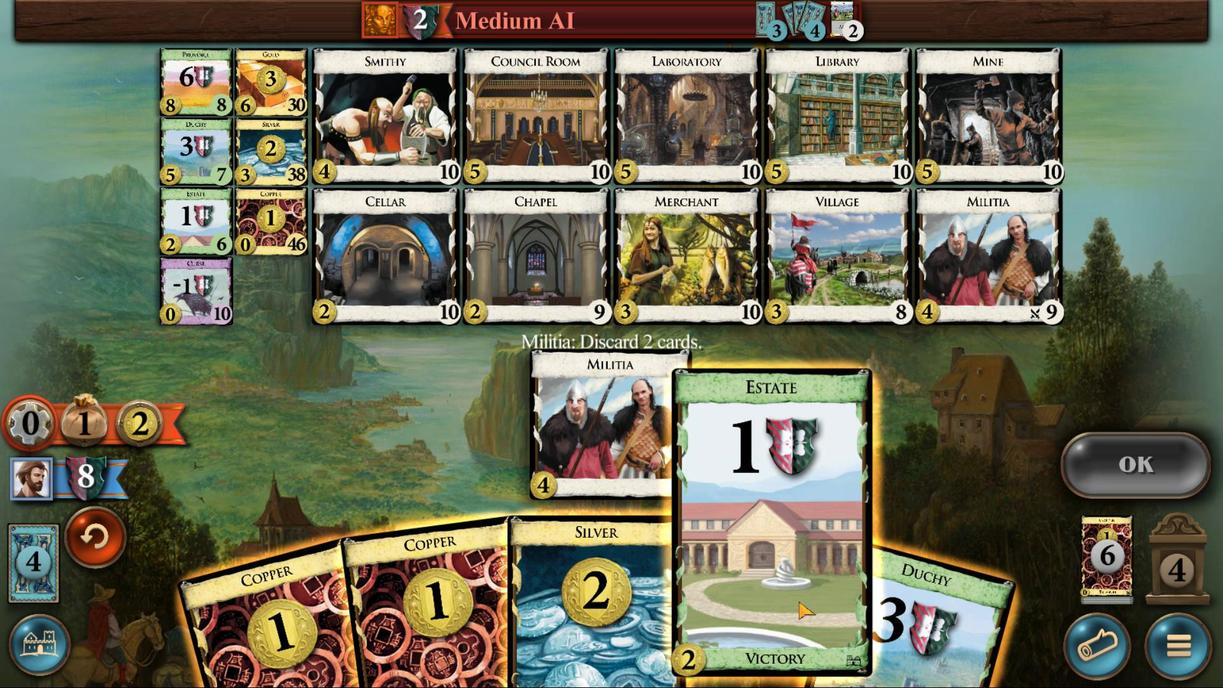 
Action: Mouse moved to (894, 467)
Screenshot: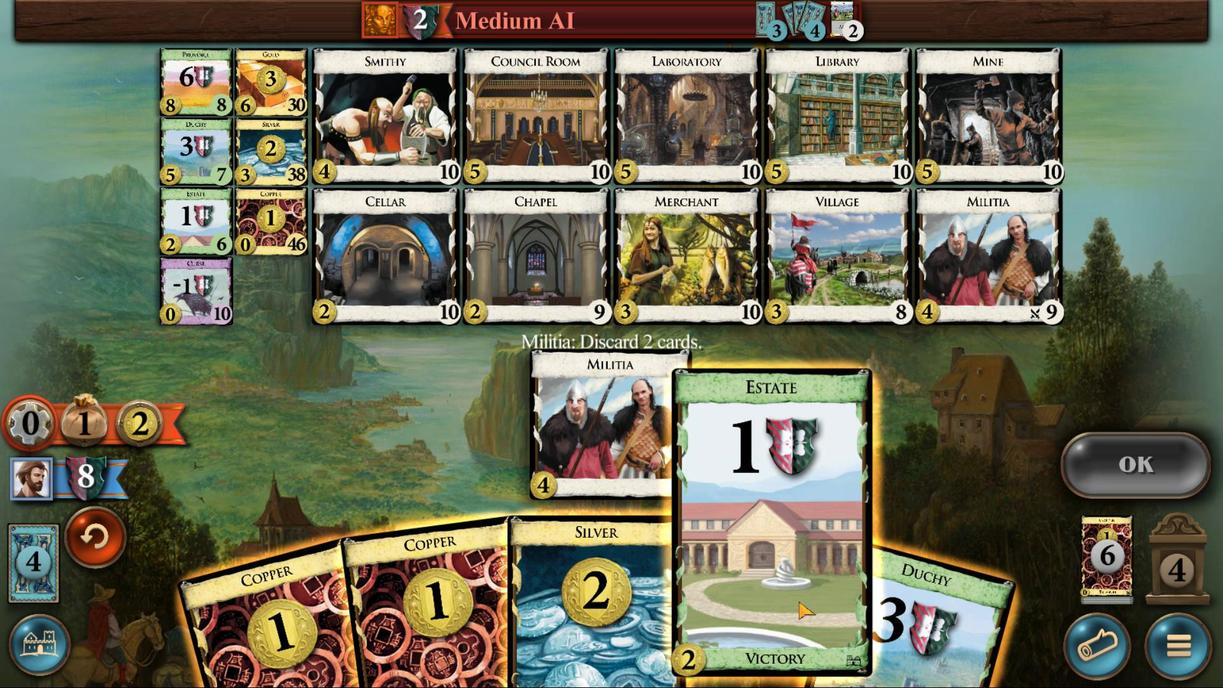 
Action: Mouse scrolled (894, 467) with delta (0, 0)
Screenshot: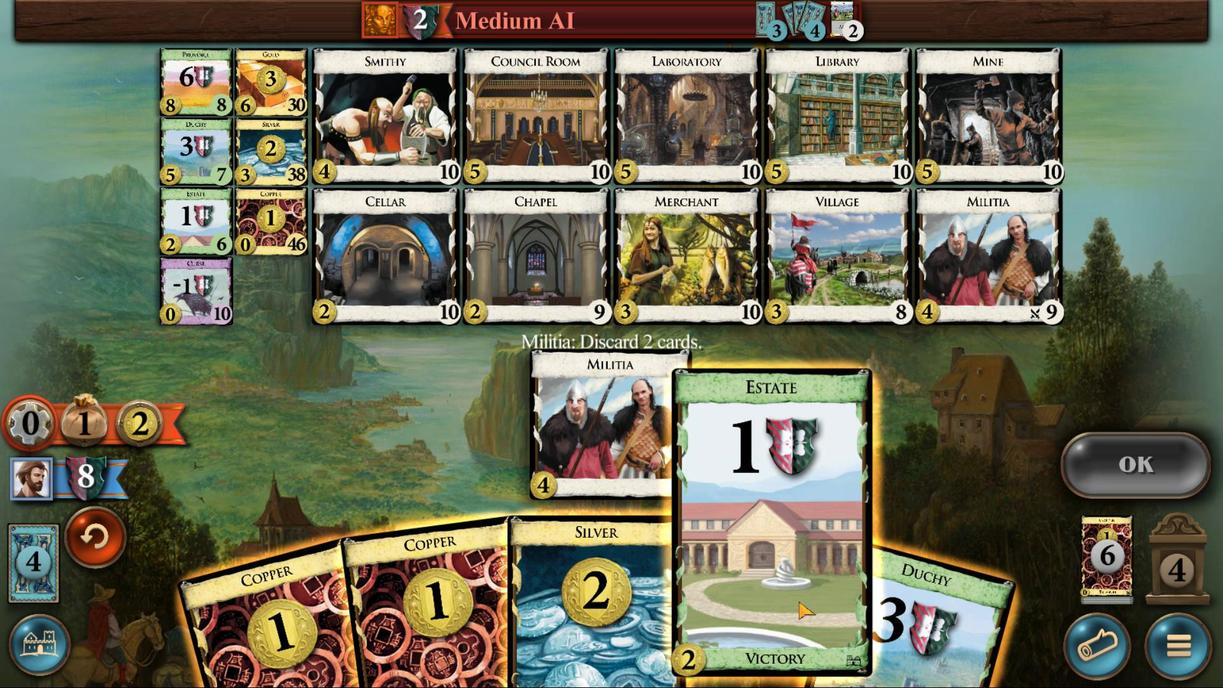 
Action: Mouse scrolled (894, 467) with delta (0, 0)
Screenshot: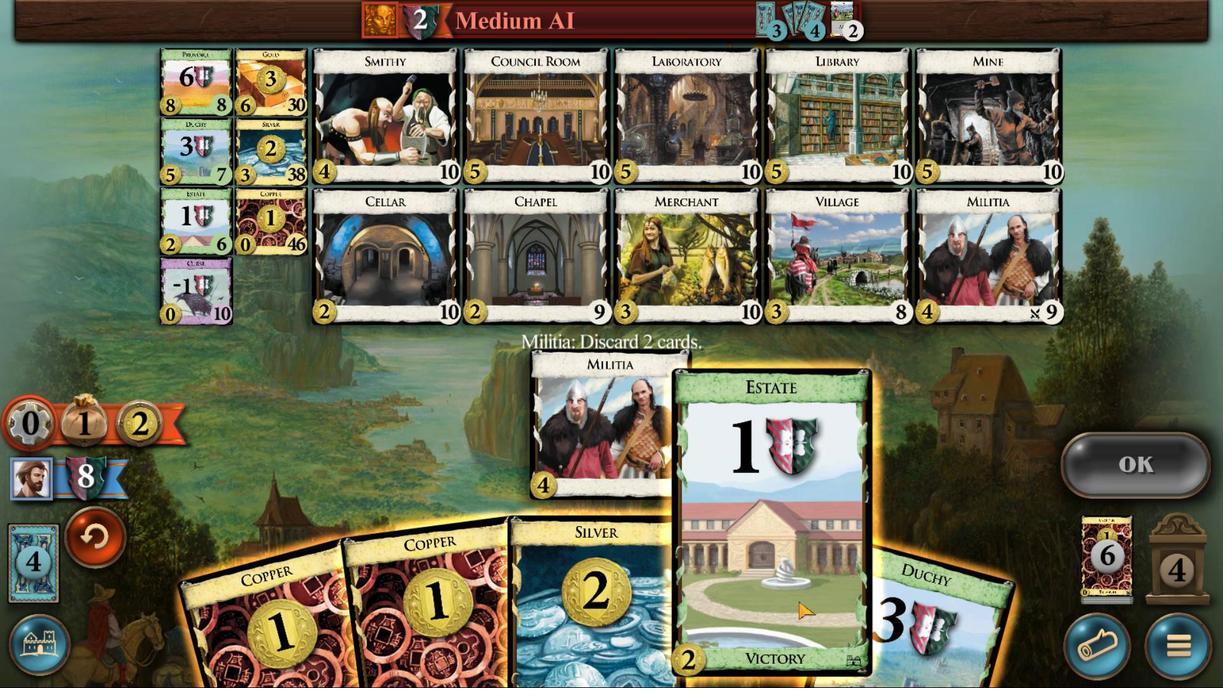 
Action: Mouse moved to (965, 465)
Screenshot: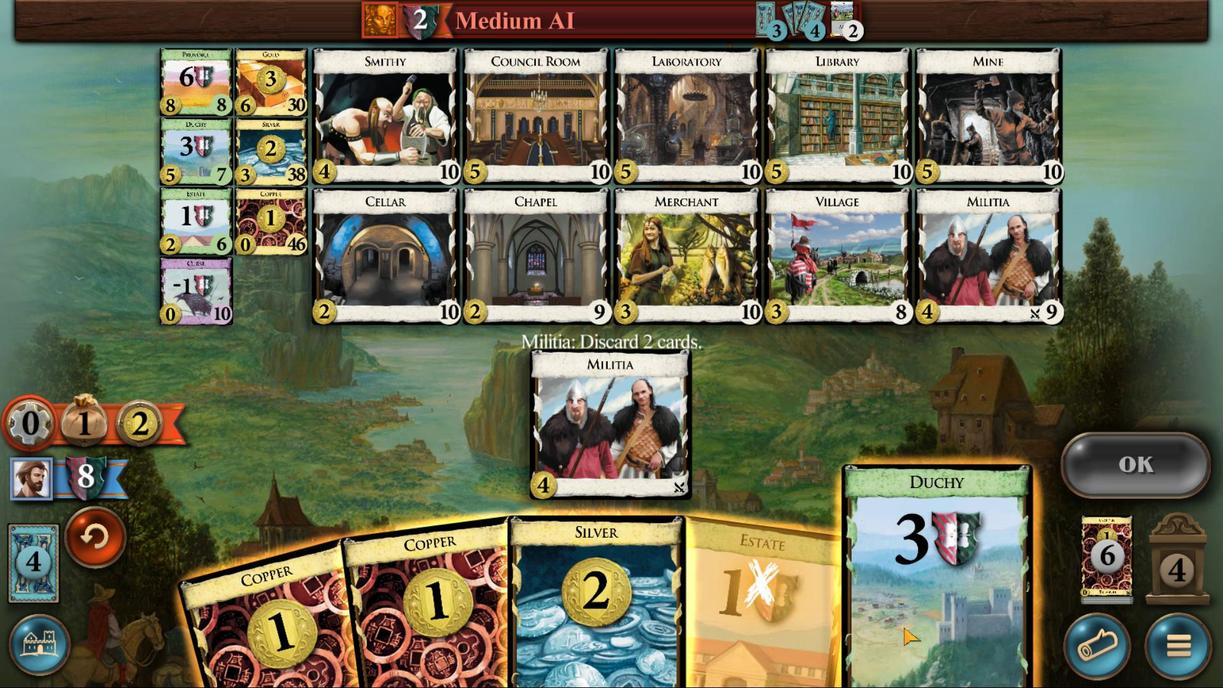 
Action: Mouse scrolled (965, 465) with delta (0, 0)
Screenshot: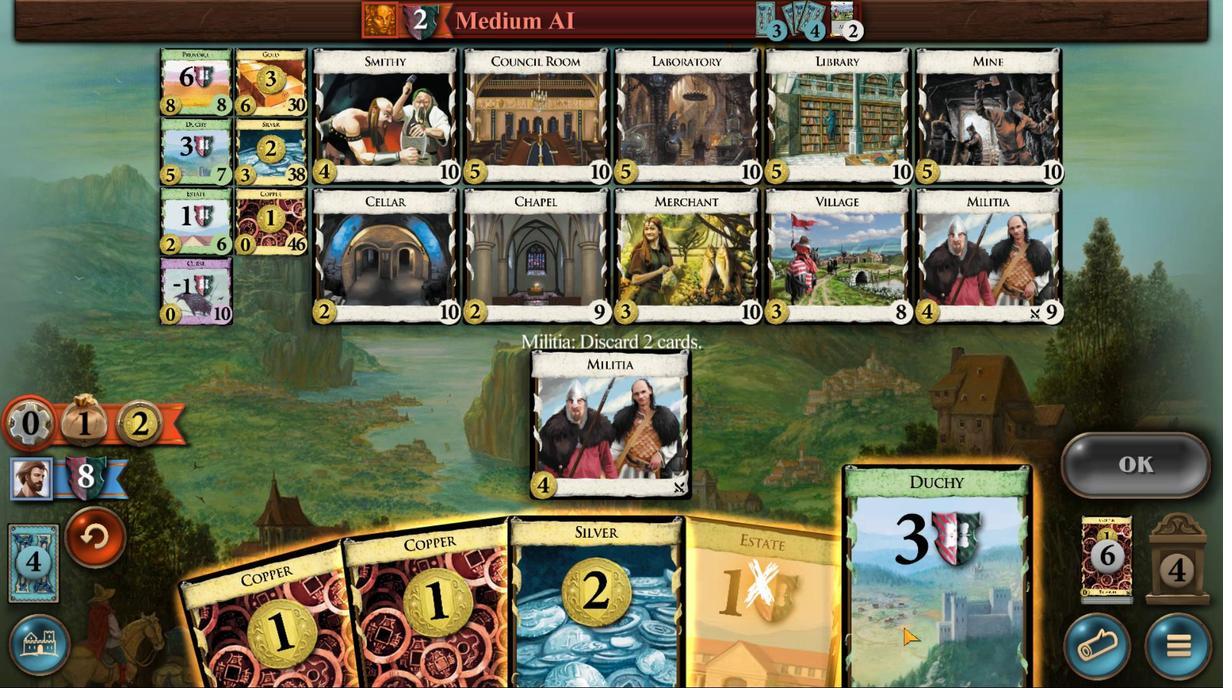 
Action: Mouse scrolled (965, 465) with delta (0, 0)
Screenshot: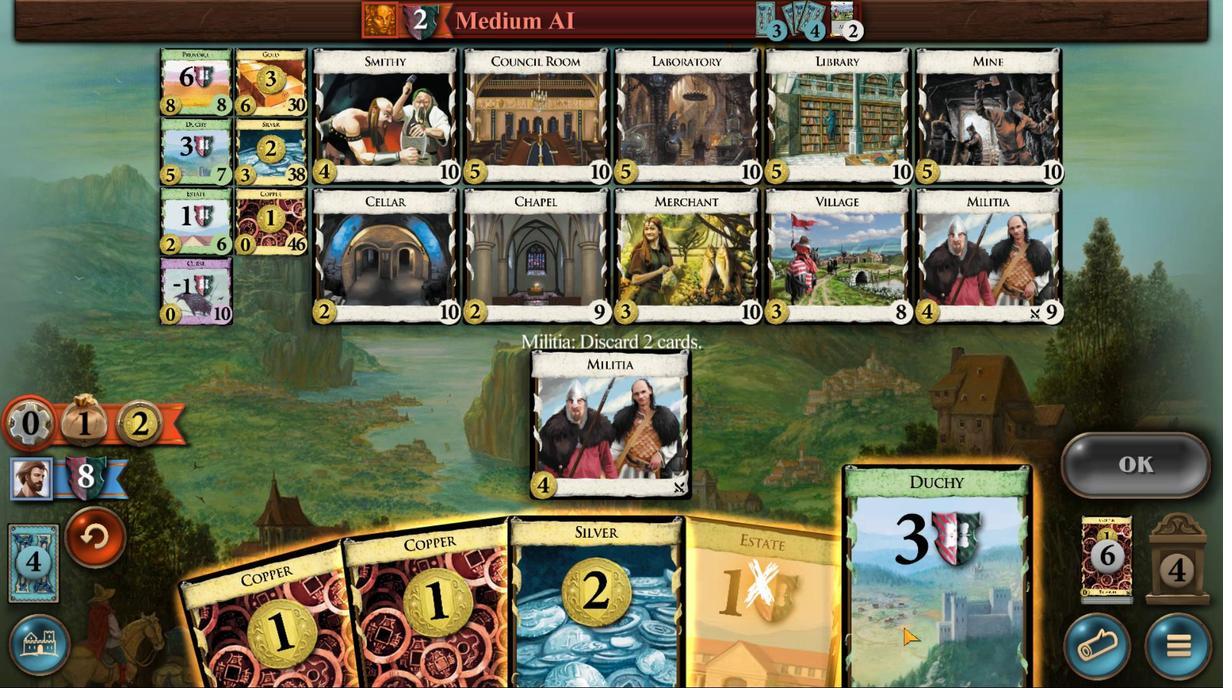 
Action: Mouse scrolled (965, 465) with delta (0, 0)
Screenshot: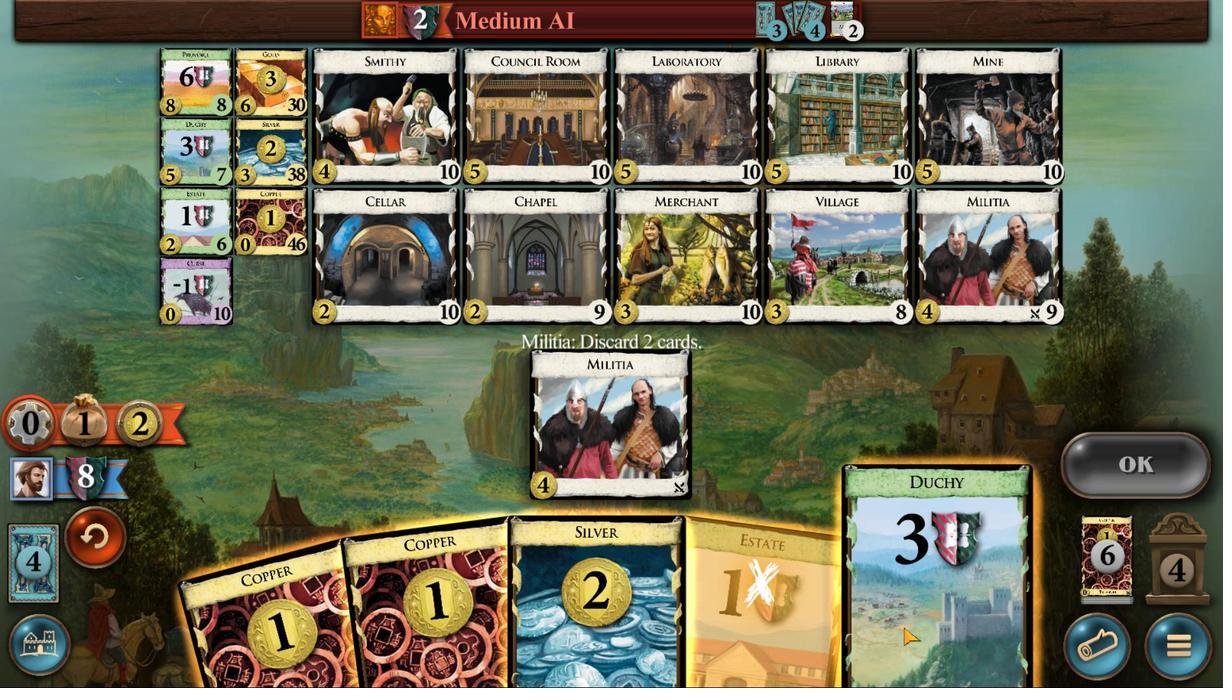 
Action: Mouse scrolled (965, 465) with delta (0, 0)
Screenshot: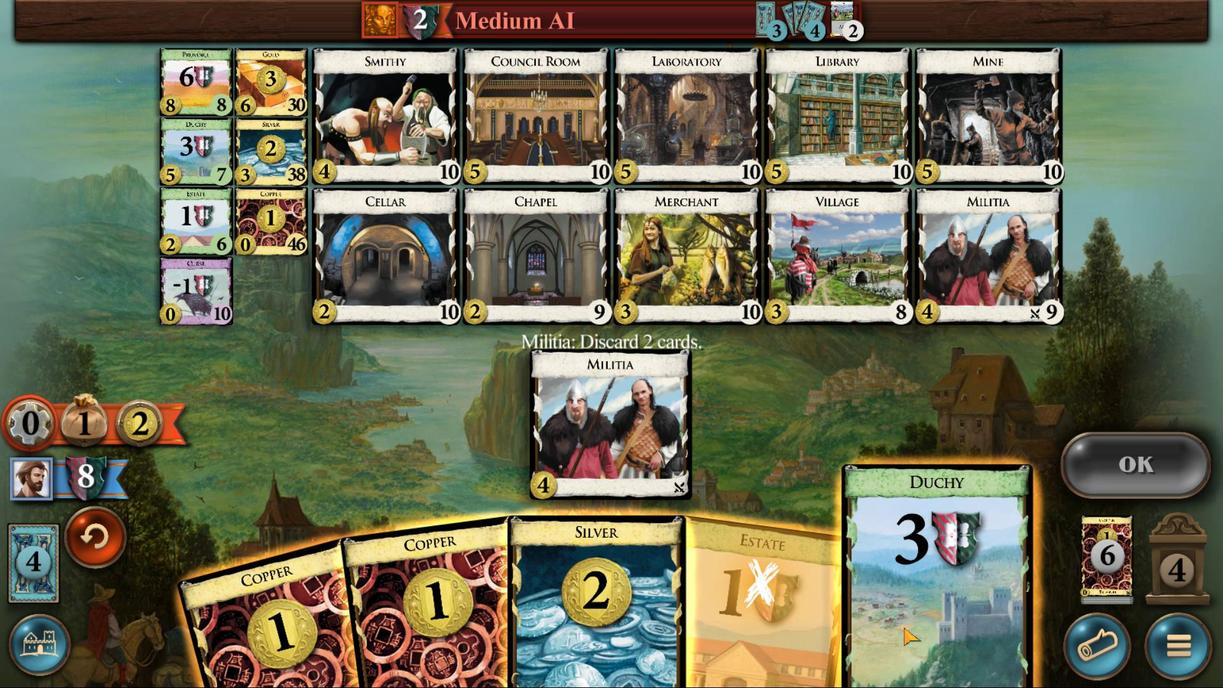 
Action: Mouse moved to (965, 465)
Screenshot: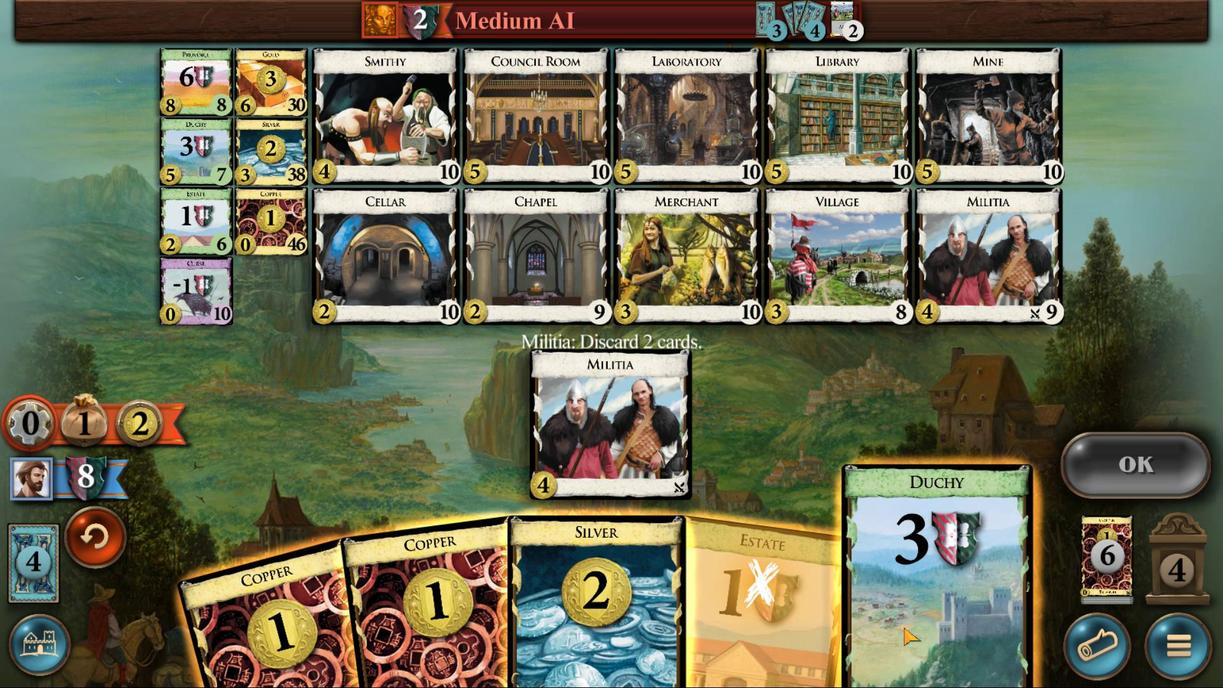 
Action: Mouse scrolled (965, 465) with delta (0, 0)
Screenshot: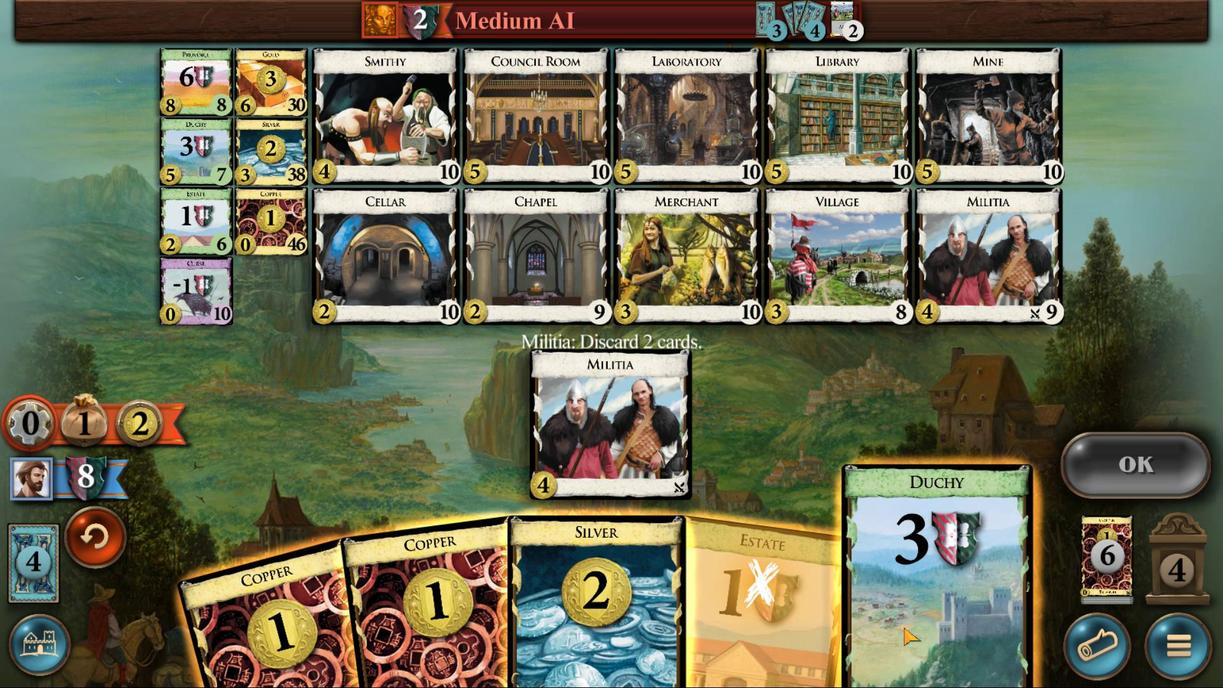 
Action: Mouse moved to (965, 465)
Screenshot: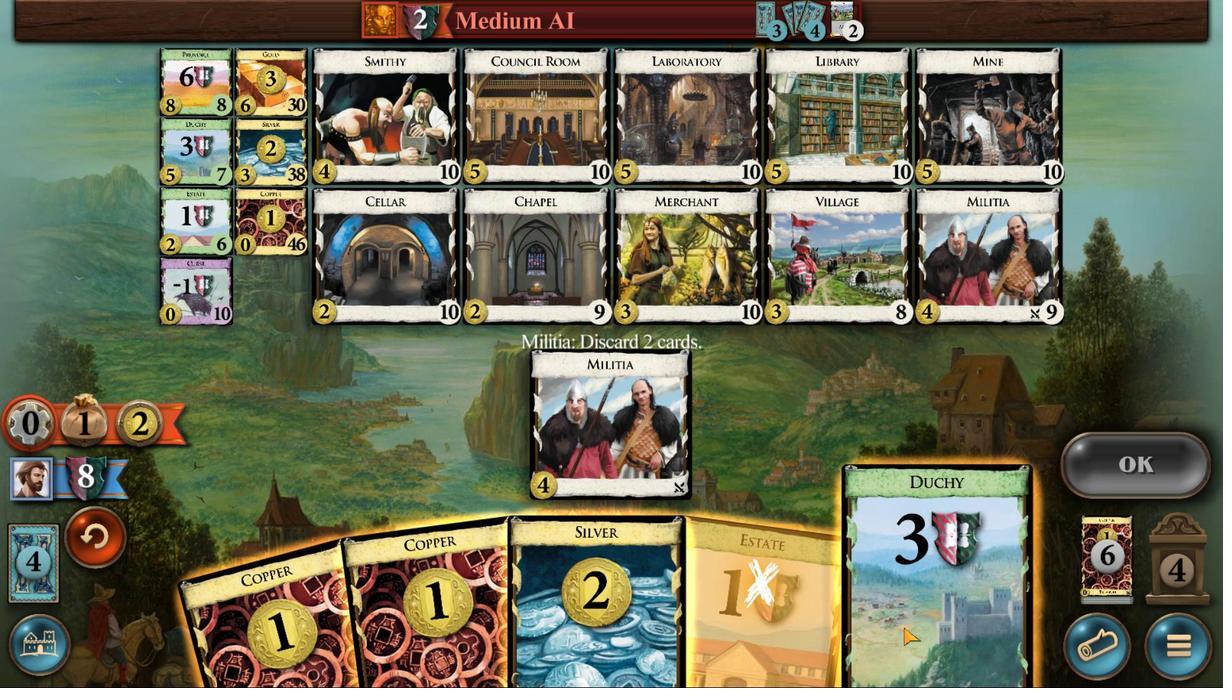 
Action: Mouse scrolled (965, 465) with delta (0, 0)
Screenshot: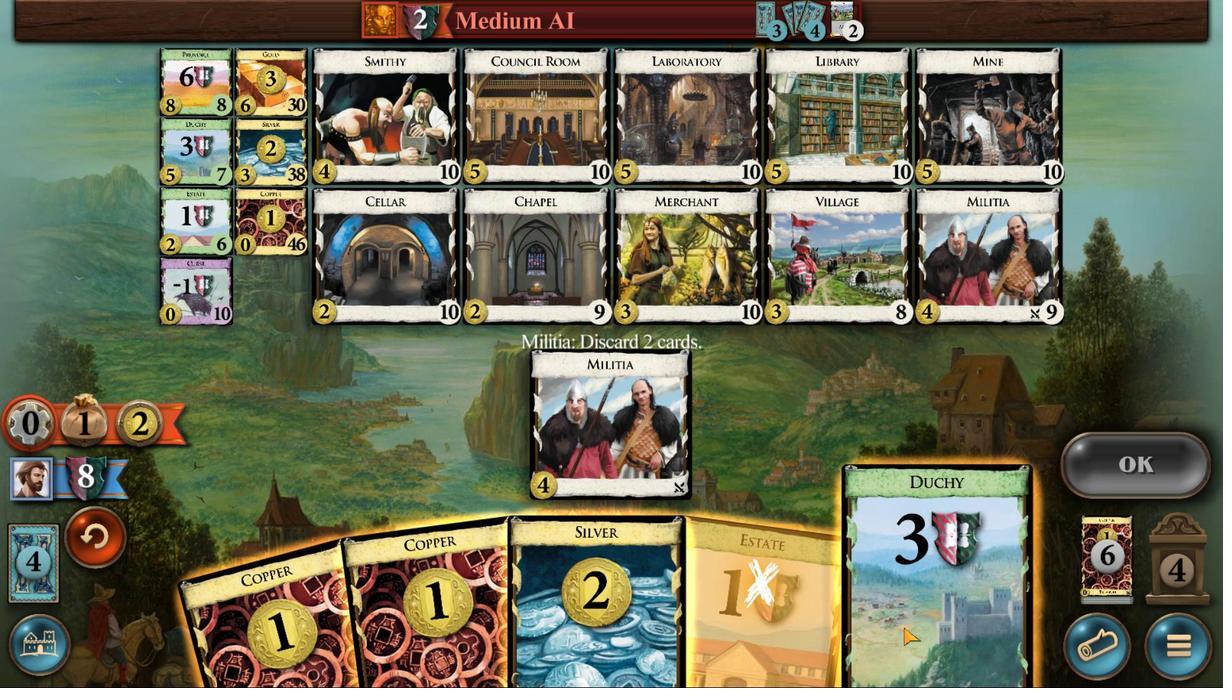 
Action: Mouse moved to (1135, 476)
Screenshot: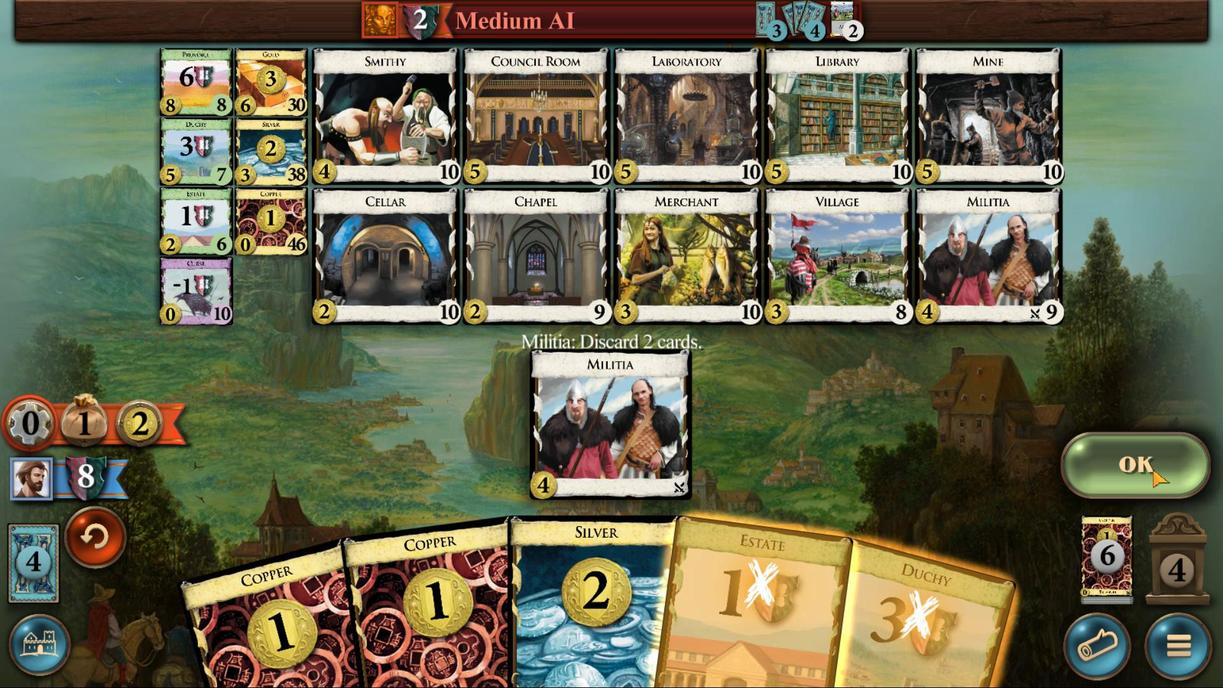 
Action: Mouse pressed left at (1135, 476)
Screenshot: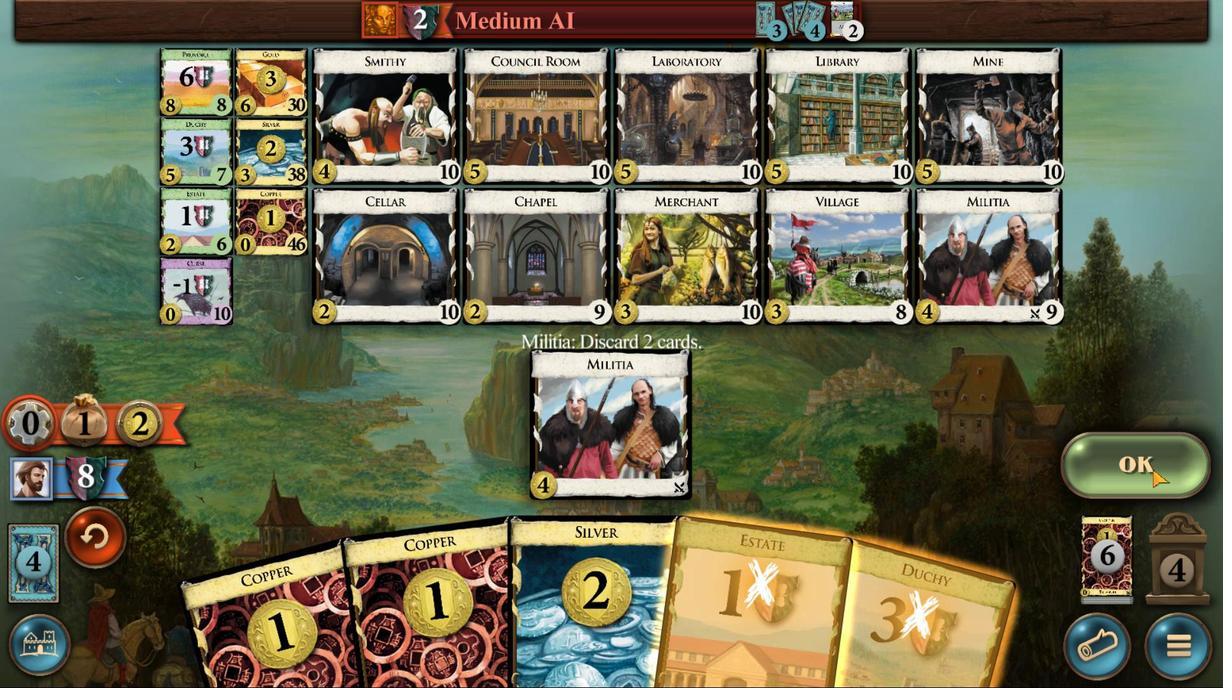 
Action: Mouse moved to (891, 468)
Screenshot: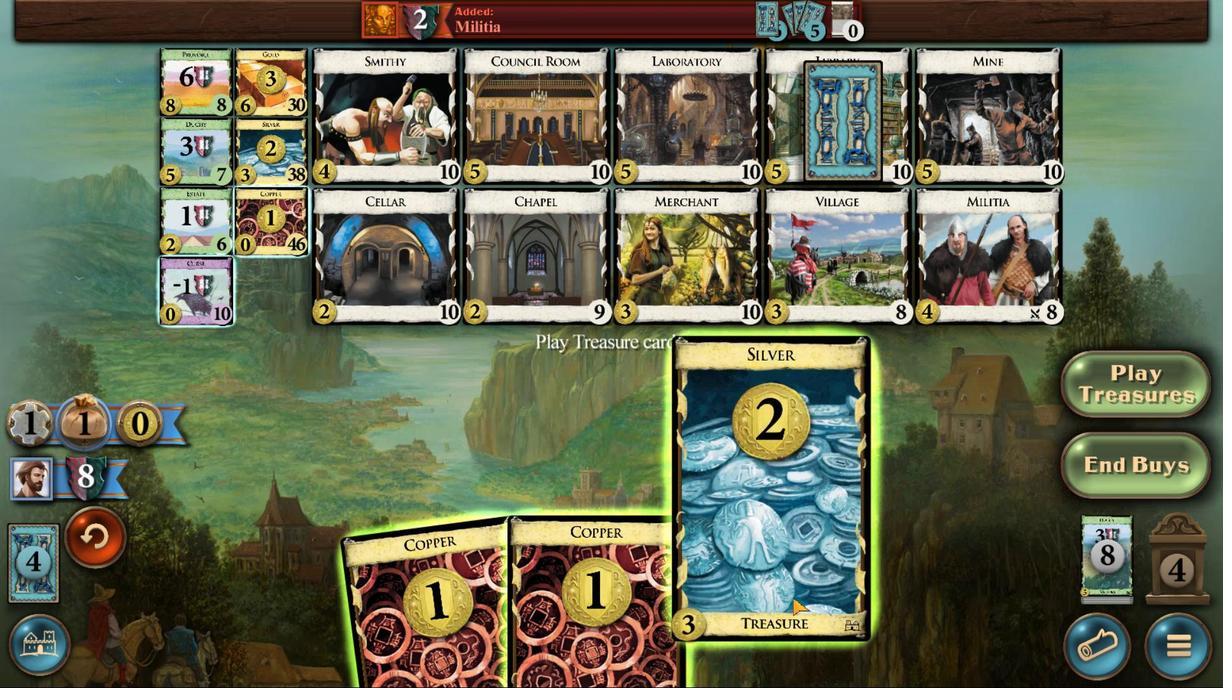 
Action: Mouse scrolled (891, 468) with delta (0, 0)
Screenshot: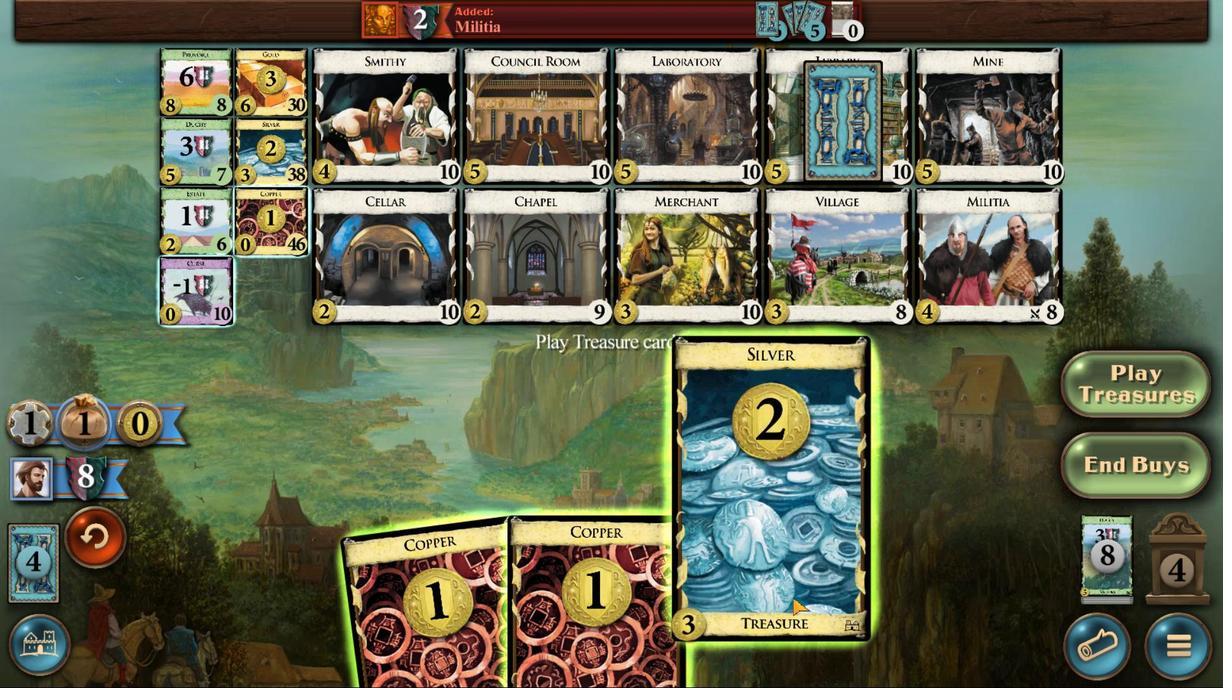 
Action: Mouse moved to (890, 467)
Screenshot: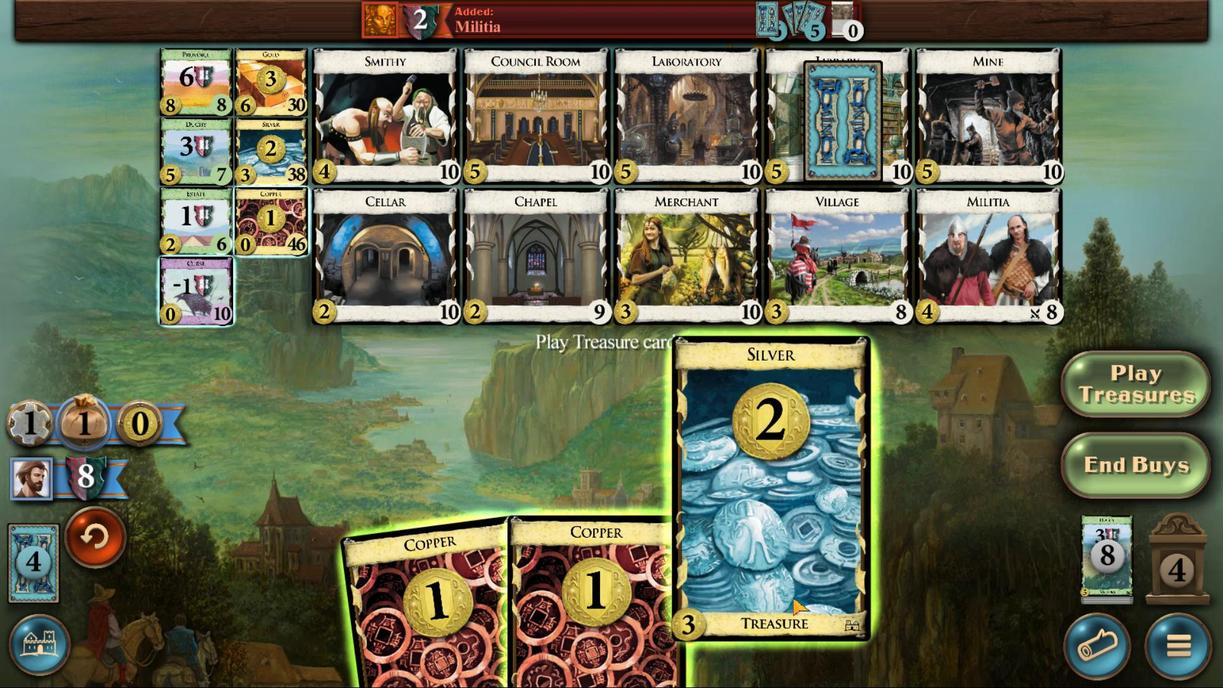 
Action: Mouse scrolled (890, 467) with delta (0, 0)
Screenshot: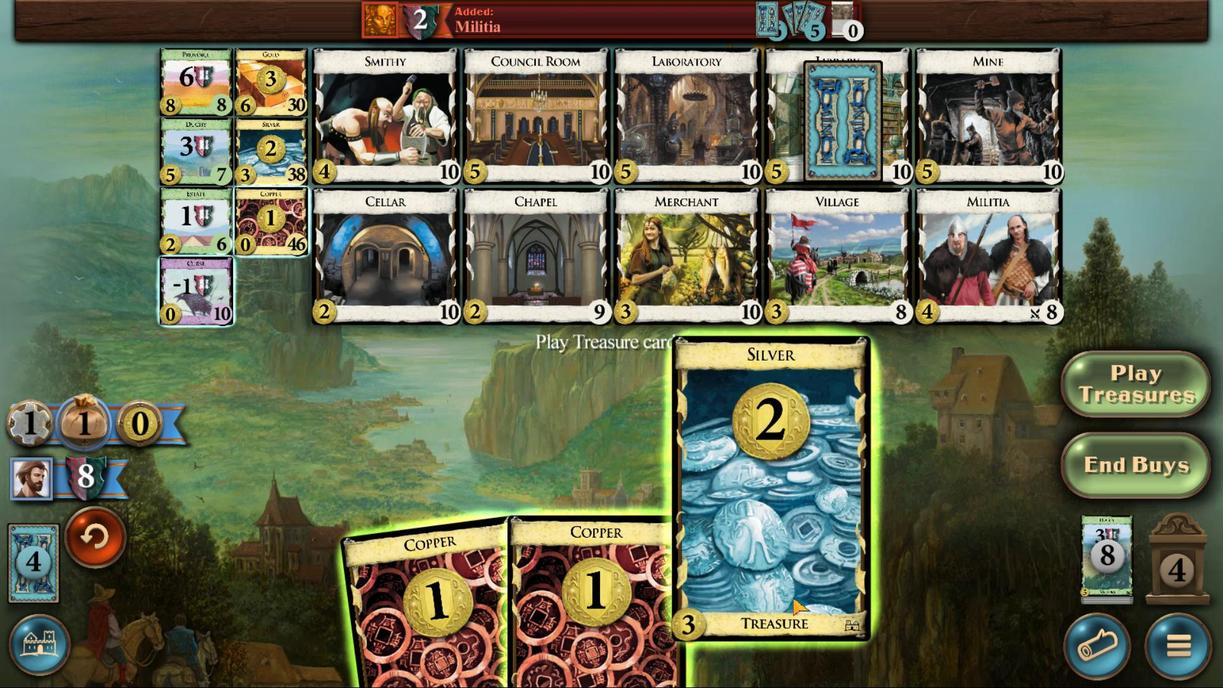 
Action: Mouse moved to (889, 467)
Screenshot: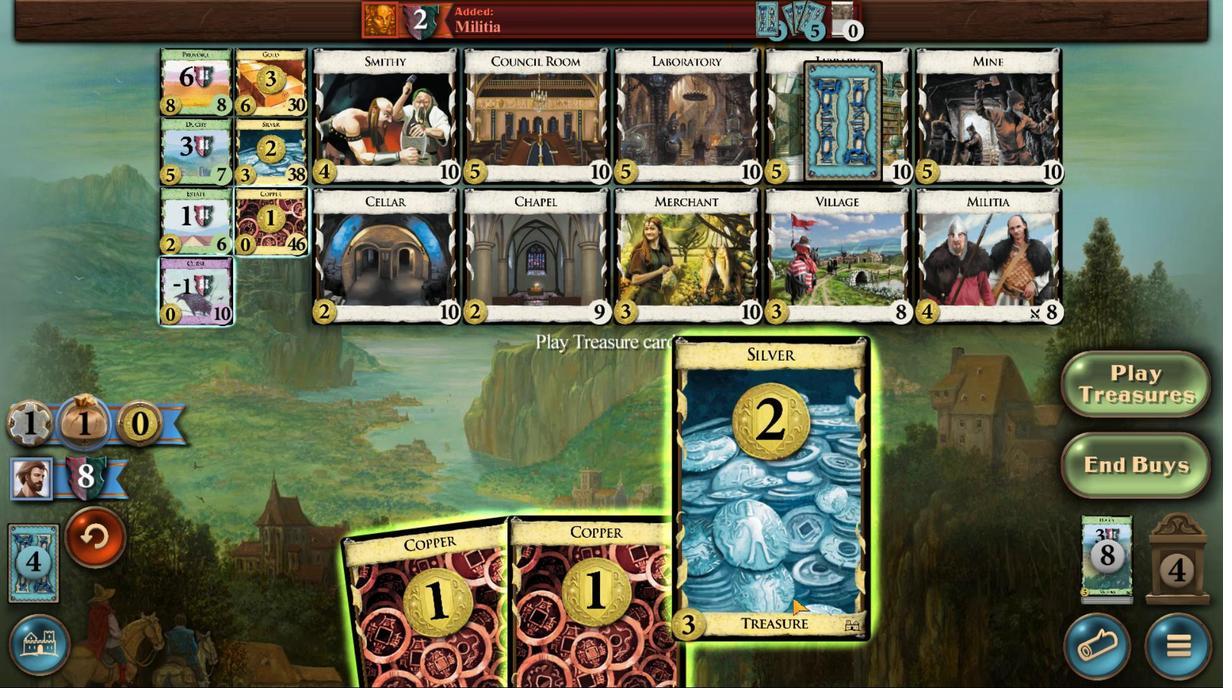 
Action: Mouse scrolled (889, 467) with delta (0, 0)
Screenshot: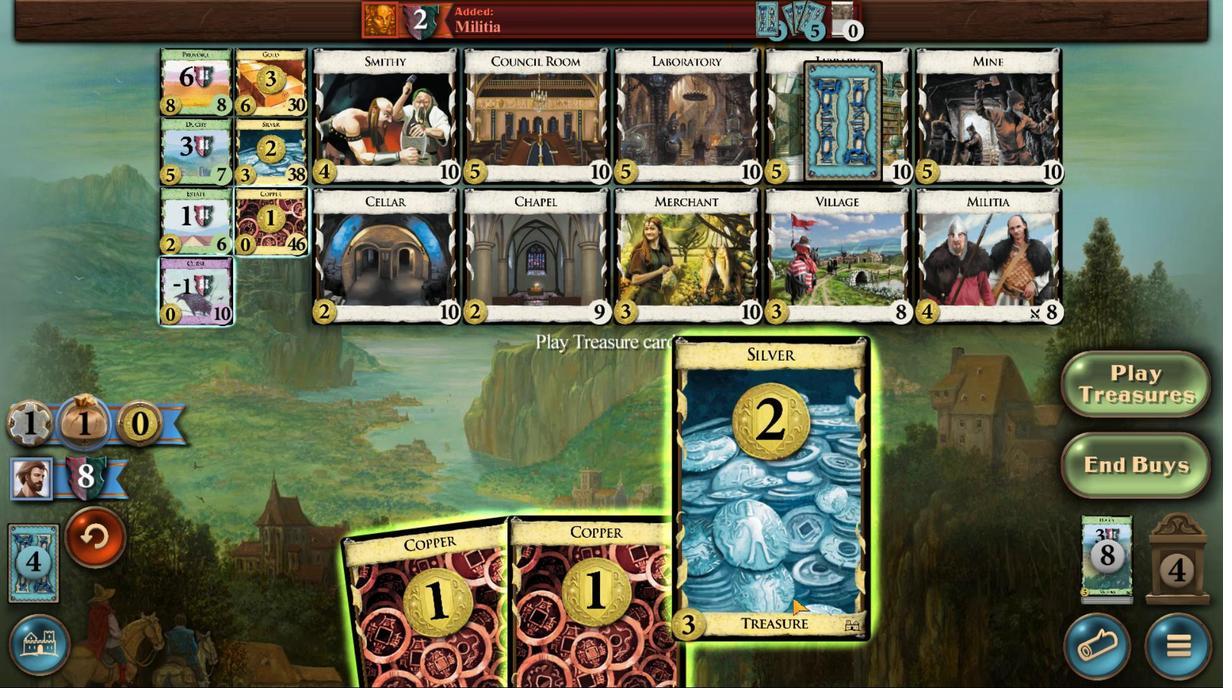 
Action: Mouse scrolled (889, 467) with delta (0, 0)
Screenshot: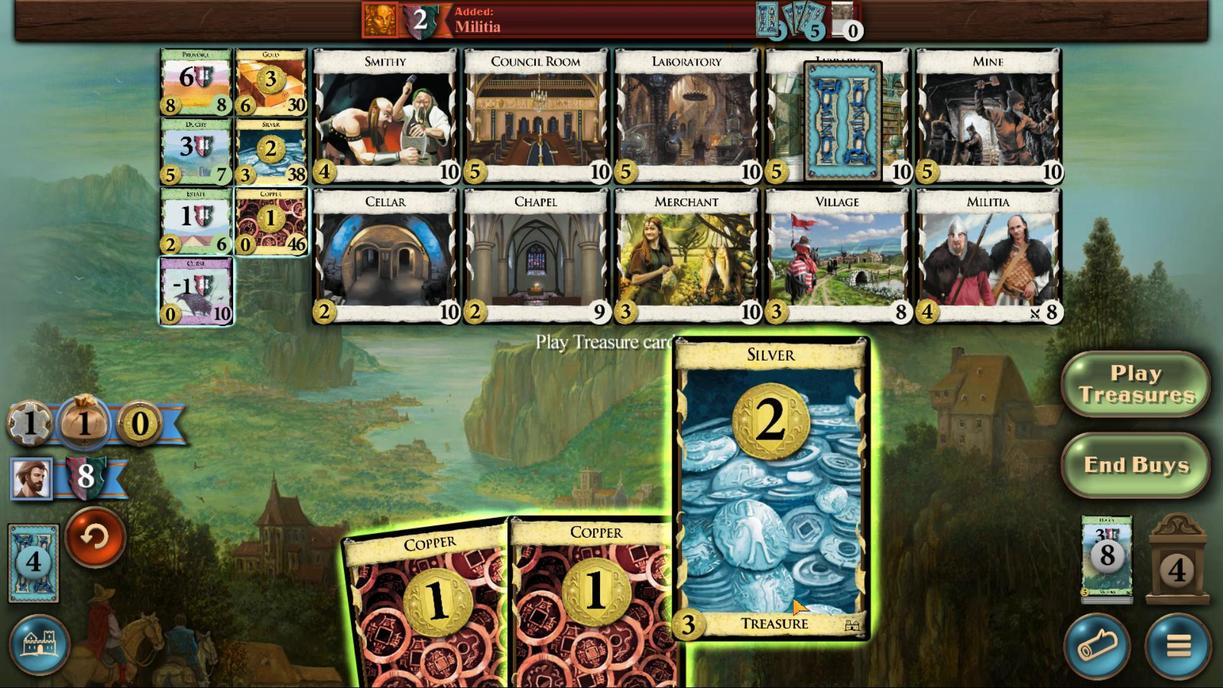 
Action: Mouse scrolled (889, 467) with delta (0, 0)
Screenshot: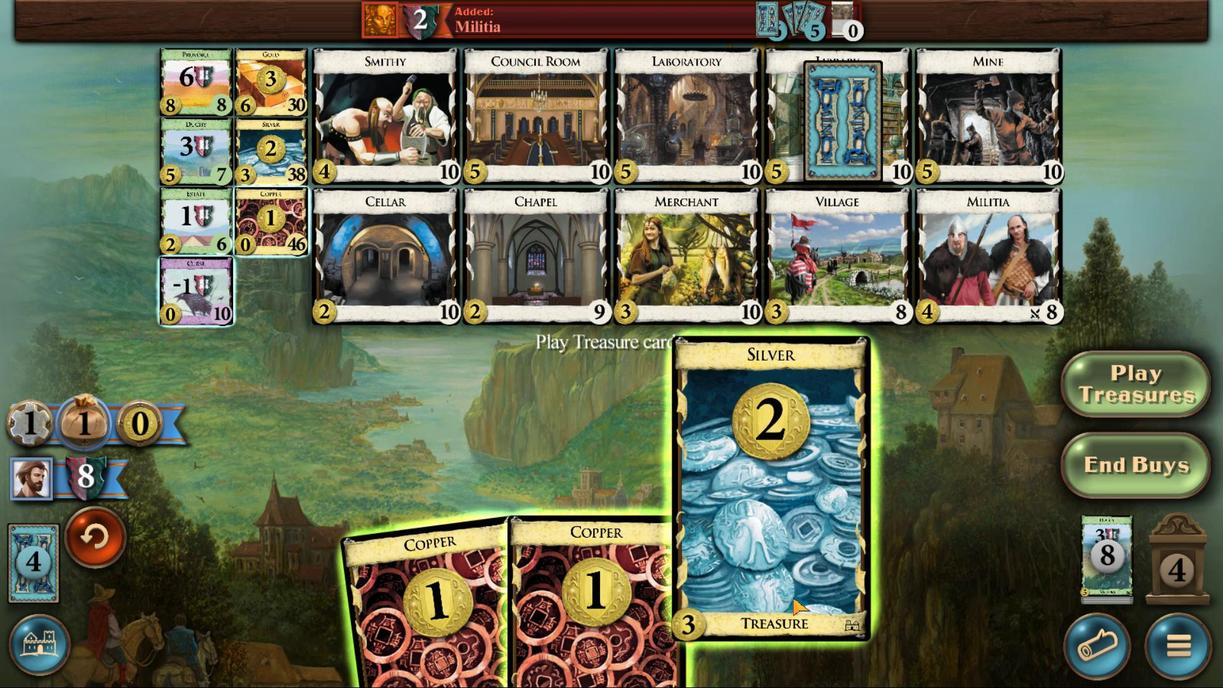 
Action: Mouse moved to (805, 465)
Screenshot: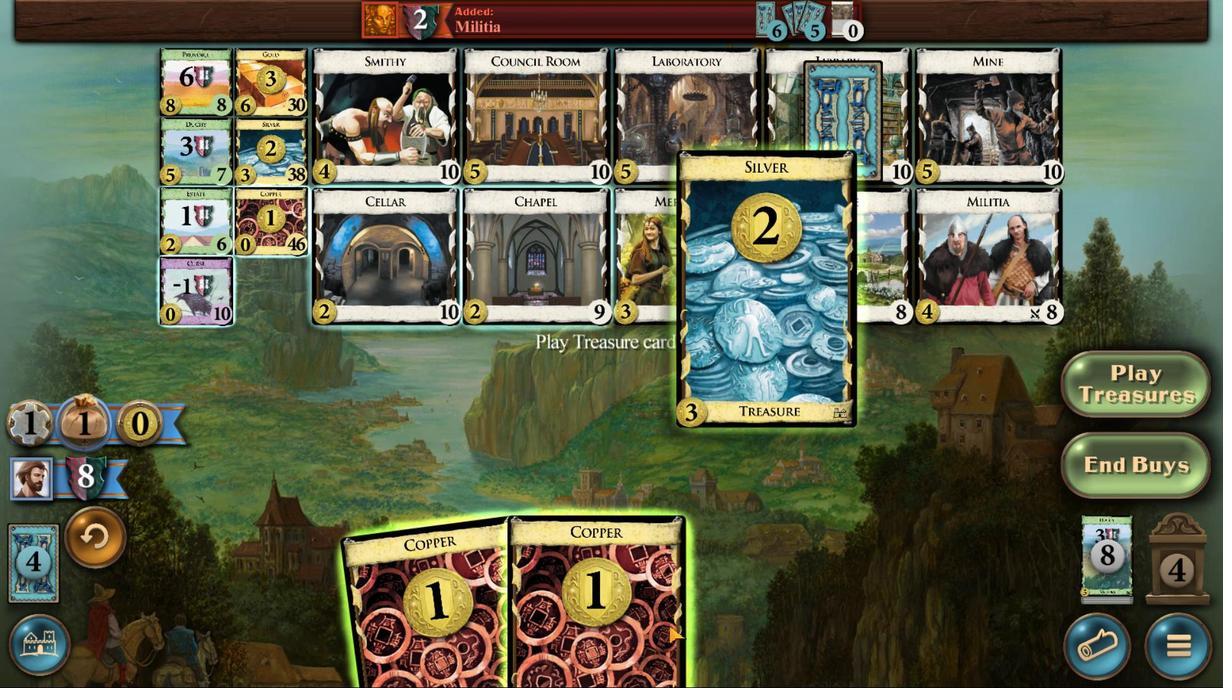 
Action: Mouse scrolled (805, 465) with delta (0, 0)
Screenshot: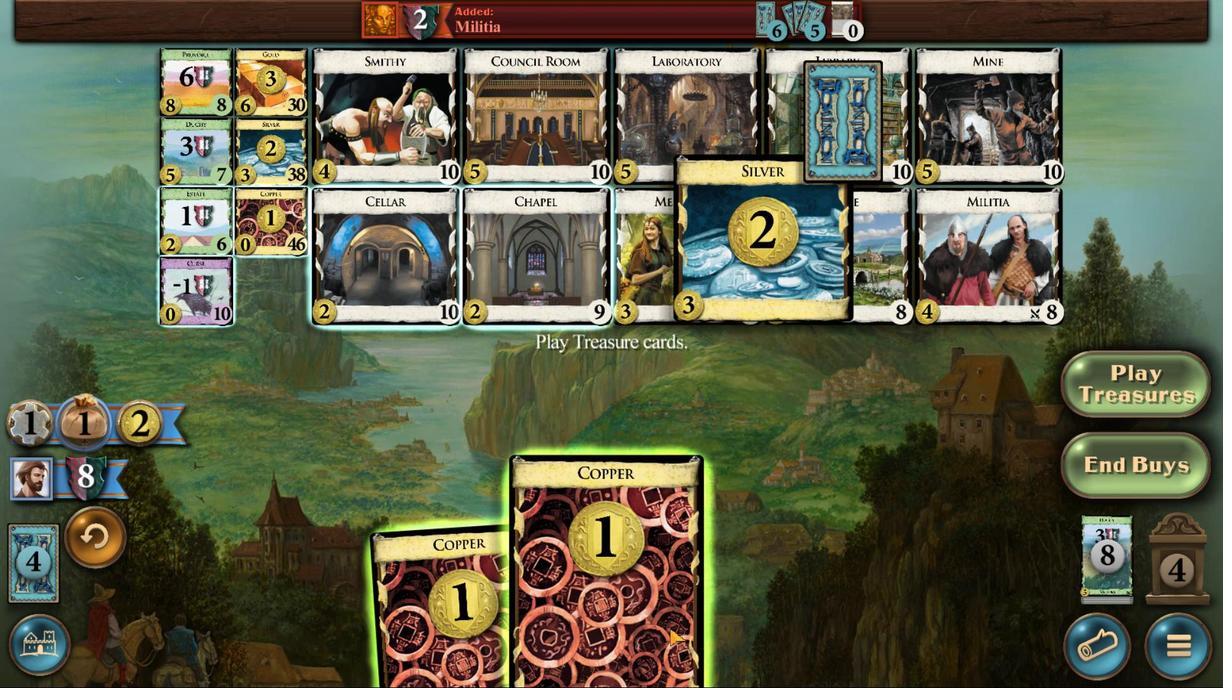 
Action: Mouse moved to (806, 465)
Screenshot: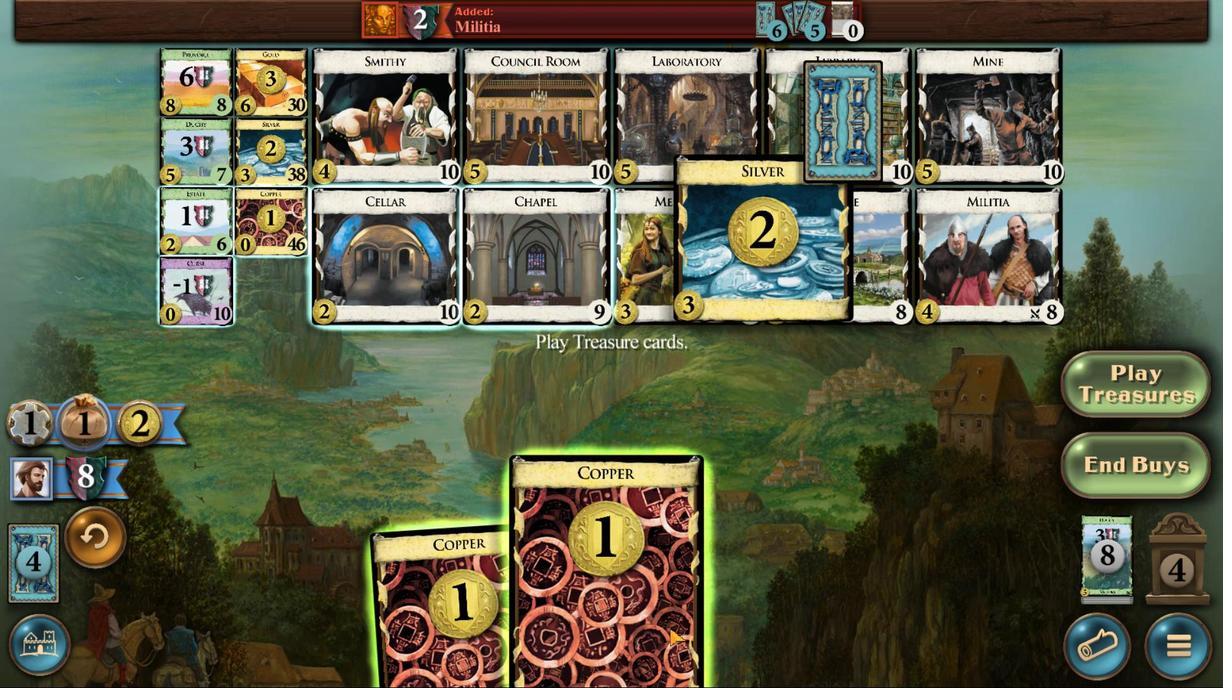 
Action: Mouse scrolled (806, 465) with delta (0, 0)
Screenshot: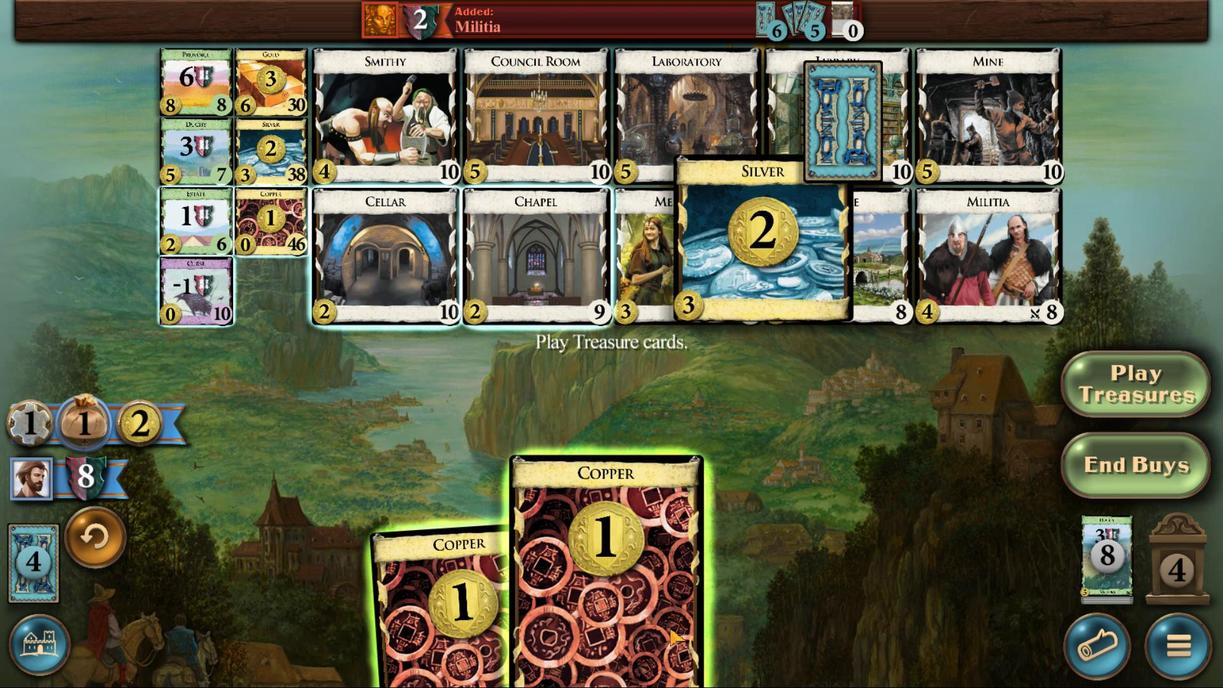 
Action: Mouse moved to (806, 465)
Screenshot: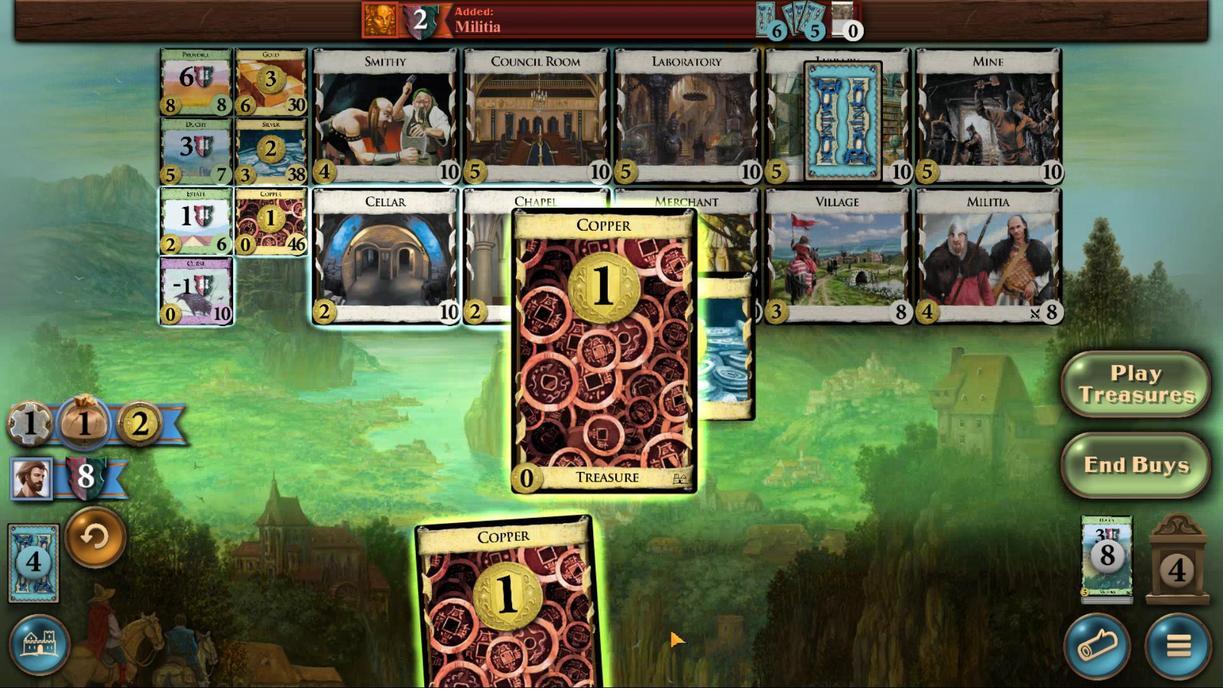 
Action: Mouse scrolled (806, 465) with delta (0, 0)
Screenshot: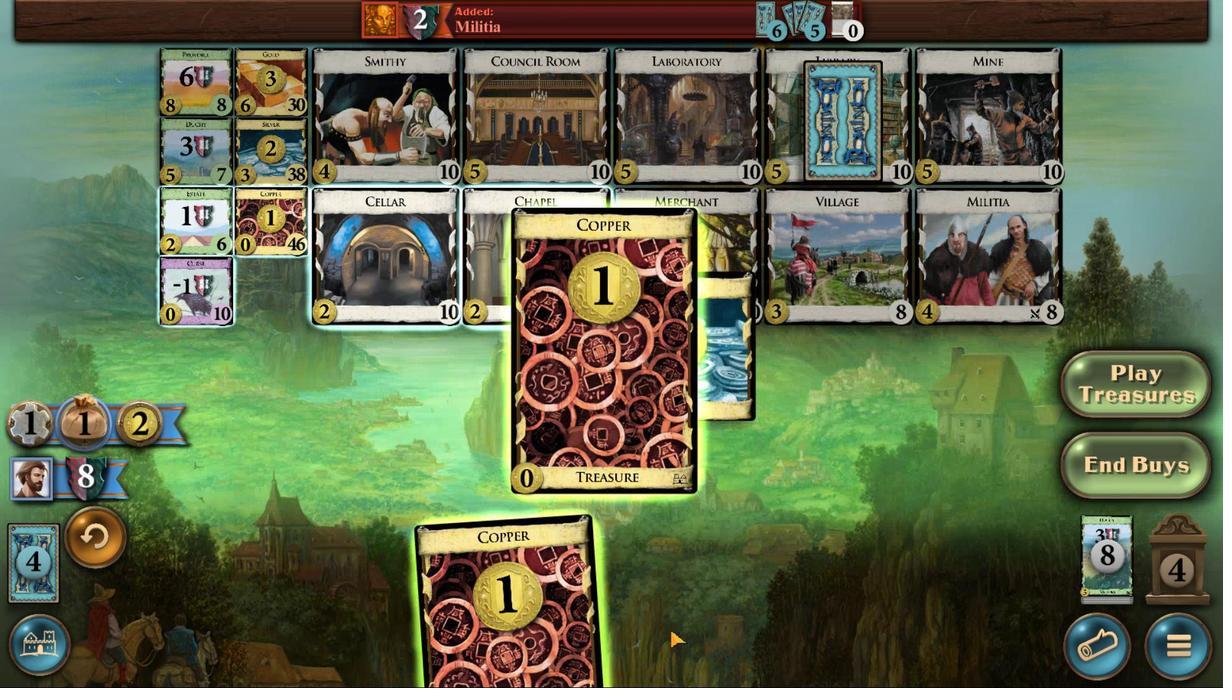 
Action: Mouse moved to (806, 465)
Screenshot: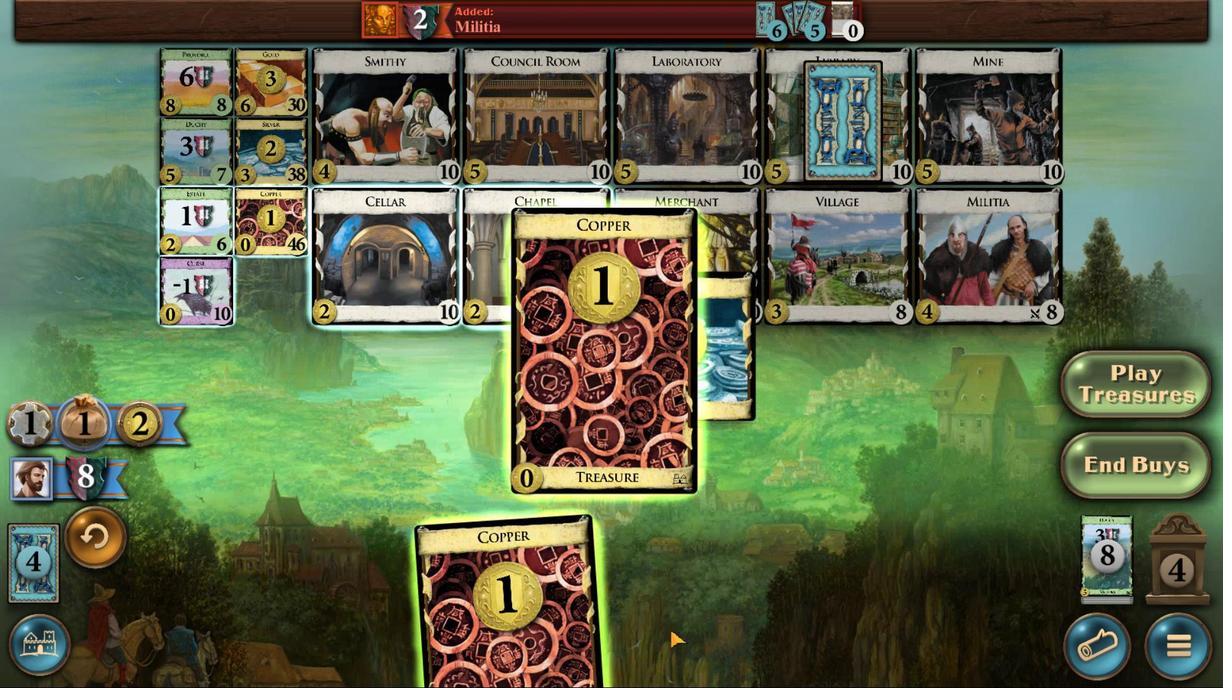
Action: Mouse scrolled (806, 465) with delta (0, 0)
Screenshot: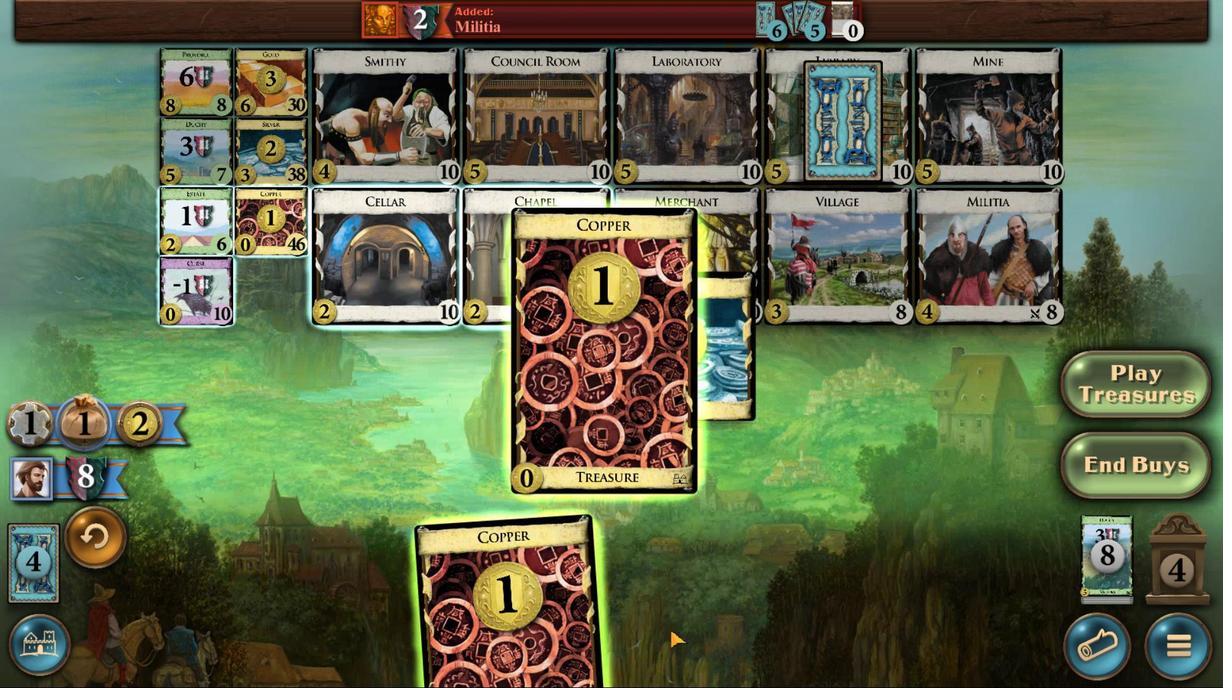 
Action: Mouse moved to (729, 464)
Screenshot: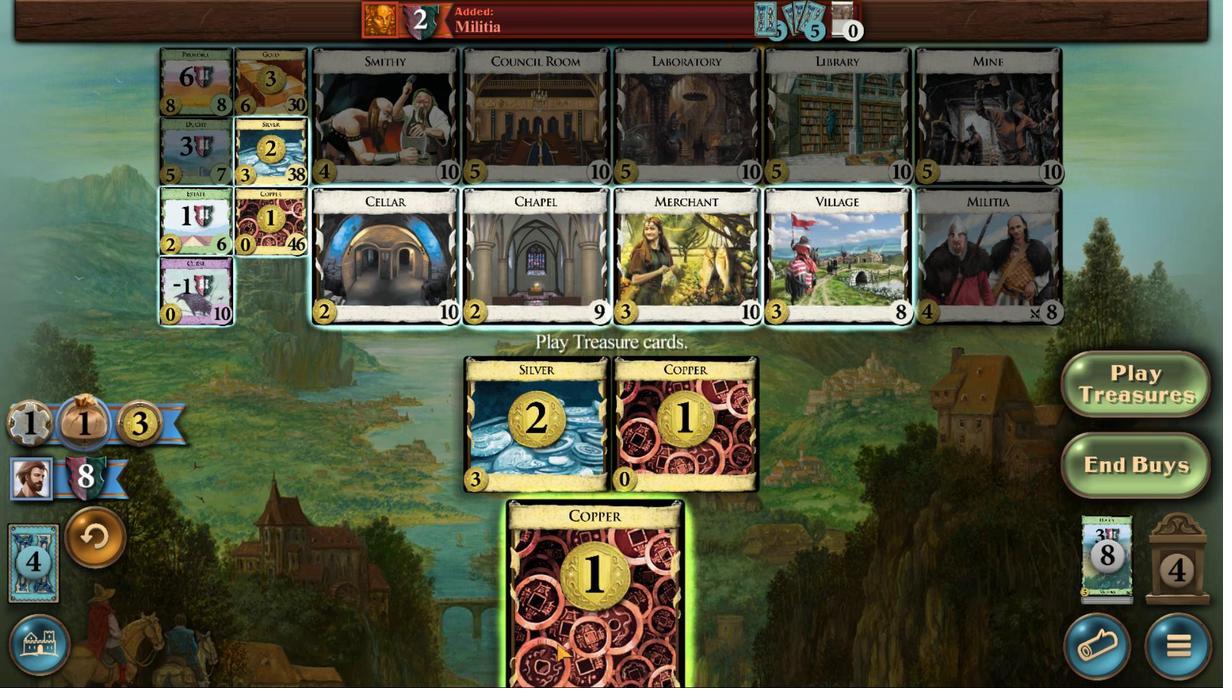 
Action: Mouse scrolled (729, 464) with delta (0, 0)
Screenshot: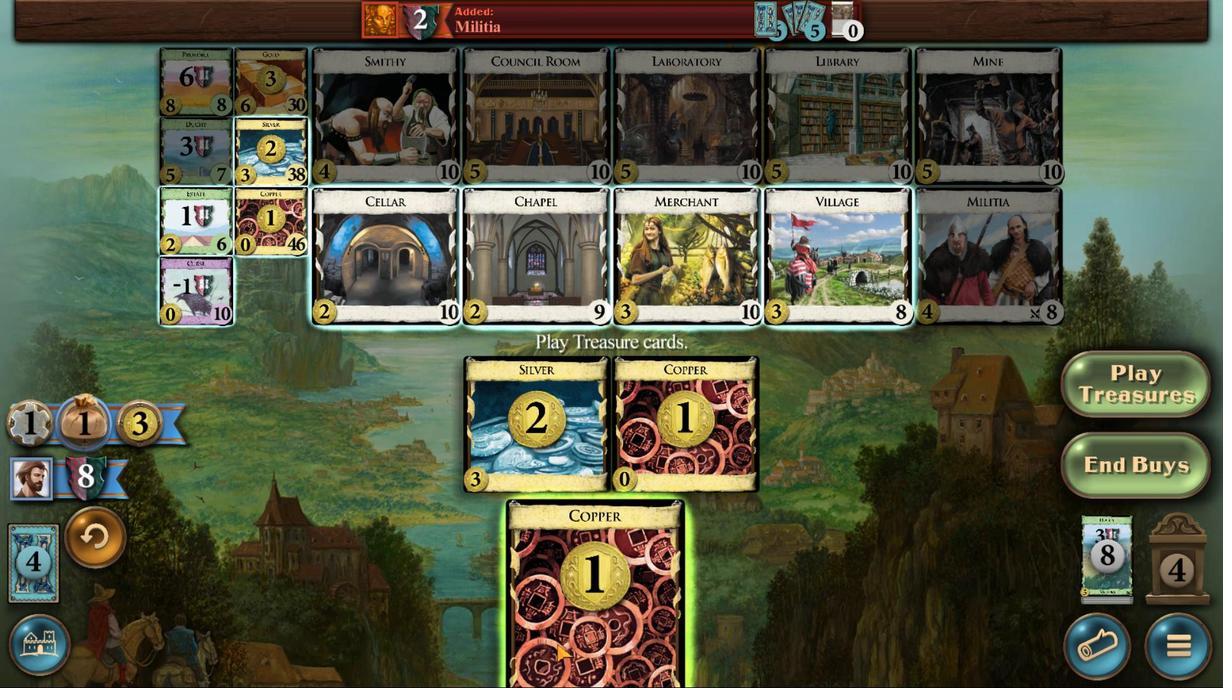 
Action: Mouse scrolled (729, 464) with delta (0, 0)
Screenshot: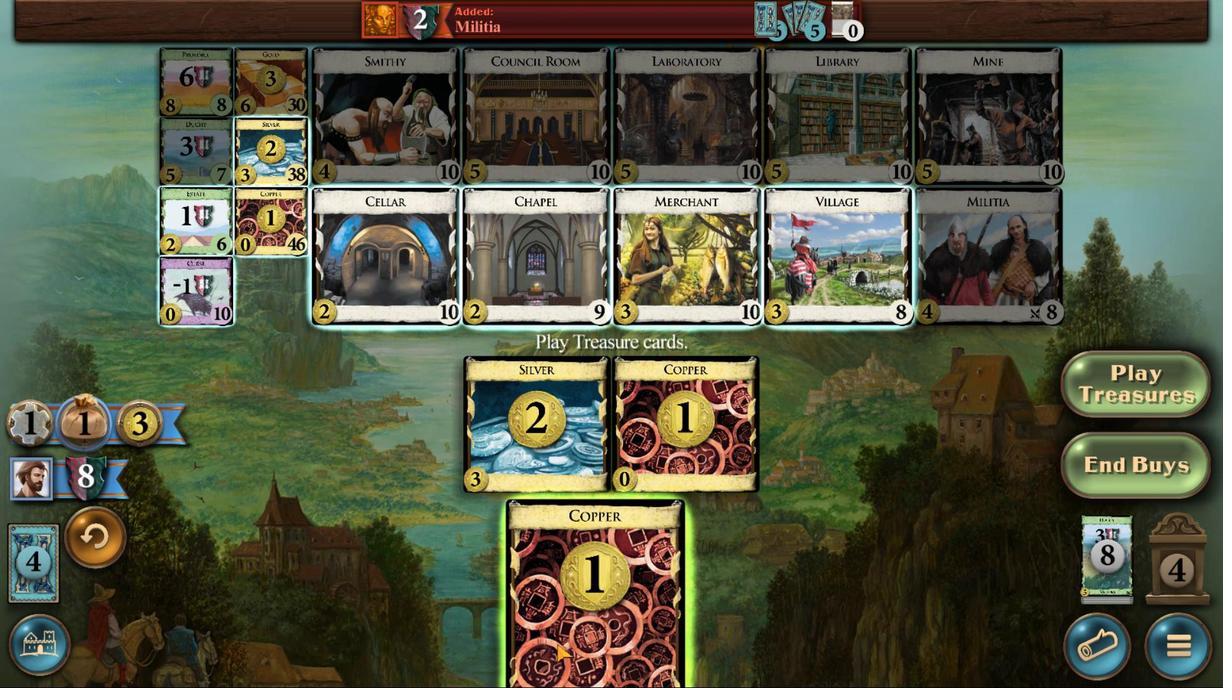 
Action: Mouse scrolled (729, 464) with delta (0, 0)
Screenshot: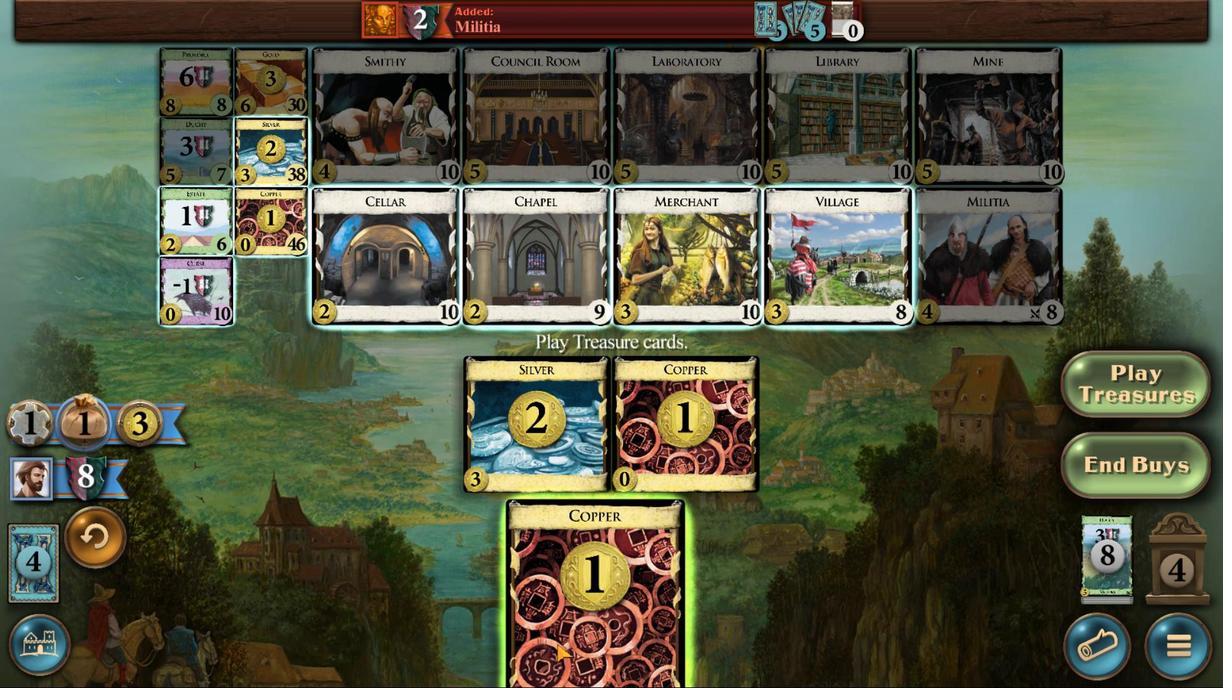 
Action: Mouse scrolled (729, 464) with delta (0, 0)
Screenshot: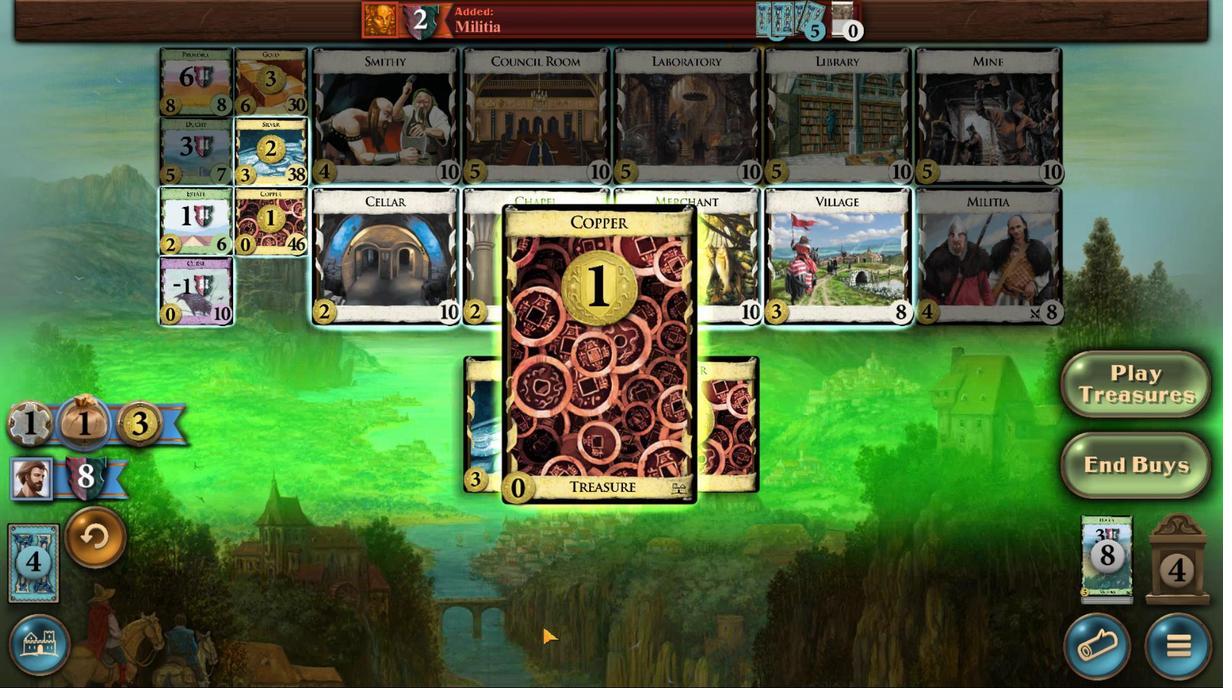 
Action: Mouse scrolled (729, 464) with delta (0, 0)
Screenshot: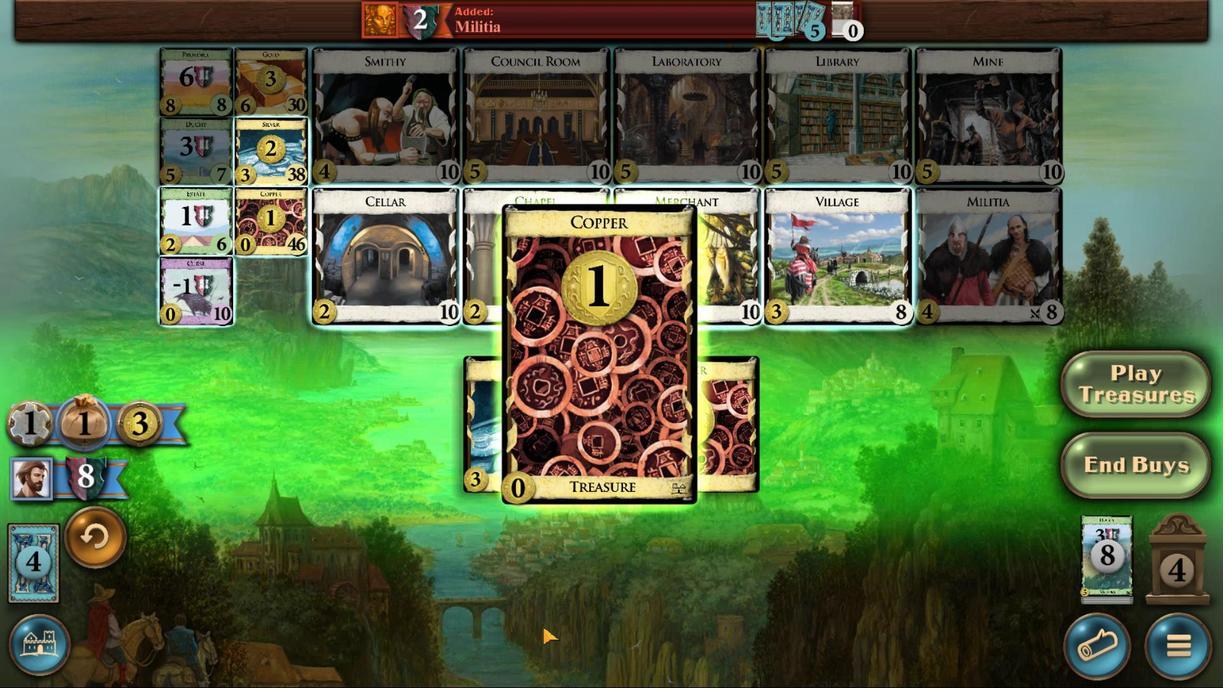 
Action: Mouse moved to (532, 496)
Screenshot: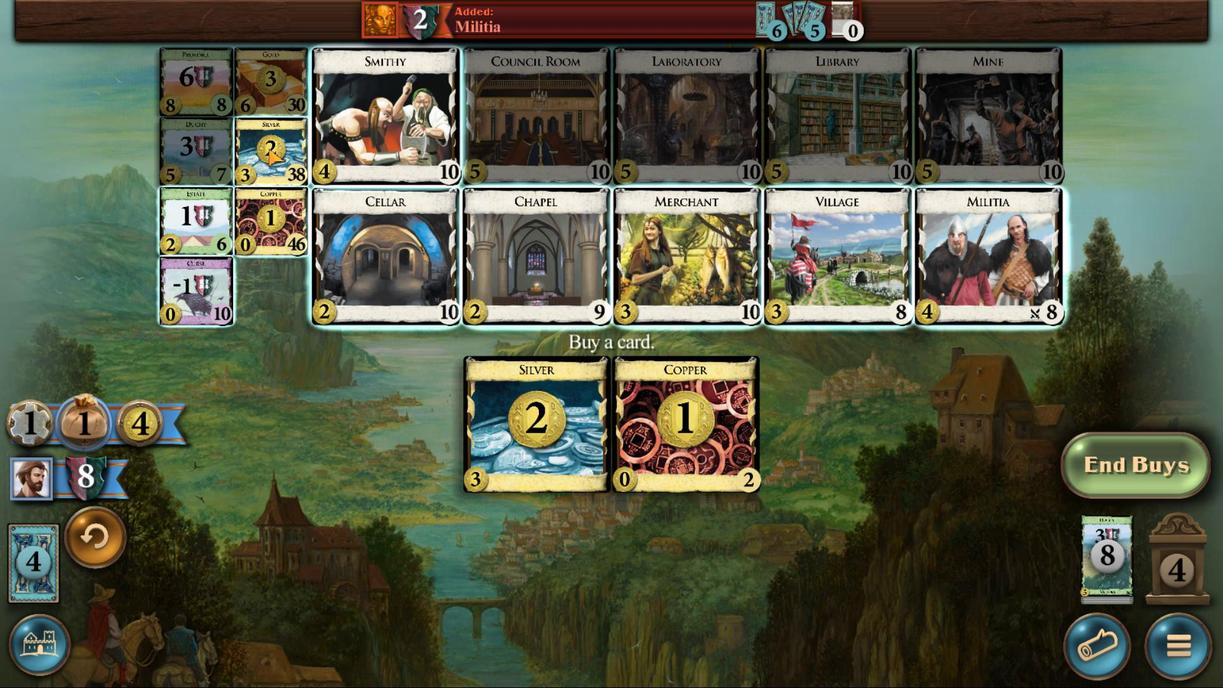 
Action: Mouse pressed left at (532, 496)
Screenshot: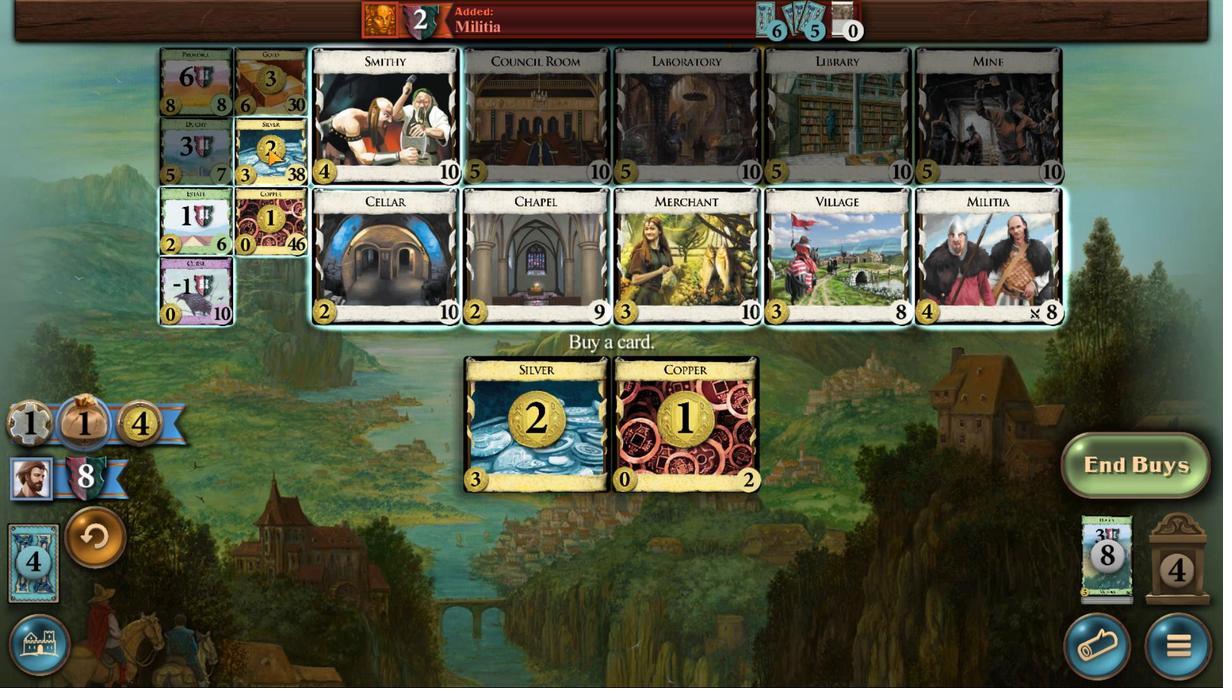 
Action: Mouse moved to (815, 465)
Screenshot: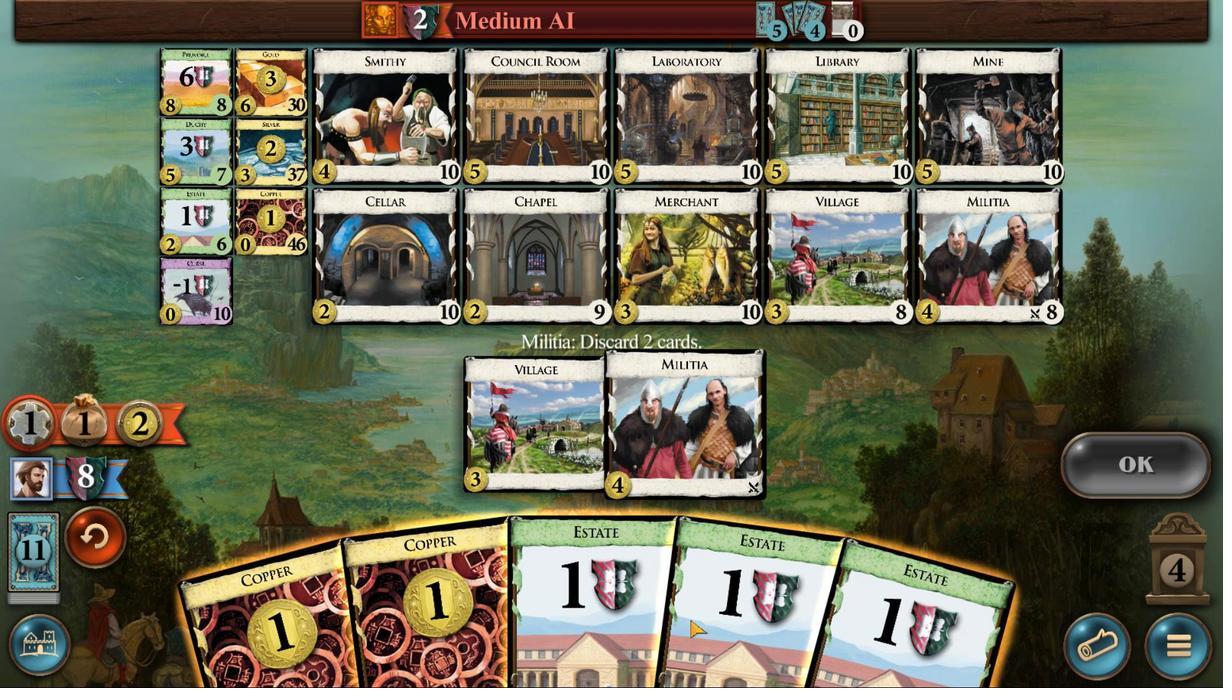 
Action: Mouse scrolled (815, 465) with delta (0, 0)
Screenshot: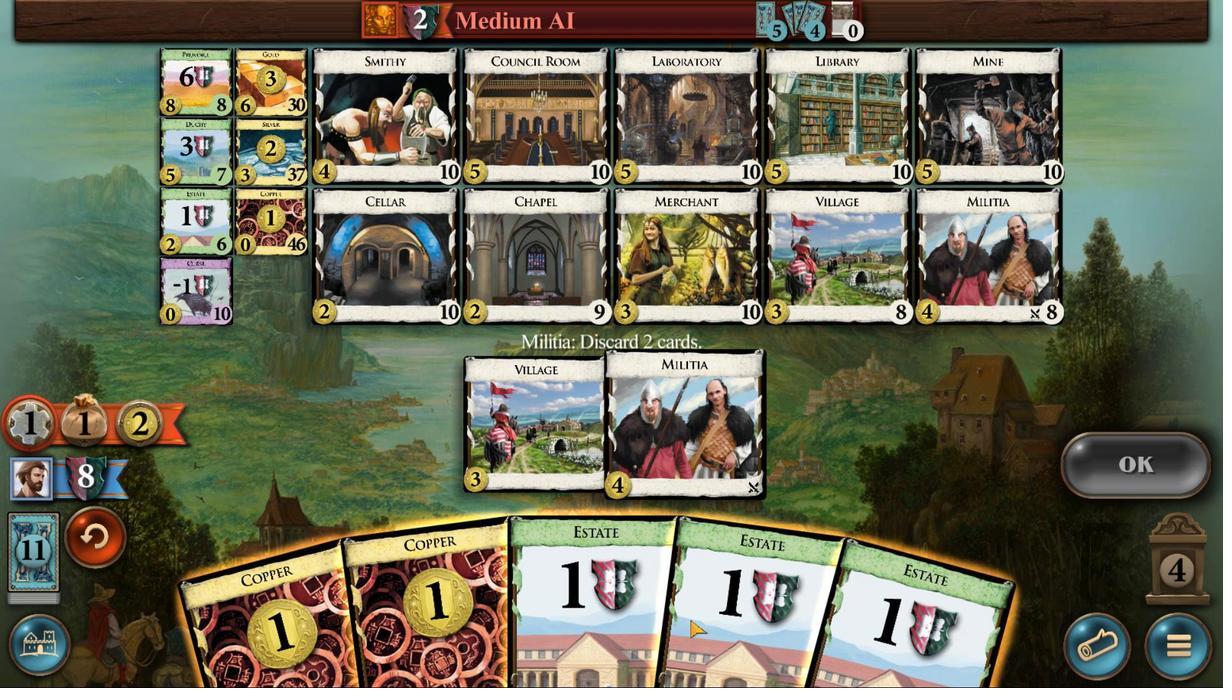 
Action: Mouse moved to (809, 464)
Screenshot: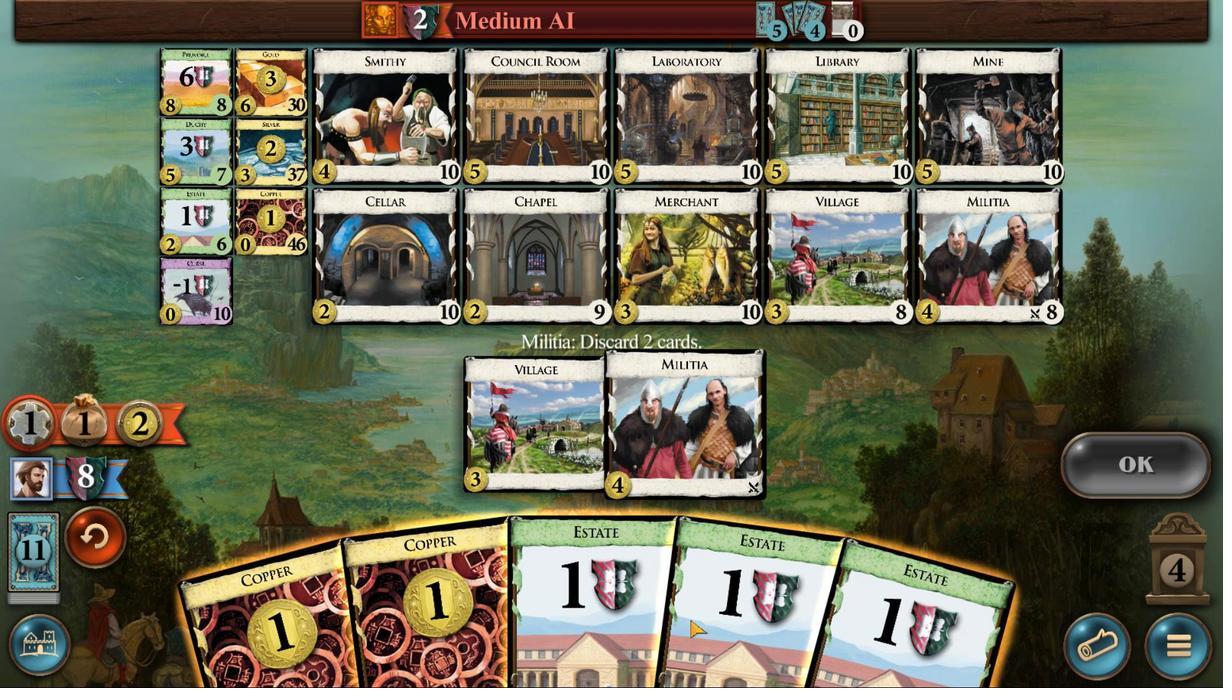 
Action: Mouse scrolled (809, 464) with delta (0, 0)
Screenshot: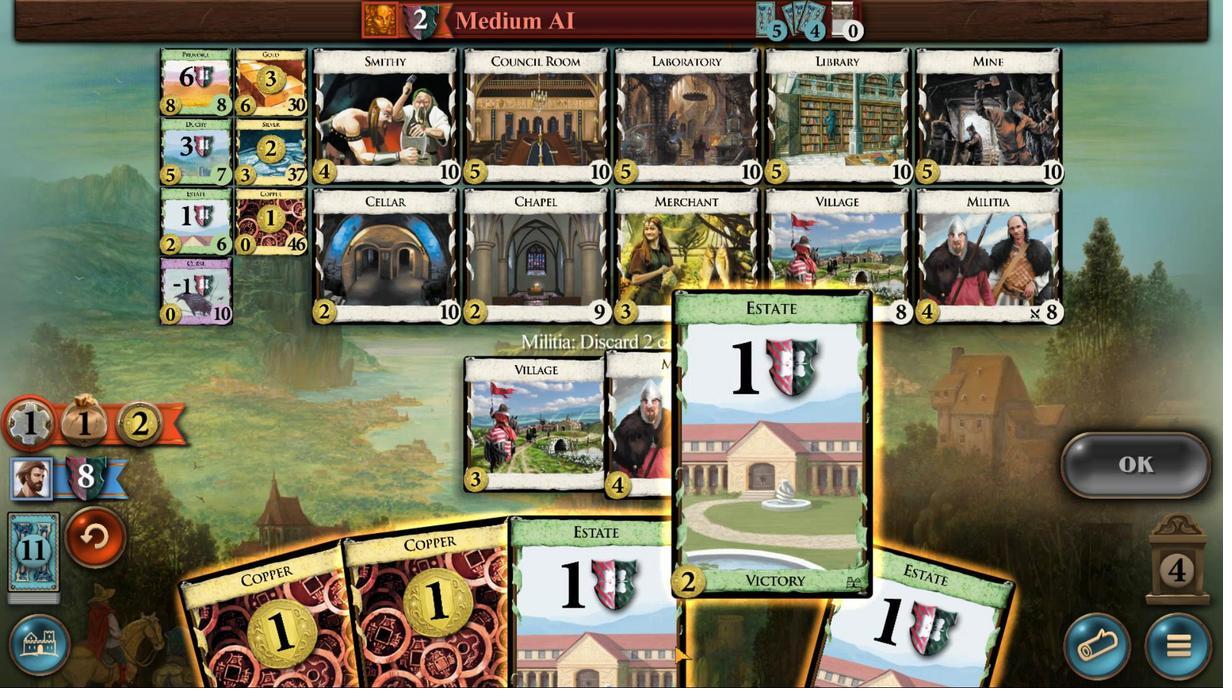 
Action: Mouse scrolled (809, 464) with delta (0, 0)
Screenshot: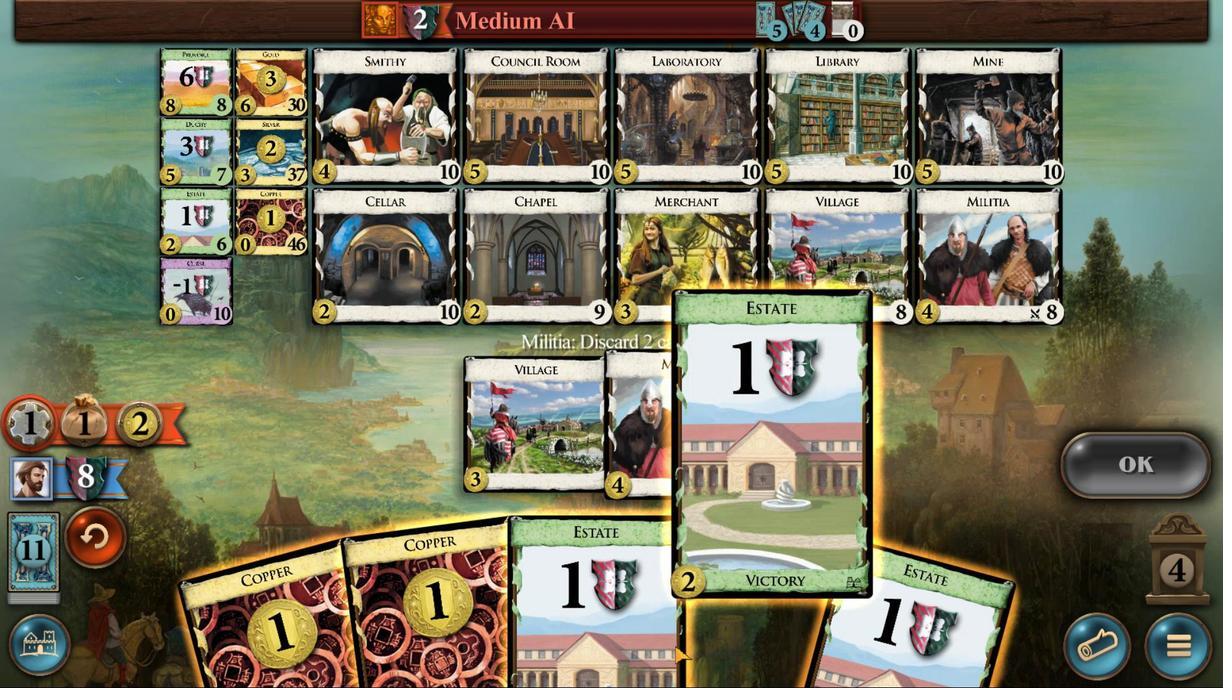 
Action: Mouse scrolled (809, 464) with delta (0, 0)
Screenshot: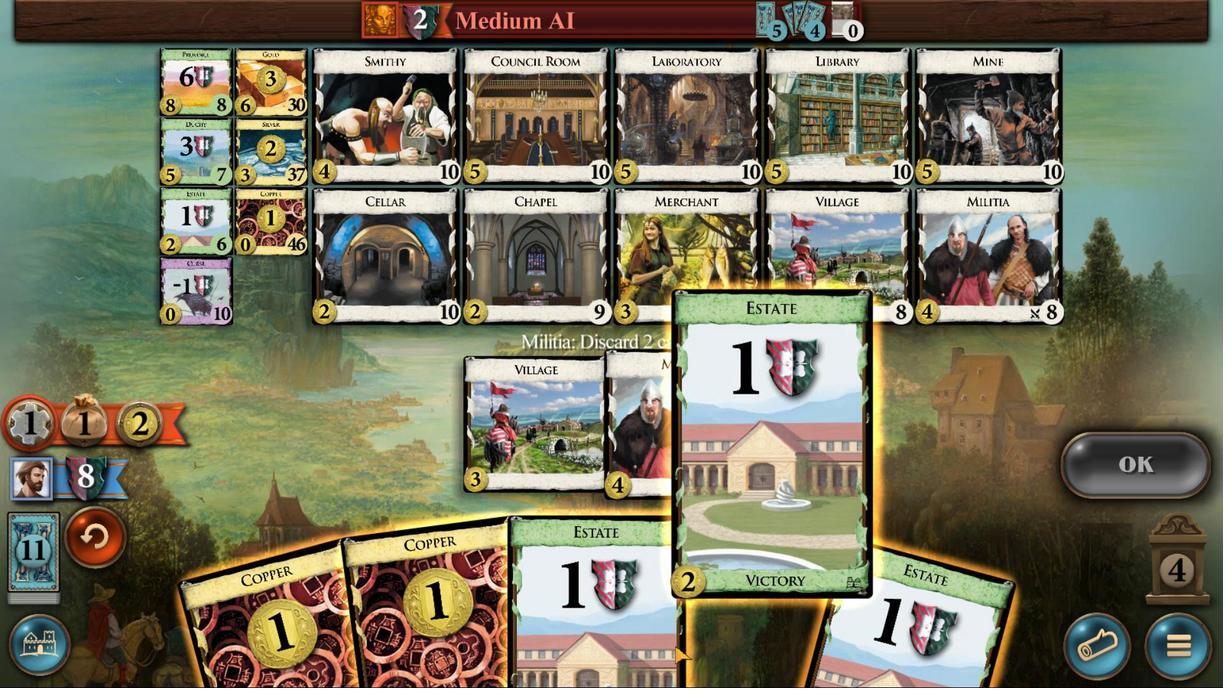 
Action: Mouse scrolled (809, 464) with delta (0, 0)
Screenshot: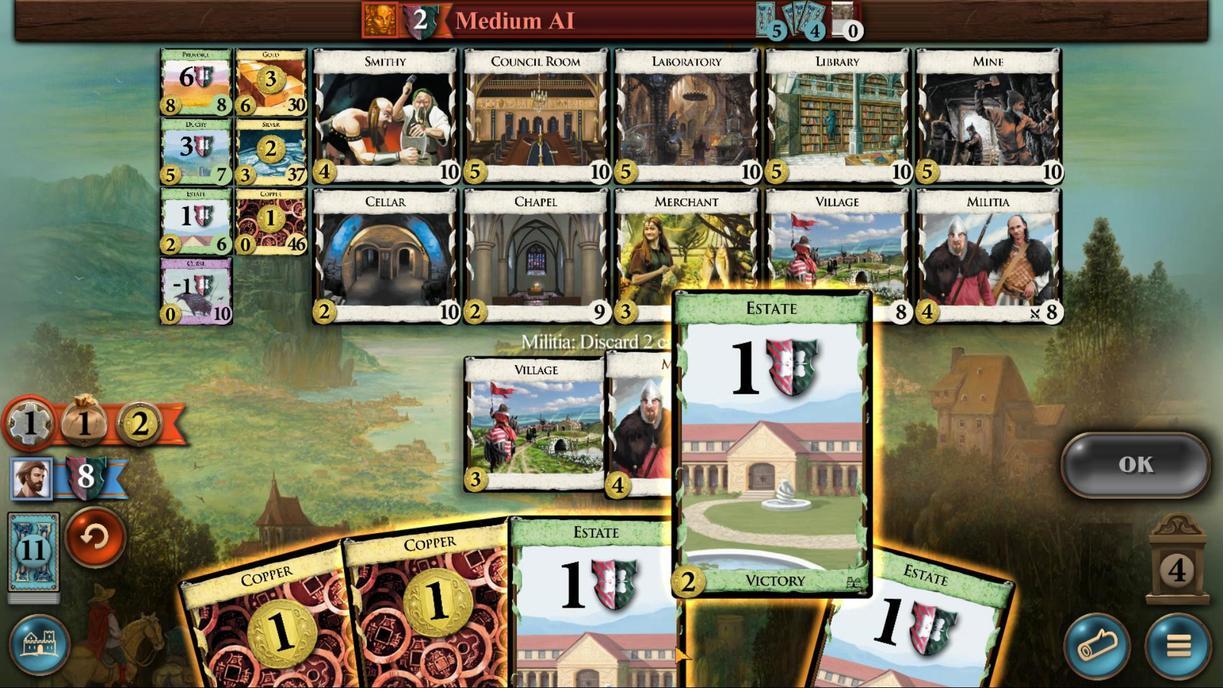 
Action: Mouse scrolled (809, 464) with delta (0, 0)
Screenshot: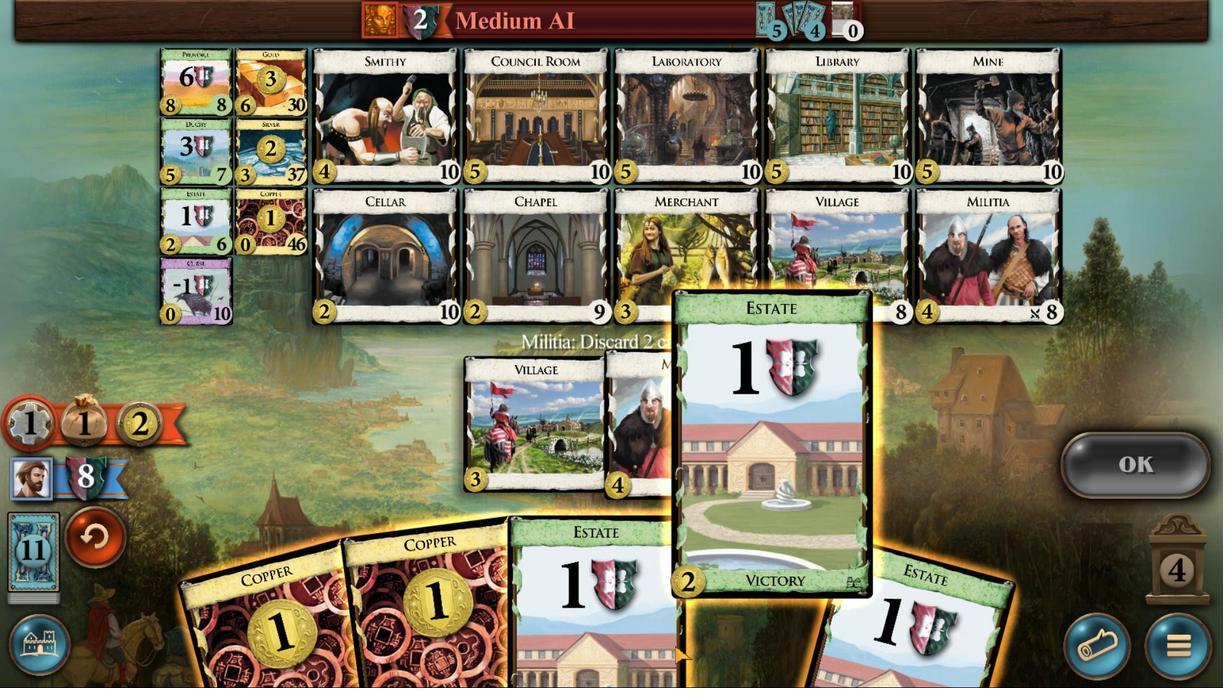 
Action: Mouse moved to (785, 465)
Screenshot: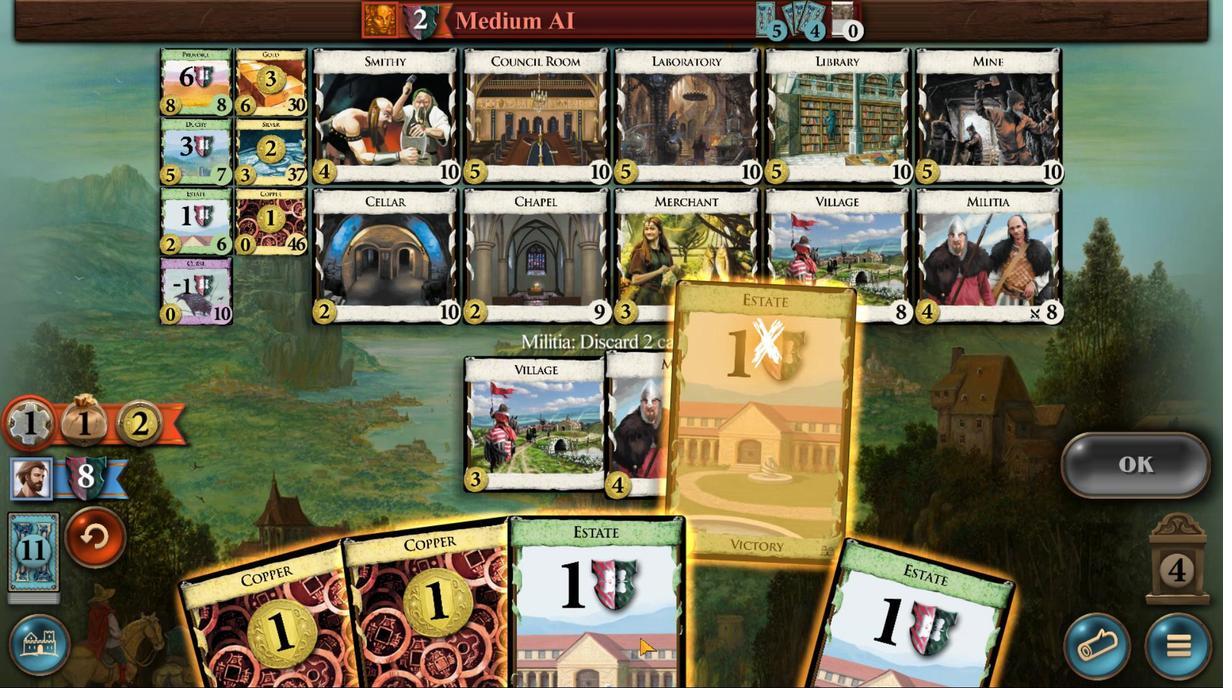 
Action: Mouse scrolled (785, 465) with delta (0, 0)
Screenshot: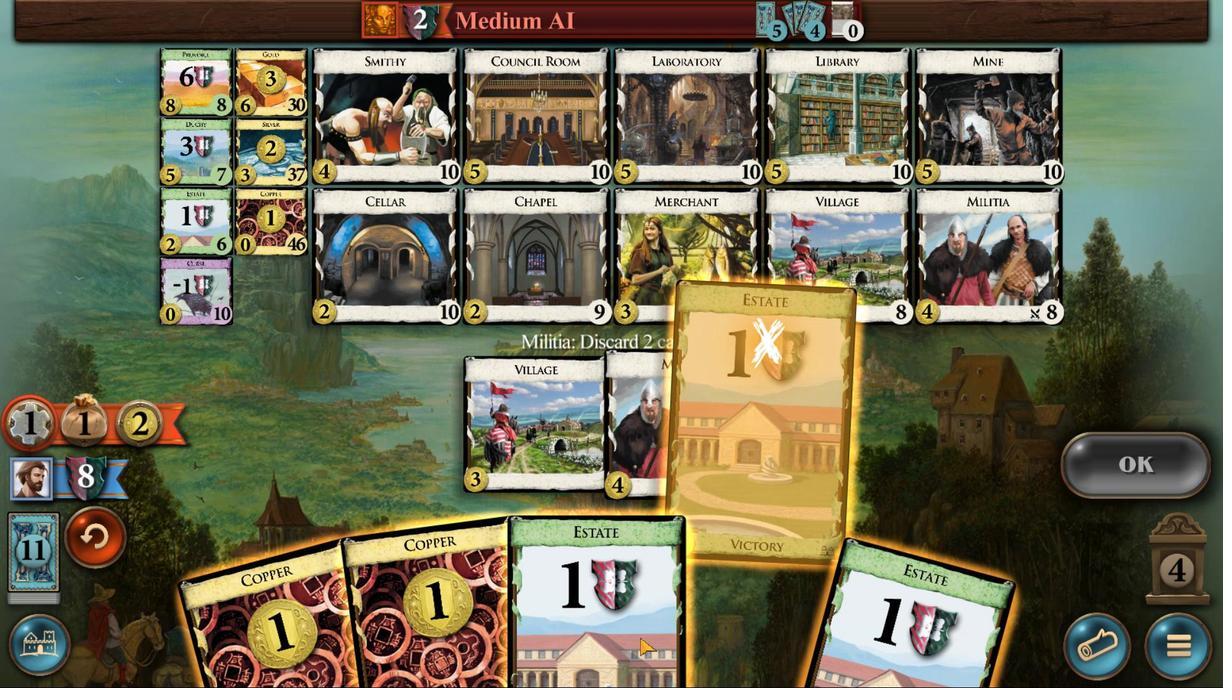 
Action: Mouse scrolled (785, 465) with delta (0, 0)
Screenshot: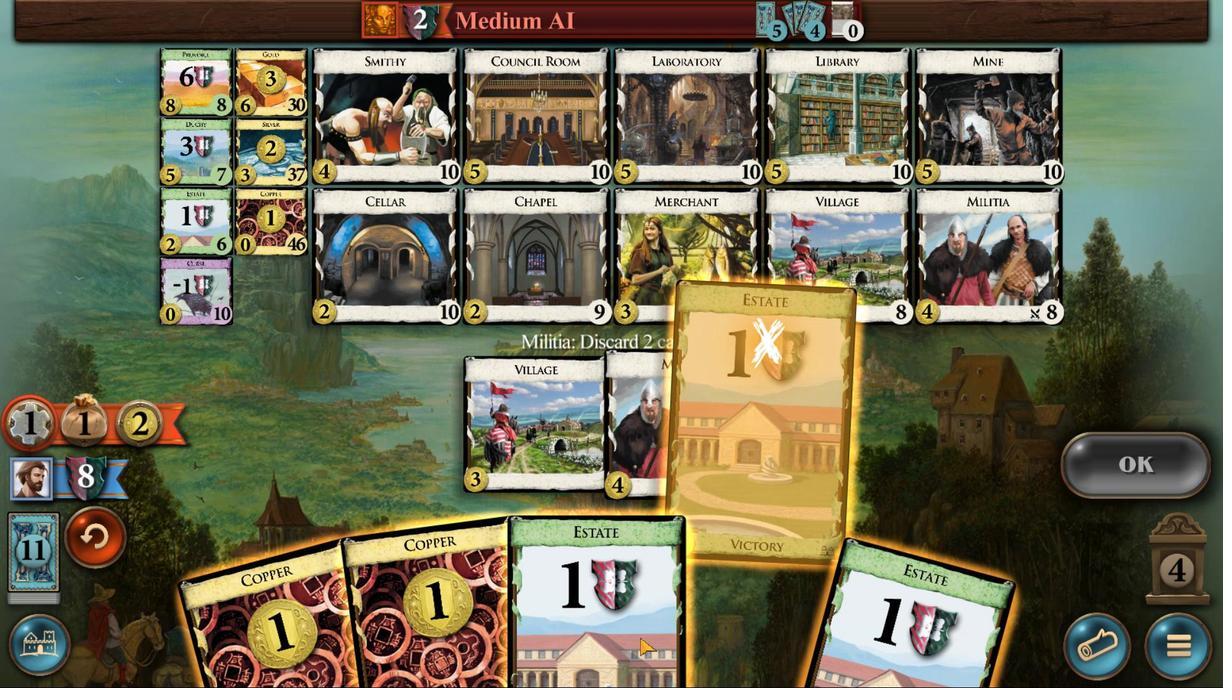 
Action: Mouse scrolled (785, 465) with delta (0, 0)
Screenshot: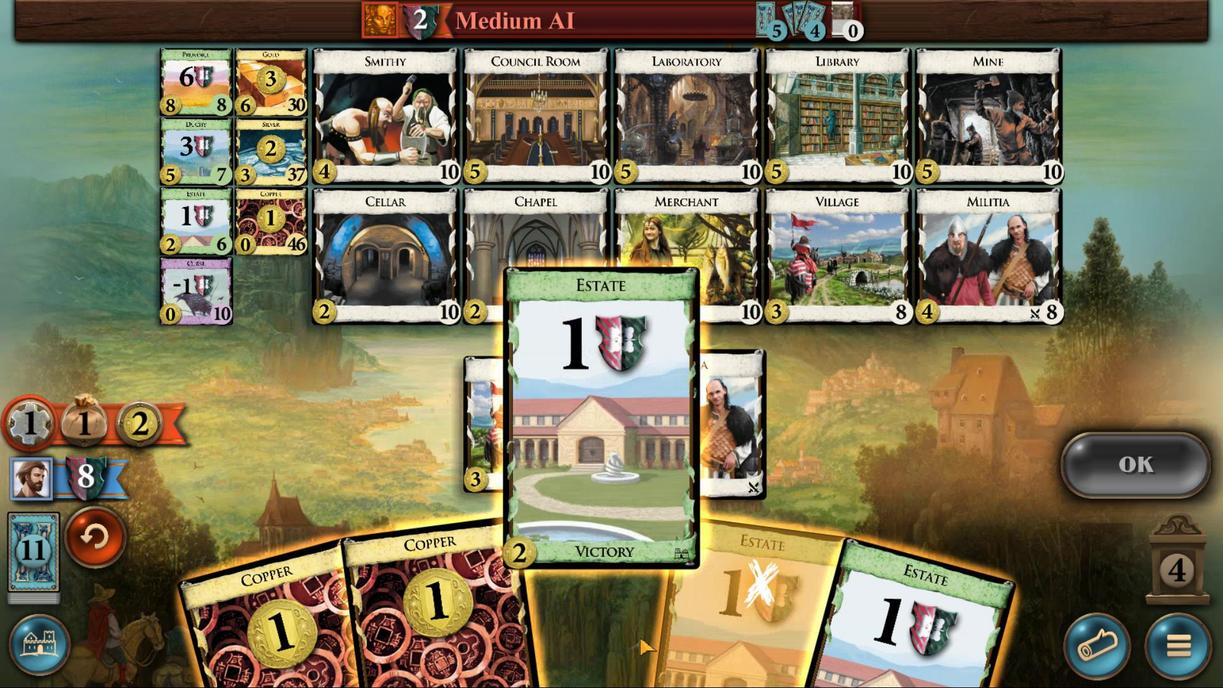 
Action: Mouse scrolled (785, 465) with delta (0, 0)
Screenshot: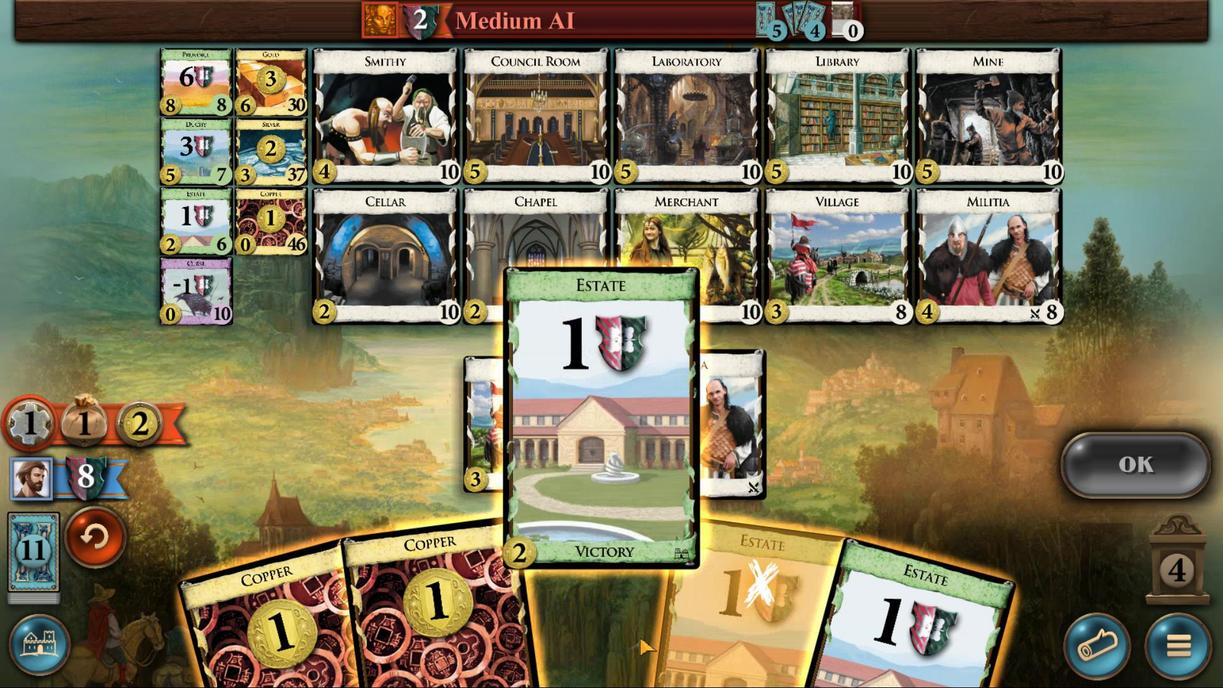 
Action: Mouse scrolled (785, 465) with delta (0, 0)
Screenshot: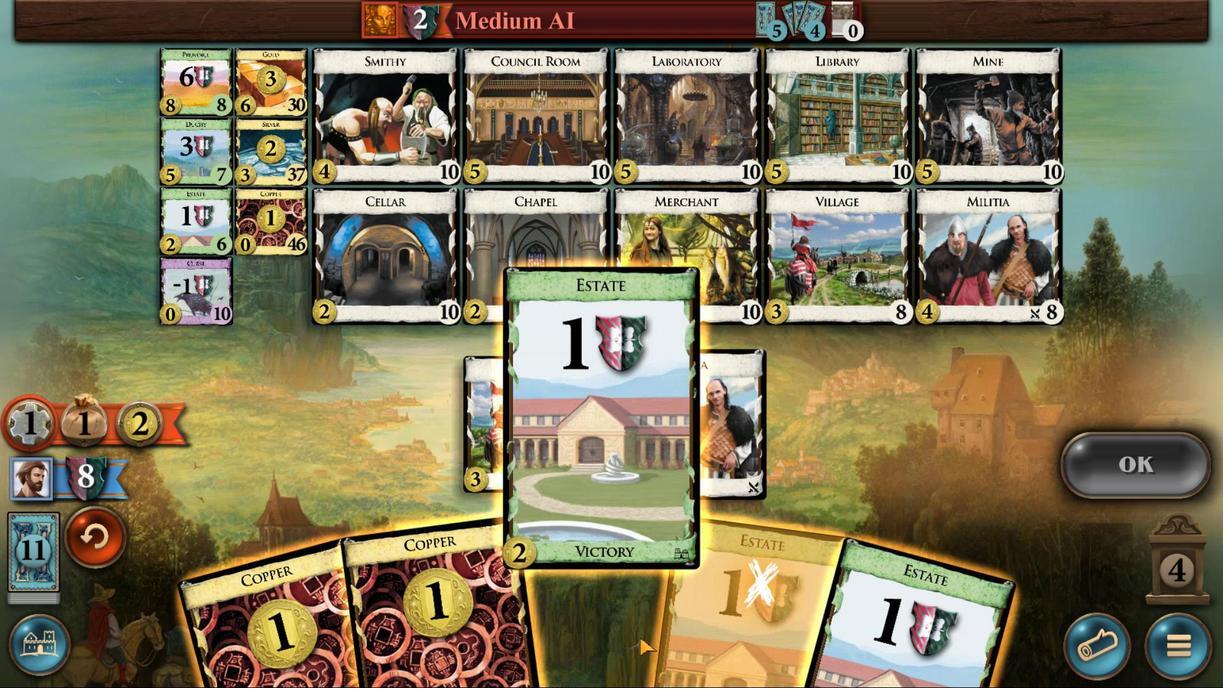 
Action: Mouse scrolled (785, 465) with delta (0, 0)
Screenshot: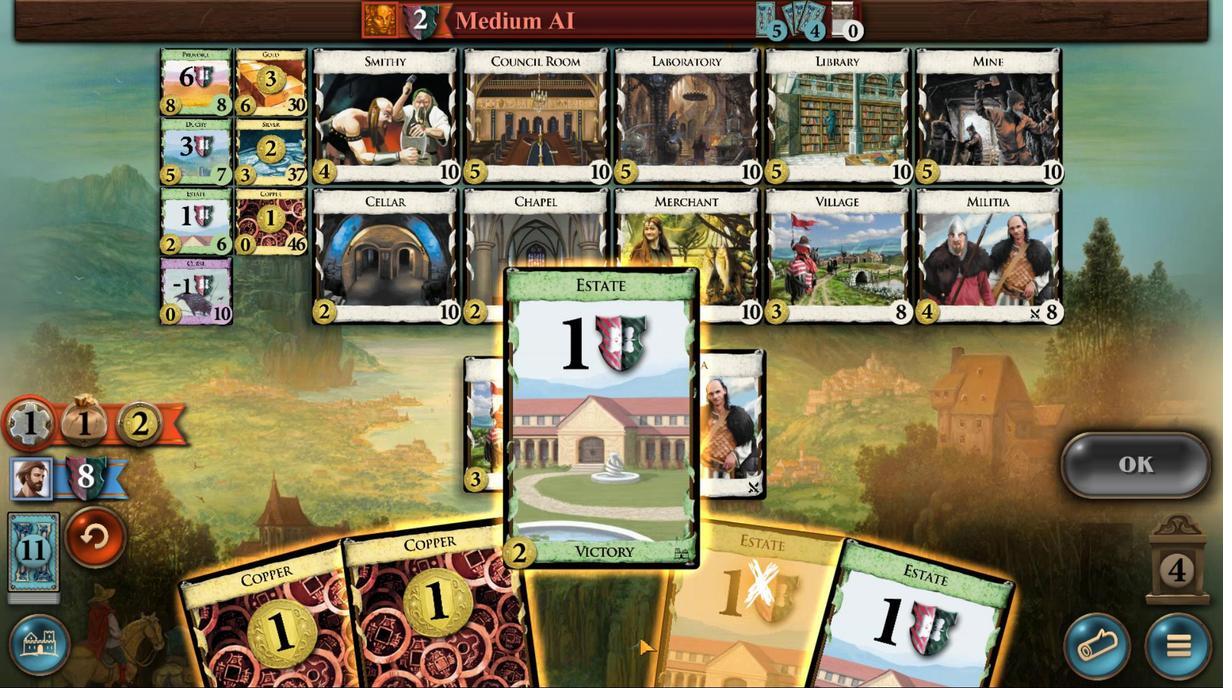 
Action: Mouse scrolled (785, 465) with delta (0, 0)
Screenshot: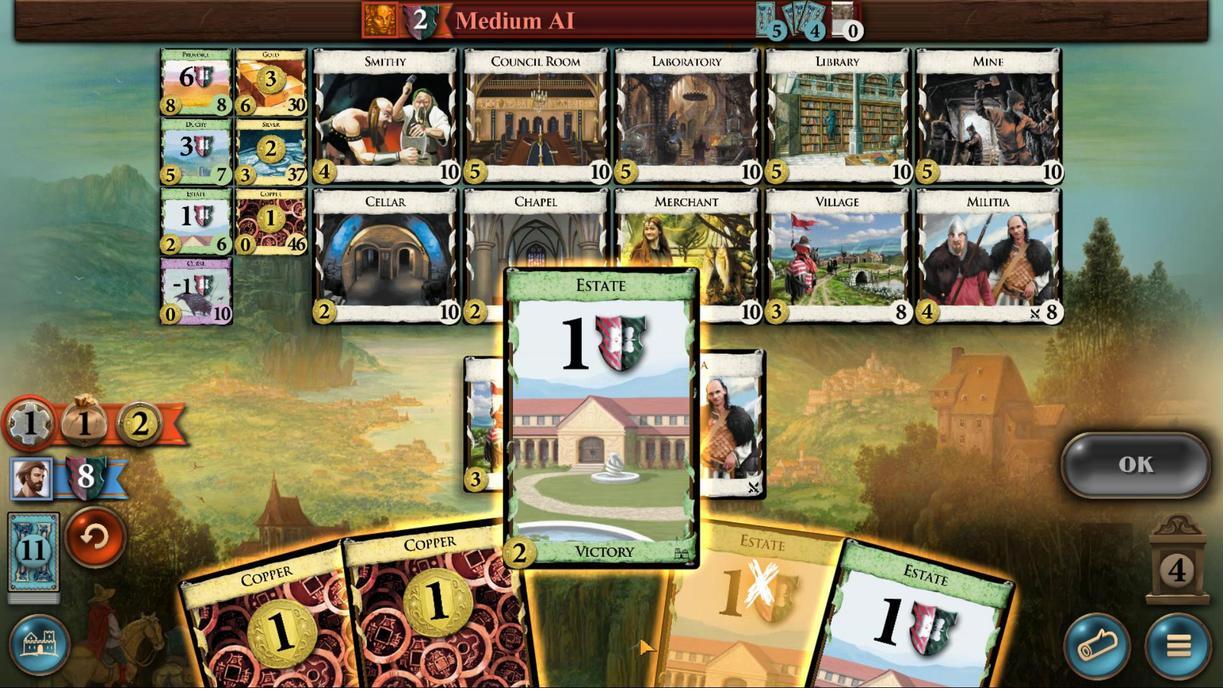 
Action: Mouse moved to (1147, 476)
Screenshot: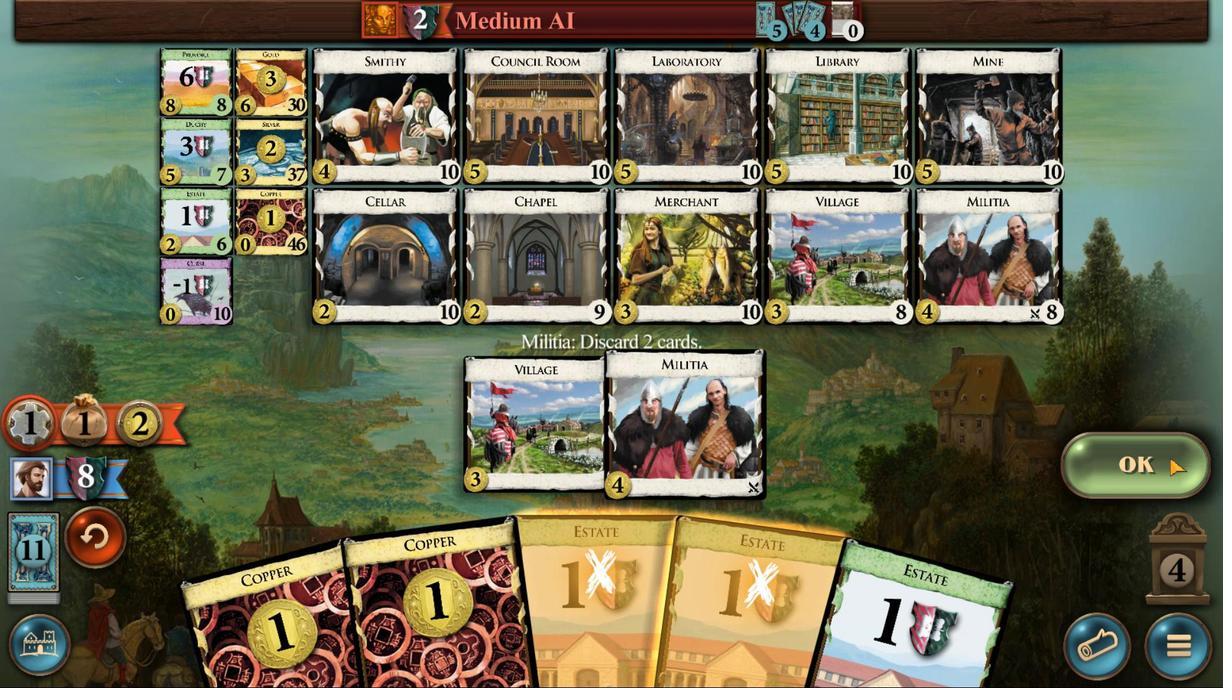 
Action: Mouse pressed left at (1147, 476)
Screenshot: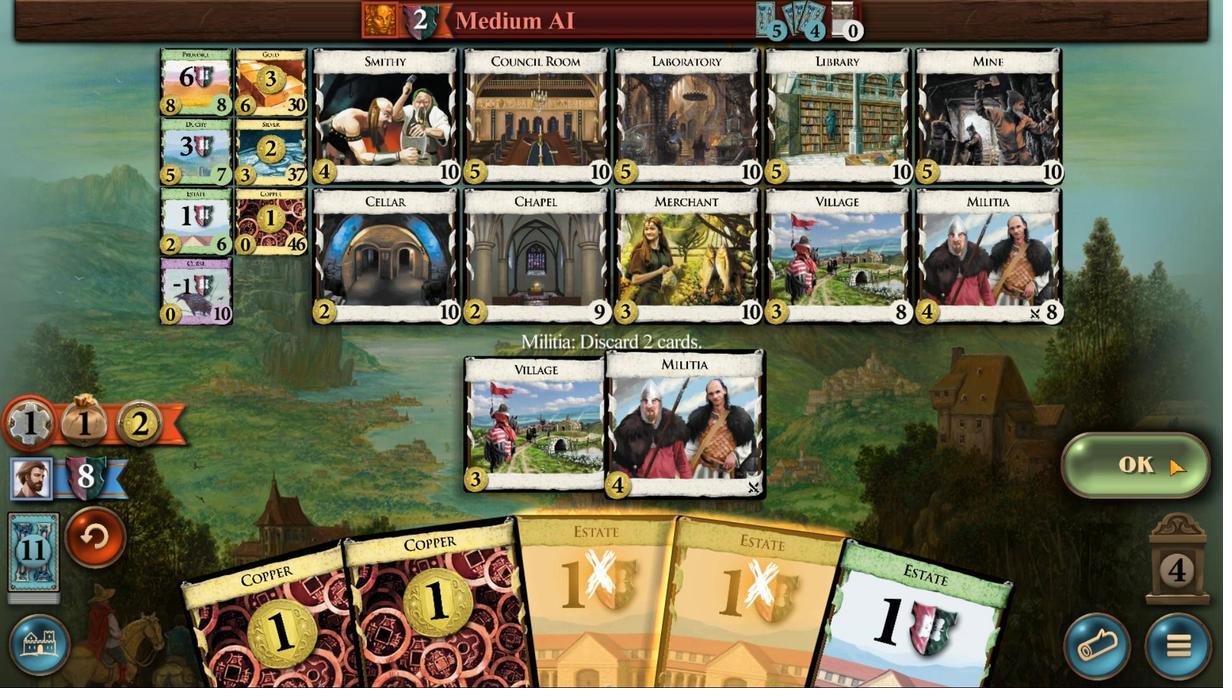 
Action: Mouse moved to (780, 469)
Screenshot: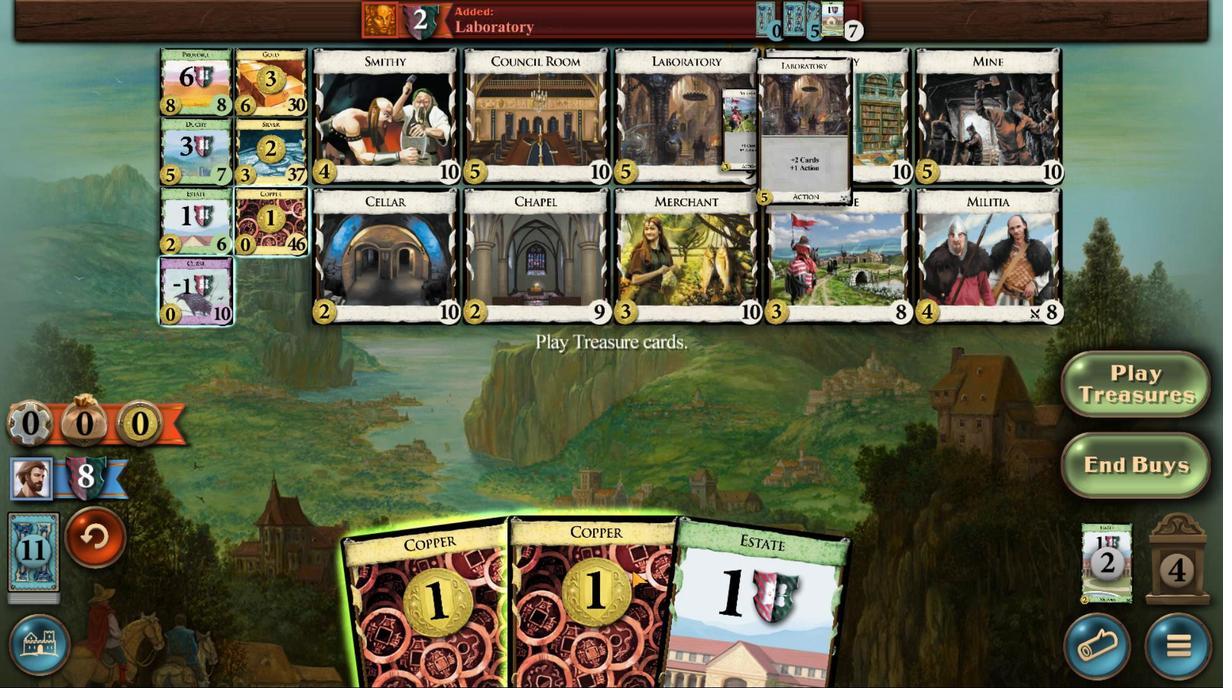 
Action: Mouse scrolled (780, 469) with delta (0, 0)
Screenshot: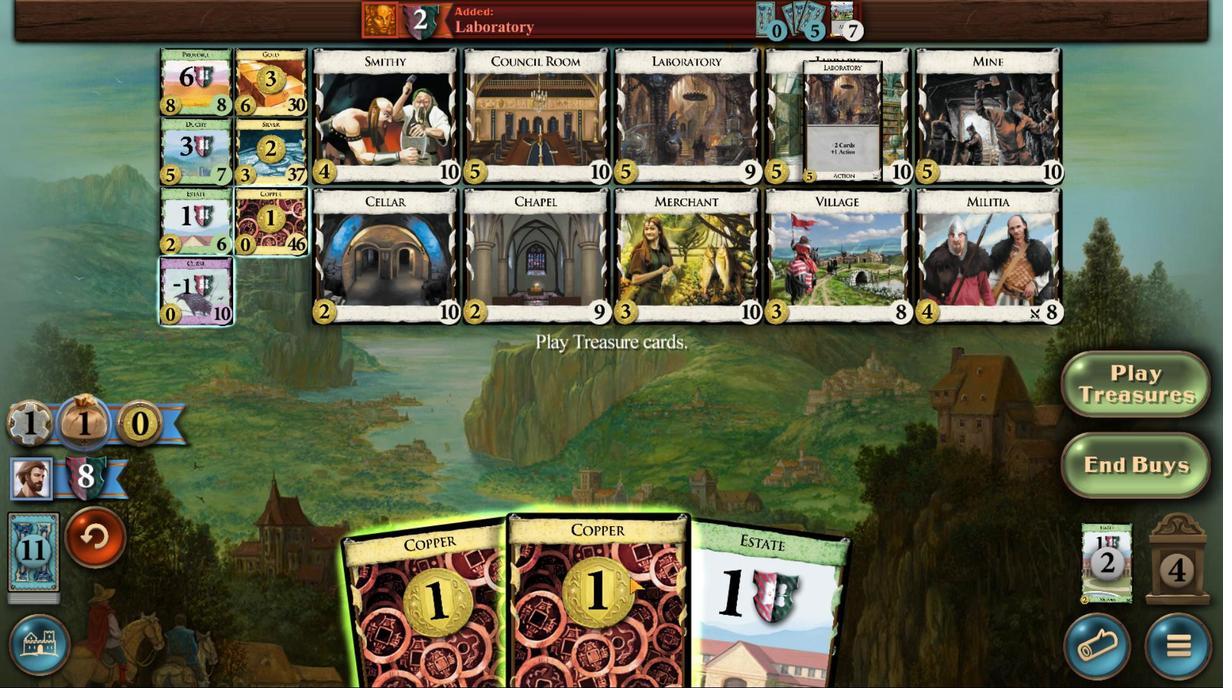 
Action: Mouse moved to (779, 469)
Screenshot: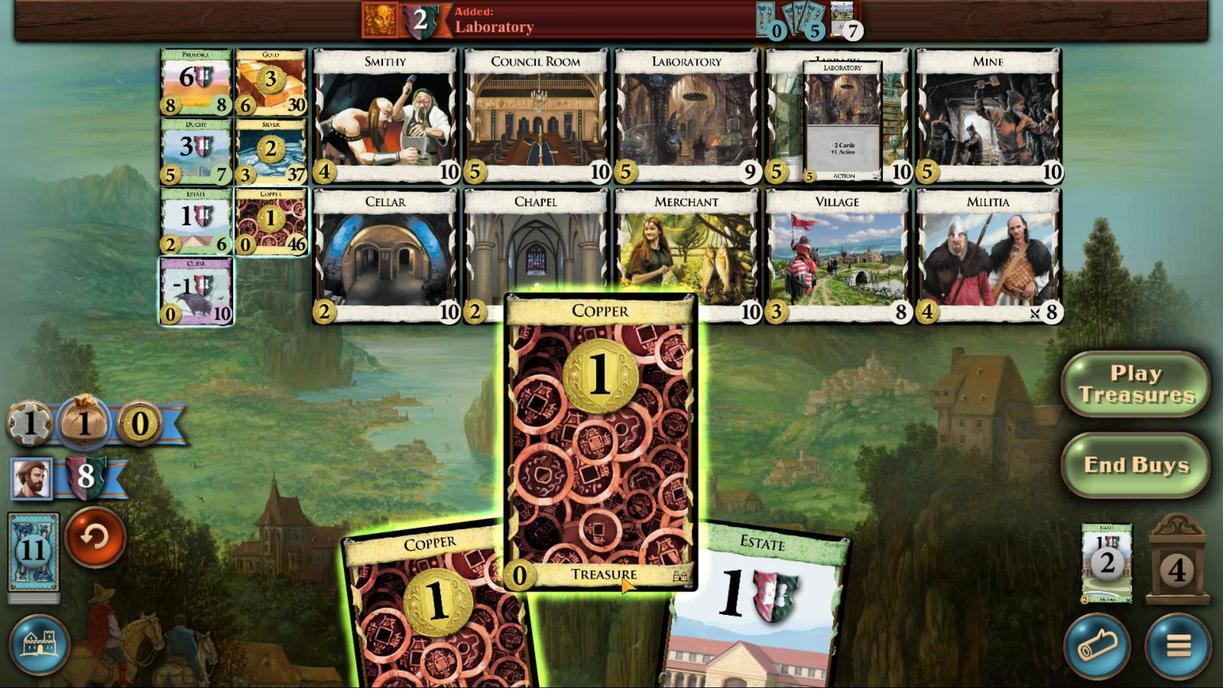 
Action: Mouse scrolled (779, 469) with delta (0, 0)
Screenshot: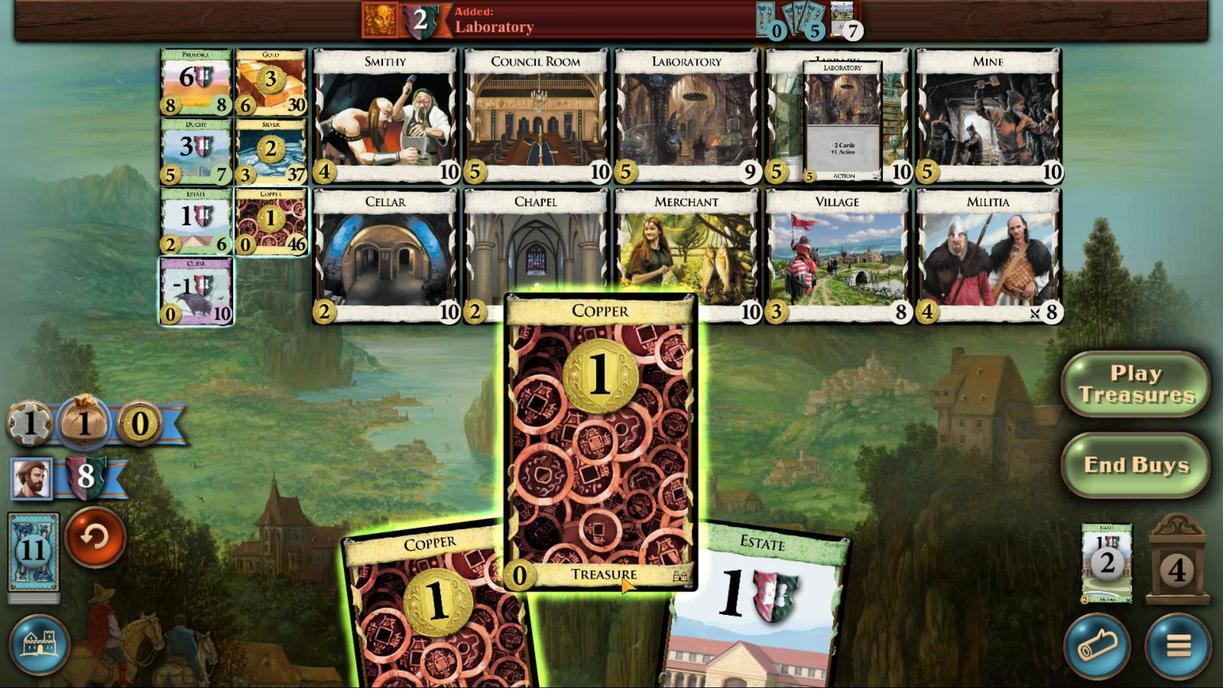 
Action: Mouse moved to (779, 469)
Screenshot: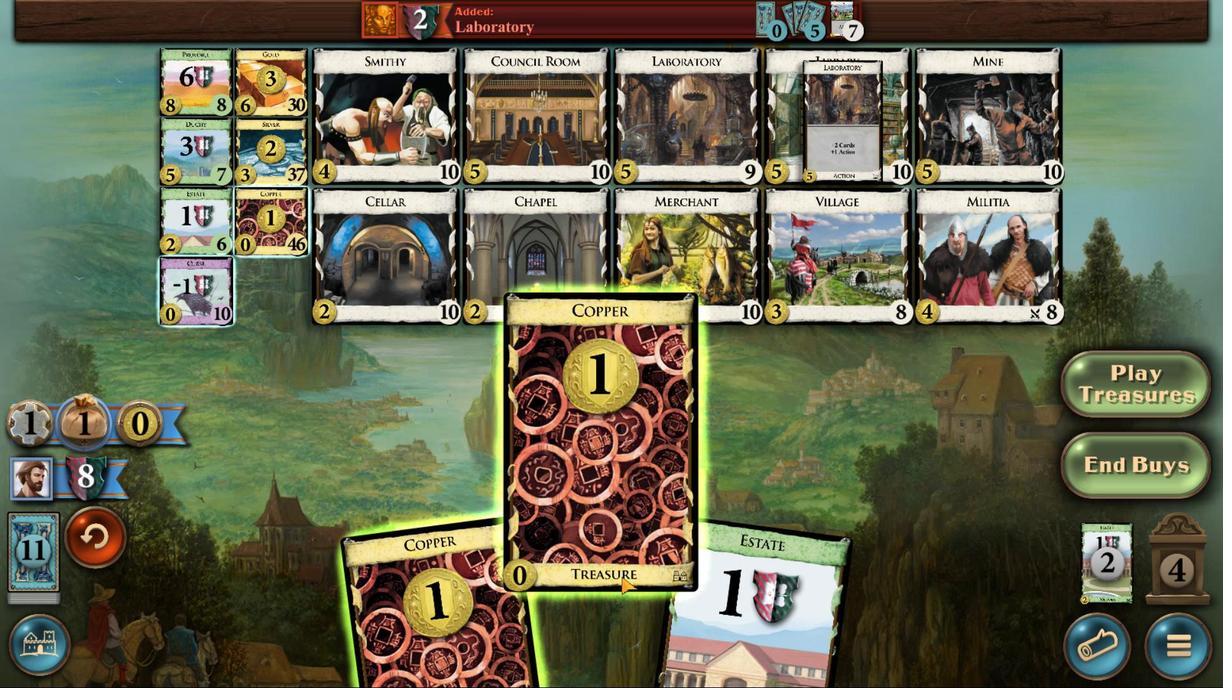 
Action: Mouse scrolled (779, 469) with delta (0, 0)
Screenshot: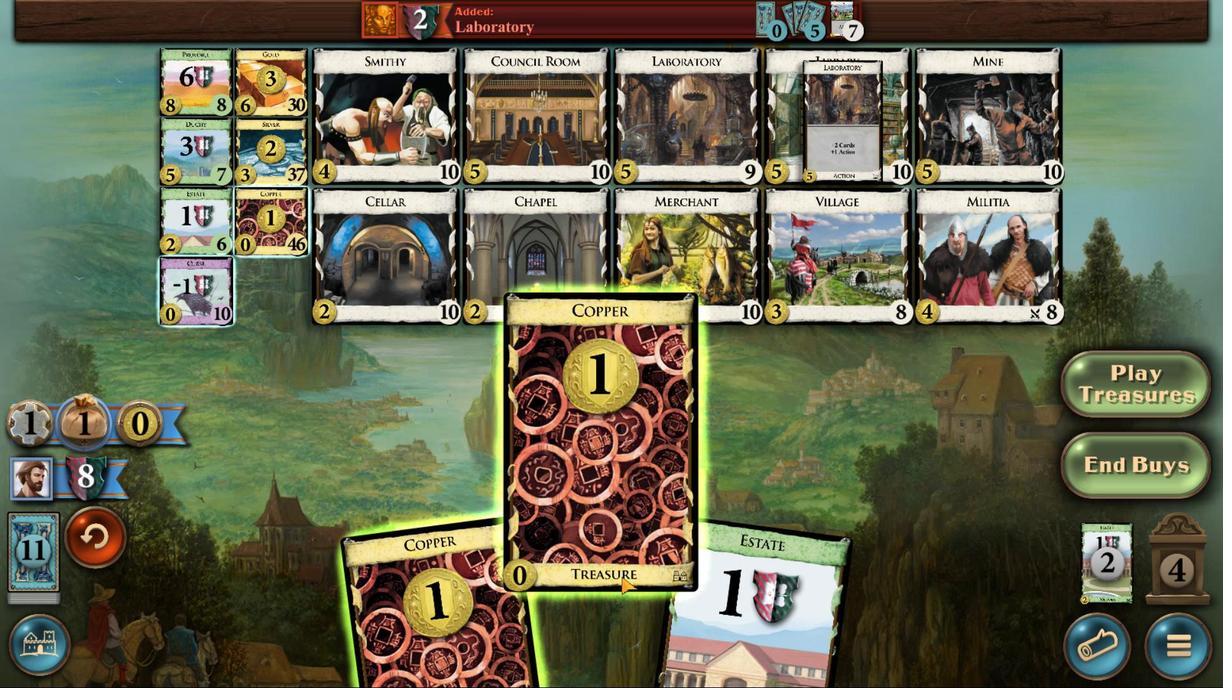 
Action: Mouse moved to (778, 469)
Screenshot: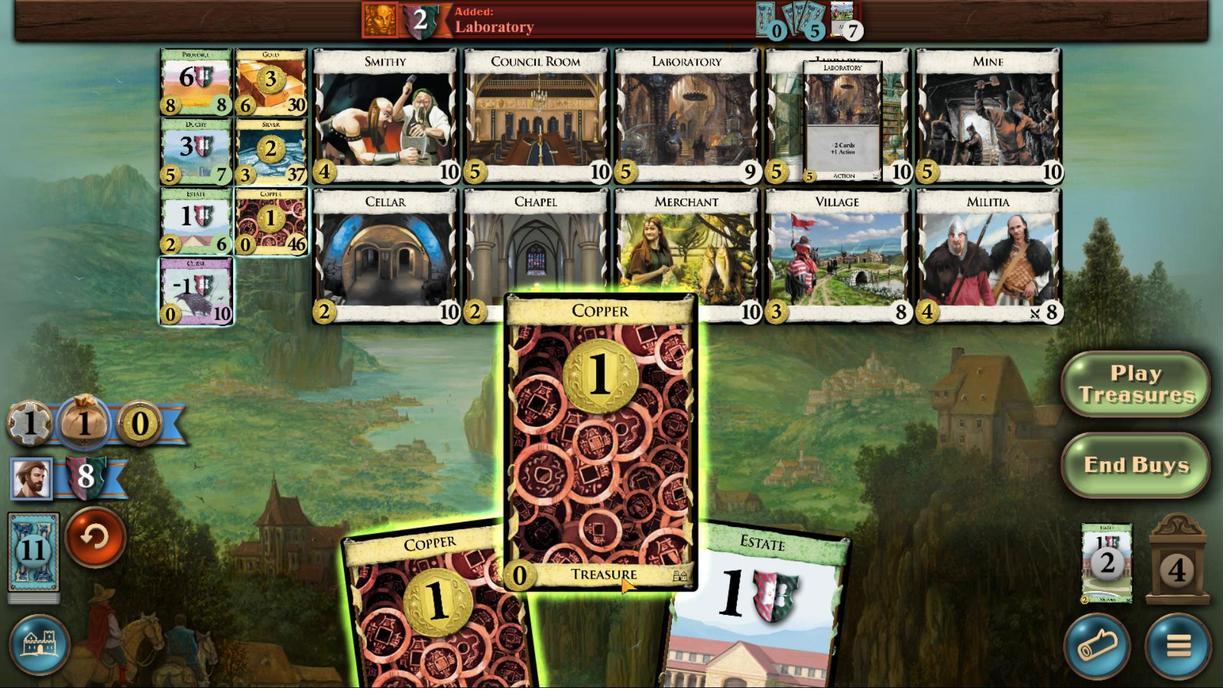 
Action: Mouse scrolled (778, 469) with delta (0, 0)
Screenshot: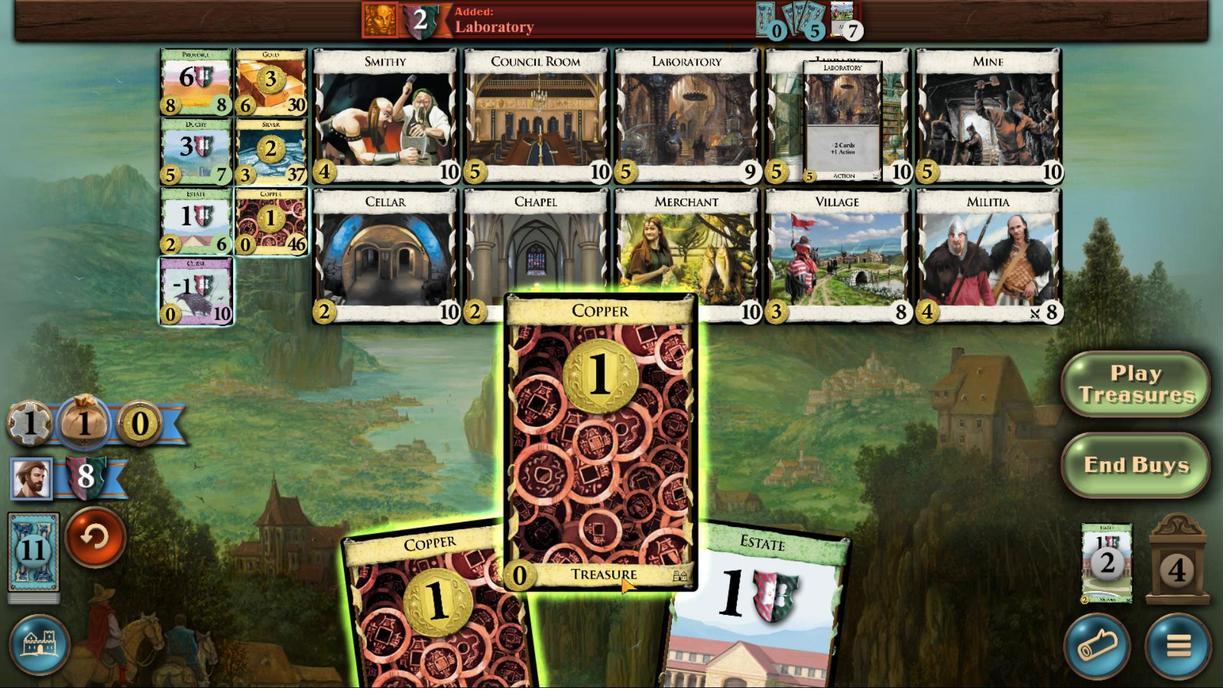 
Action: Mouse moved to (695, 468)
Screenshot: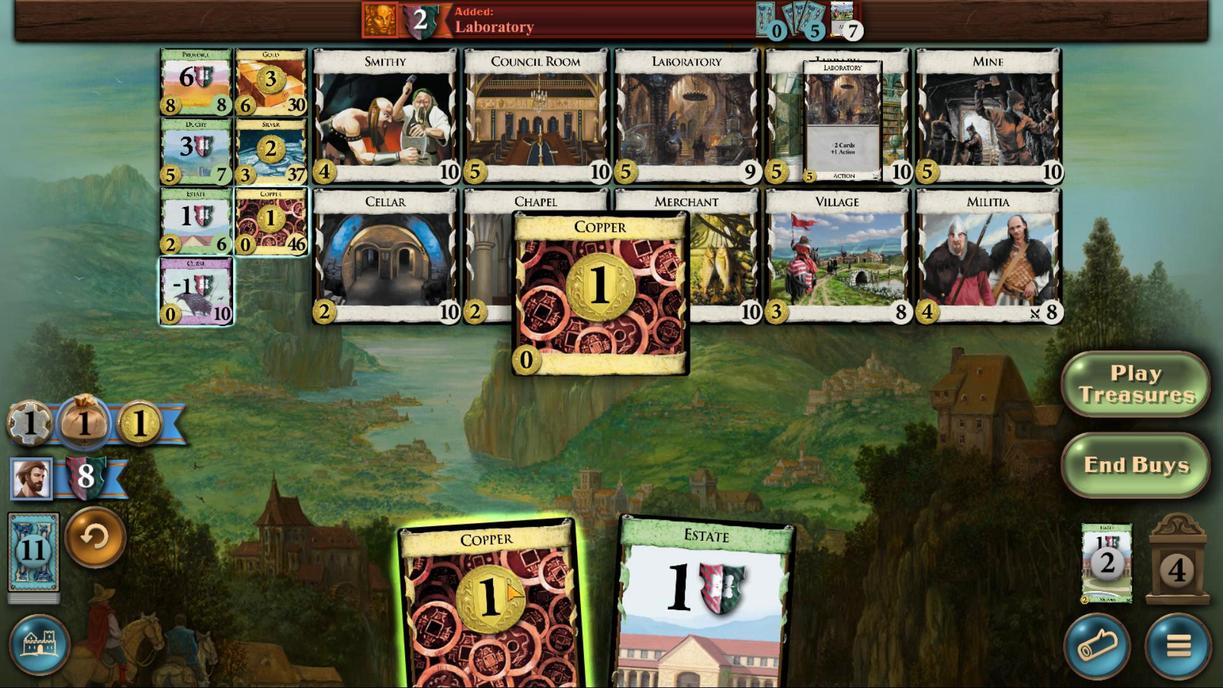 
Action: Mouse scrolled (695, 468) with delta (0, 0)
Screenshot: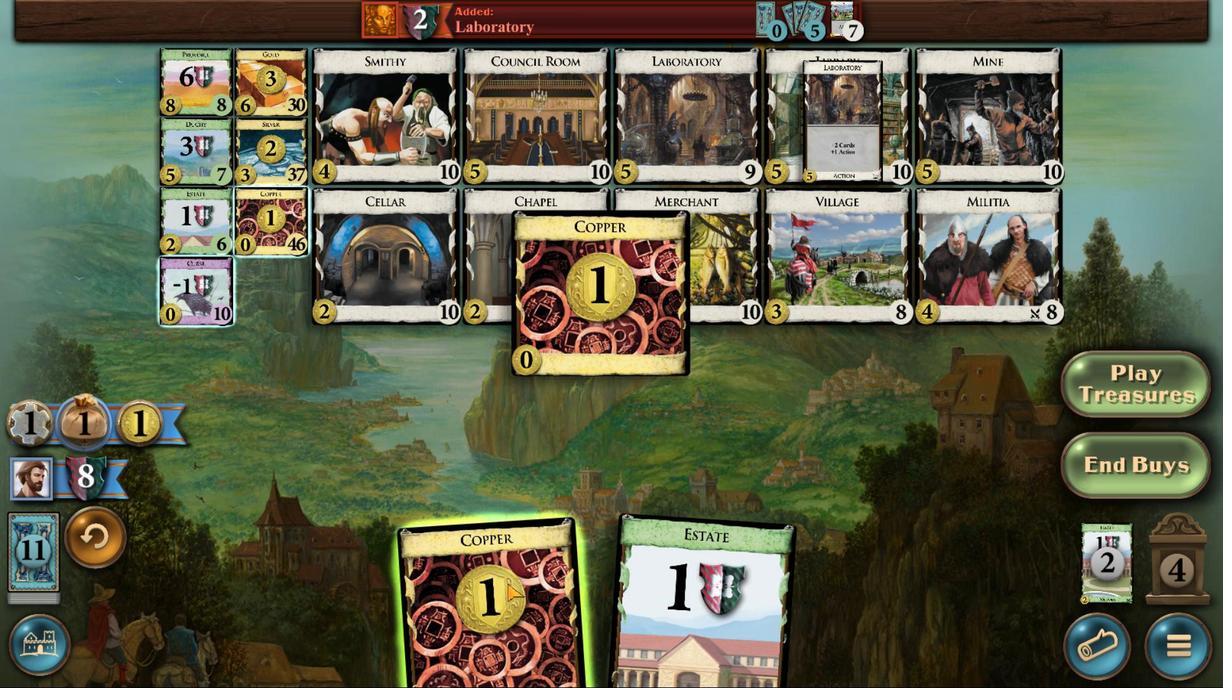 
Action: Mouse scrolled (695, 468) with delta (0, 0)
Screenshot: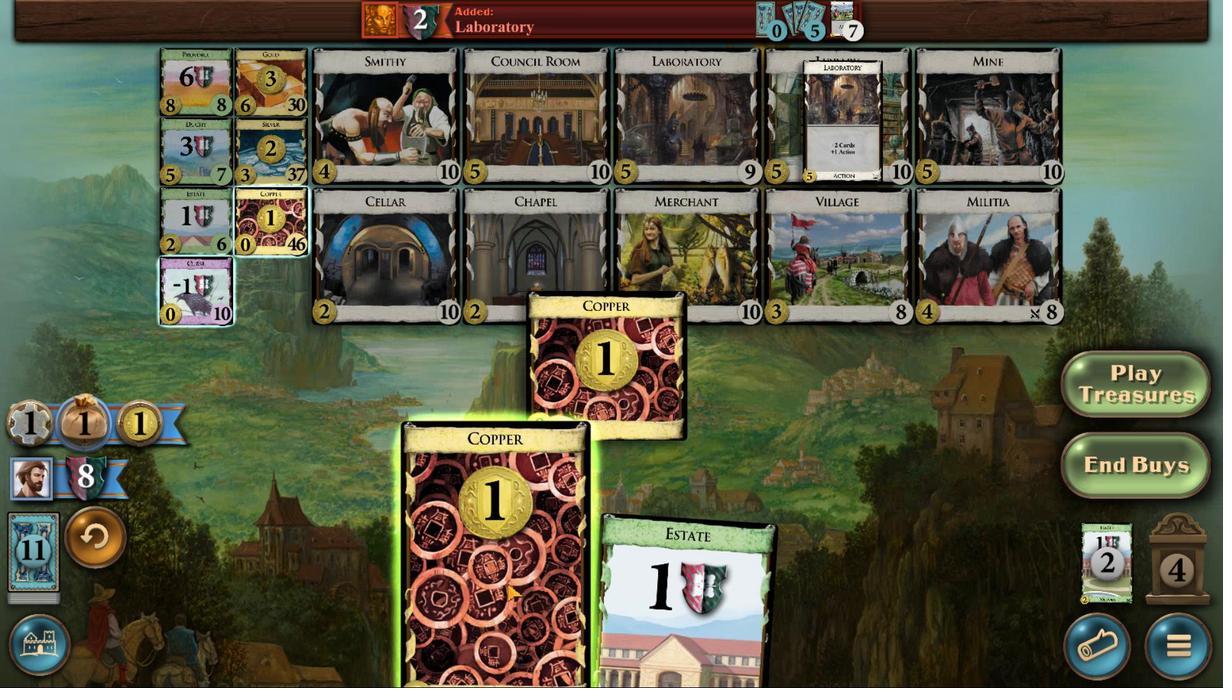 
Action: Mouse scrolled (695, 468) with delta (0, 0)
Screenshot: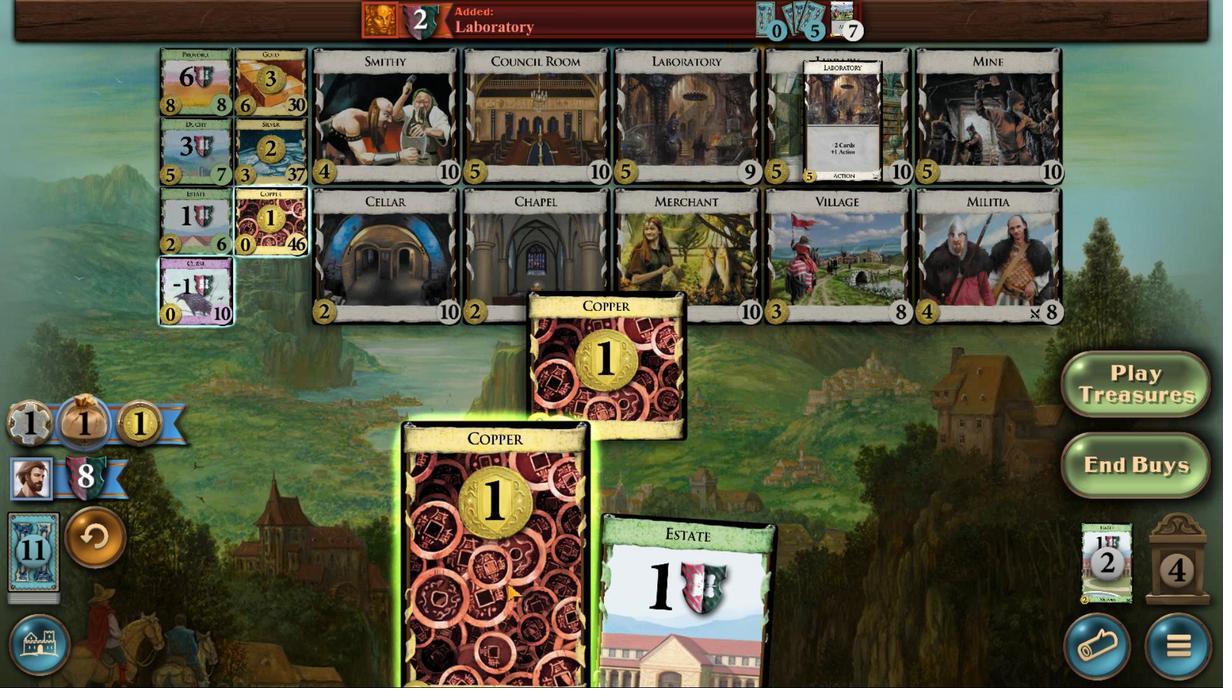 
Action: Mouse scrolled (695, 468) with delta (0, 0)
Screenshot: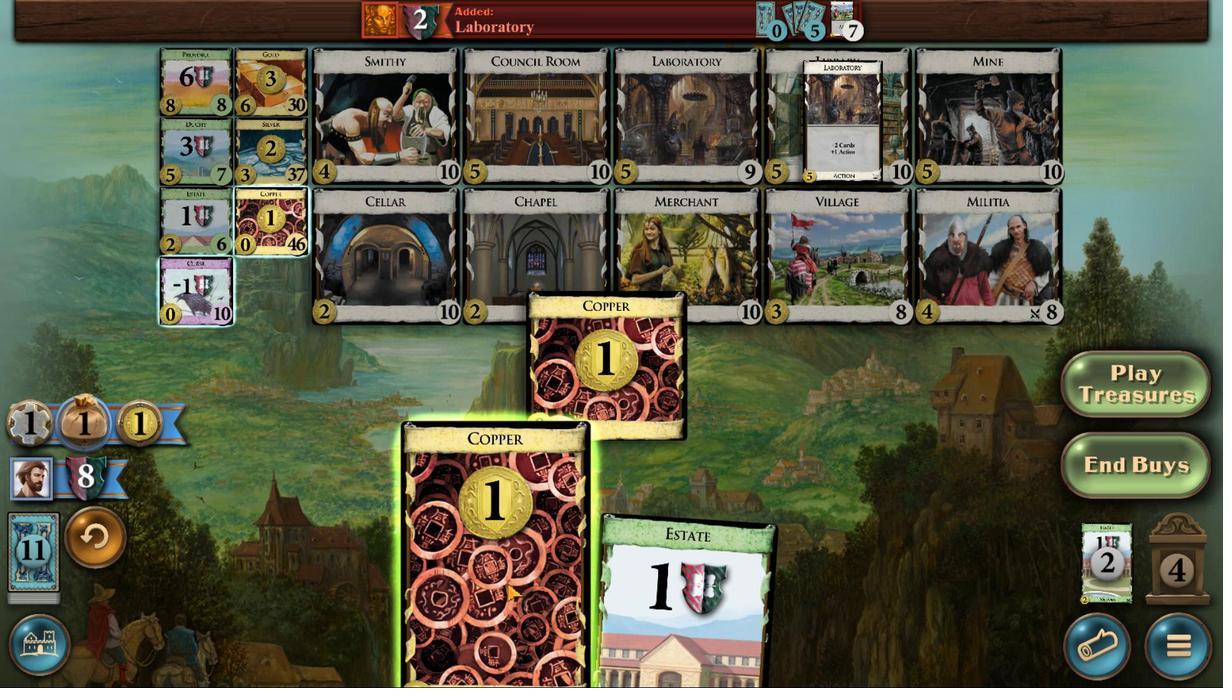 
Action: Mouse moved to (488, 492)
Screenshot: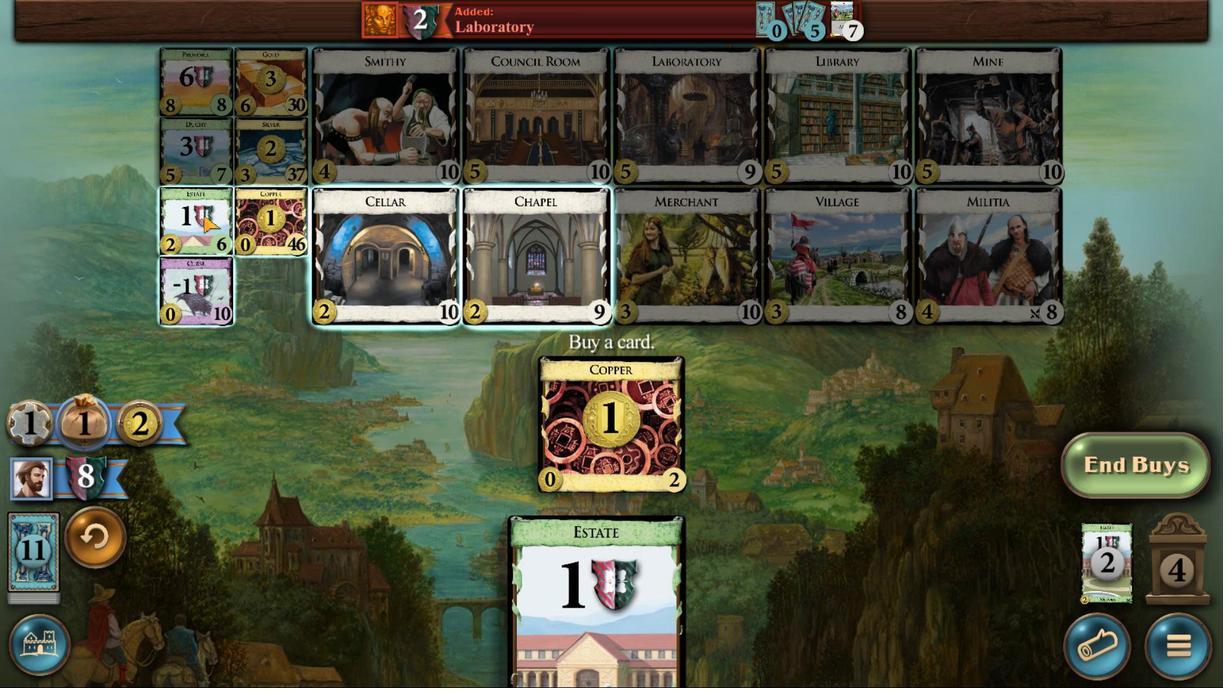 
Action: Mouse pressed left at (488, 492)
Screenshot: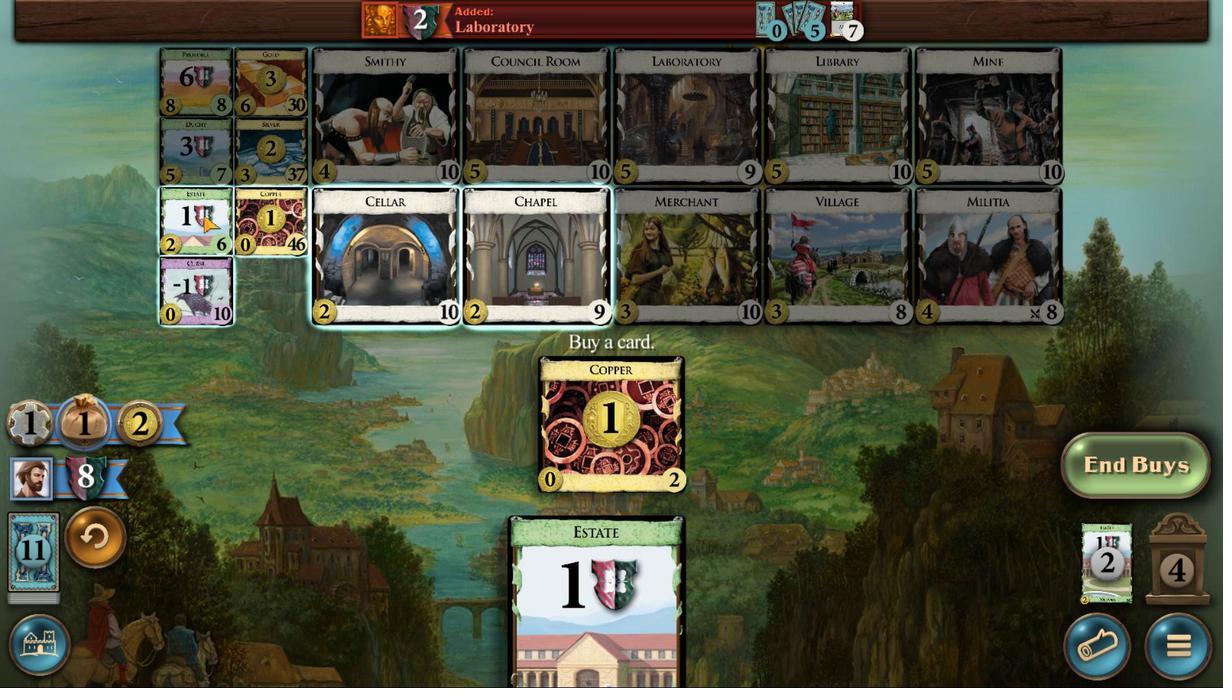 
Action: Mouse moved to (977, 465)
Screenshot: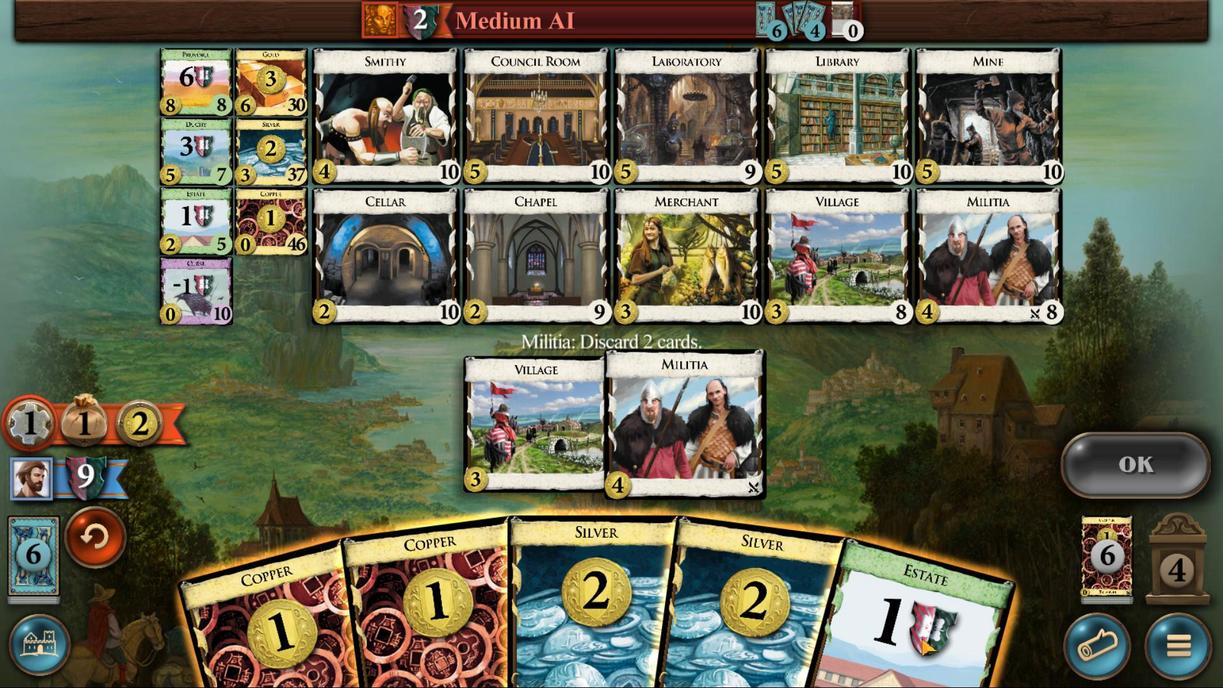 
Action: Mouse scrolled (977, 465) with delta (0, 0)
Screenshot: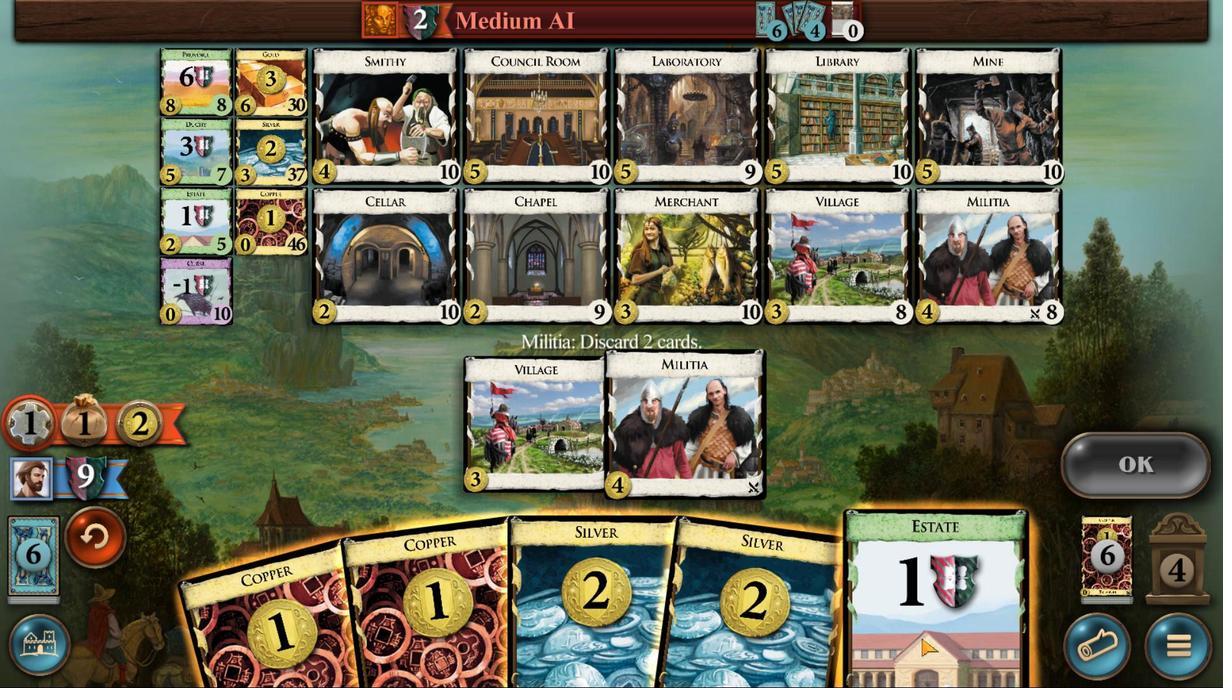 
Action: Mouse scrolled (977, 465) with delta (0, 0)
